 Task: Display skiing trails near Salt Lake City that offer cross-country options and also explore the gallery of the skiing trails.
Action: Mouse moved to (175, 66)
Screenshot: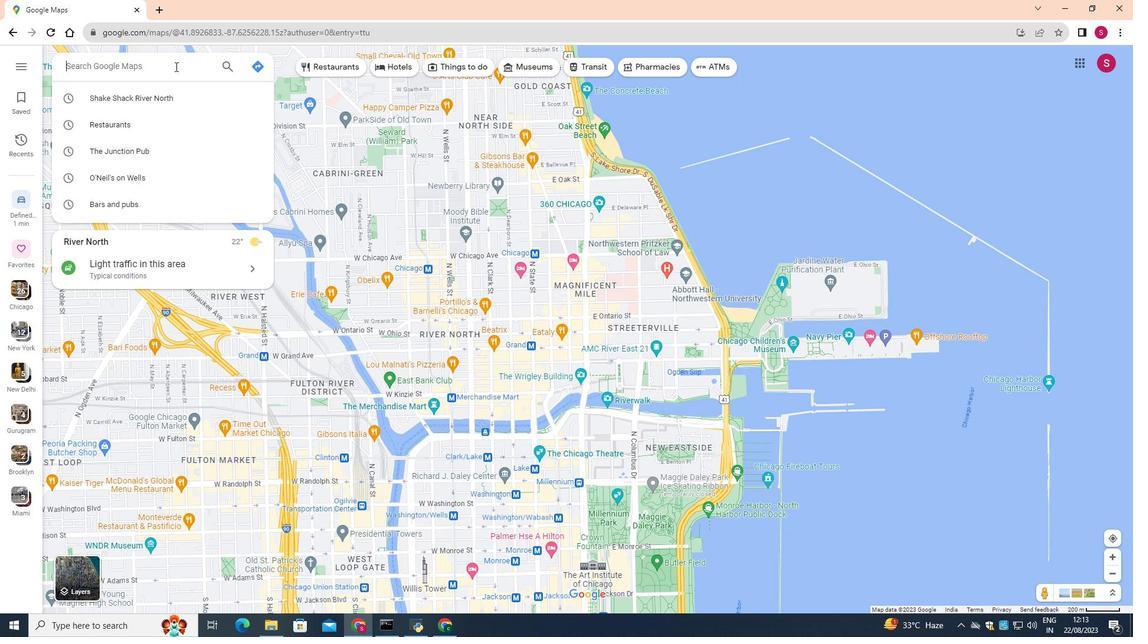 
Action: Mouse pressed left at (175, 66)
Screenshot: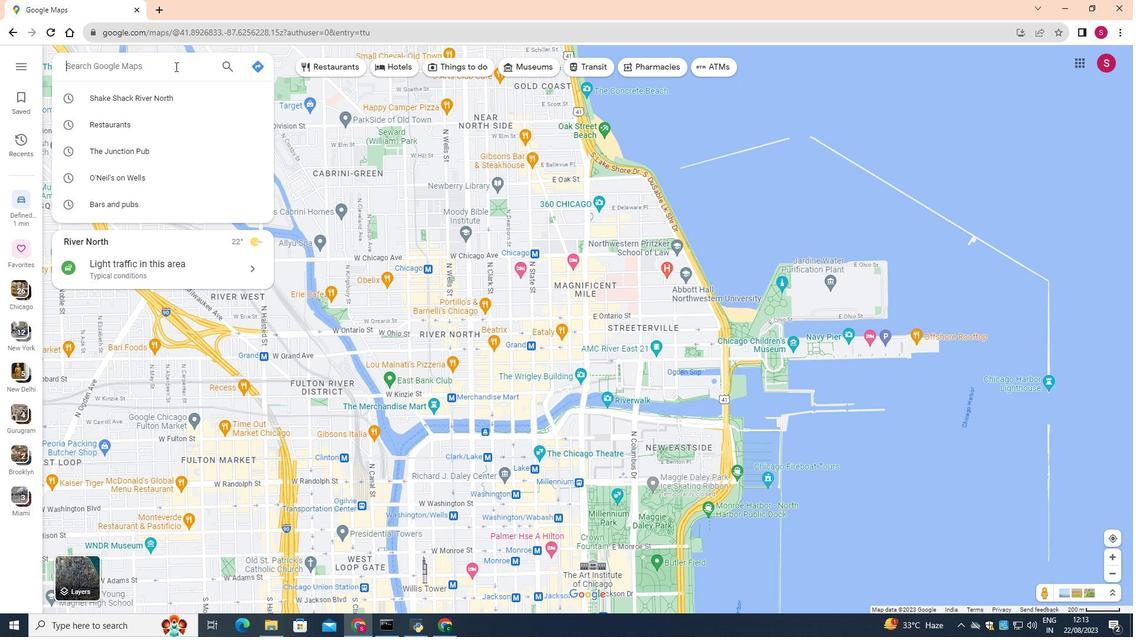 
Action: Key pressed <Key.shift>Cross<Key.space><Key.shift>Country<Key.space>skiing<Key.space>trails<Key.space>near<Key.space>salt<Key.space>lake<Key.space>city<Key.enter>
Screenshot: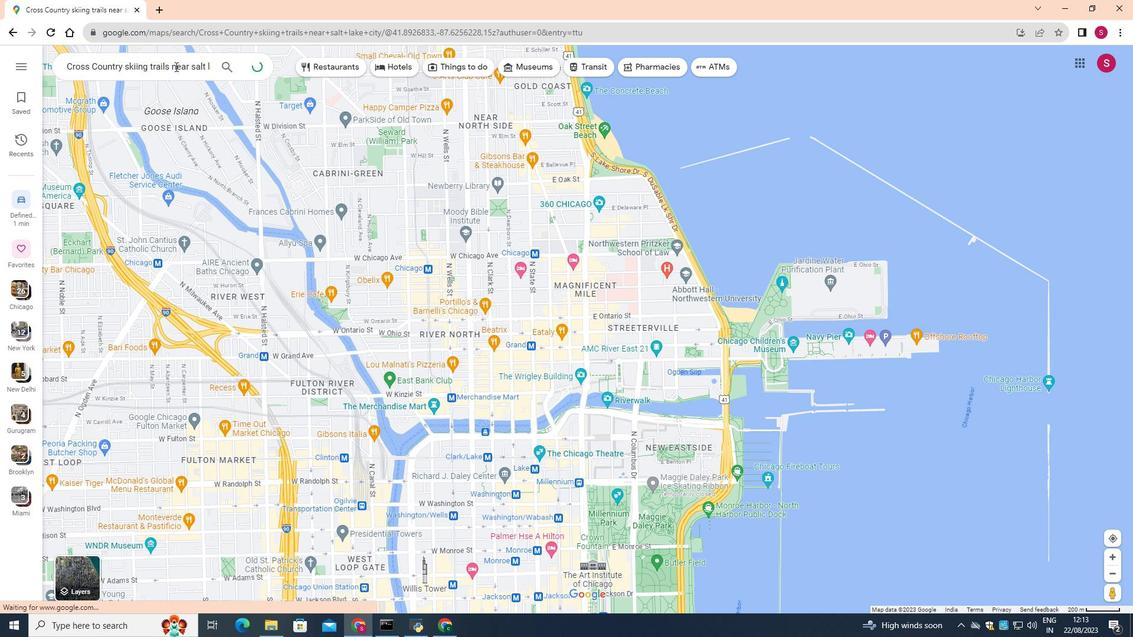 
Action: Mouse moved to (130, 154)
Screenshot: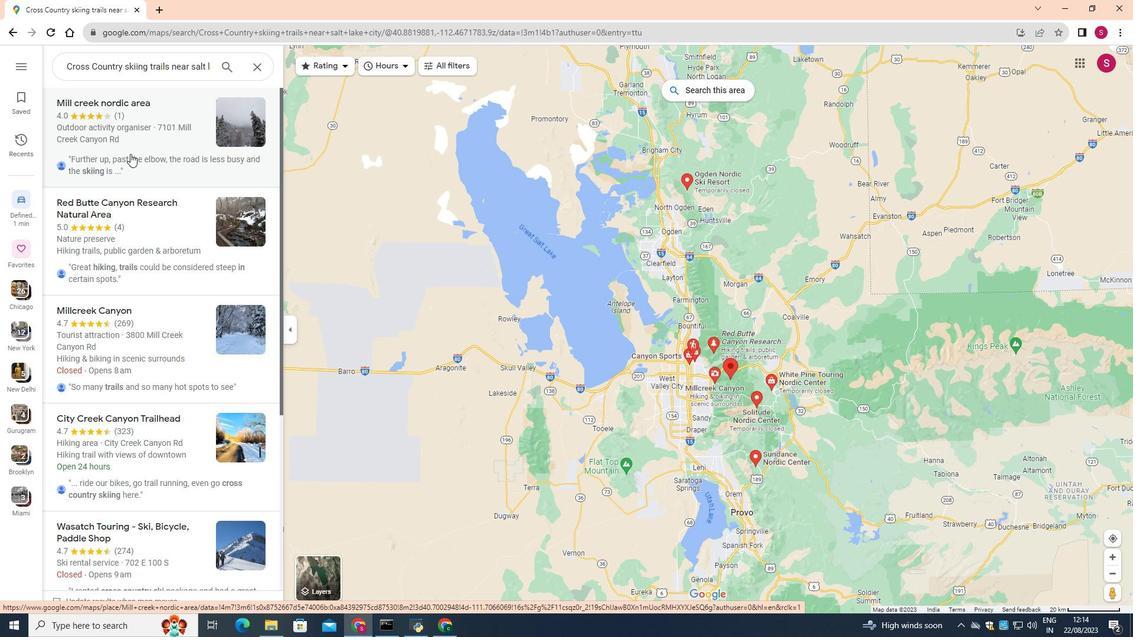 
Action: Mouse scrolled (130, 153) with delta (0, 0)
Screenshot: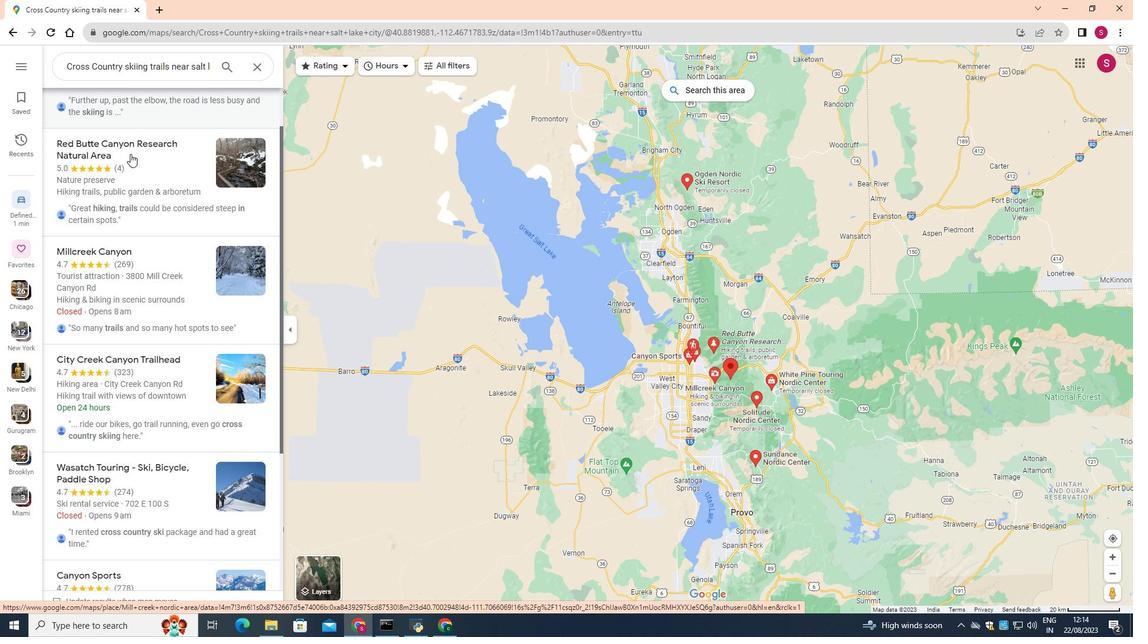 
Action: Mouse scrolled (130, 153) with delta (0, 0)
Screenshot: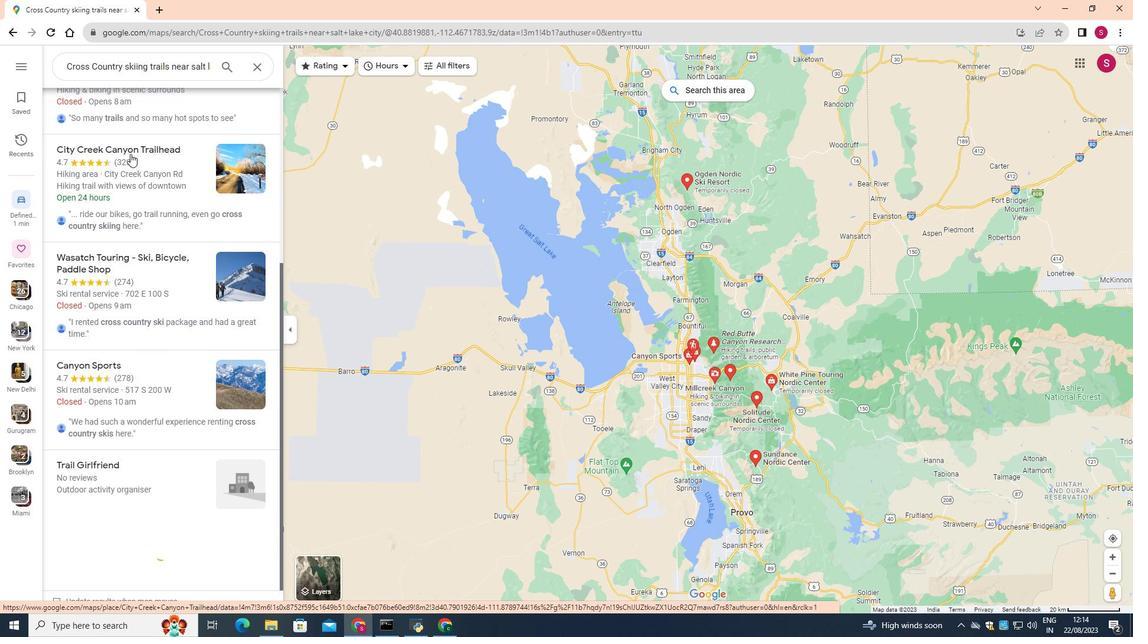 
Action: Mouse scrolled (130, 153) with delta (0, 0)
Screenshot: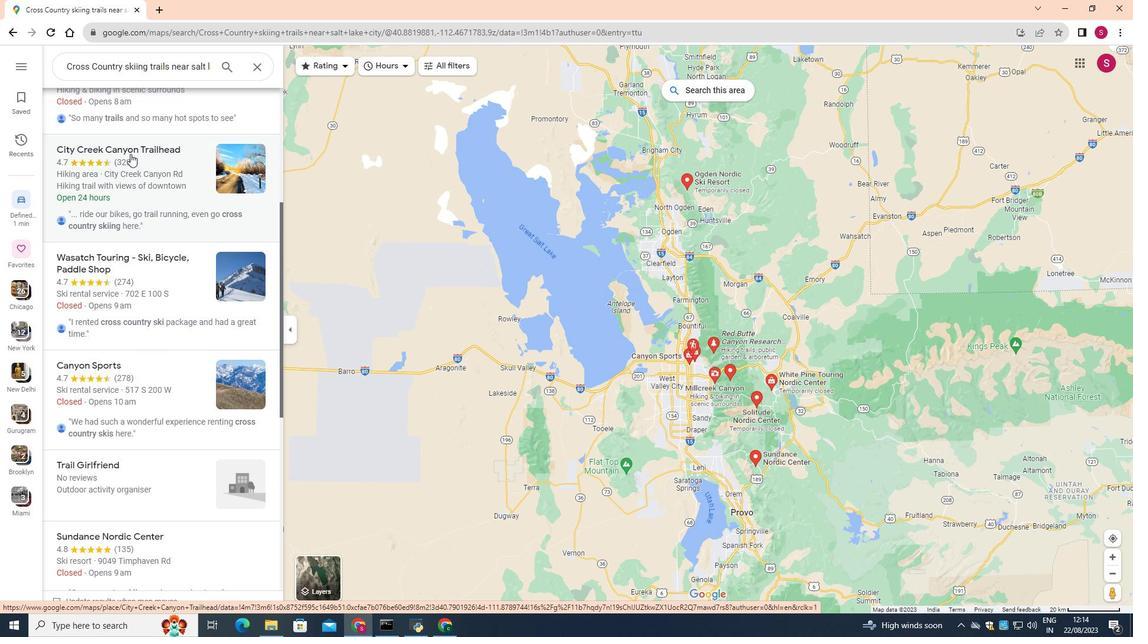 
Action: Mouse scrolled (130, 153) with delta (0, 0)
Screenshot: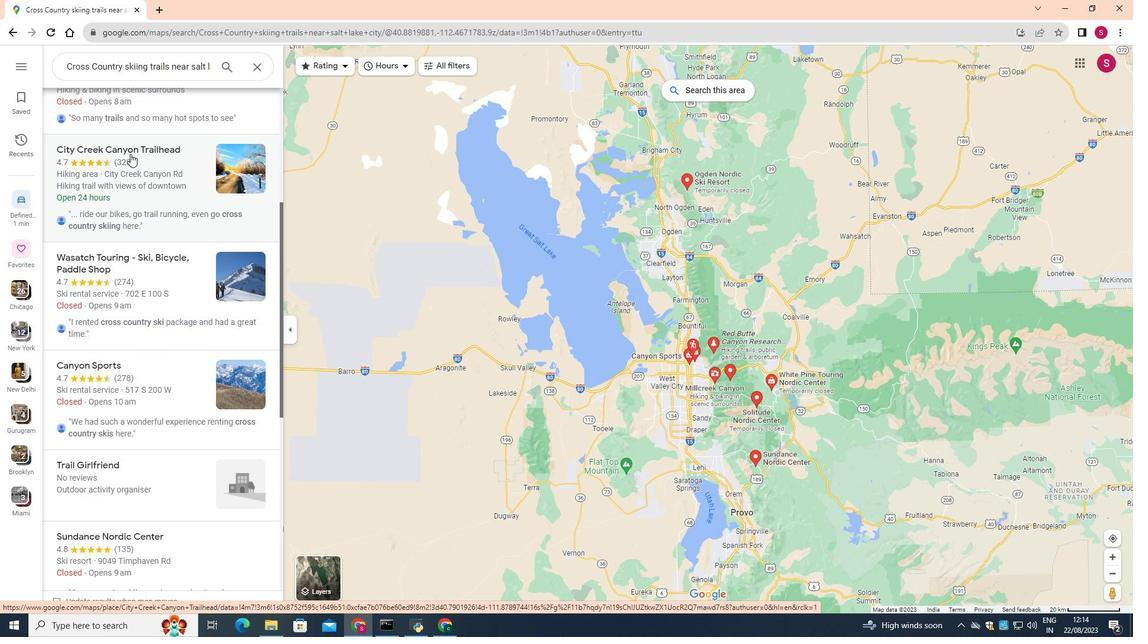 
Action: Mouse scrolled (130, 153) with delta (0, 0)
Screenshot: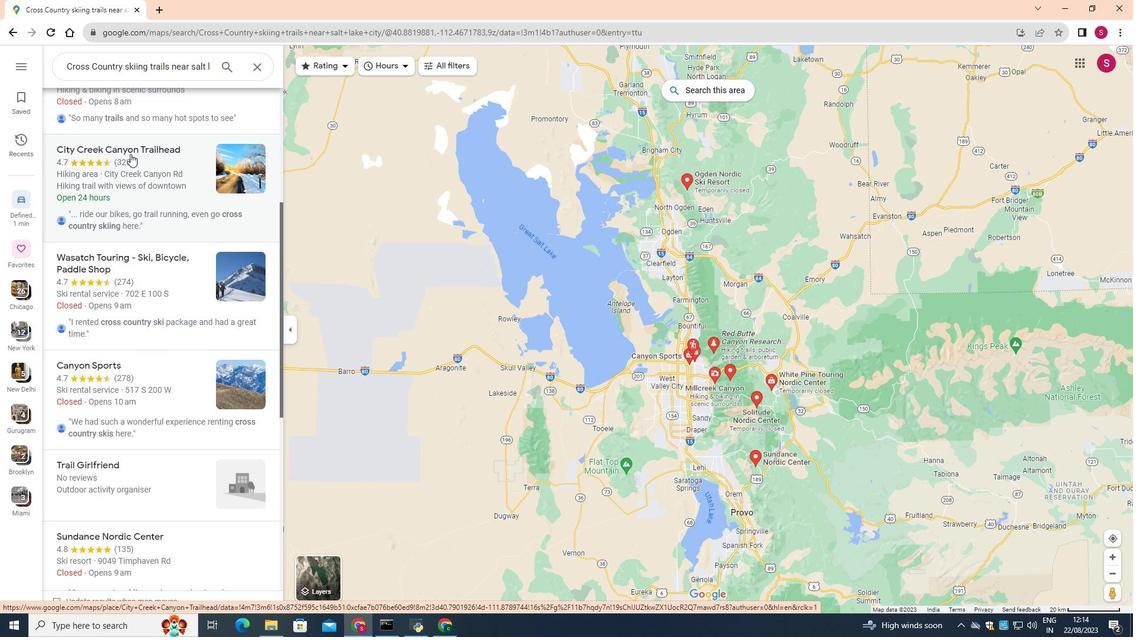 
Action: Mouse scrolled (130, 153) with delta (0, 0)
Screenshot: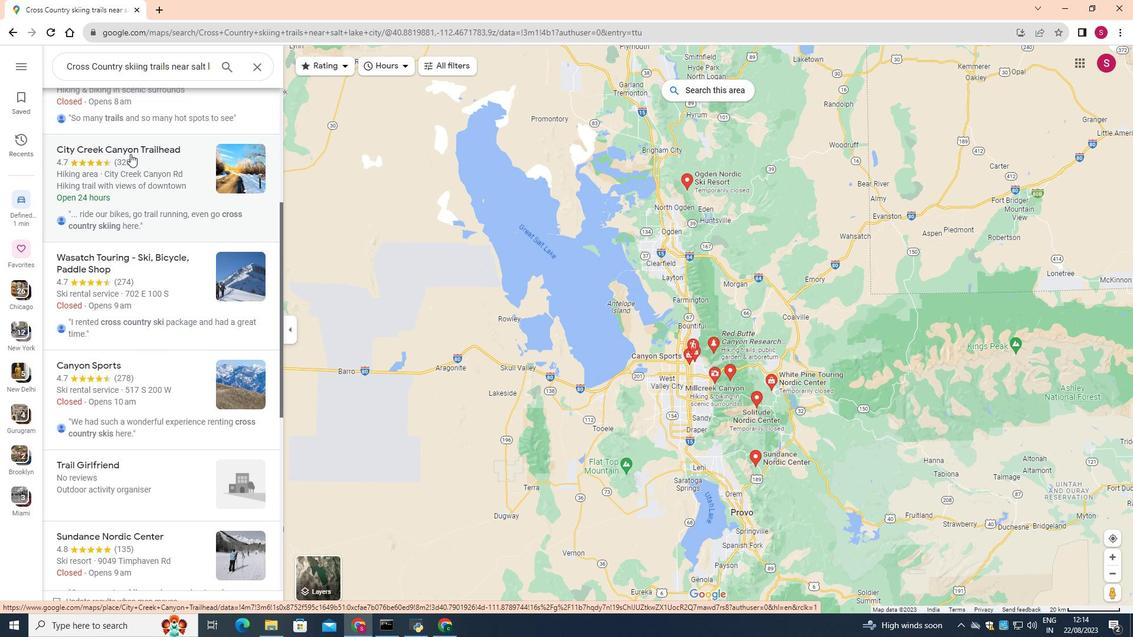 
Action: Mouse scrolled (130, 154) with delta (0, 0)
Screenshot: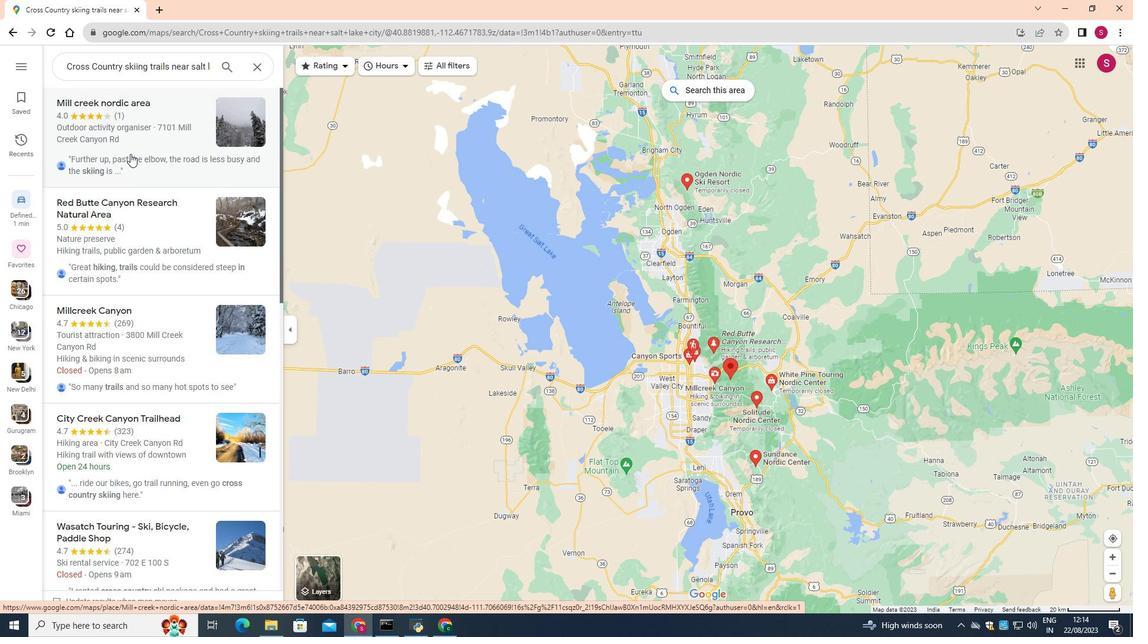 
Action: Mouse scrolled (130, 154) with delta (0, 0)
Screenshot: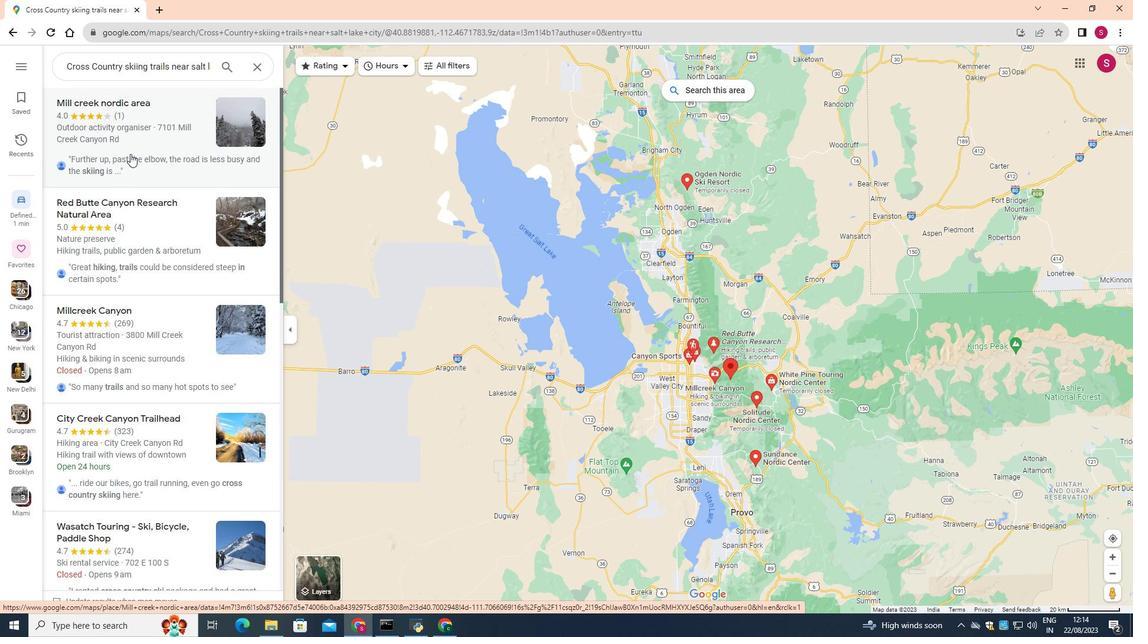 
Action: Mouse scrolled (130, 154) with delta (0, 0)
Screenshot: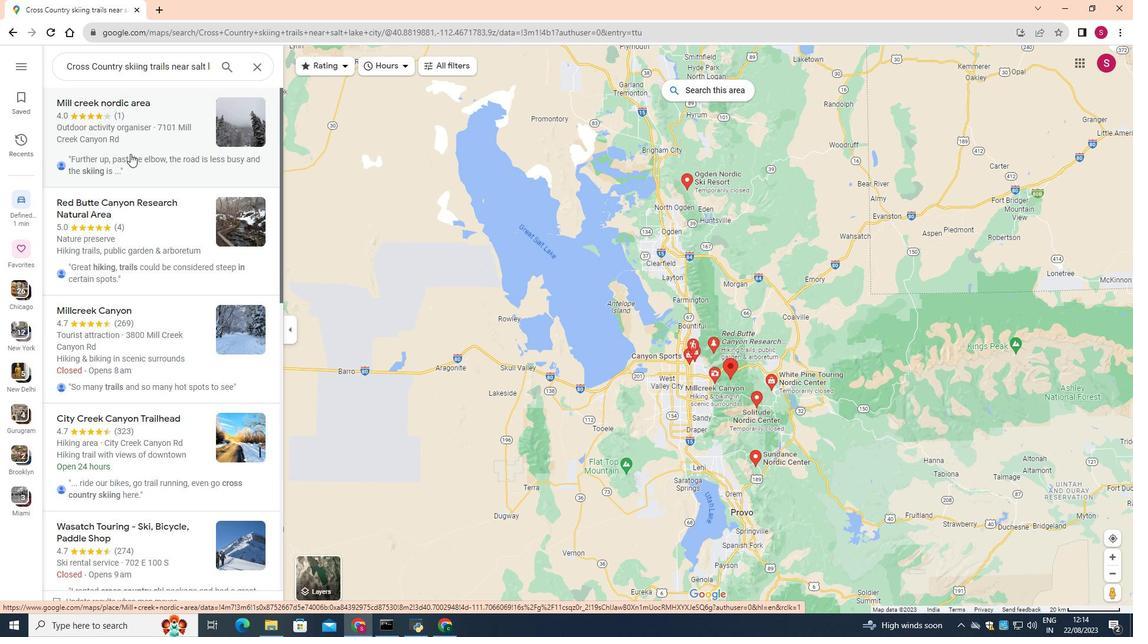 
Action: Mouse scrolled (130, 154) with delta (0, 0)
Screenshot: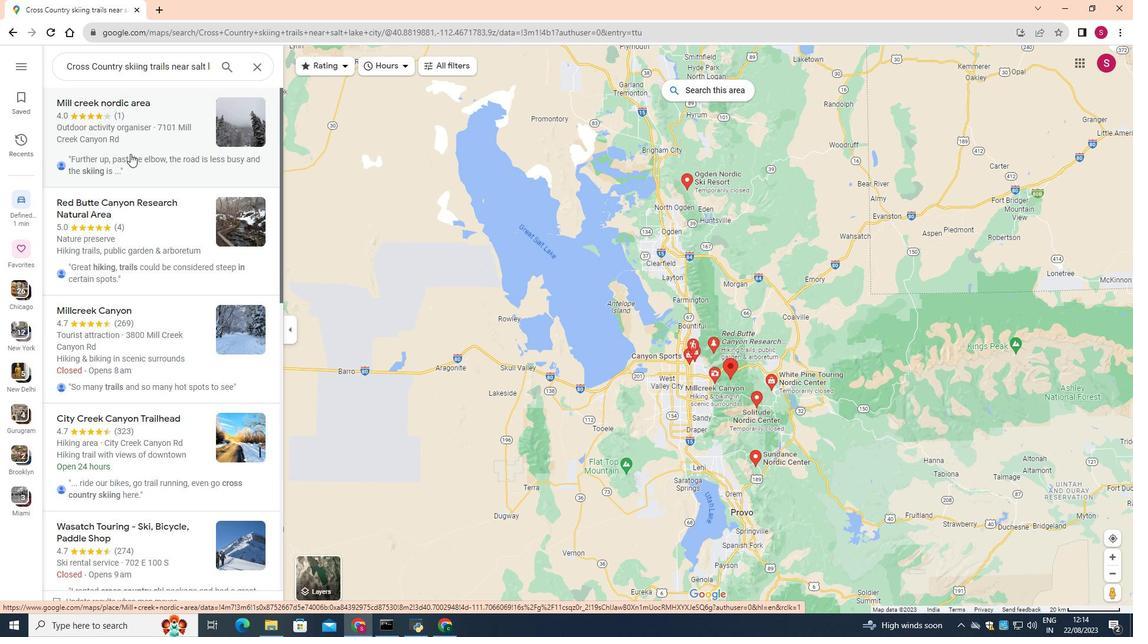 
Action: Mouse scrolled (130, 154) with delta (0, 0)
Screenshot: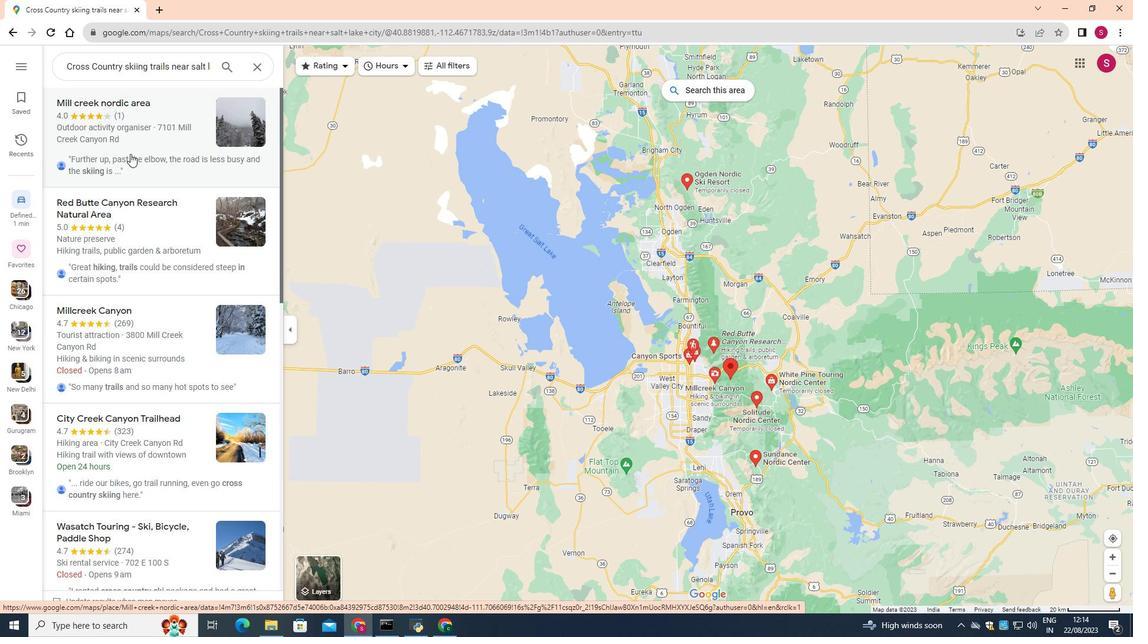 
Action: Mouse scrolled (130, 154) with delta (0, 0)
Screenshot: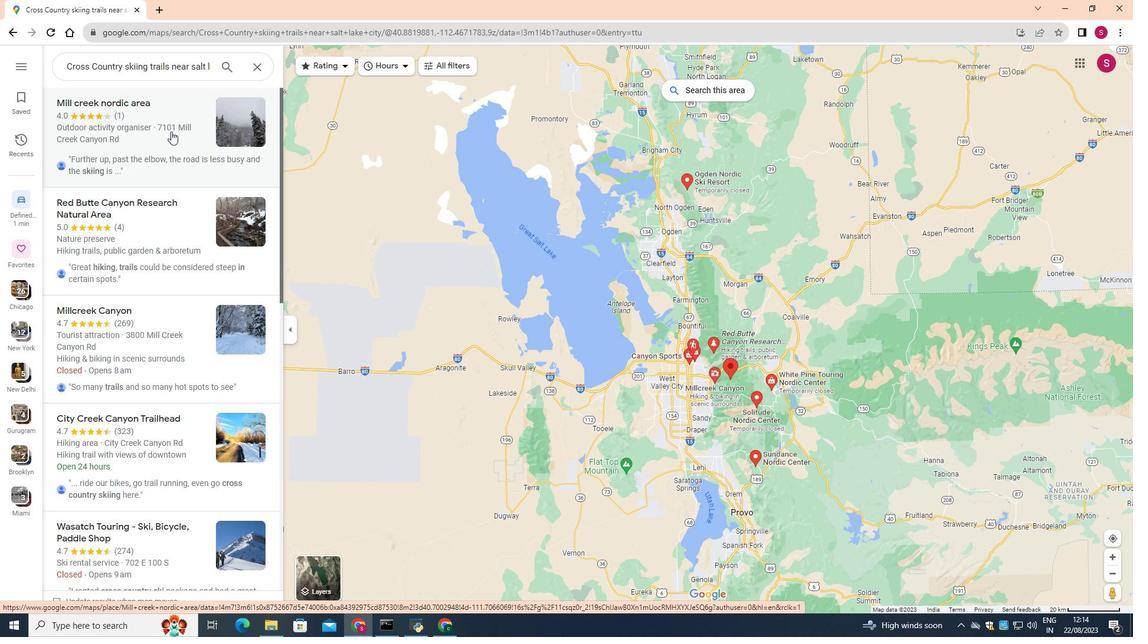 
Action: Mouse scrolled (130, 154) with delta (0, 0)
Screenshot: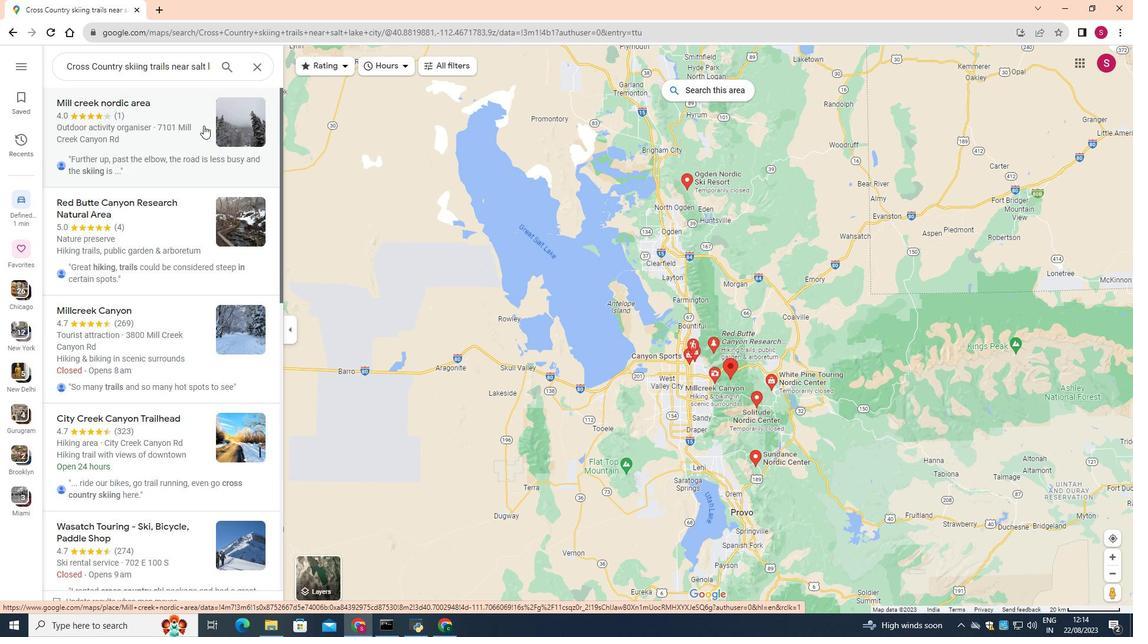 
Action: Mouse scrolled (130, 154) with delta (0, 0)
Screenshot: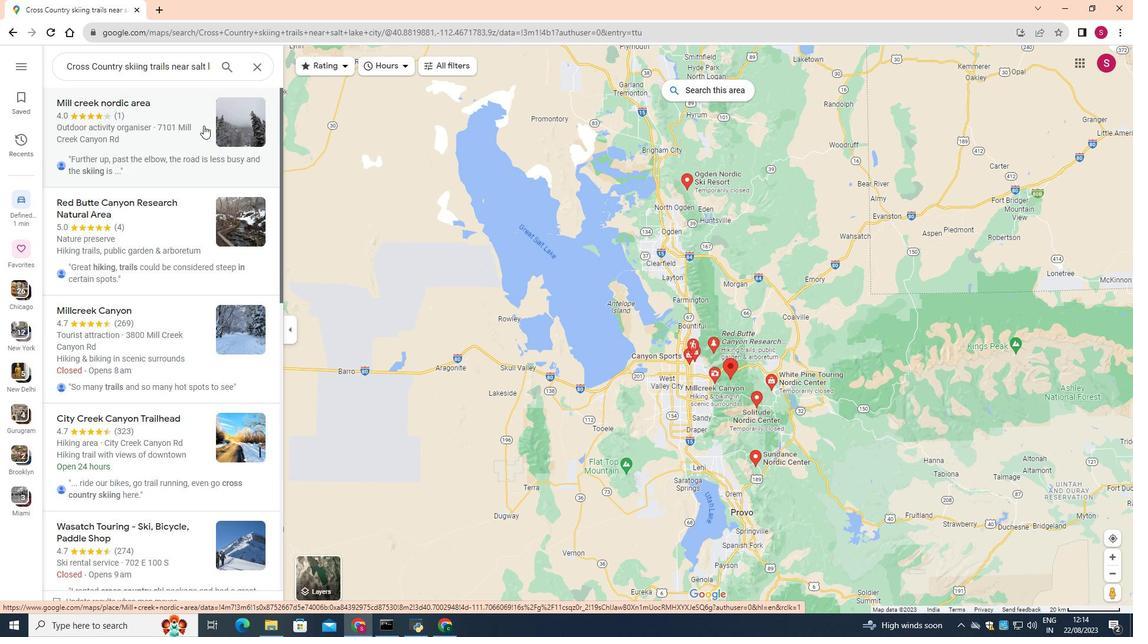 
Action: Mouse scrolled (130, 154) with delta (0, 0)
Screenshot: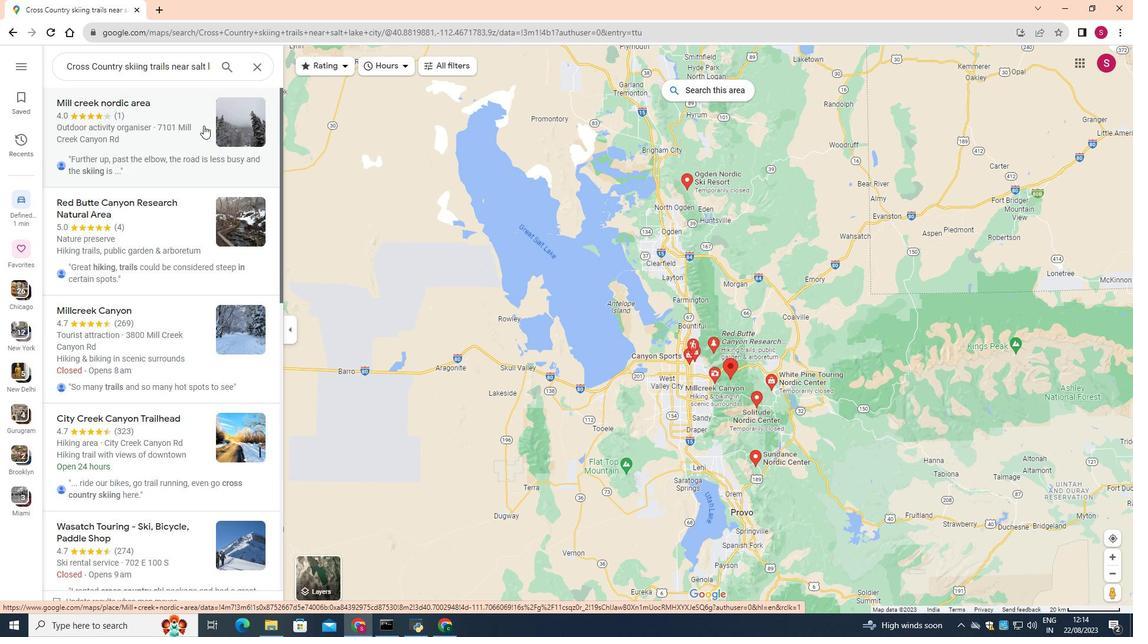 
Action: Mouse scrolled (130, 154) with delta (0, 0)
Screenshot: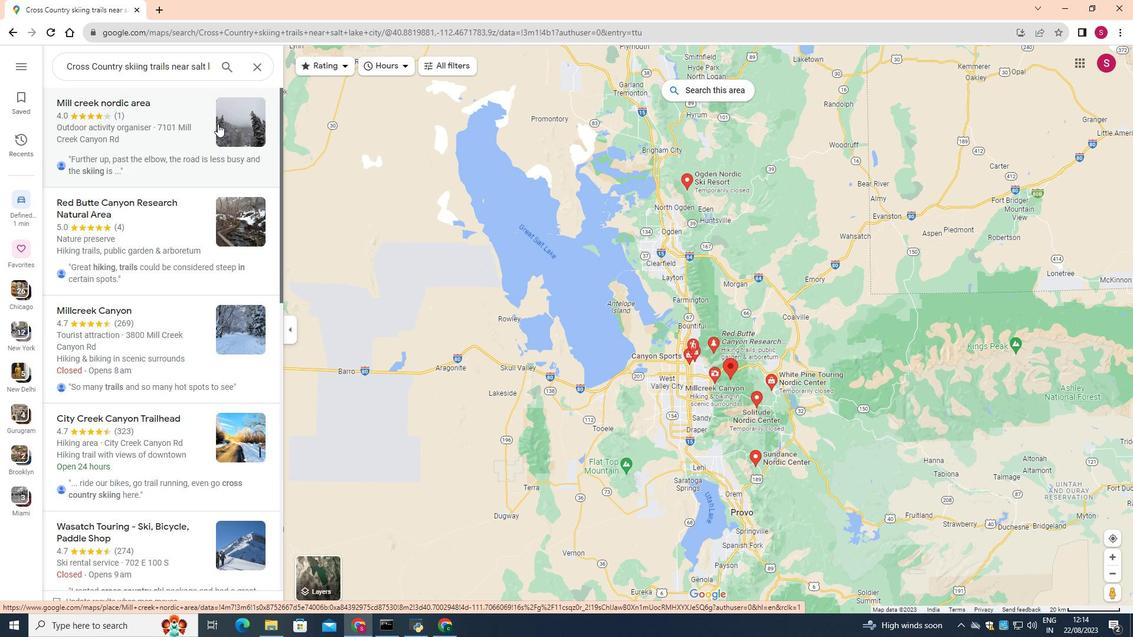 
Action: Mouse scrolled (130, 154) with delta (0, 0)
Screenshot: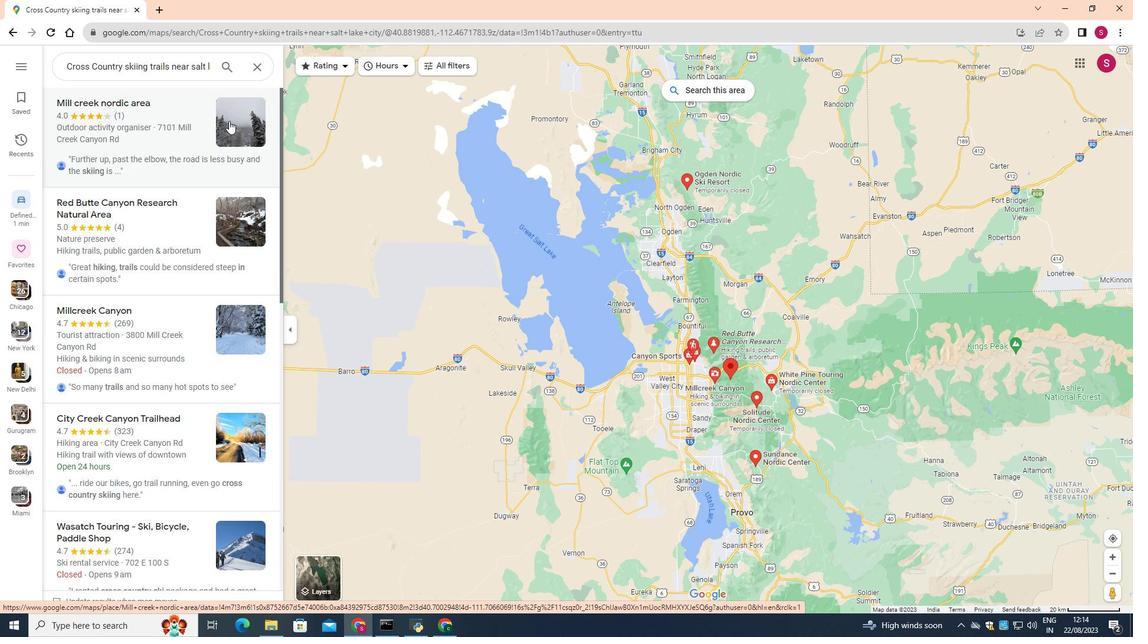 
Action: Mouse moved to (232, 119)
Screenshot: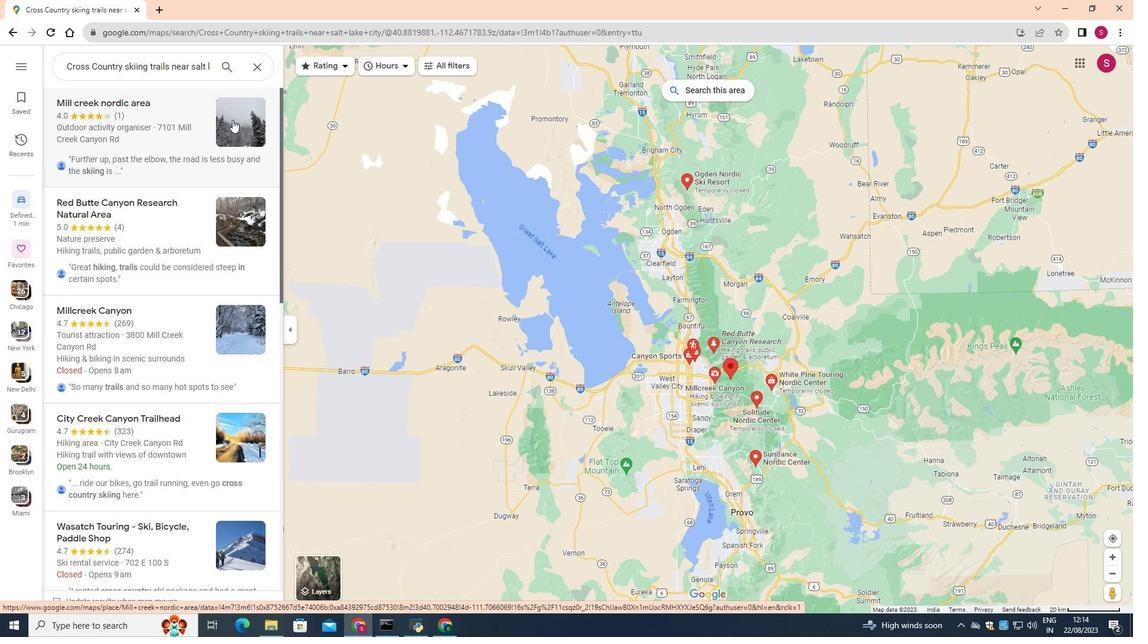 
Action: Mouse pressed left at (232, 119)
Screenshot: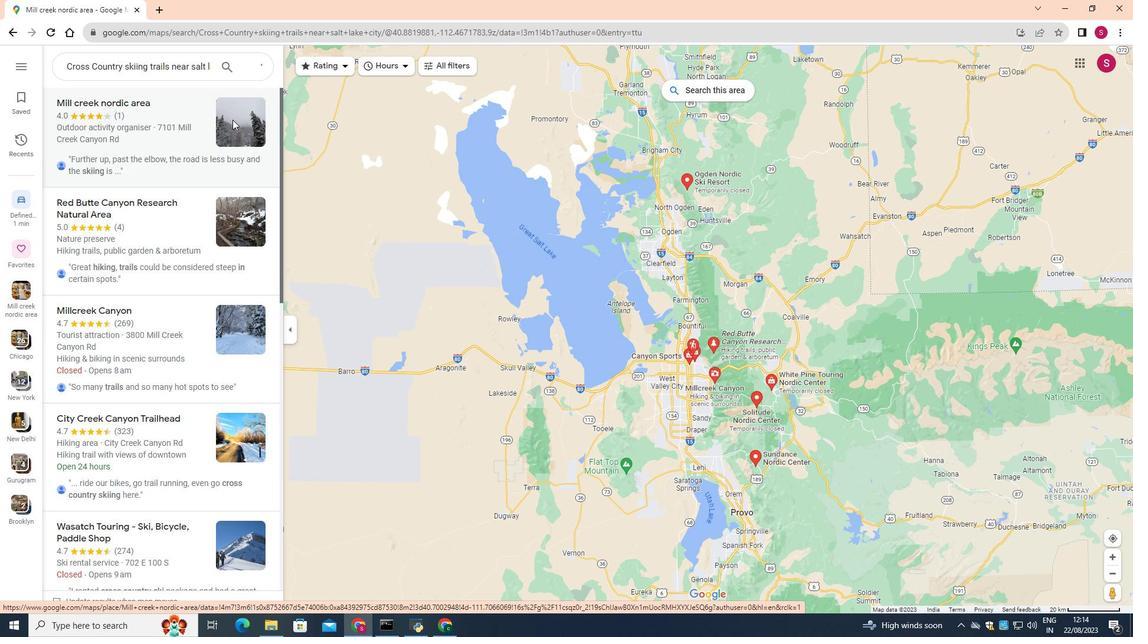 
Action: Mouse moved to (354, 344)
Screenshot: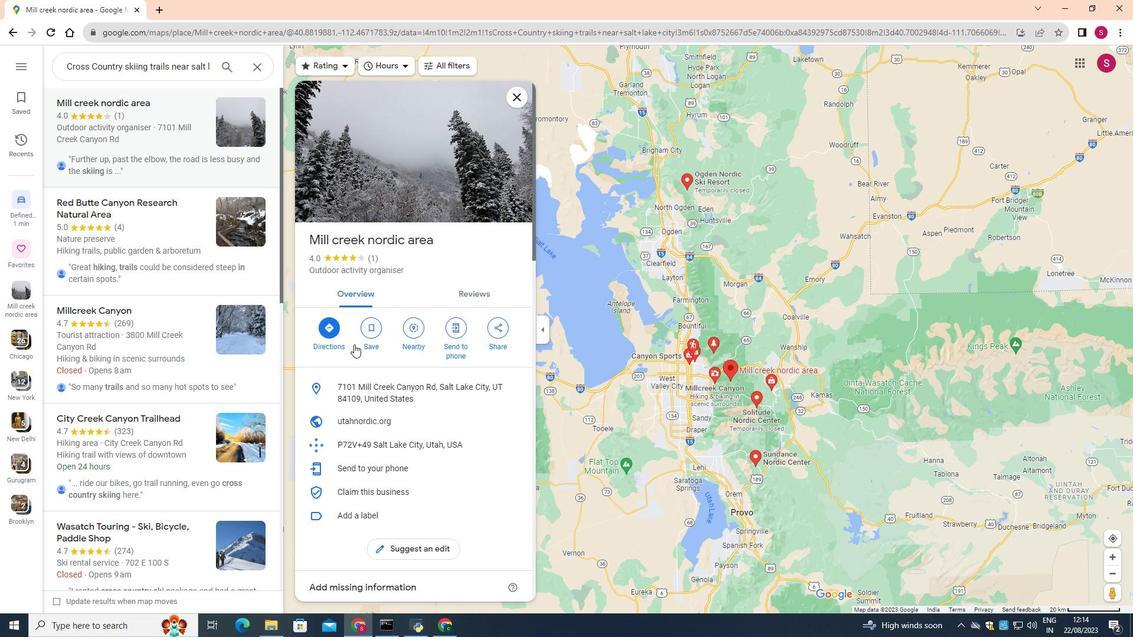 
Action: Mouse scrolled (354, 344) with delta (0, 0)
Screenshot: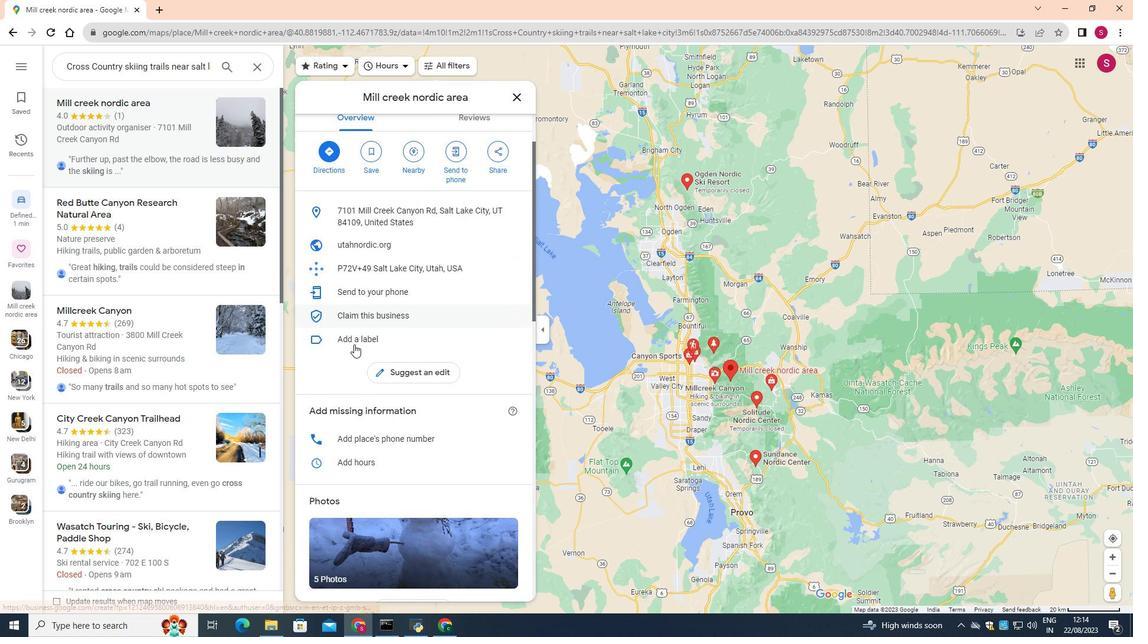 
Action: Mouse scrolled (354, 344) with delta (0, 0)
Screenshot: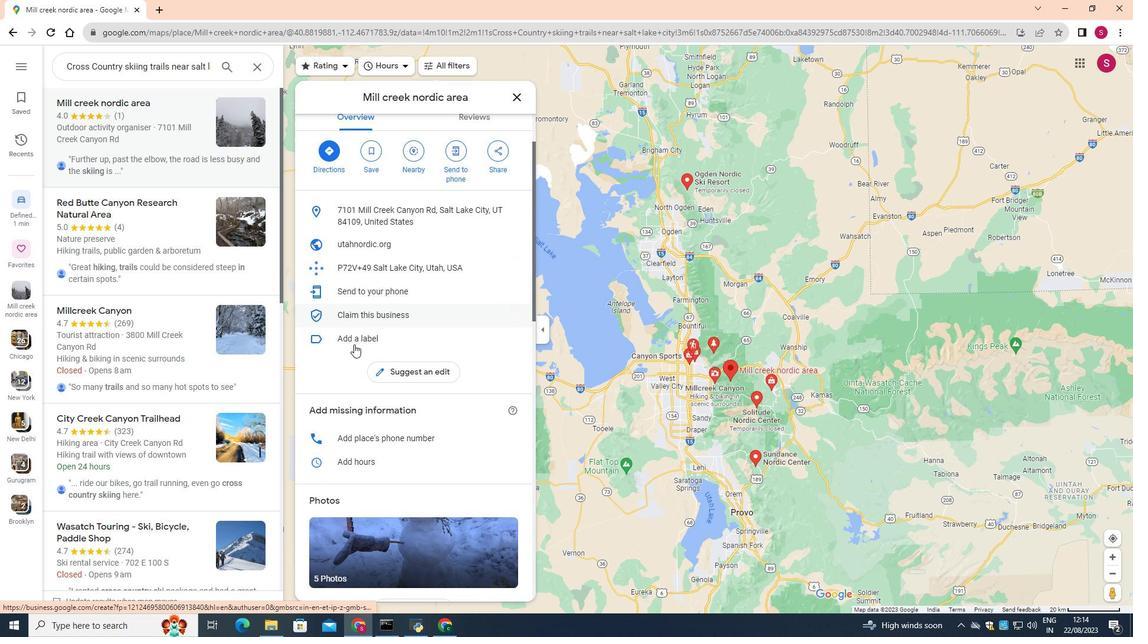 
Action: Mouse scrolled (354, 344) with delta (0, 0)
Screenshot: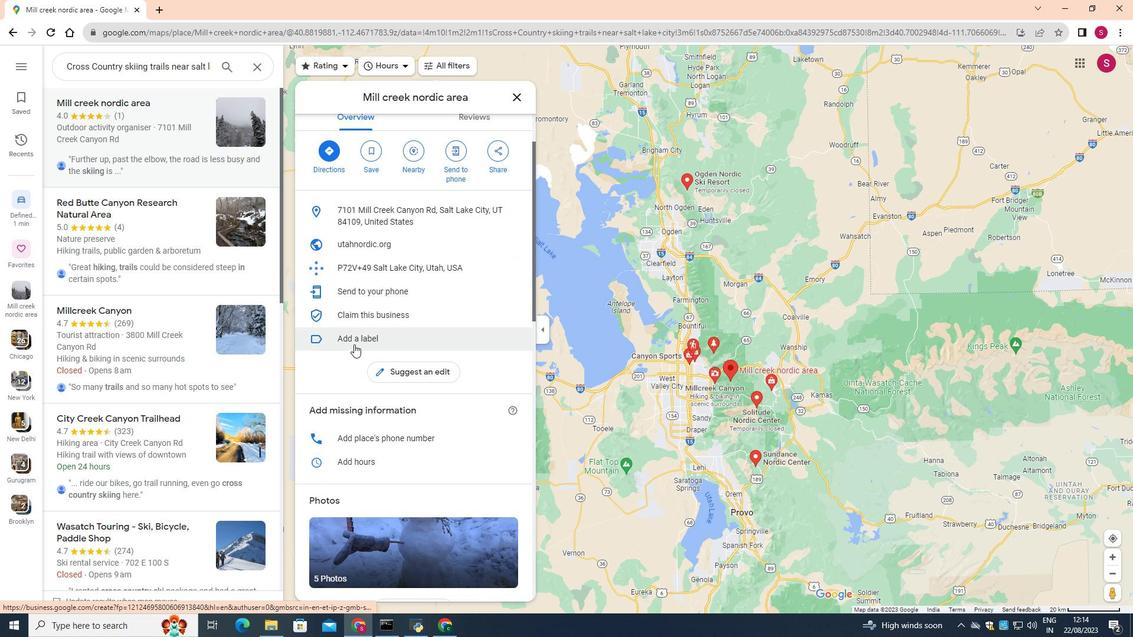 
Action: Mouse scrolled (354, 344) with delta (0, 0)
Screenshot: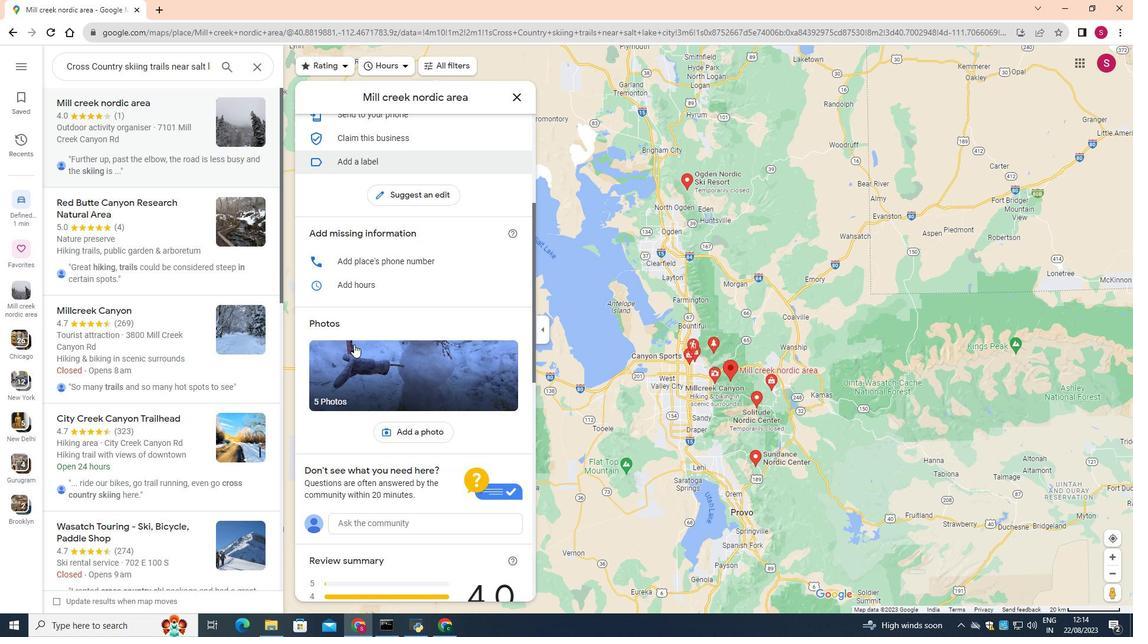 
Action: Mouse scrolled (354, 344) with delta (0, 0)
Screenshot: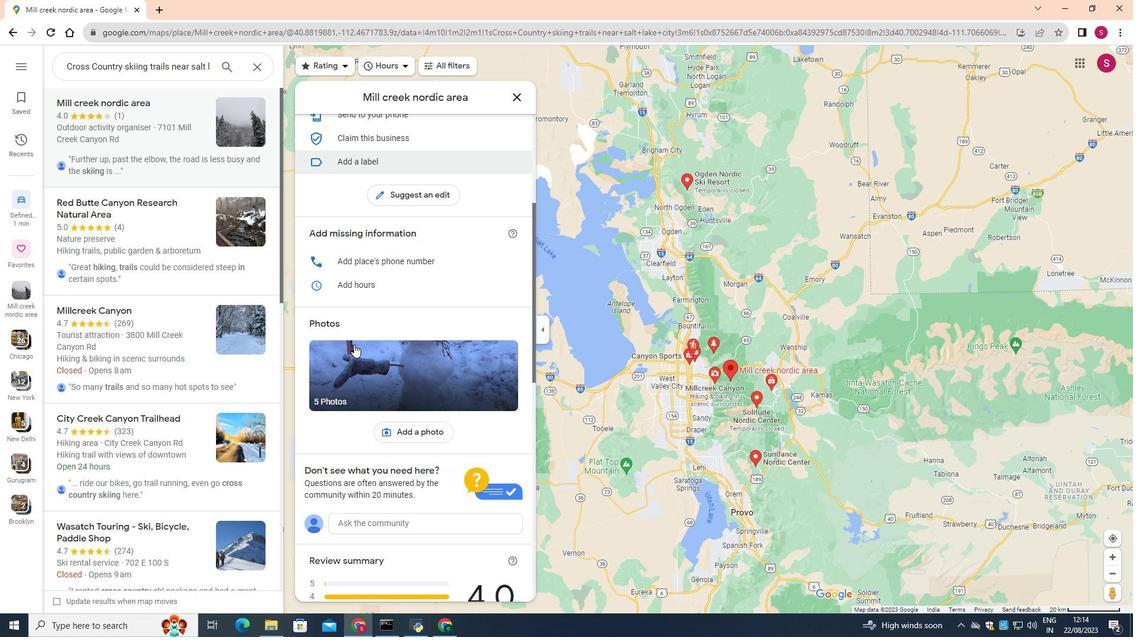 
Action: Mouse scrolled (354, 344) with delta (0, 0)
Screenshot: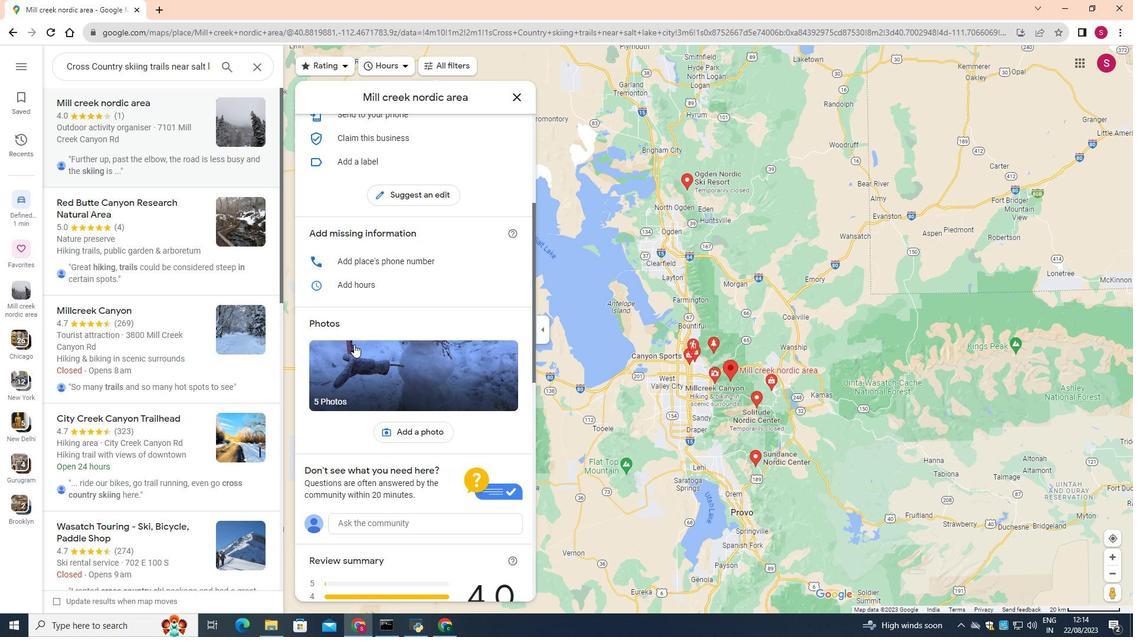 
Action: Mouse scrolled (354, 345) with delta (0, 0)
Screenshot: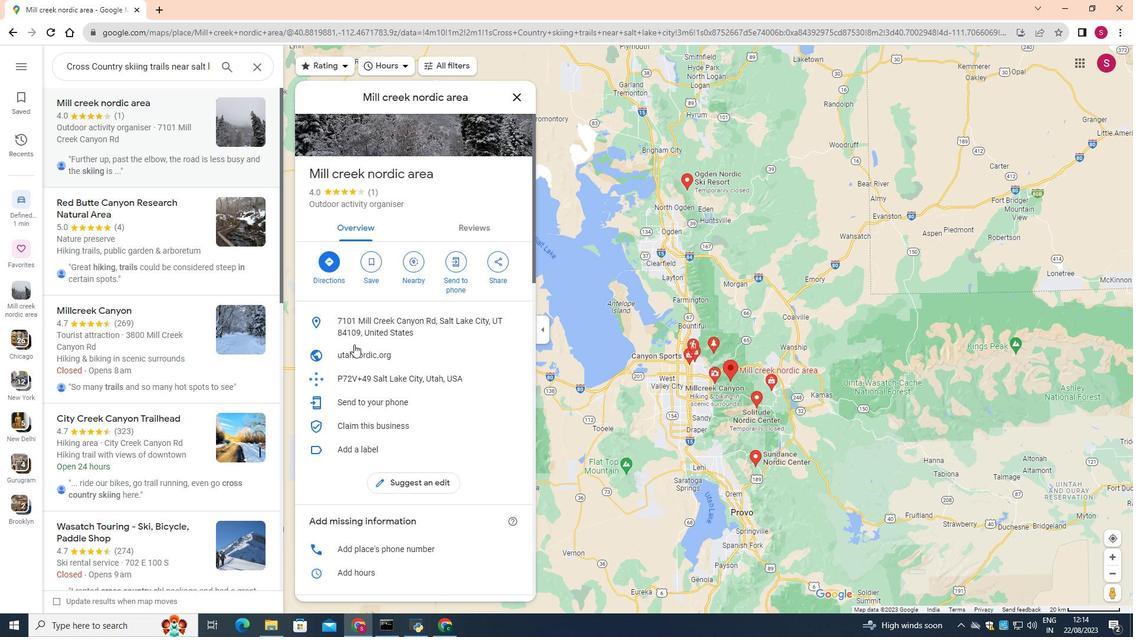 
Action: Mouse scrolled (354, 345) with delta (0, 0)
Screenshot: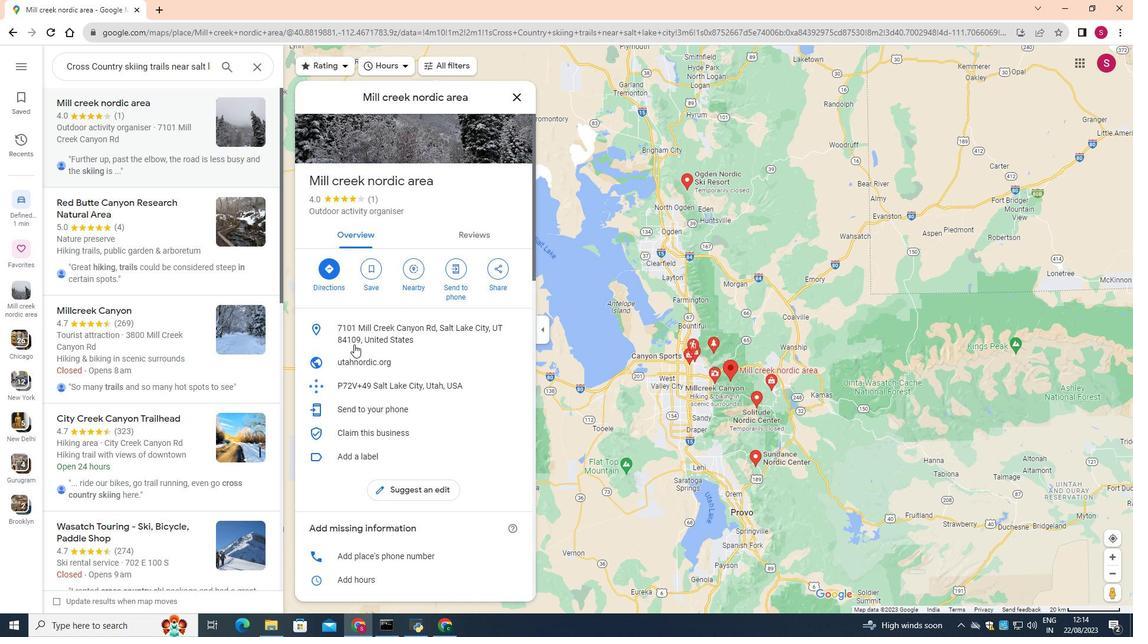 
Action: Mouse scrolled (354, 345) with delta (0, 0)
Screenshot: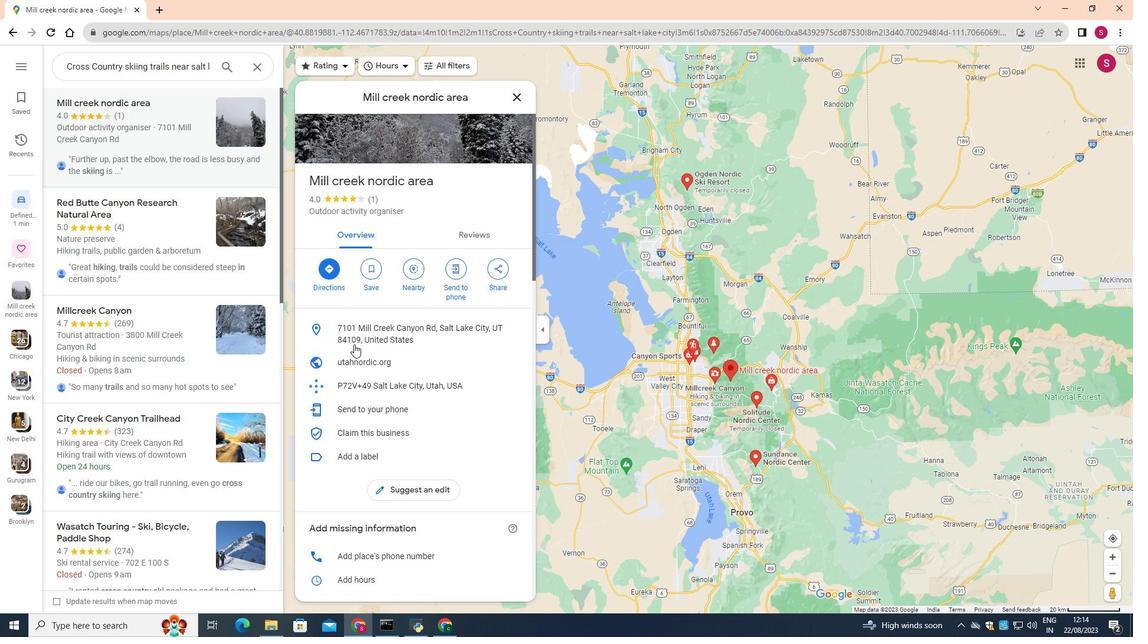 
Action: Mouse scrolled (354, 345) with delta (0, 0)
Screenshot: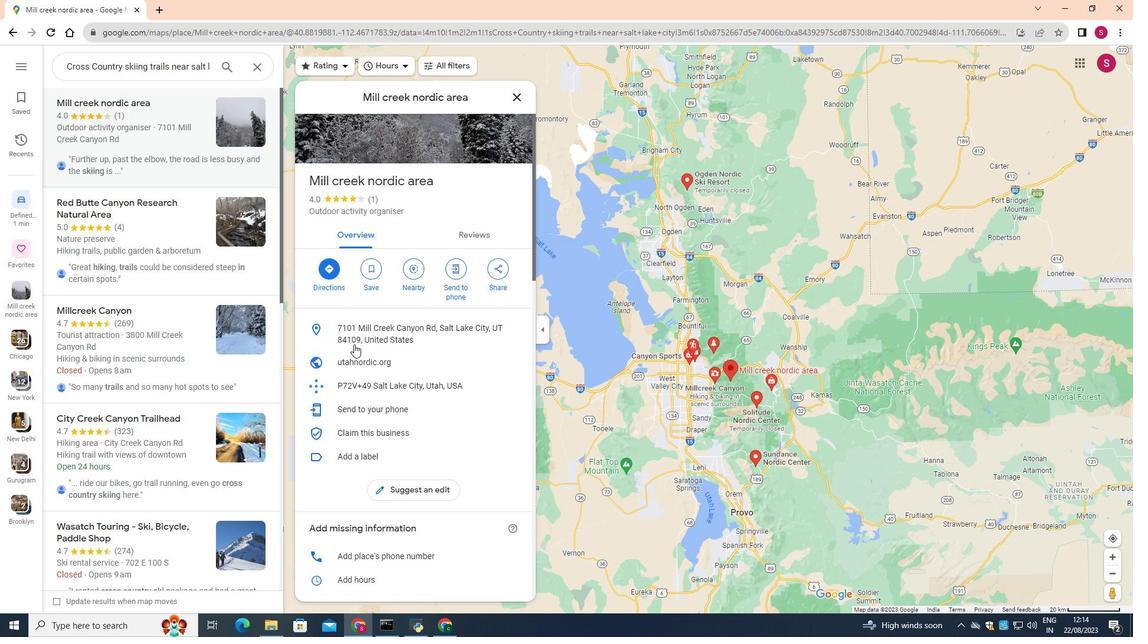 
Action: Mouse scrolled (354, 345) with delta (0, 0)
Screenshot: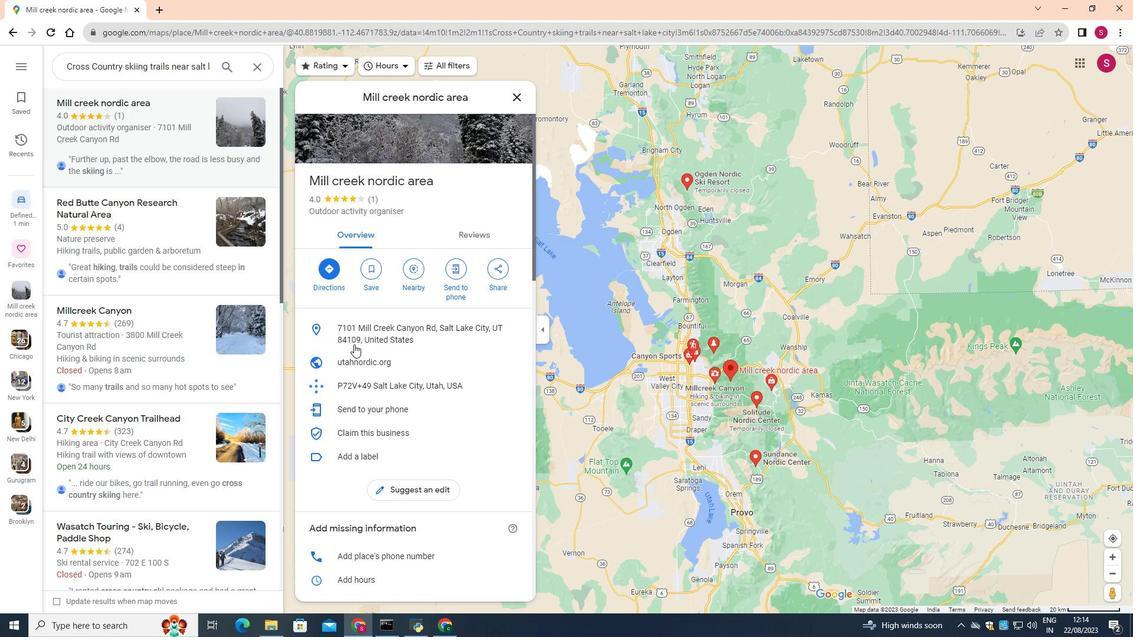 
Action: Mouse scrolled (354, 345) with delta (0, 0)
Screenshot: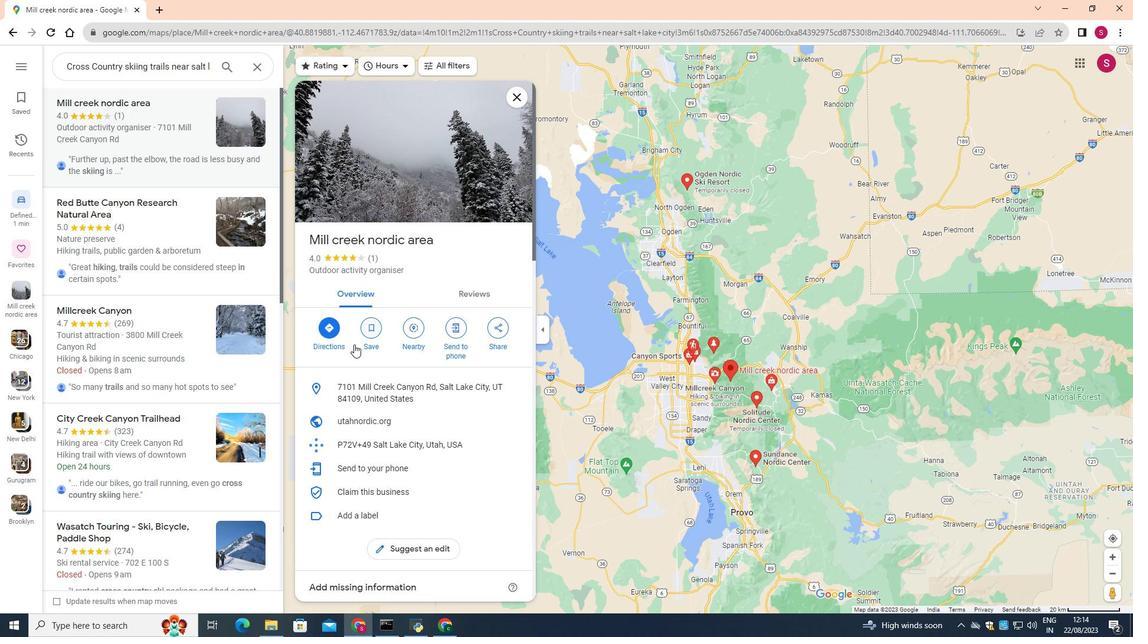 
Action: Mouse scrolled (354, 345) with delta (0, 0)
Screenshot: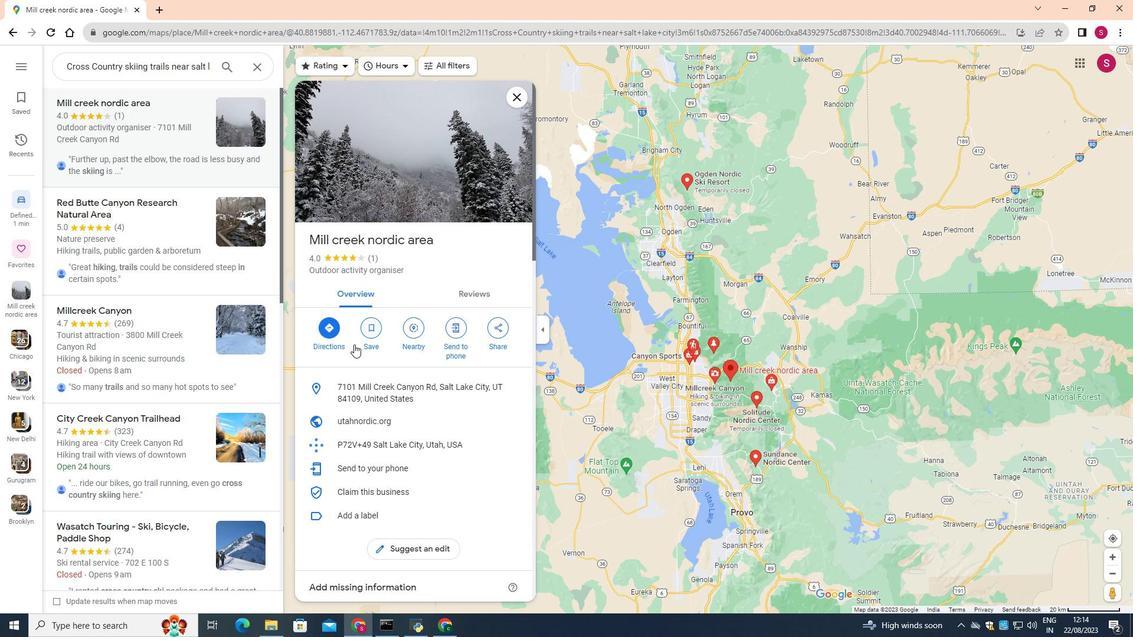 
Action: Mouse scrolled (354, 345) with delta (0, 0)
Screenshot: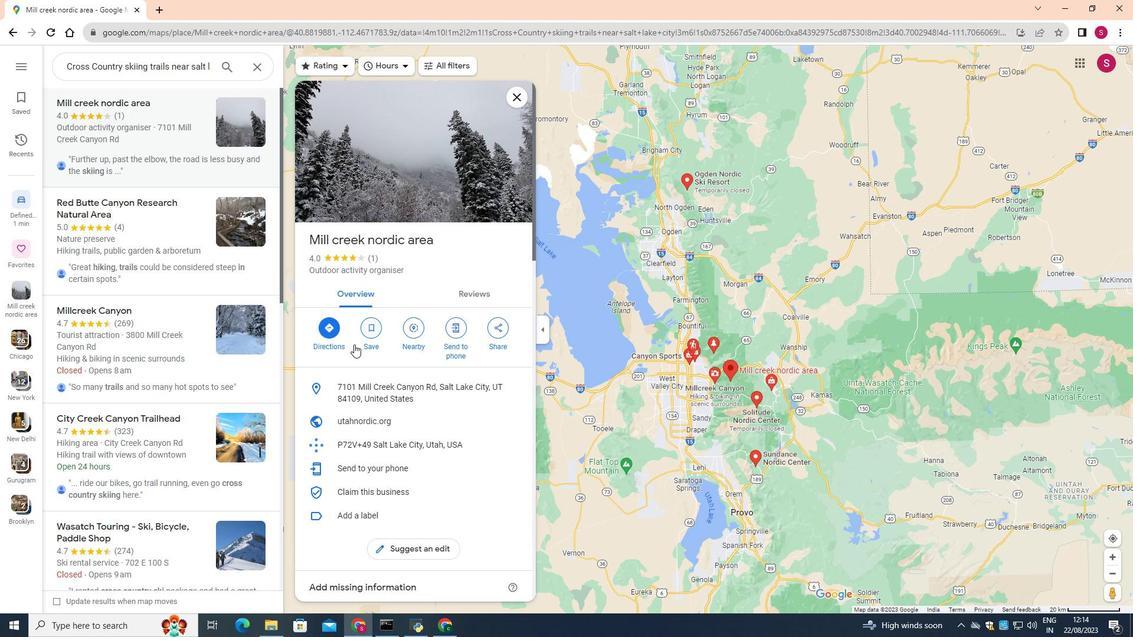 
Action: Mouse moved to (406, 180)
Screenshot: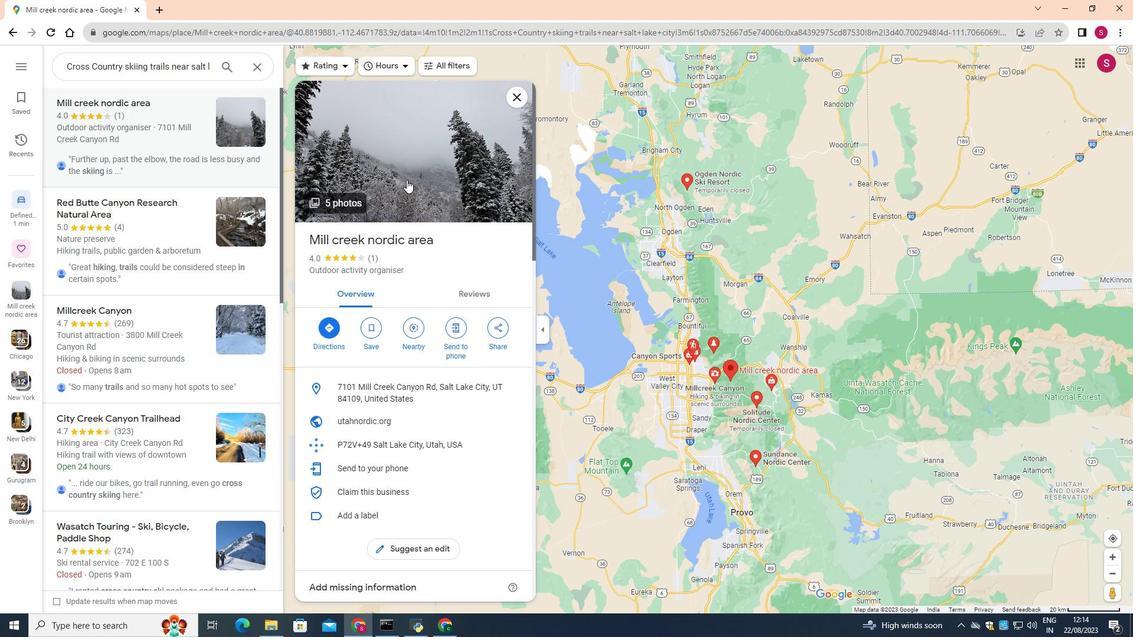 
Action: Mouse pressed left at (406, 180)
Screenshot: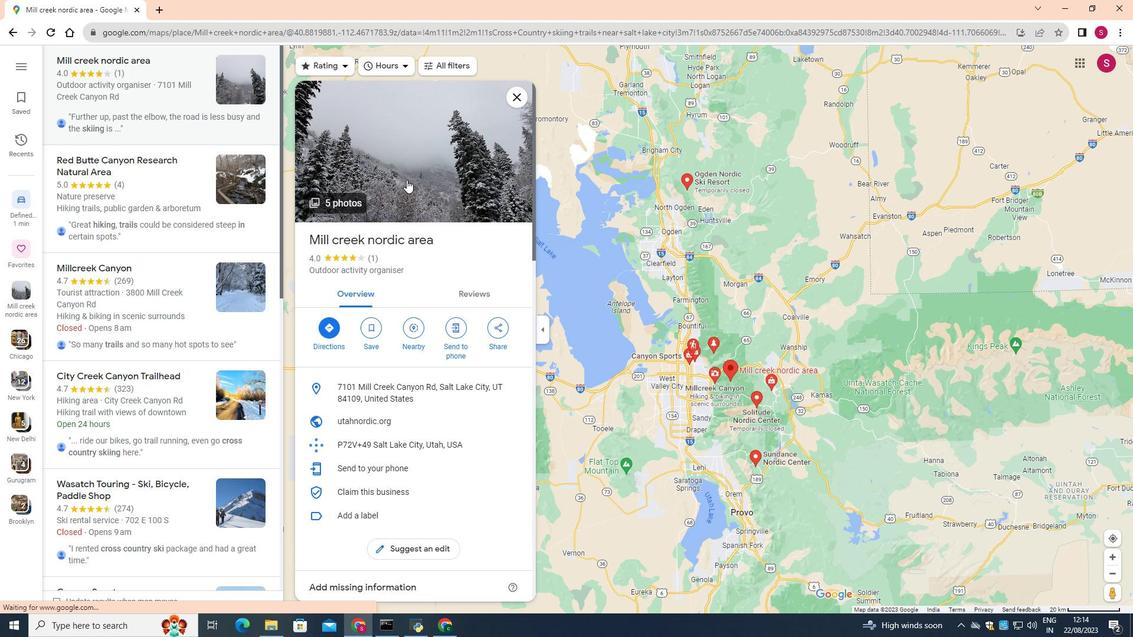 
Action: Mouse moved to (725, 524)
Screenshot: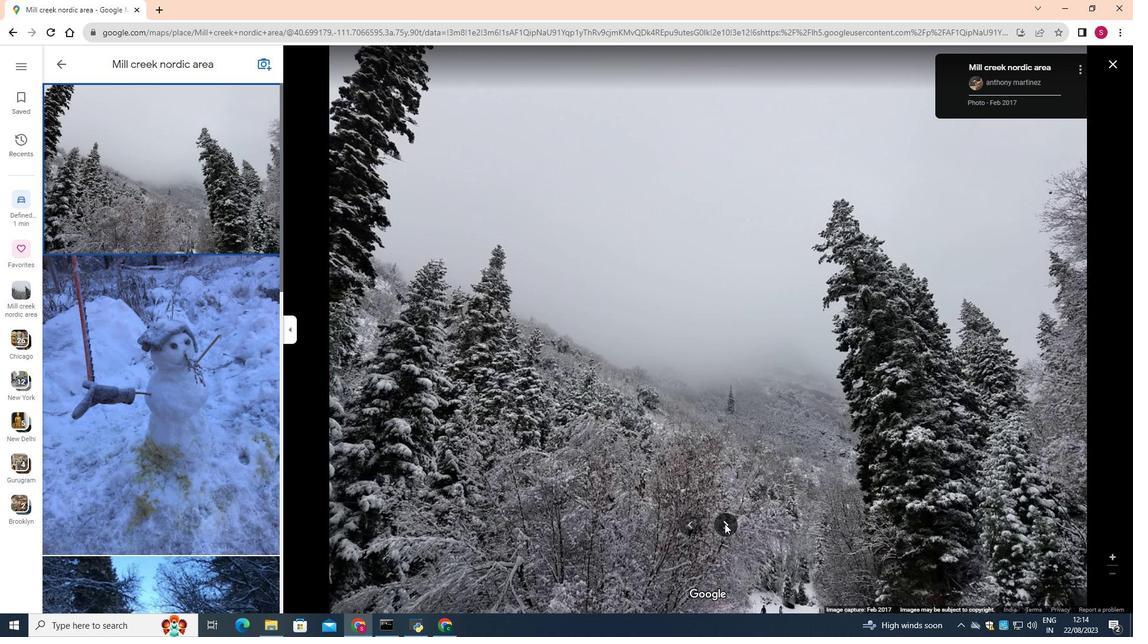 
Action: Mouse pressed left at (725, 524)
Screenshot: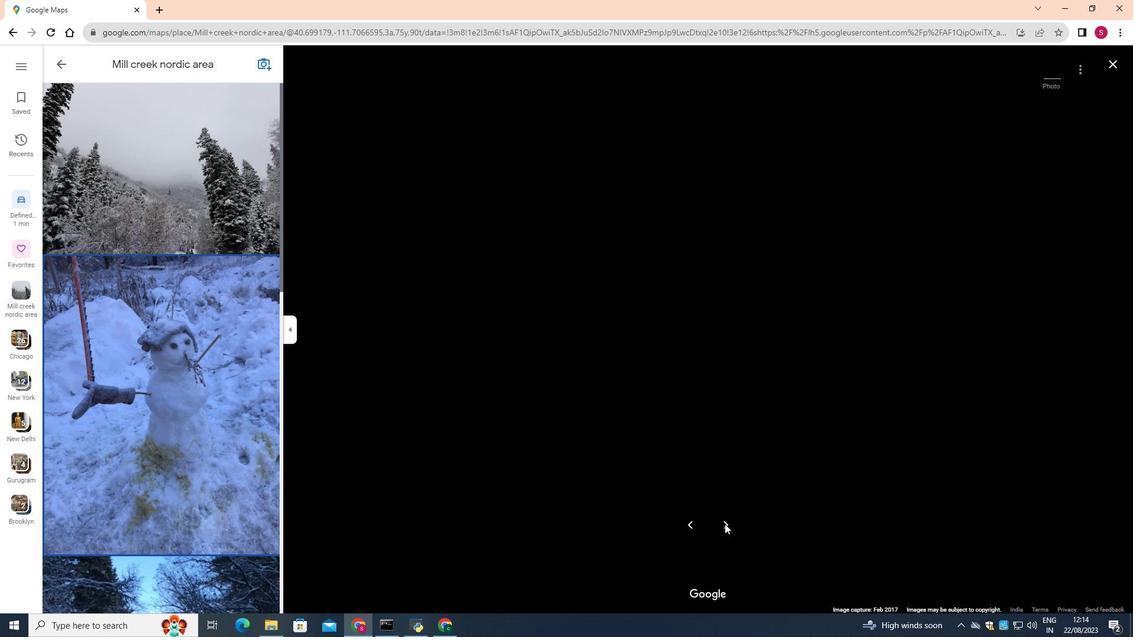 
Action: Mouse pressed left at (725, 524)
Screenshot: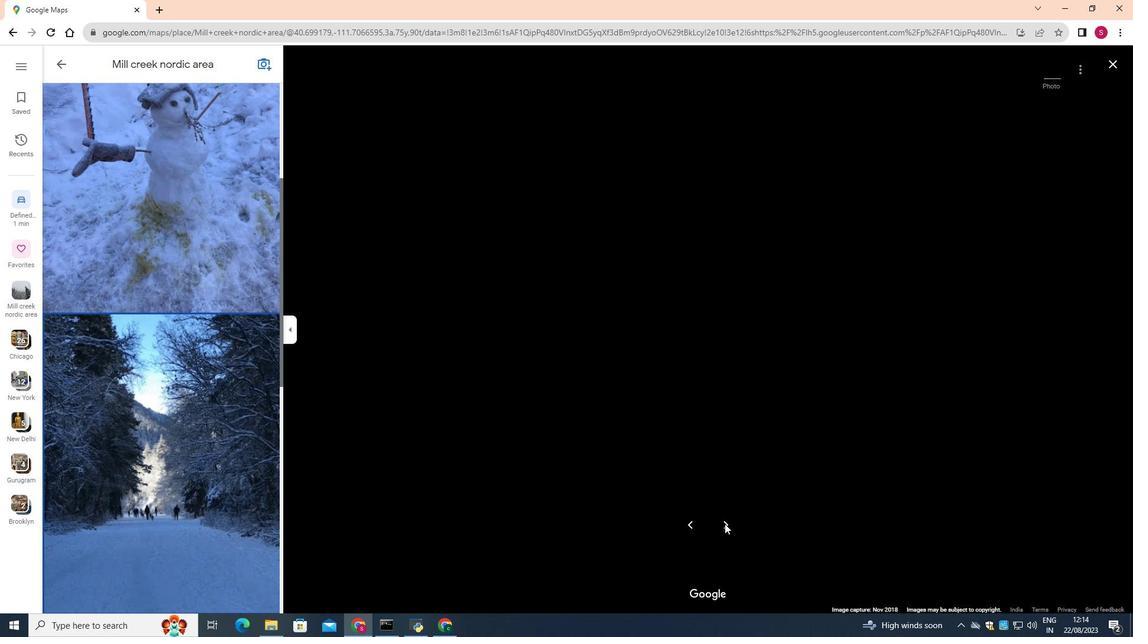 
Action: Mouse pressed left at (725, 524)
Screenshot: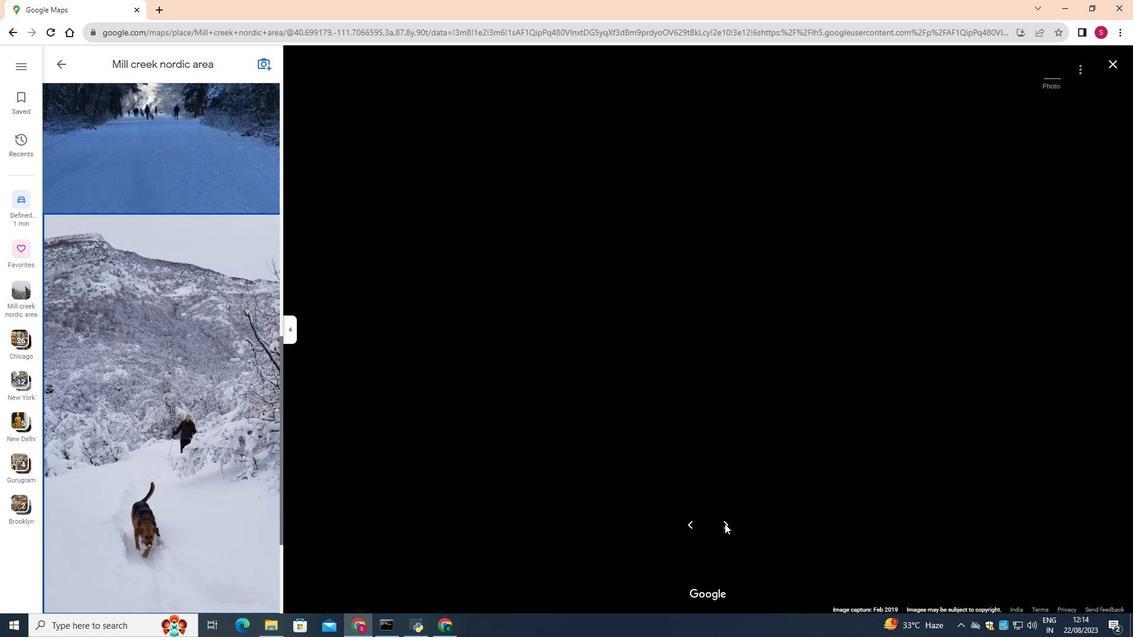 
Action: Mouse pressed left at (725, 524)
Screenshot: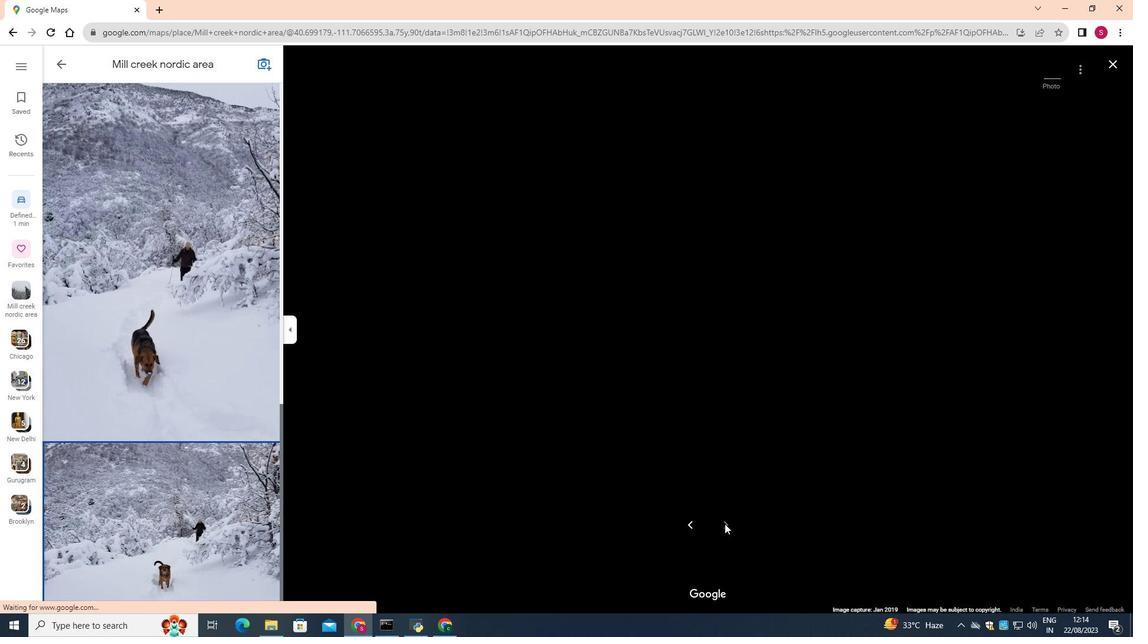 
Action: Mouse moved to (687, 524)
Screenshot: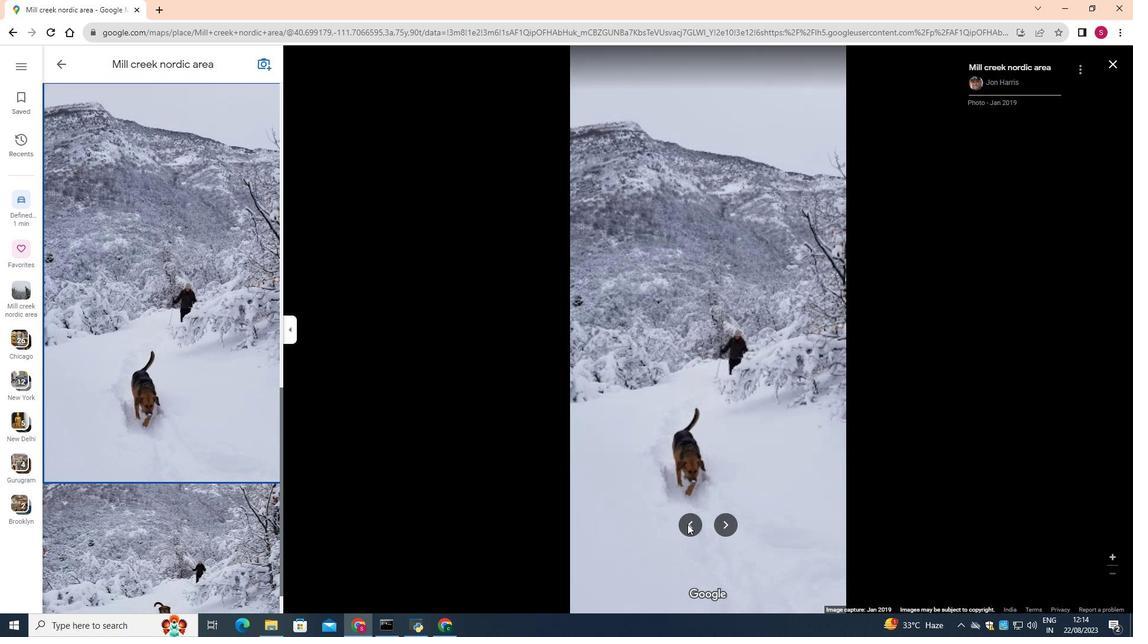 
Action: Mouse pressed left at (687, 524)
Screenshot: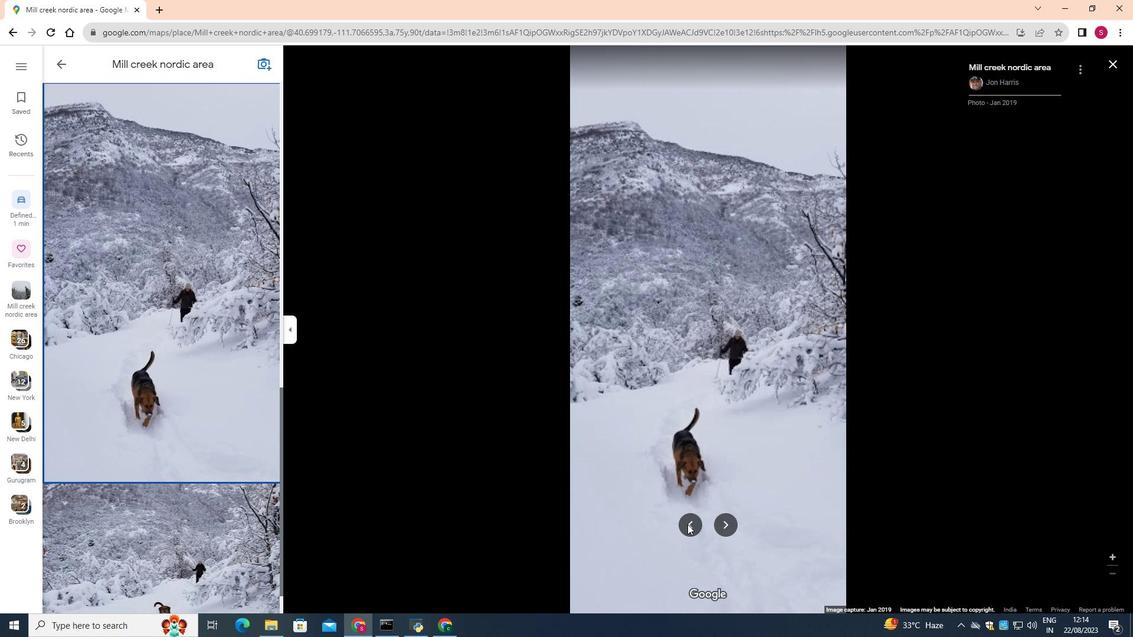 
Action: Mouse moved to (682, 446)
Screenshot: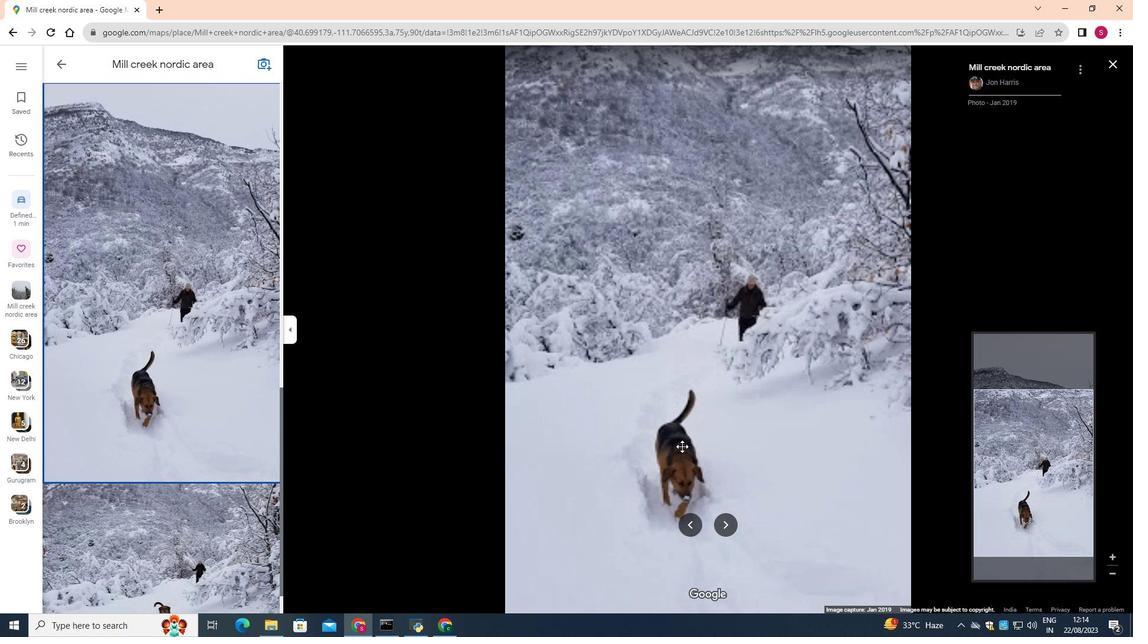 
Action: Mouse scrolled (682, 447) with delta (0, 0)
Screenshot: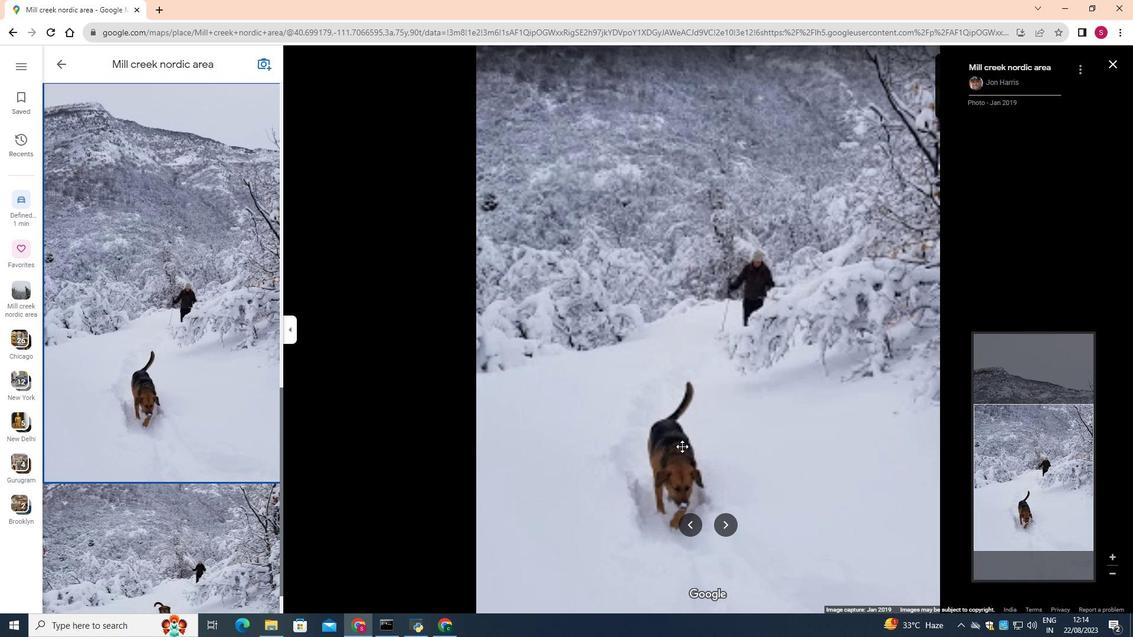 
Action: Mouse scrolled (682, 447) with delta (0, 0)
Screenshot: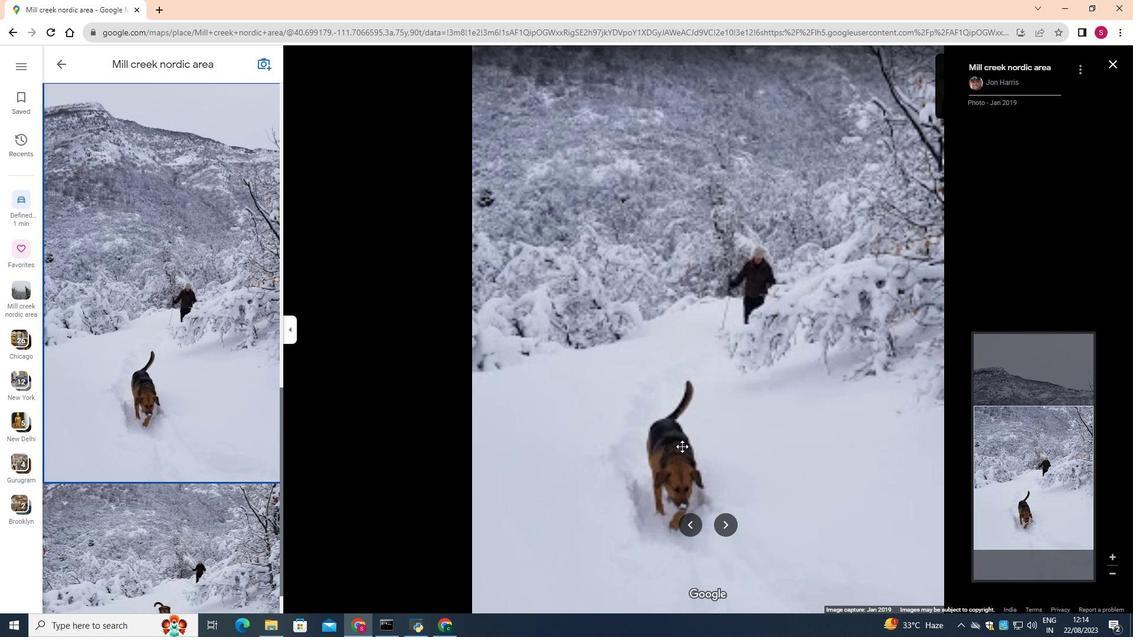 
Action: Mouse scrolled (682, 447) with delta (0, 0)
Screenshot: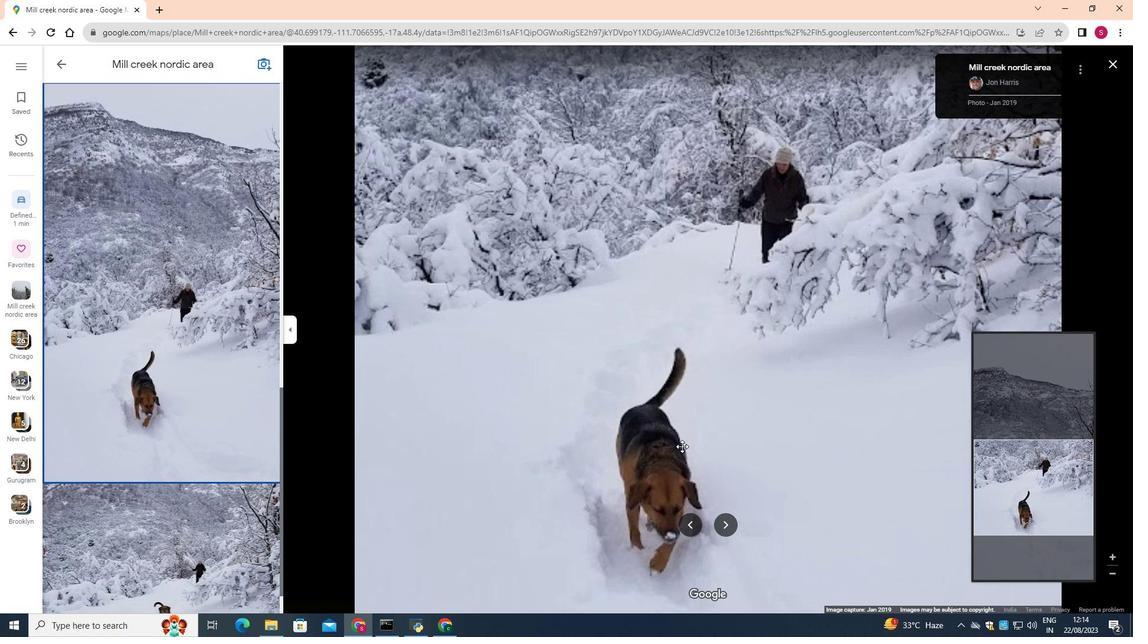 
Action: Mouse moved to (684, 412)
Screenshot: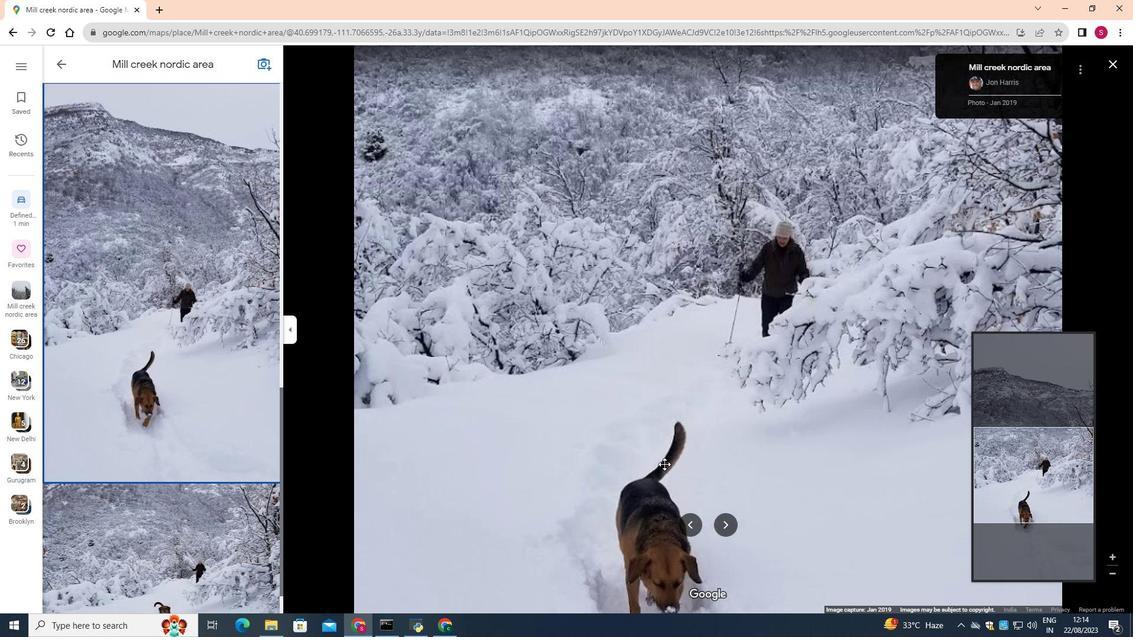 
Action: Mouse pressed left at (684, 412)
Screenshot: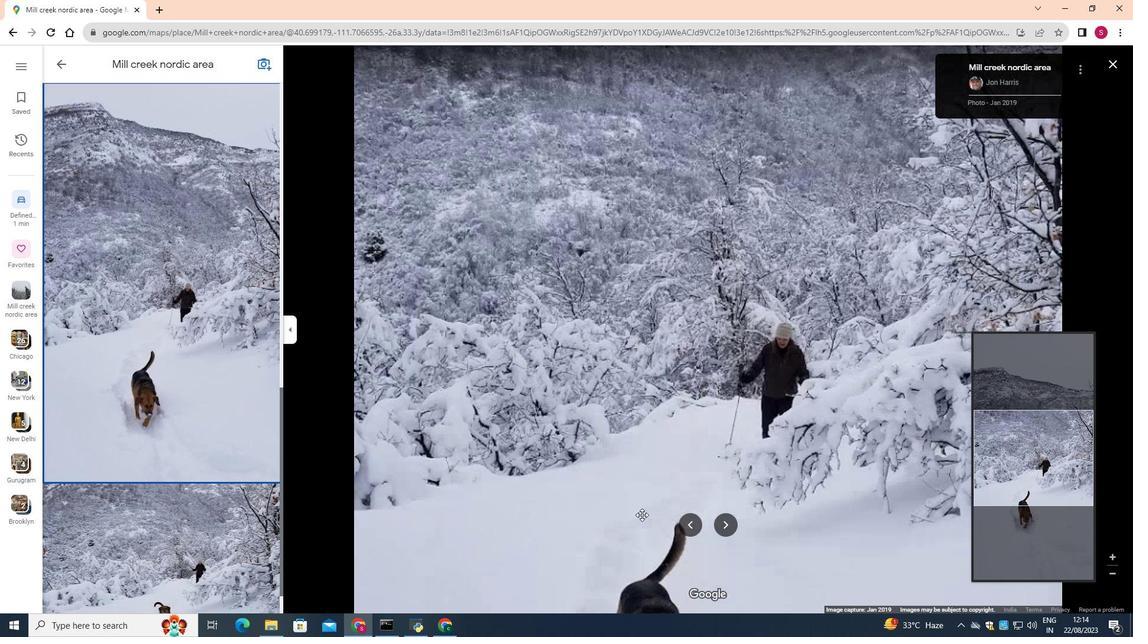 
Action: Mouse moved to (418, 428)
Screenshot: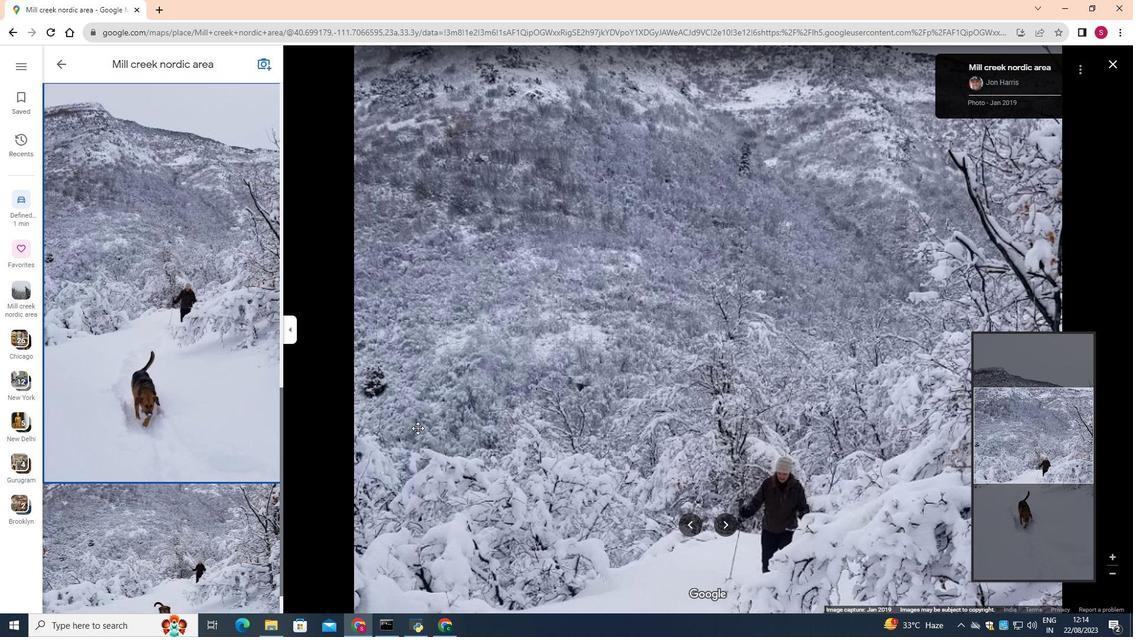 
Action: Mouse pressed left at (418, 428)
Screenshot: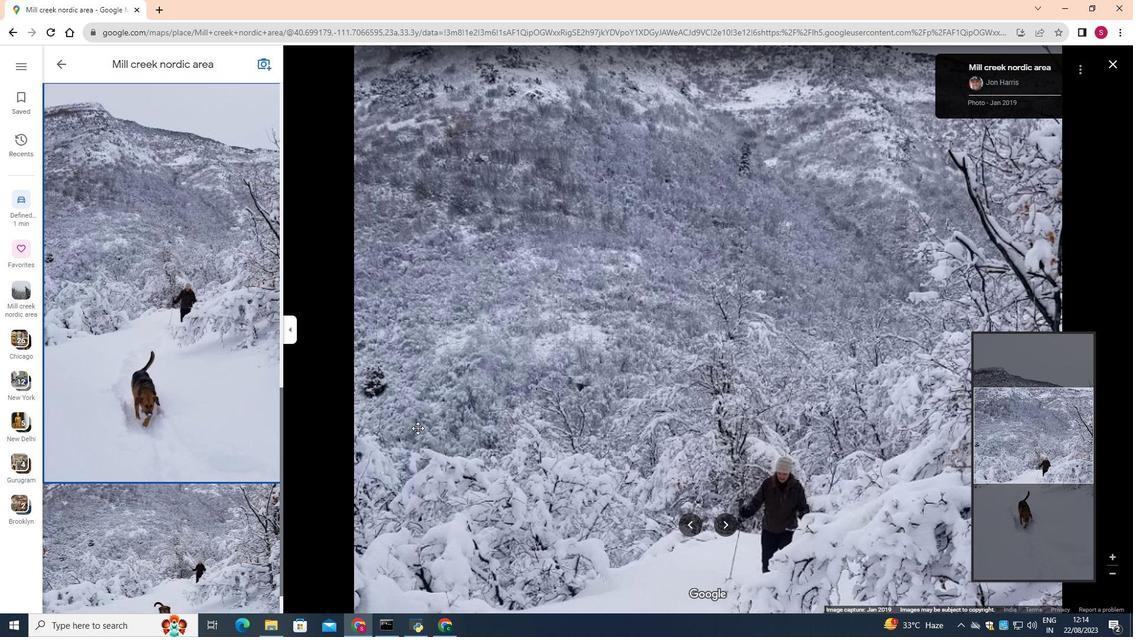
Action: Mouse moved to (695, 522)
Screenshot: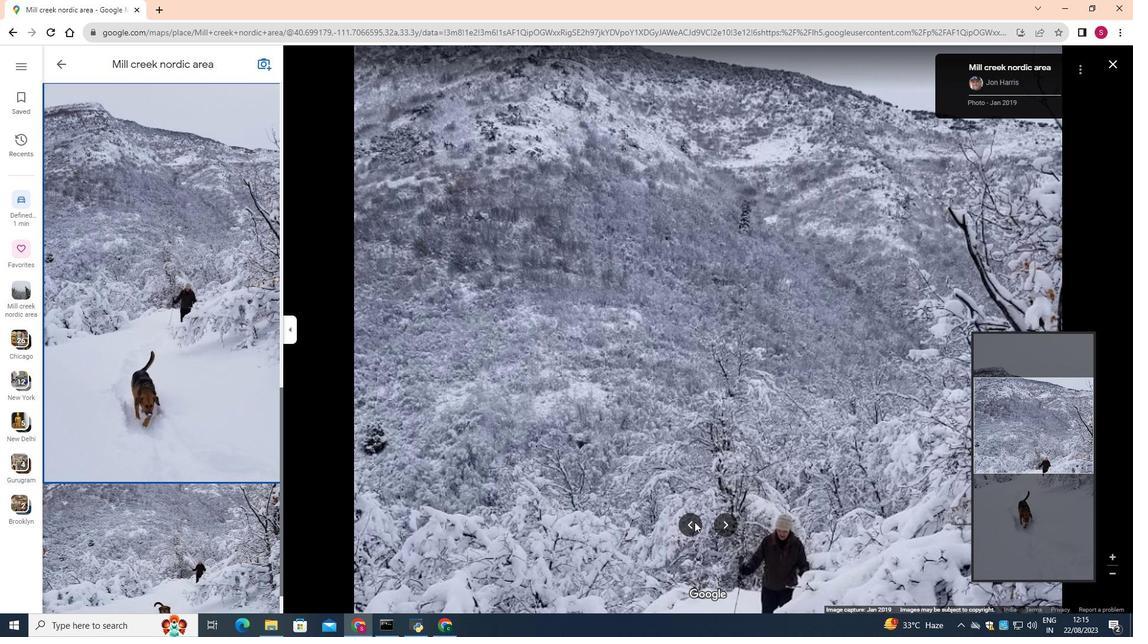 
Action: Mouse pressed left at (695, 522)
Screenshot: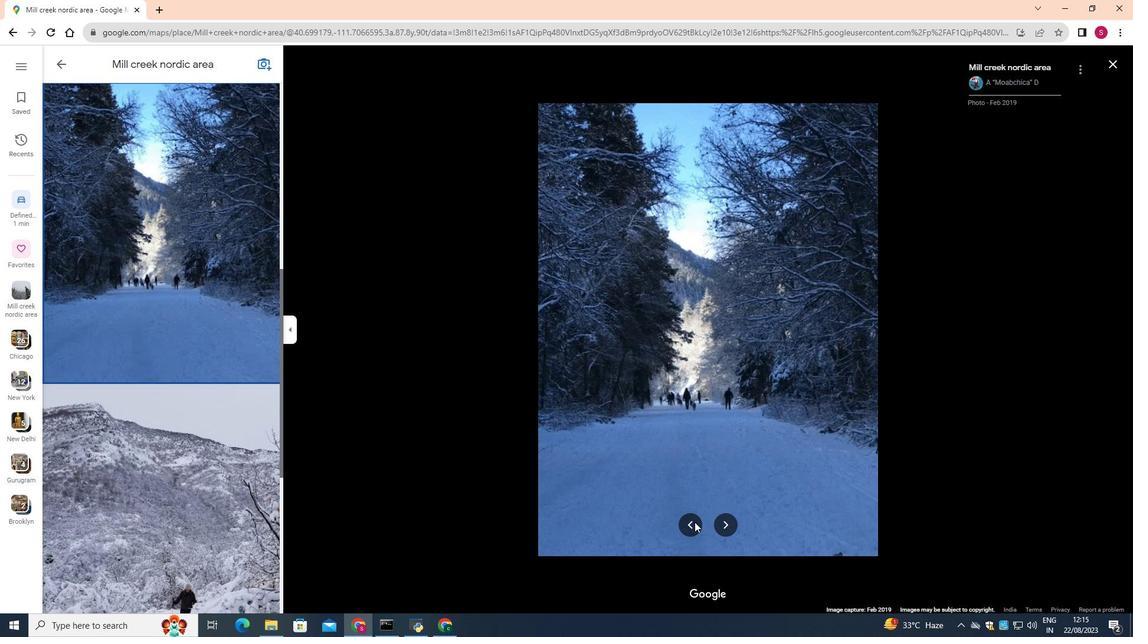 
Action: Mouse pressed left at (695, 522)
Screenshot: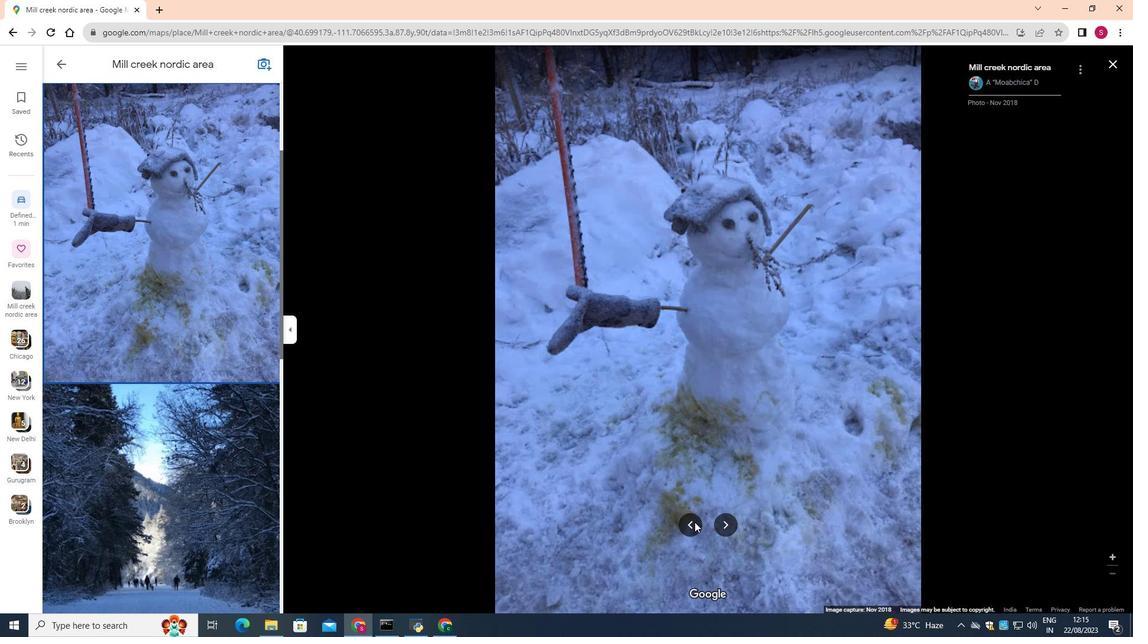 
Action: Mouse moved to (1111, 63)
Screenshot: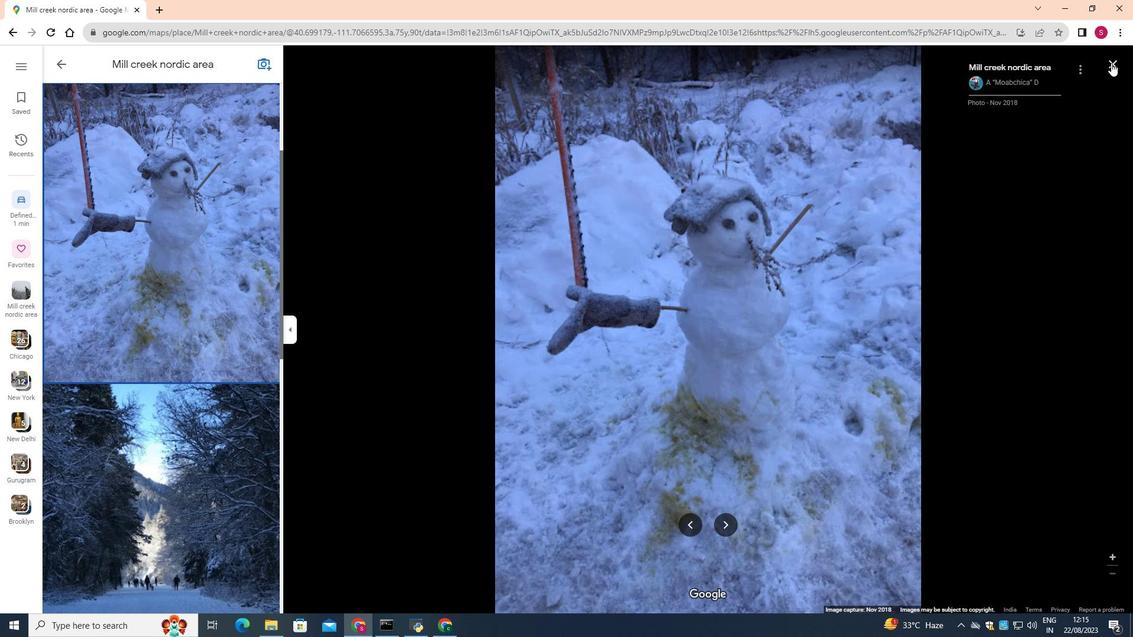 
Action: Mouse pressed left at (1111, 63)
Screenshot: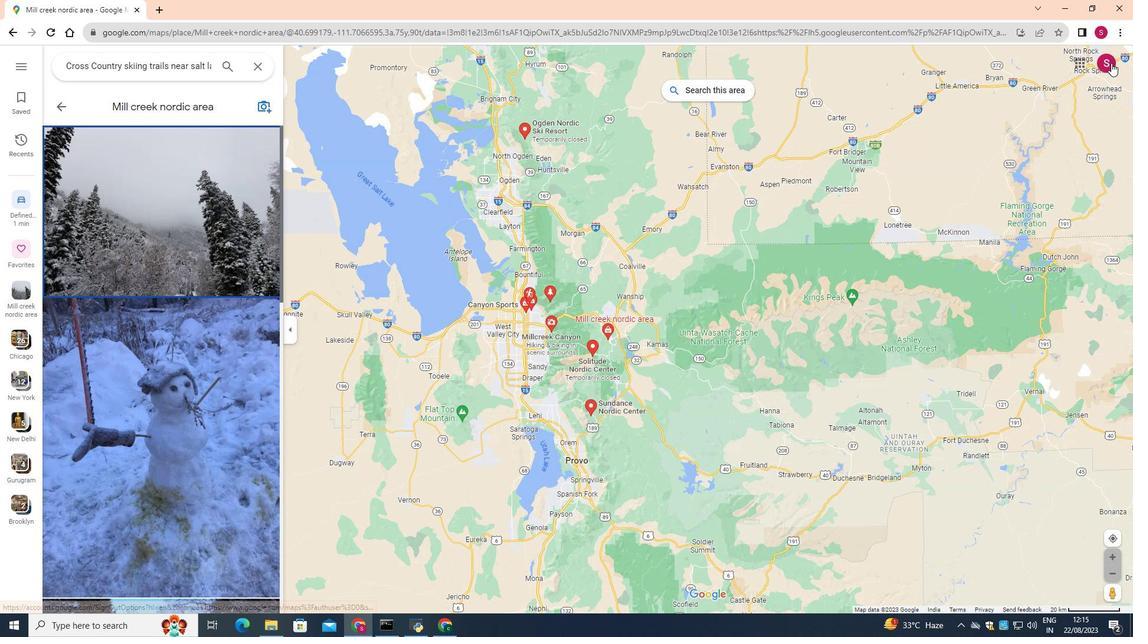 
Action: Mouse moved to (424, 343)
Screenshot: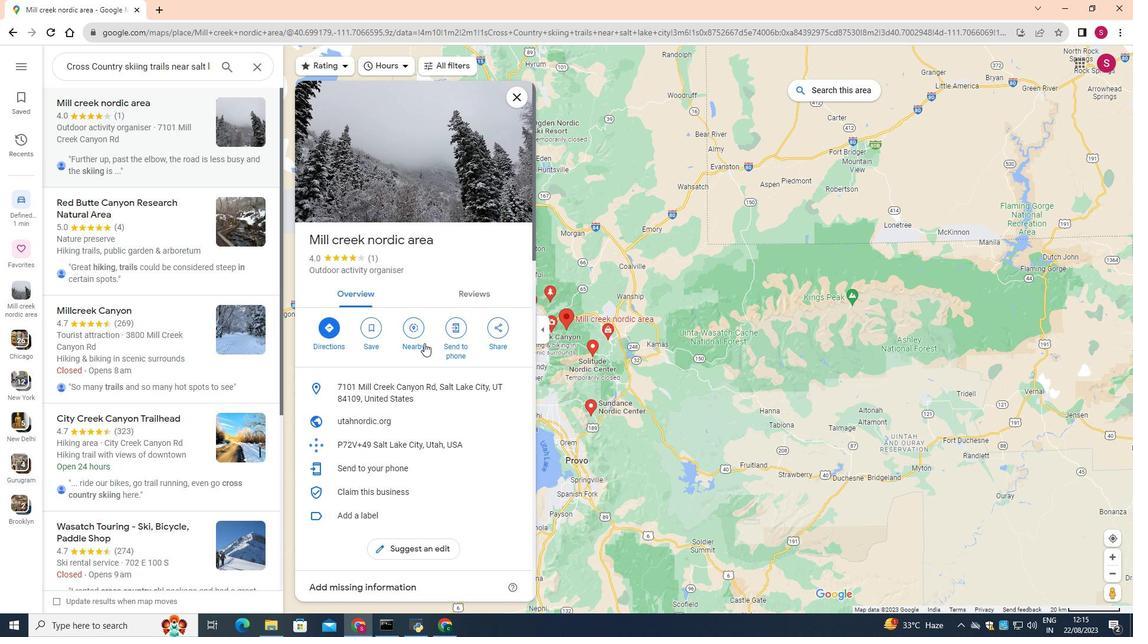 
Action: Mouse scrolled (424, 343) with delta (0, 0)
Screenshot: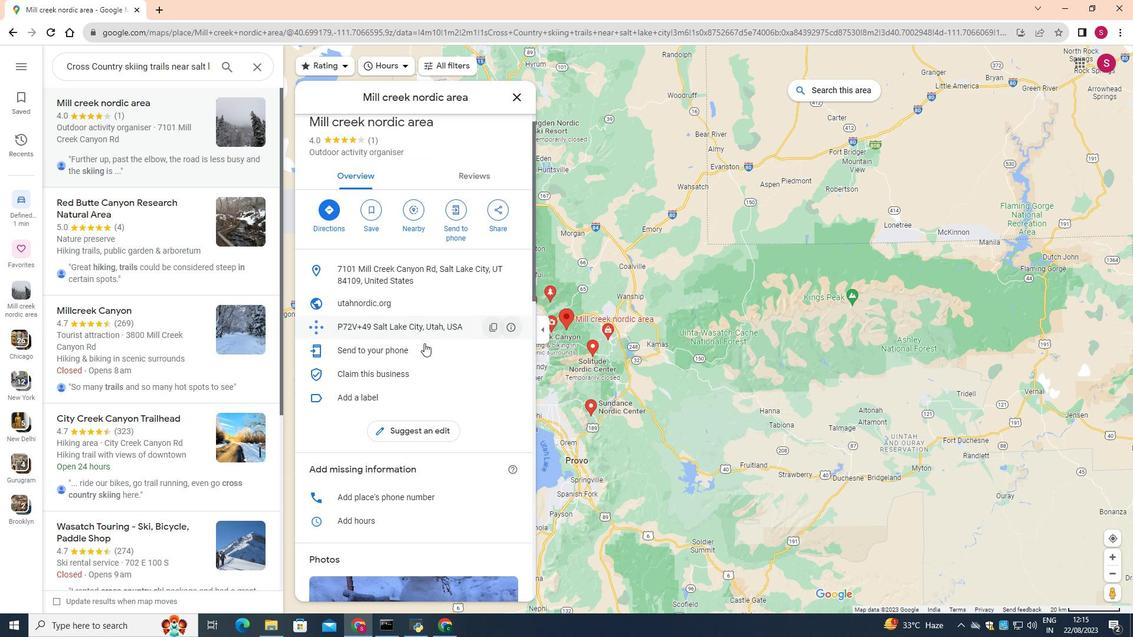 
Action: Mouse scrolled (424, 343) with delta (0, 0)
Screenshot: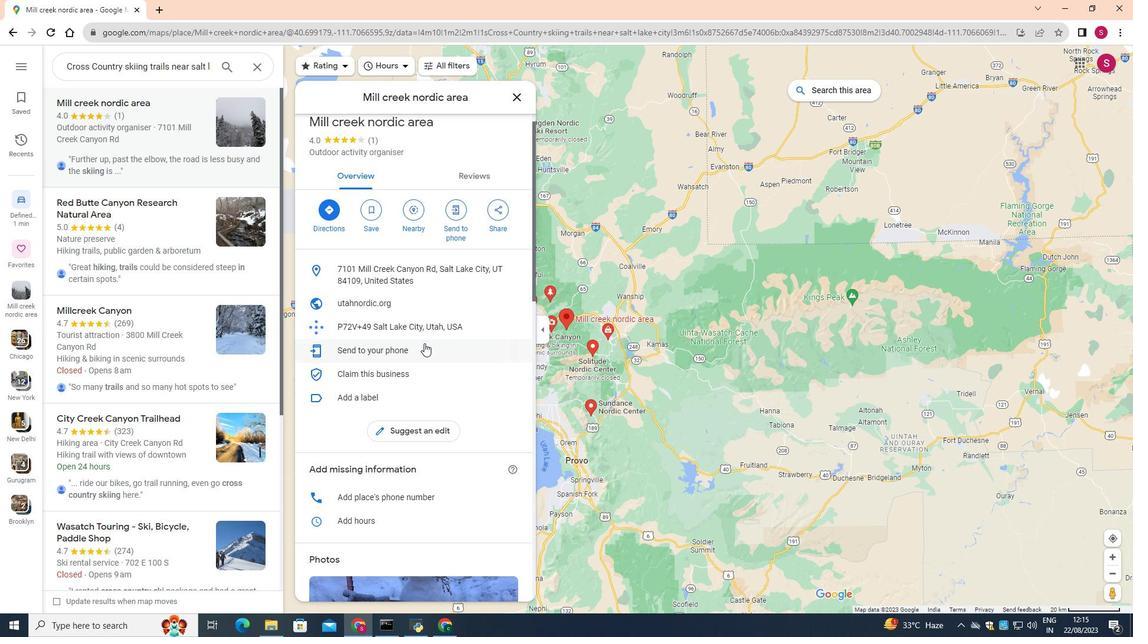 
Action: Mouse scrolled (424, 343) with delta (0, 0)
Screenshot: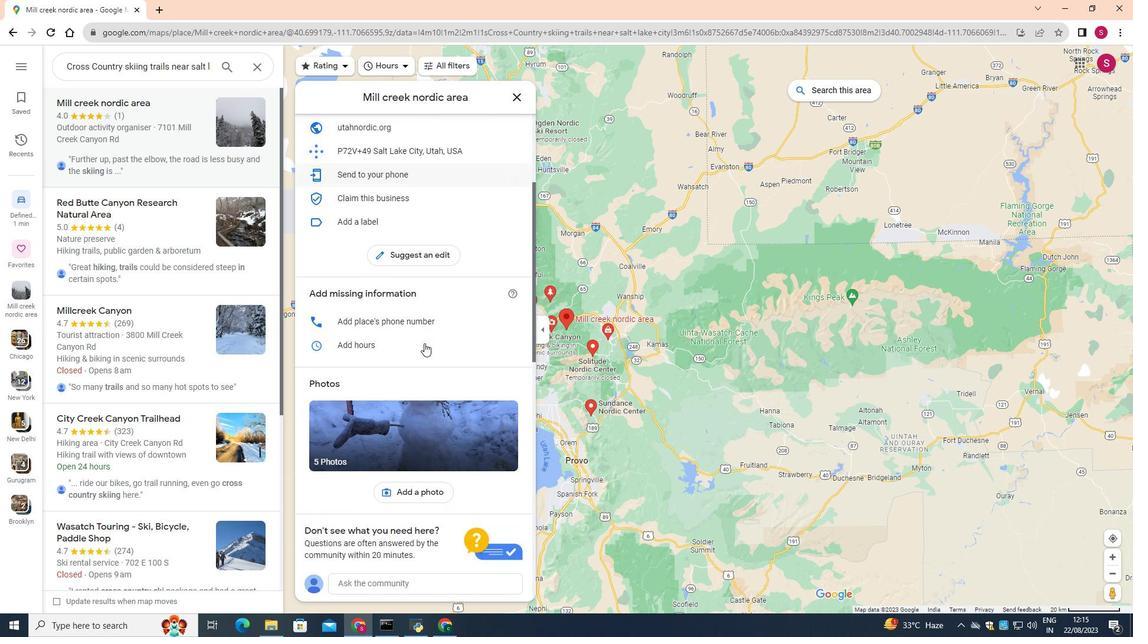 
Action: Mouse scrolled (424, 343) with delta (0, 0)
Screenshot: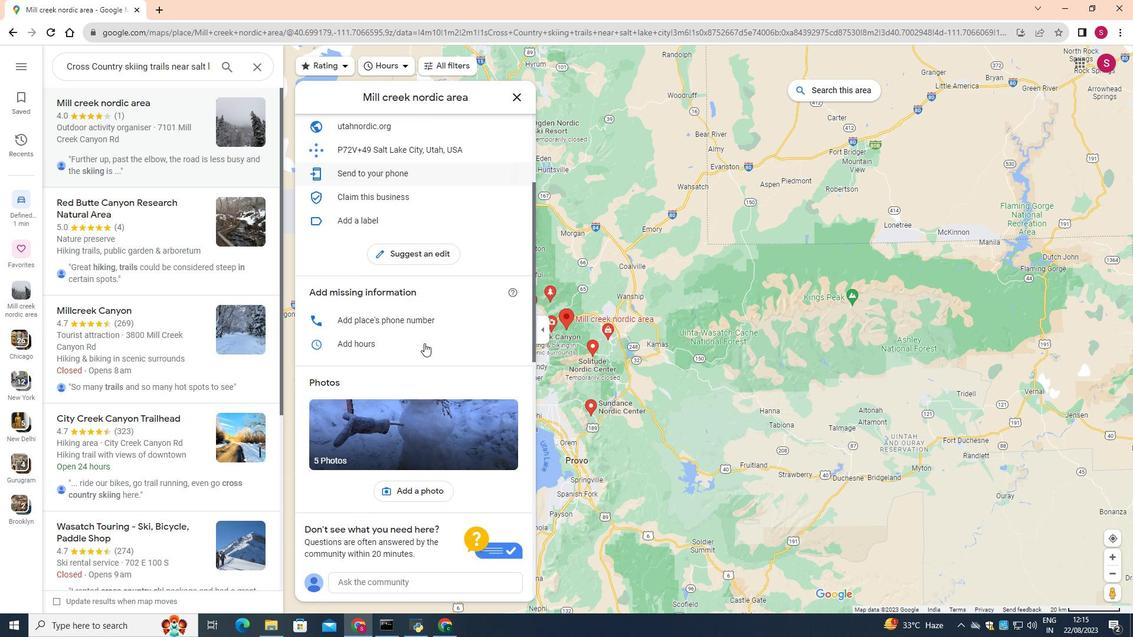 
Action: Mouse scrolled (424, 343) with delta (0, 0)
Screenshot: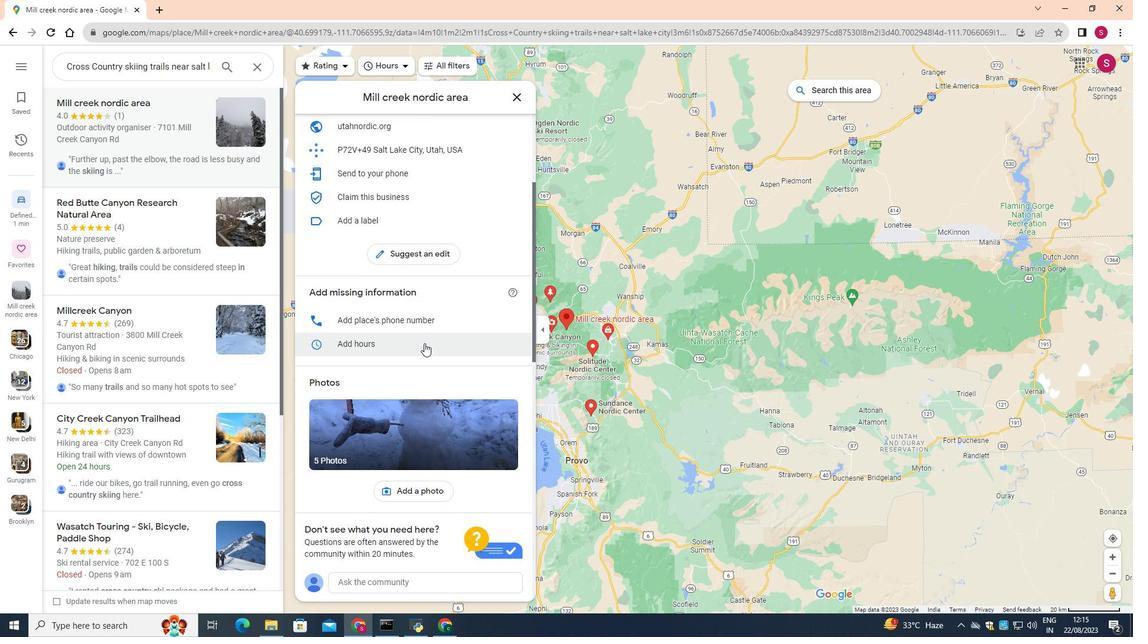 
Action: Mouse scrolled (424, 343) with delta (0, 0)
Screenshot: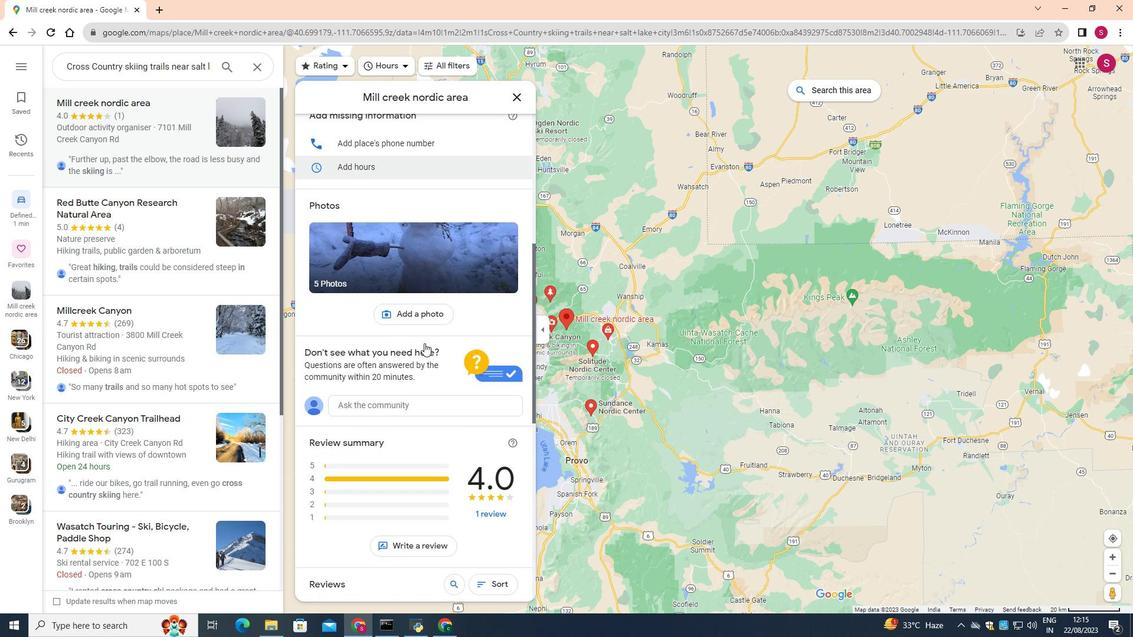 
Action: Mouse scrolled (424, 343) with delta (0, 0)
Screenshot: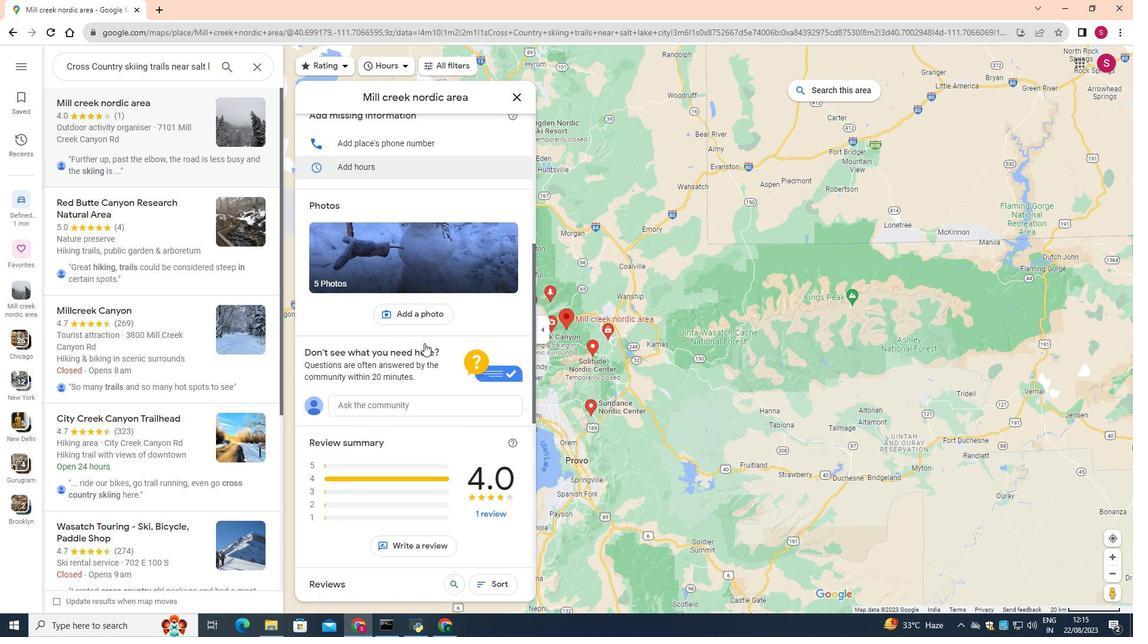 
Action: Mouse scrolled (424, 343) with delta (0, 0)
Screenshot: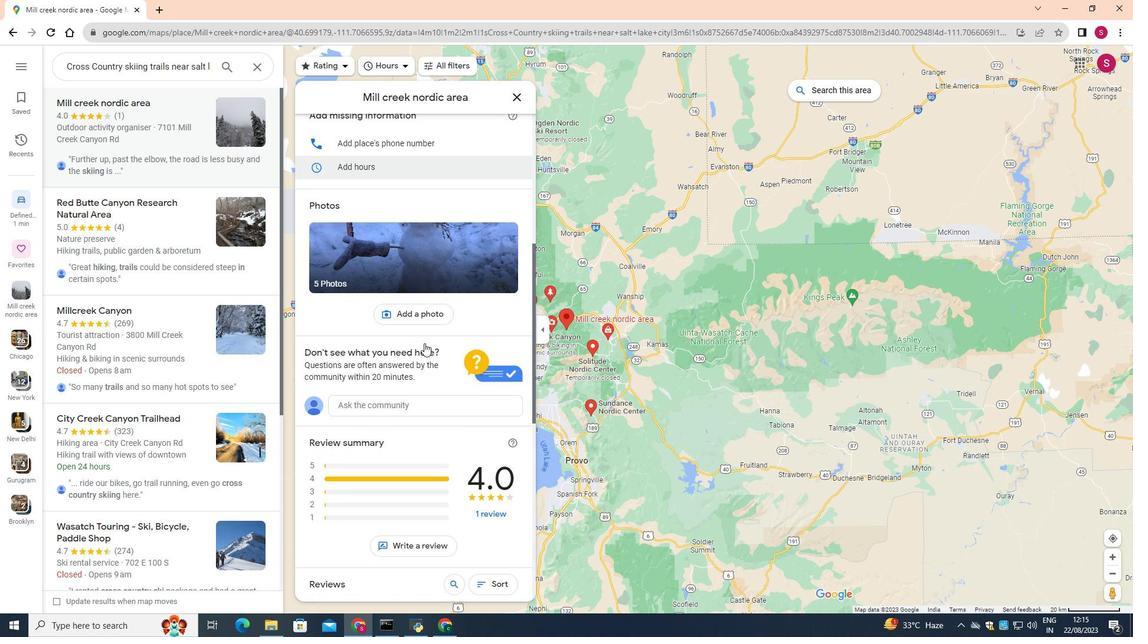 
Action: Mouse scrolled (424, 343) with delta (0, 0)
Screenshot: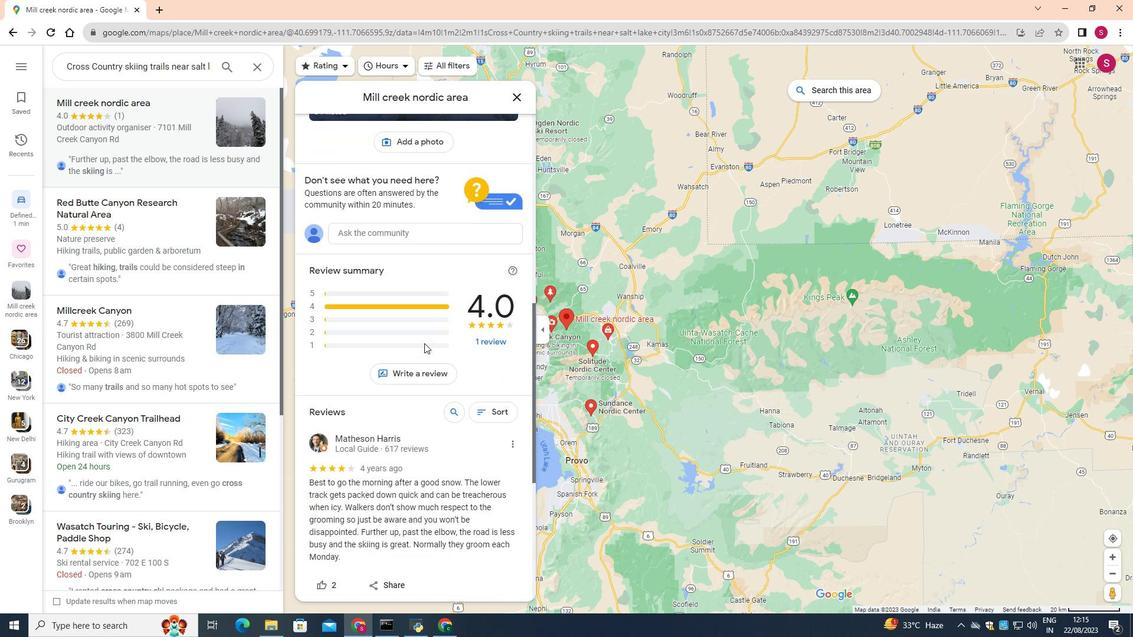 
Action: Mouse scrolled (424, 343) with delta (0, 0)
Screenshot: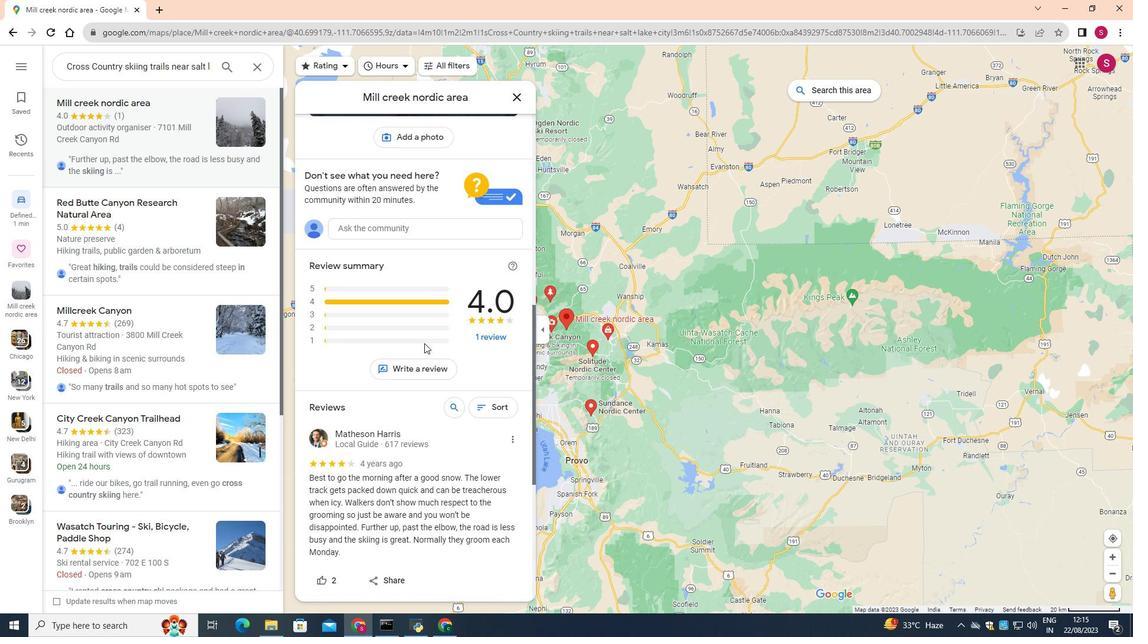 
Action: Mouse scrolled (424, 343) with delta (0, 0)
Screenshot: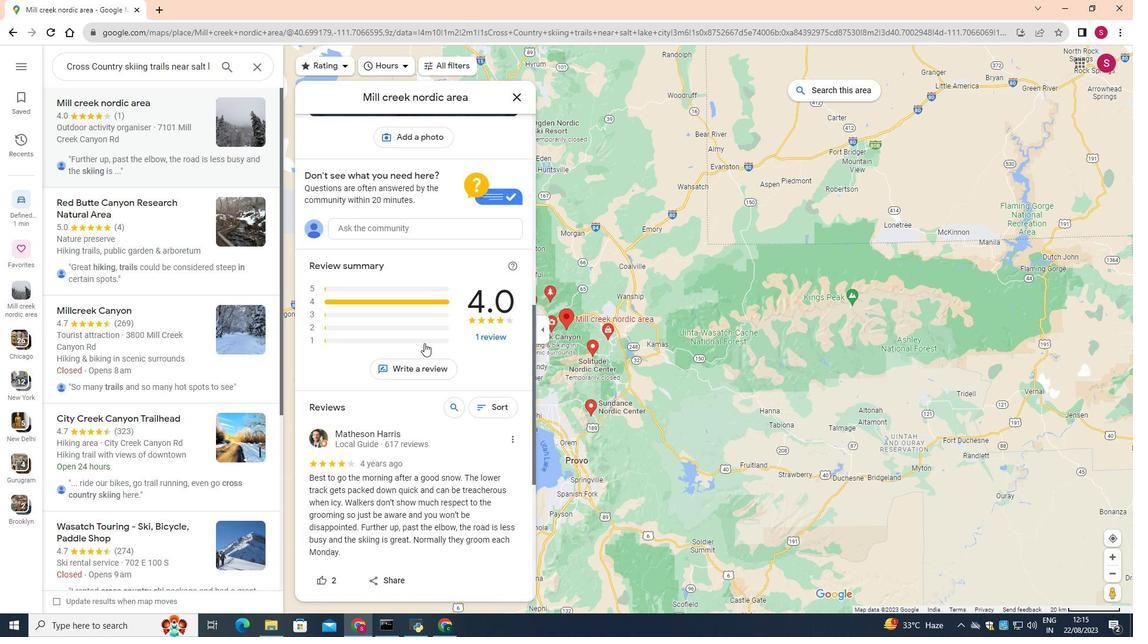 
Action: Mouse scrolled (424, 343) with delta (0, 0)
Screenshot: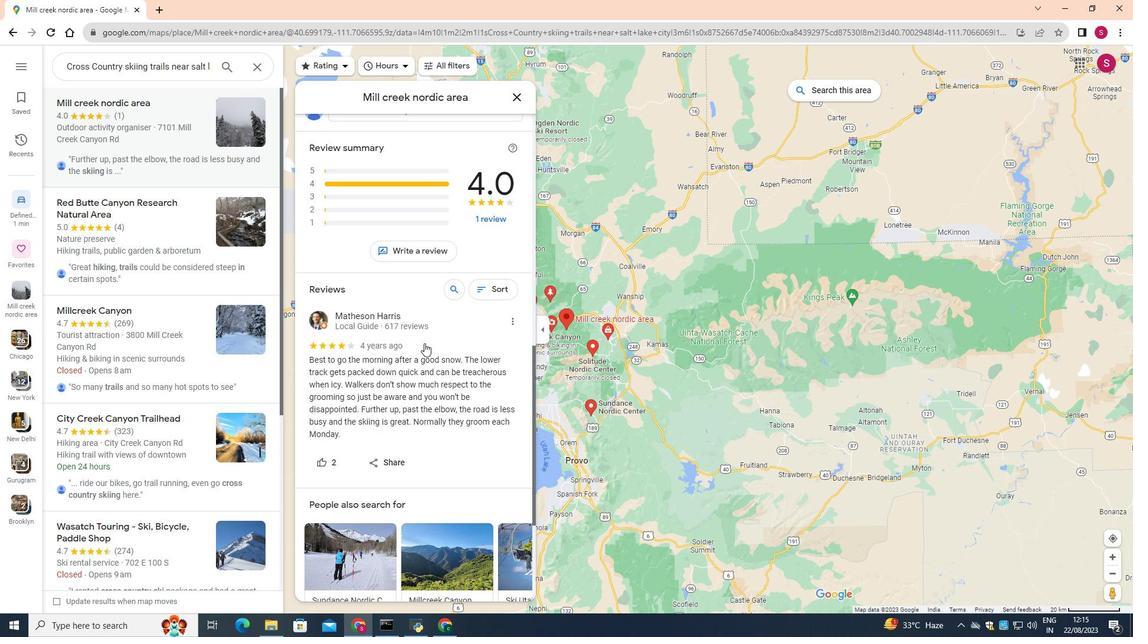 
Action: Mouse scrolled (424, 343) with delta (0, 0)
Screenshot: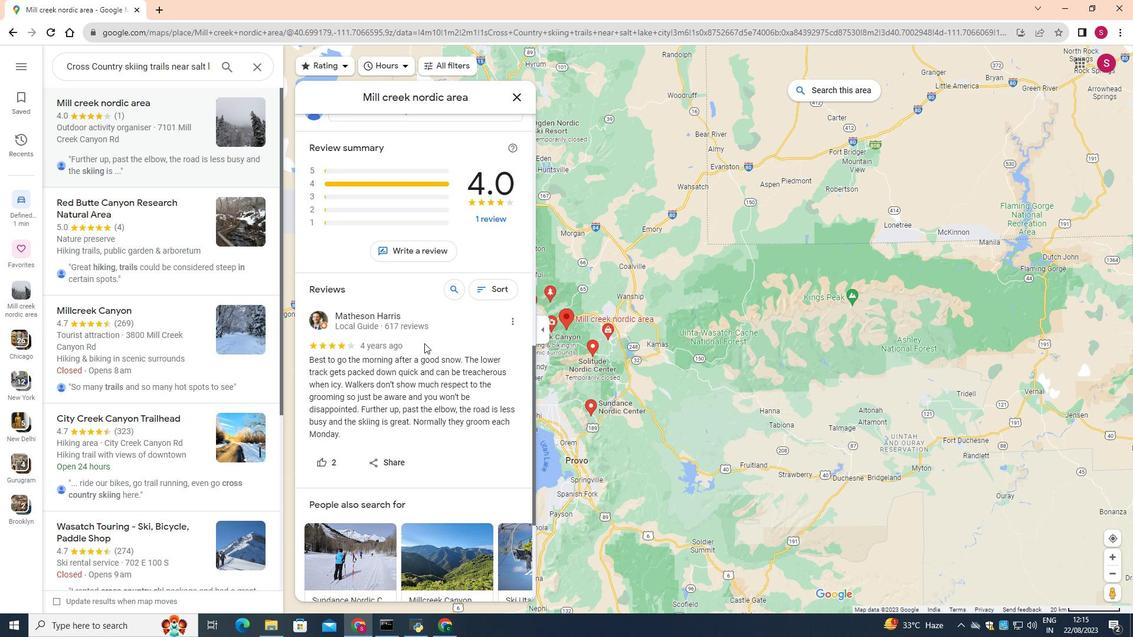 
Action: Mouse moved to (413, 380)
Screenshot: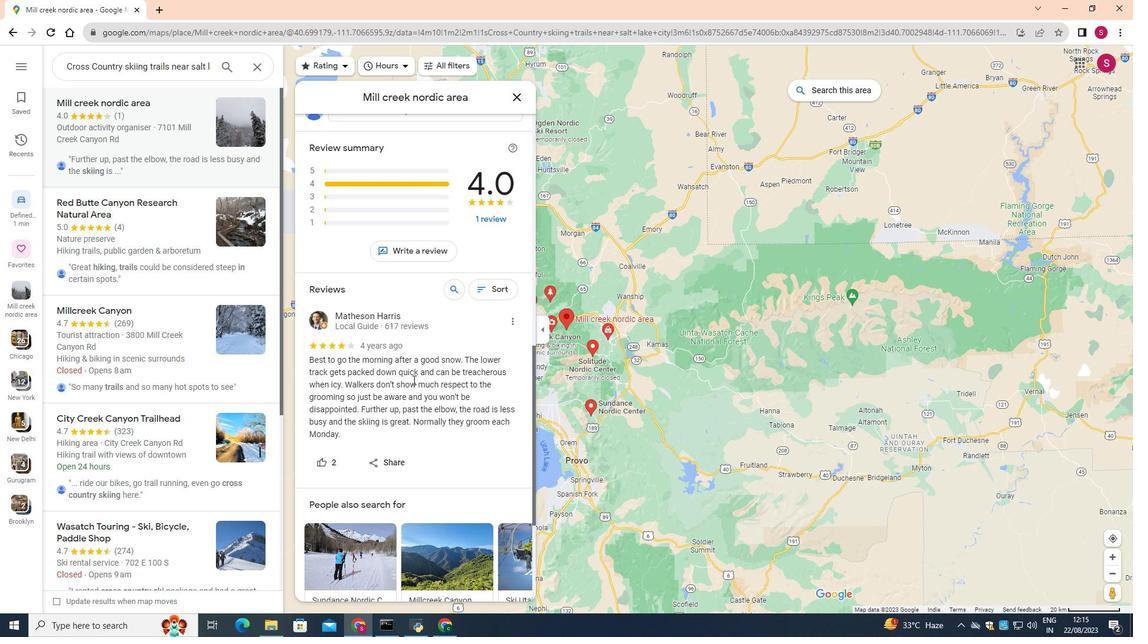 
Action: Mouse scrolled (413, 379) with delta (0, 0)
Screenshot: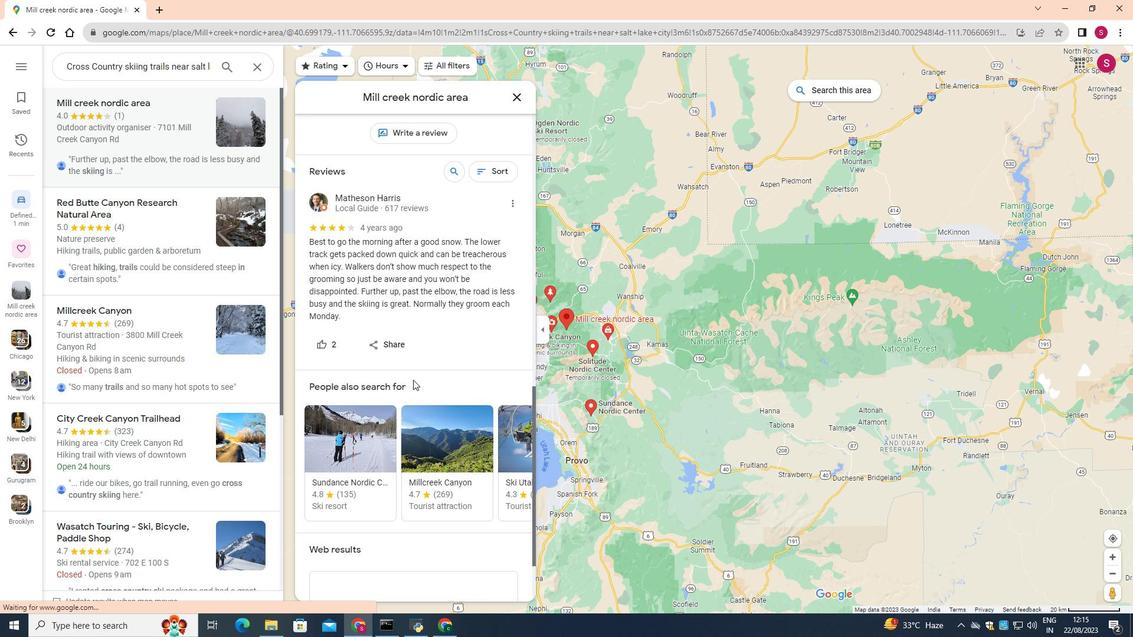 
Action: Mouse scrolled (413, 379) with delta (0, 0)
Screenshot: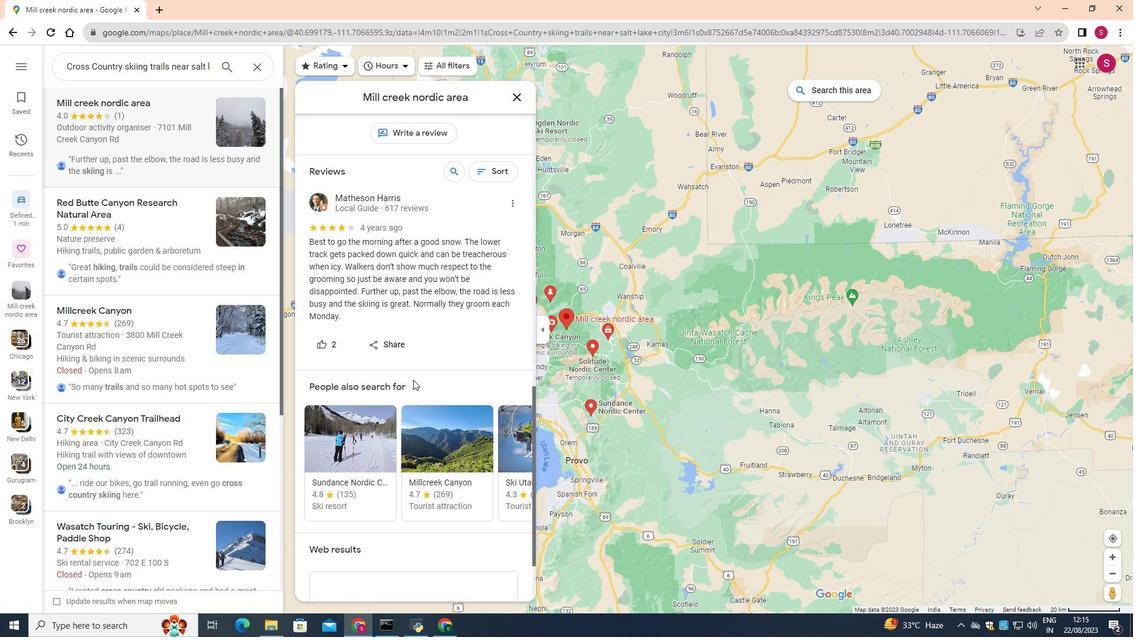
Action: Mouse moved to (416, 375)
Screenshot: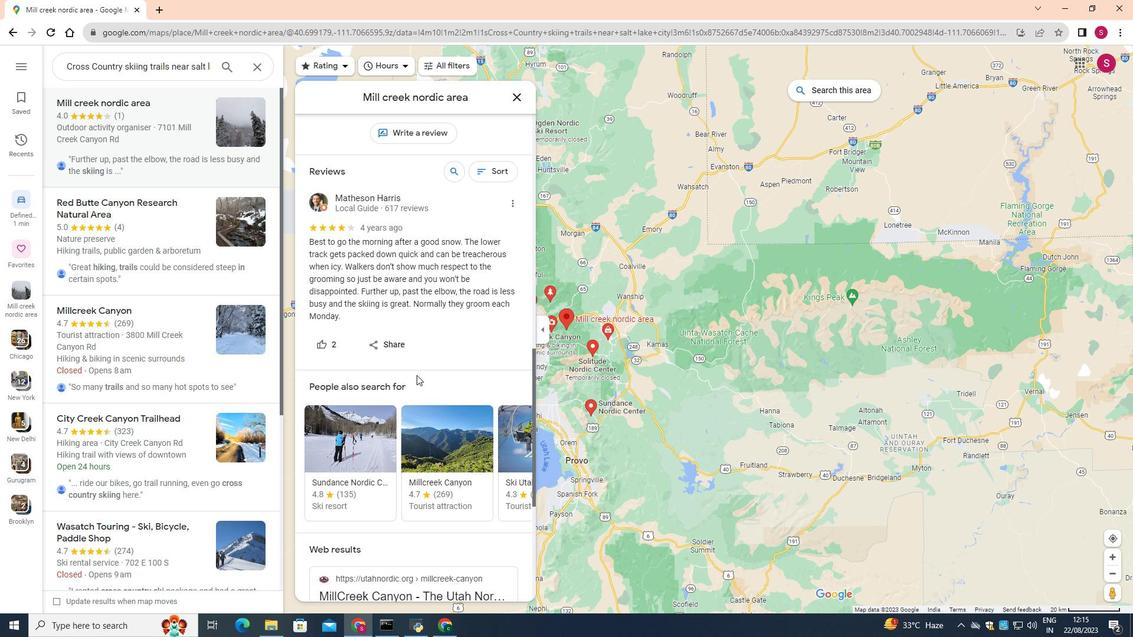 
Action: Mouse scrolled (416, 374) with delta (0, 0)
Screenshot: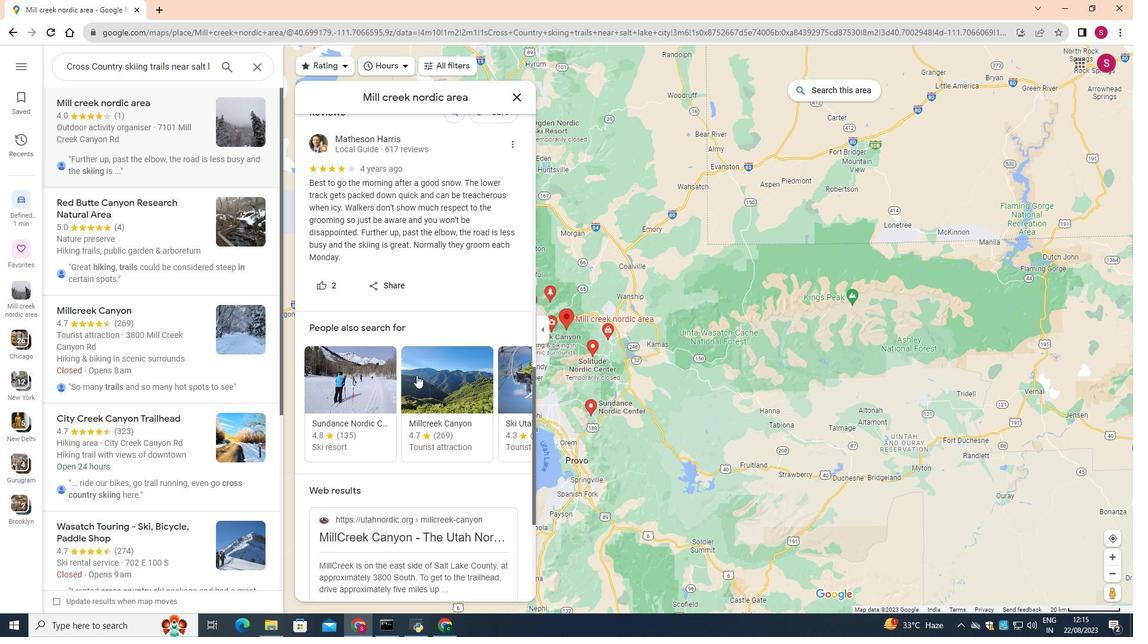 
Action: Mouse scrolled (416, 374) with delta (0, 0)
Screenshot: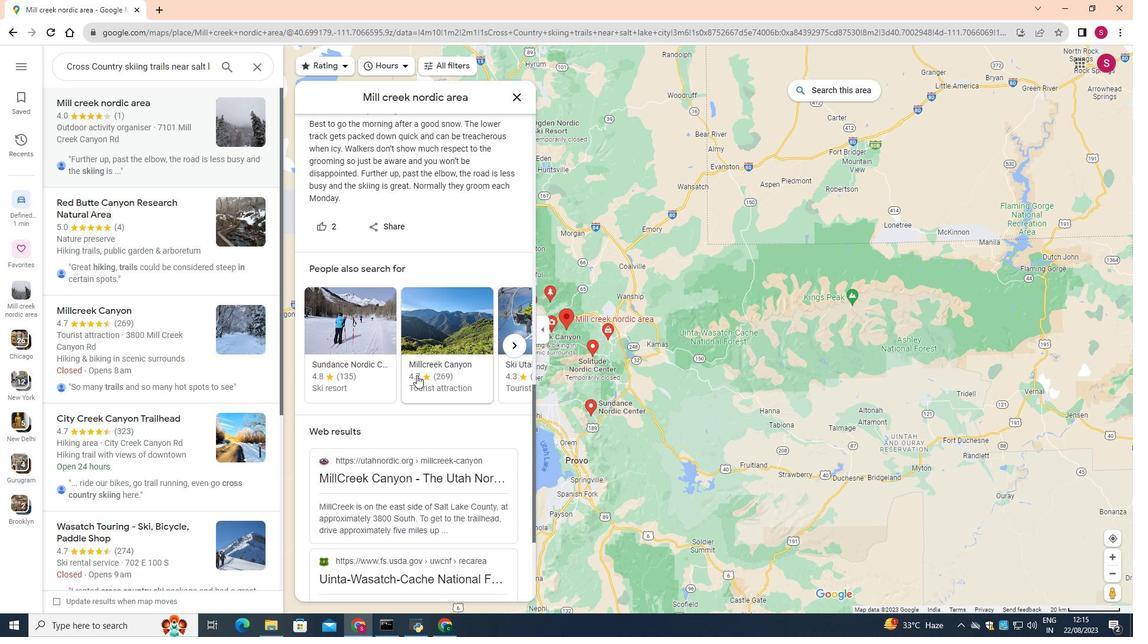 
Action: Mouse scrolled (416, 374) with delta (0, 0)
Screenshot: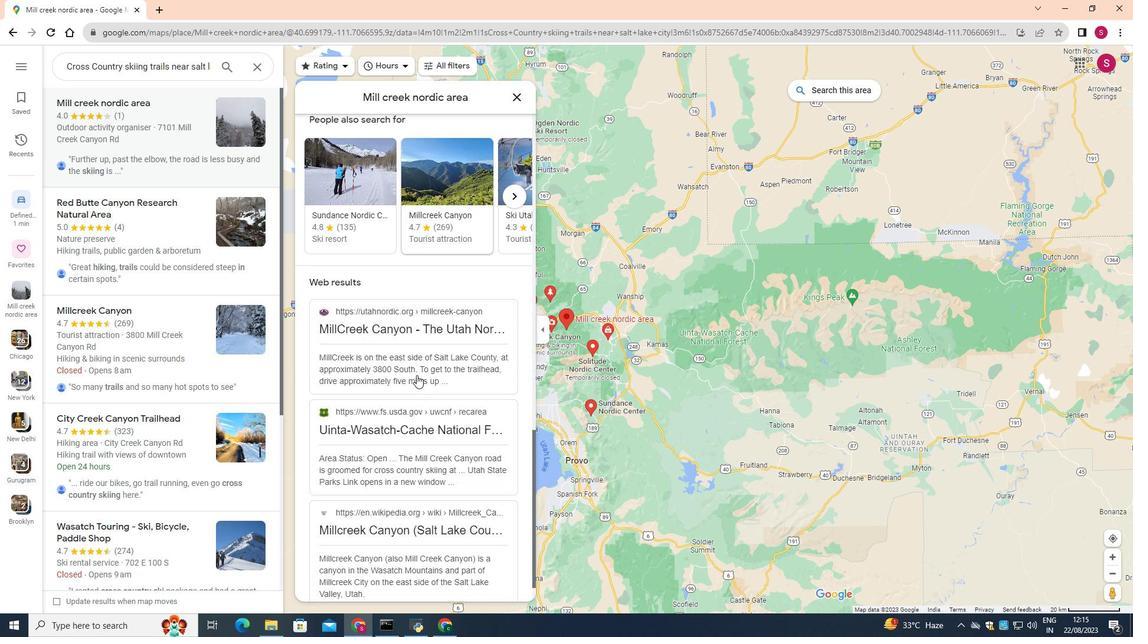 
Action: Mouse scrolled (416, 374) with delta (0, 0)
Screenshot: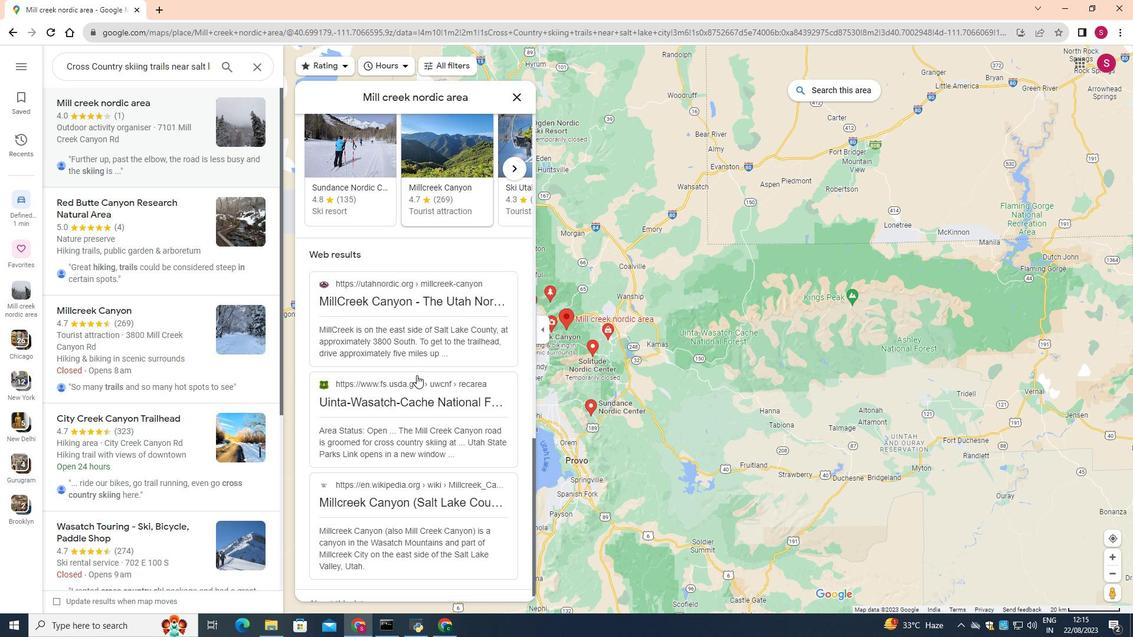 
Action: Mouse scrolled (416, 374) with delta (0, 0)
Screenshot: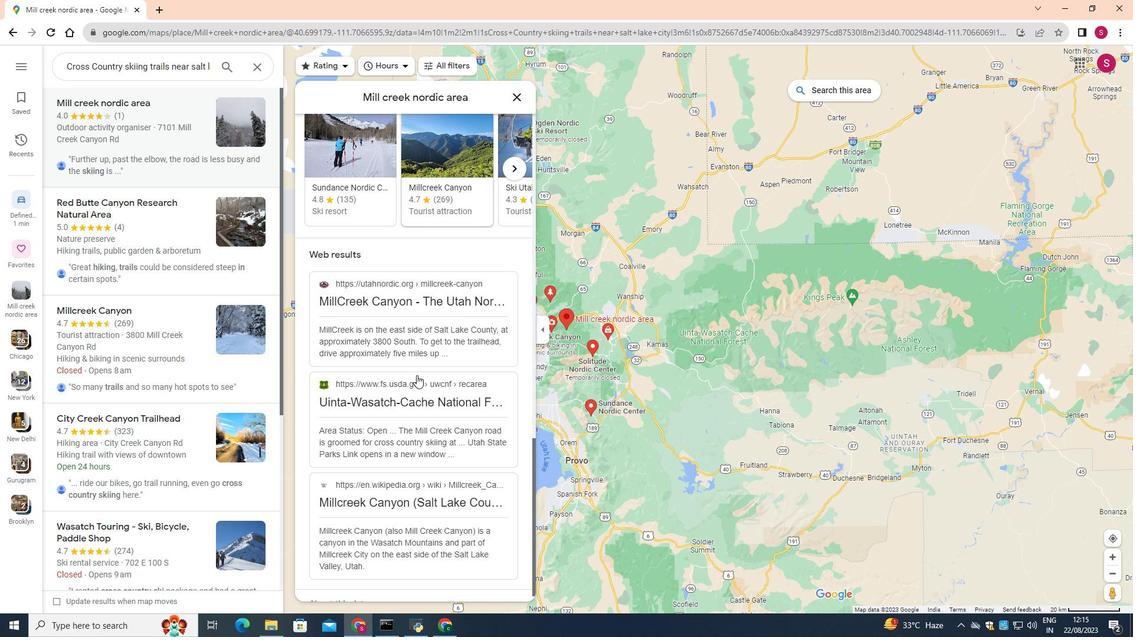 
Action: Mouse scrolled (416, 374) with delta (0, 0)
Screenshot: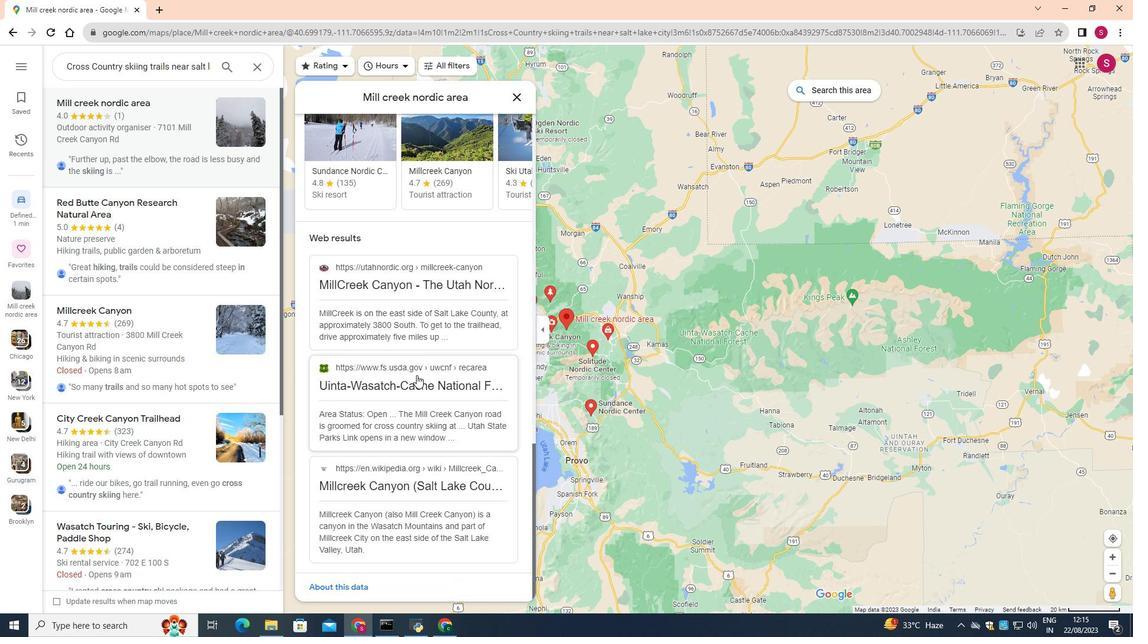 
Action: Mouse scrolled (416, 374) with delta (0, 0)
Screenshot: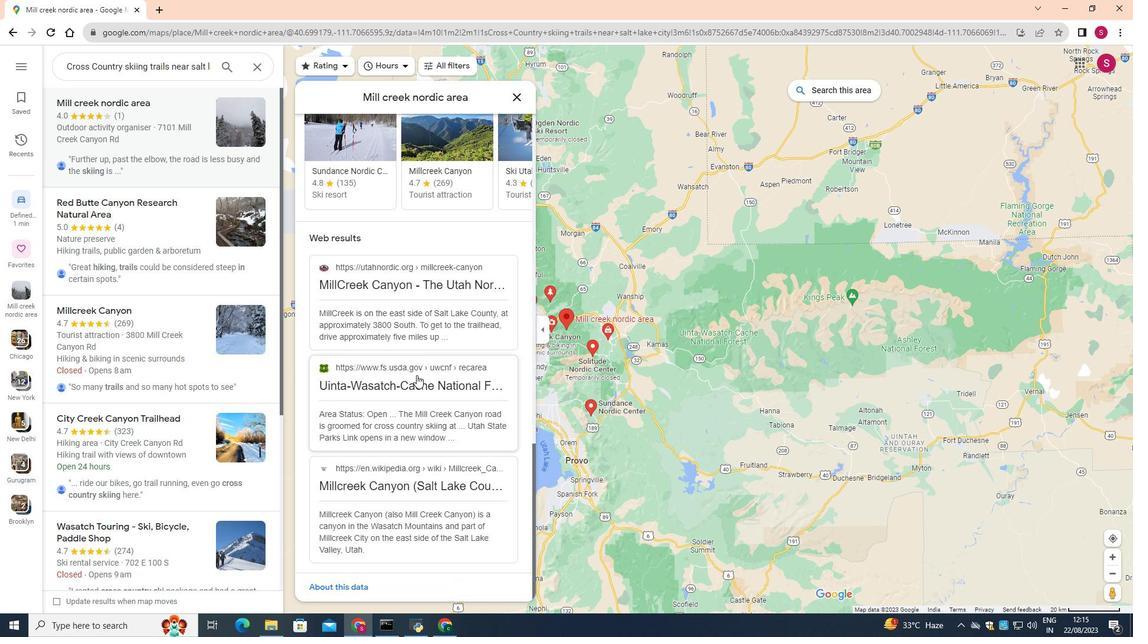 
Action: Mouse scrolled (416, 374) with delta (0, 0)
Screenshot: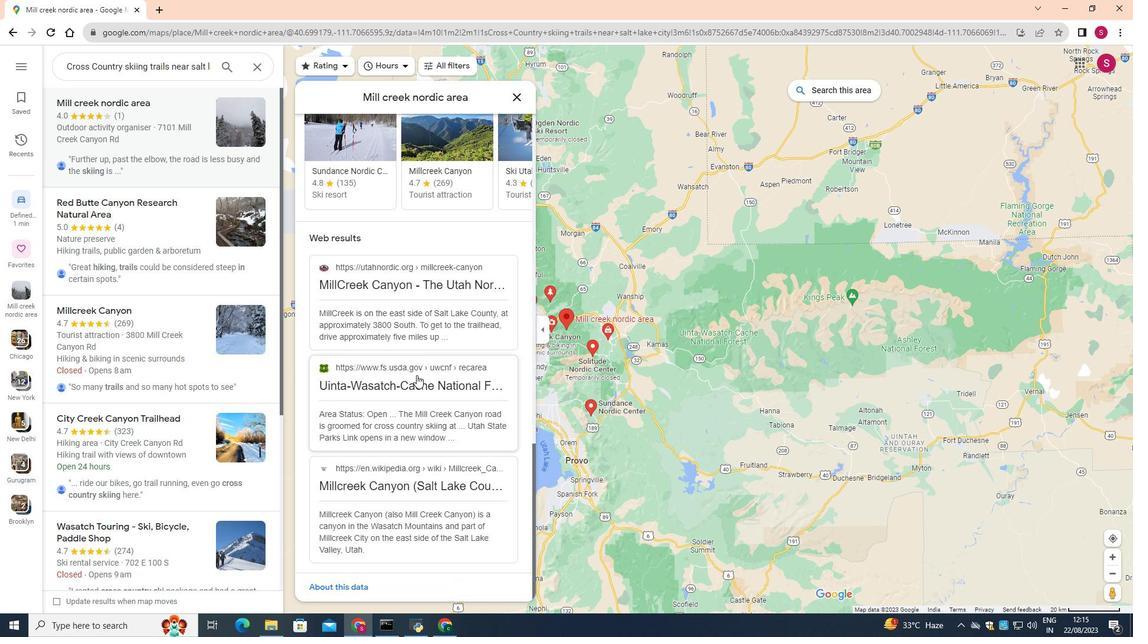 
Action: Mouse scrolled (416, 376) with delta (0, 0)
Screenshot: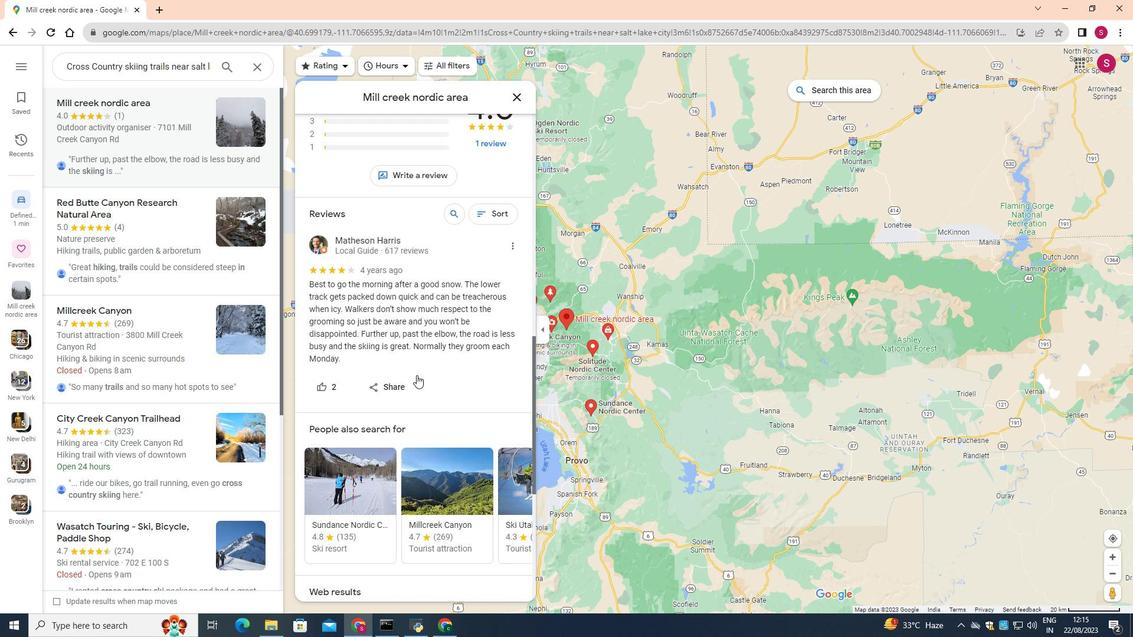 
Action: Mouse scrolled (416, 376) with delta (0, 0)
Screenshot: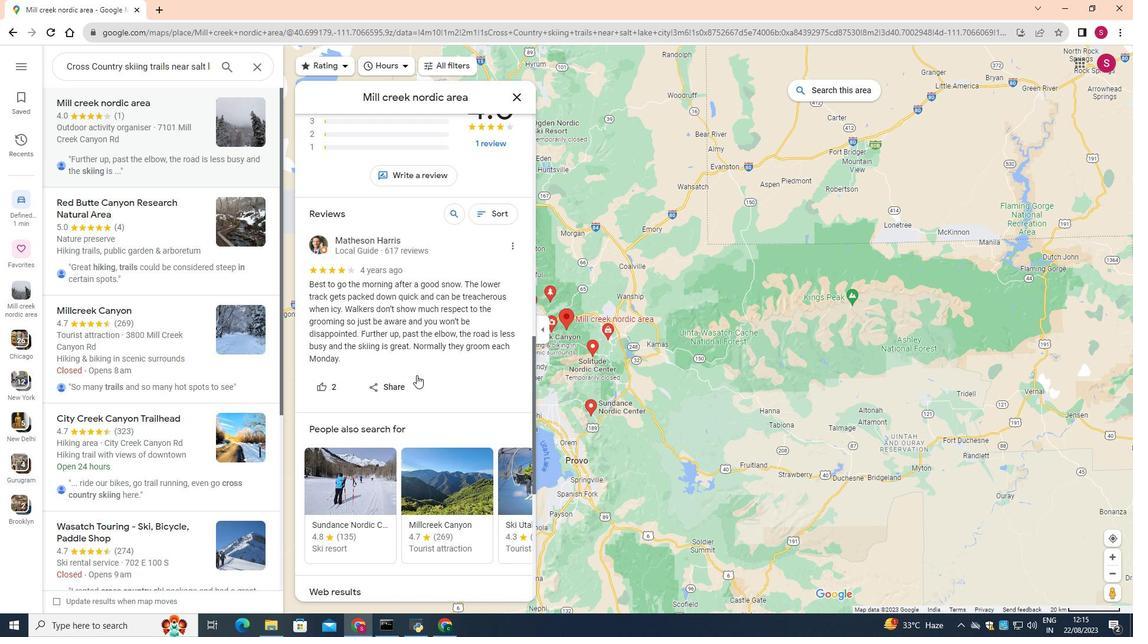 
Action: Mouse scrolled (416, 376) with delta (0, 0)
Screenshot: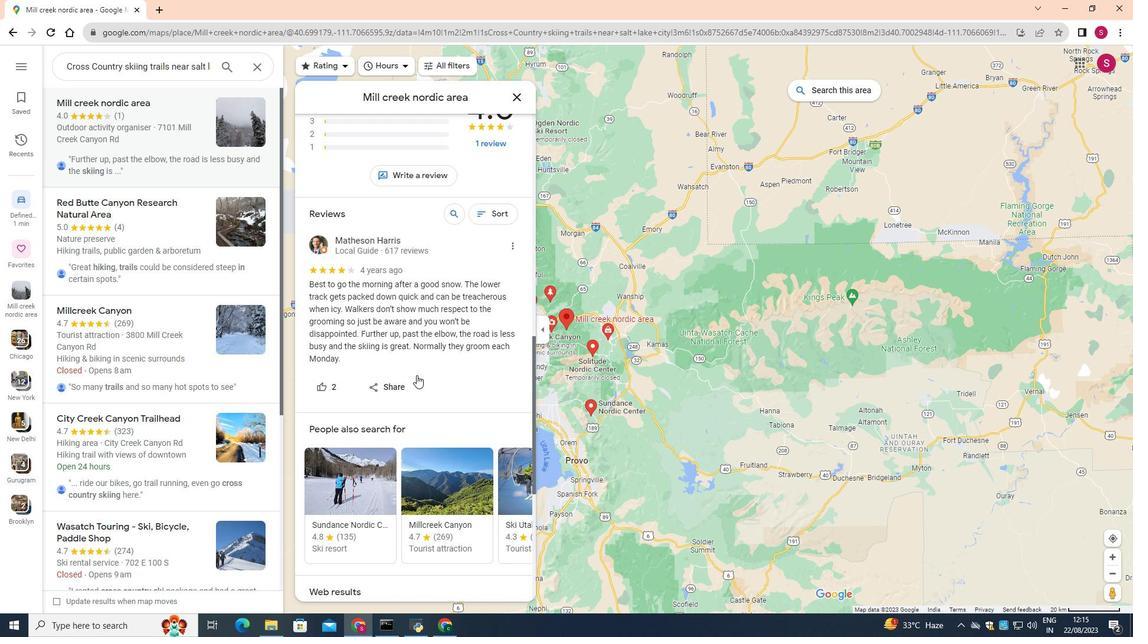 
Action: Mouse scrolled (416, 376) with delta (0, 0)
Screenshot: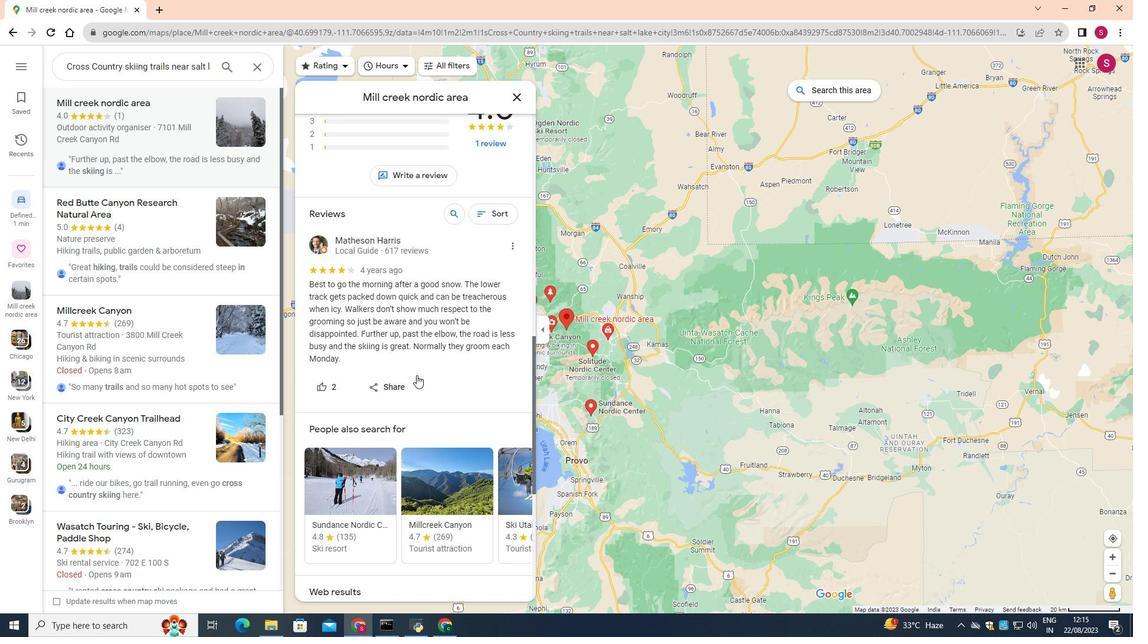 
Action: Mouse scrolled (416, 376) with delta (0, 0)
Screenshot: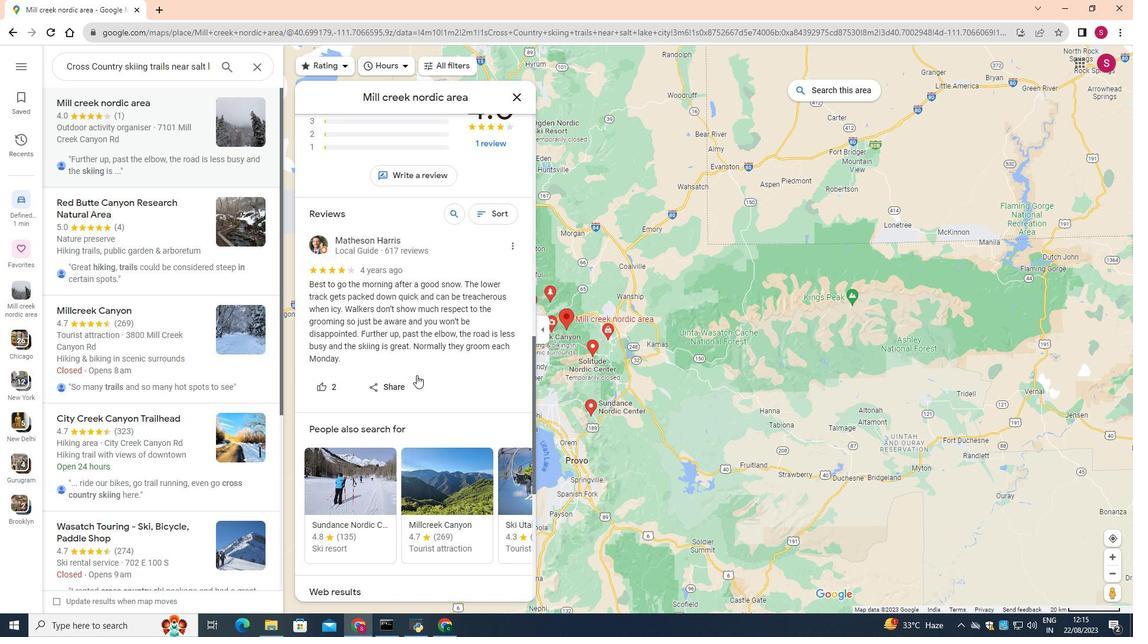 
Action: Mouse scrolled (416, 376) with delta (0, 0)
Screenshot: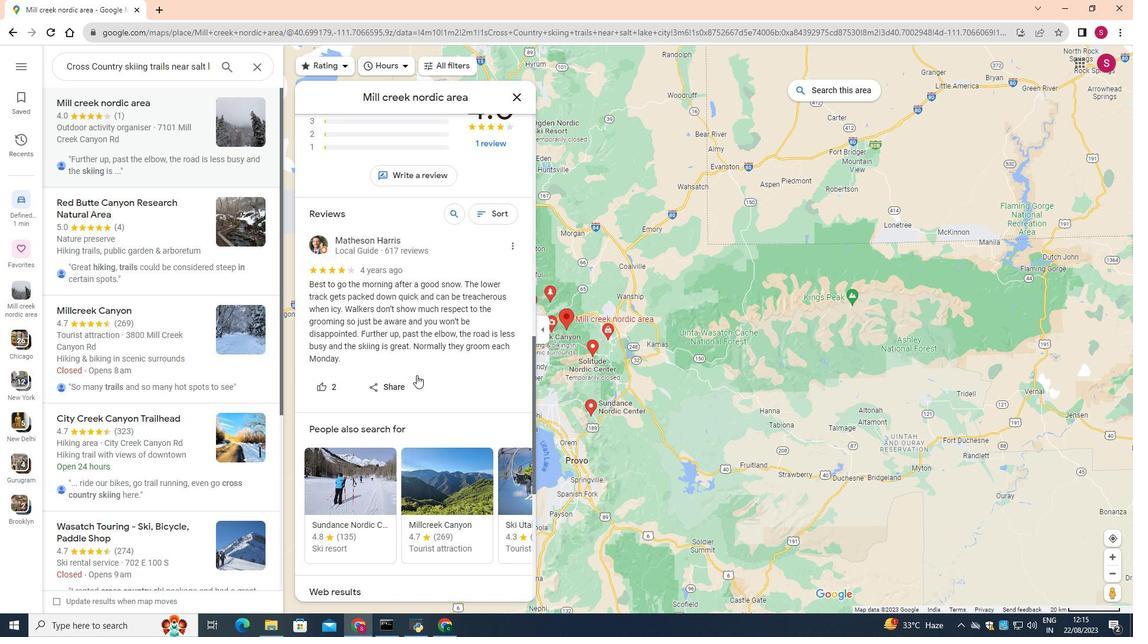 
Action: Mouse scrolled (416, 376) with delta (0, 0)
Screenshot: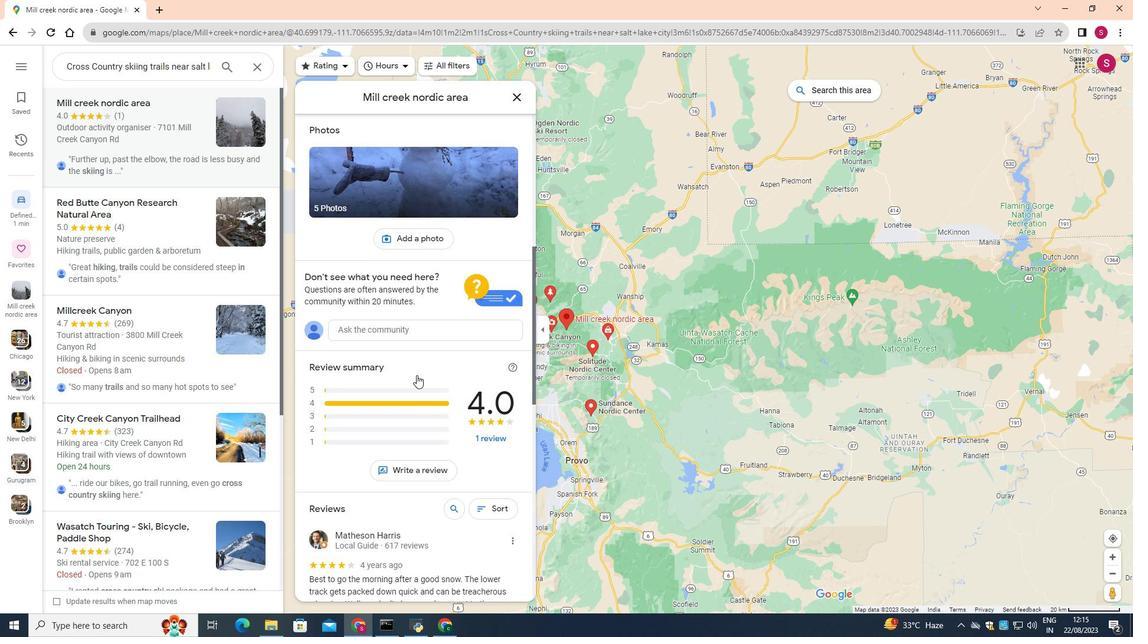
Action: Mouse scrolled (416, 376) with delta (0, 0)
Screenshot: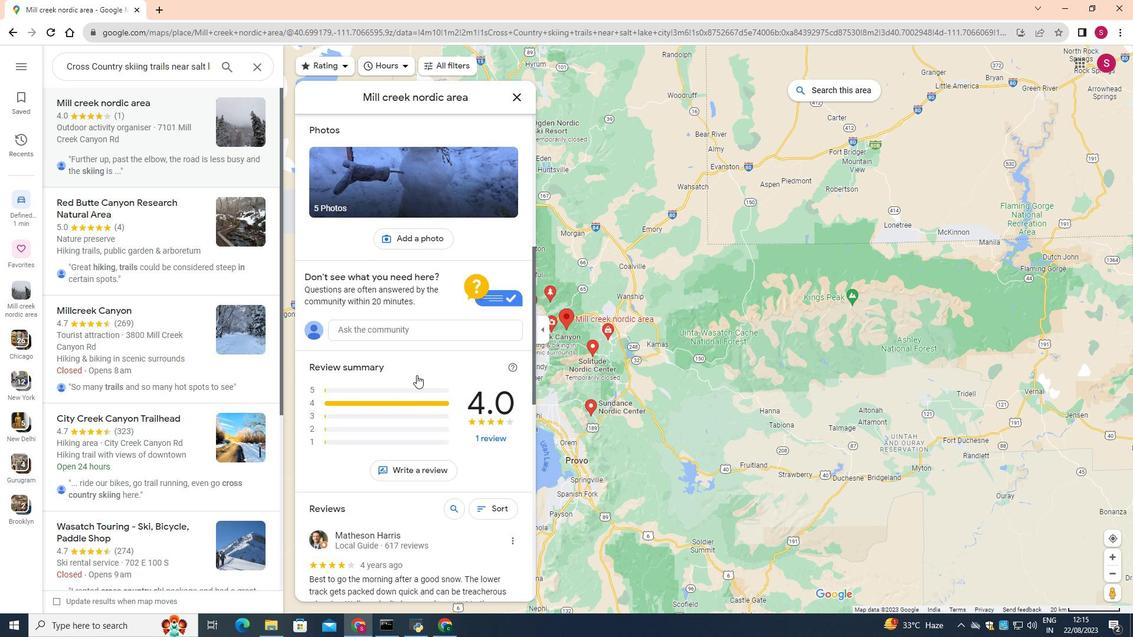 
Action: Mouse scrolled (416, 376) with delta (0, 0)
Screenshot: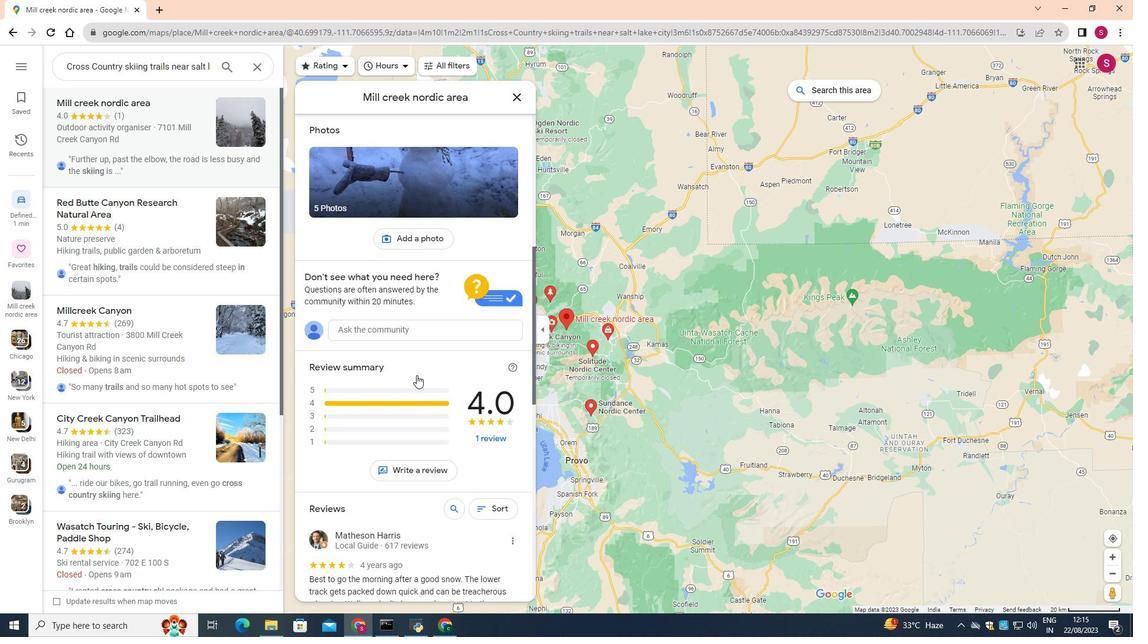 
Action: Mouse scrolled (416, 376) with delta (0, 0)
Screenshot: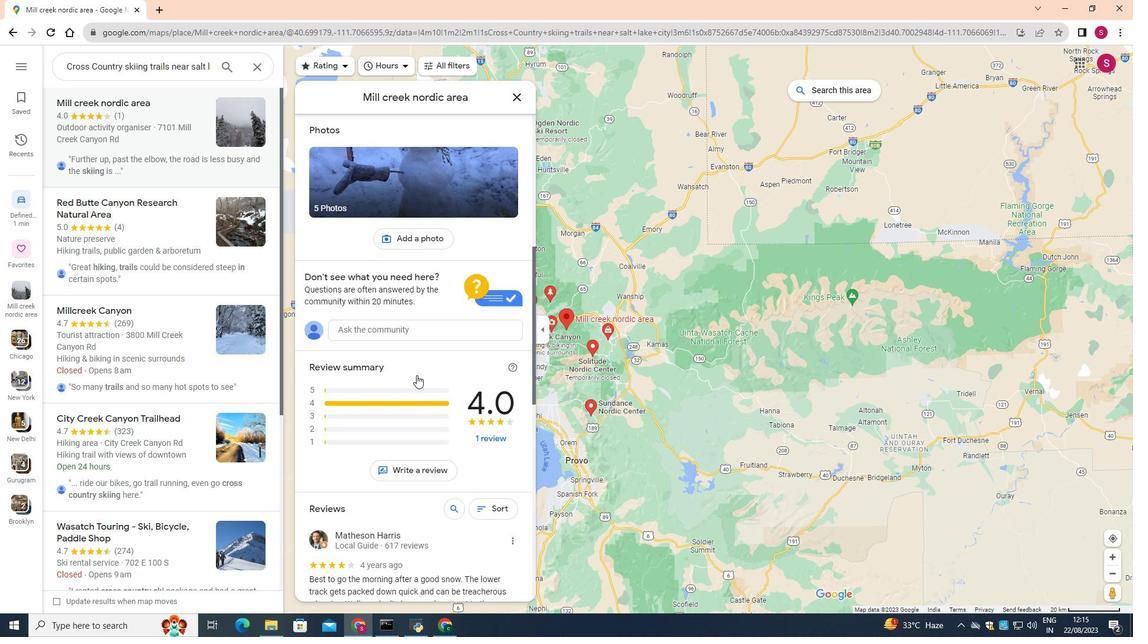 
Action: Mouse scrolled (416, 376) with delta (0, 0)
Screenshot: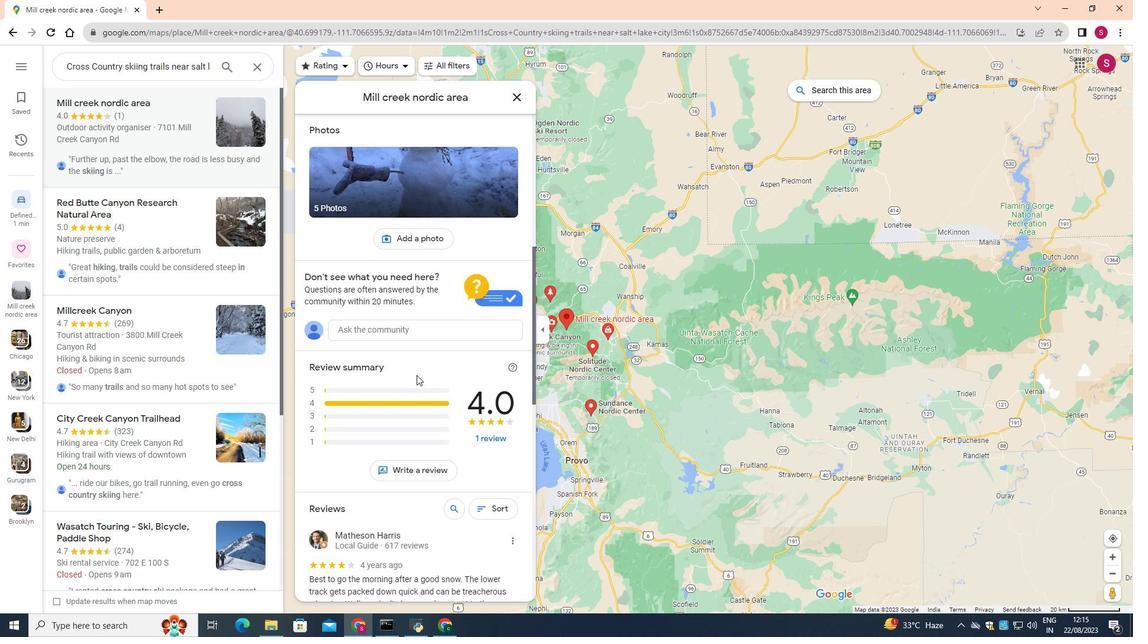 
Action: Mouse scrolled (416, 376) with delta (0, 0)
Screenshot: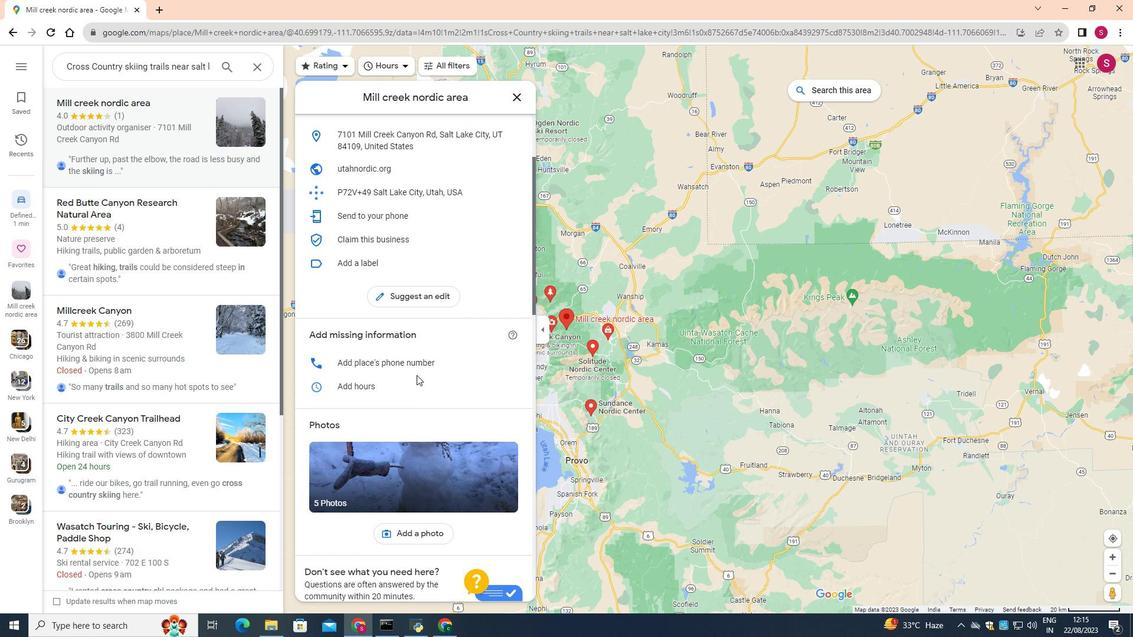 
Action: Mouse scrolled (416, 376) with delta (0, 0)
Screenshot: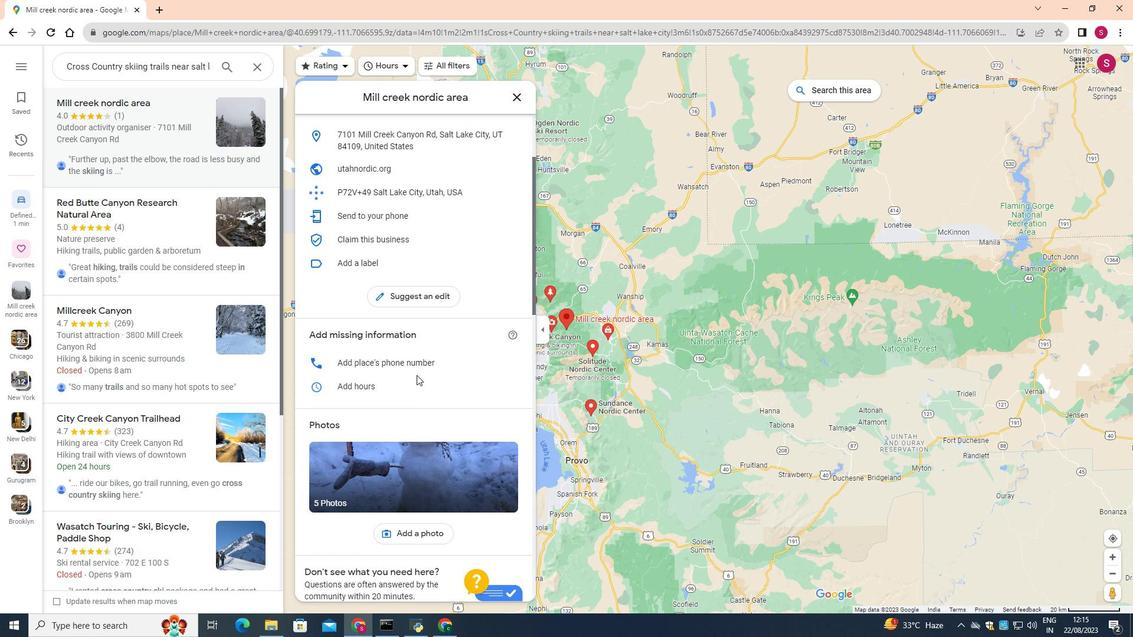 
Action: Mouse scrolled (416, 376) with delta (0, 0)
Screenshot: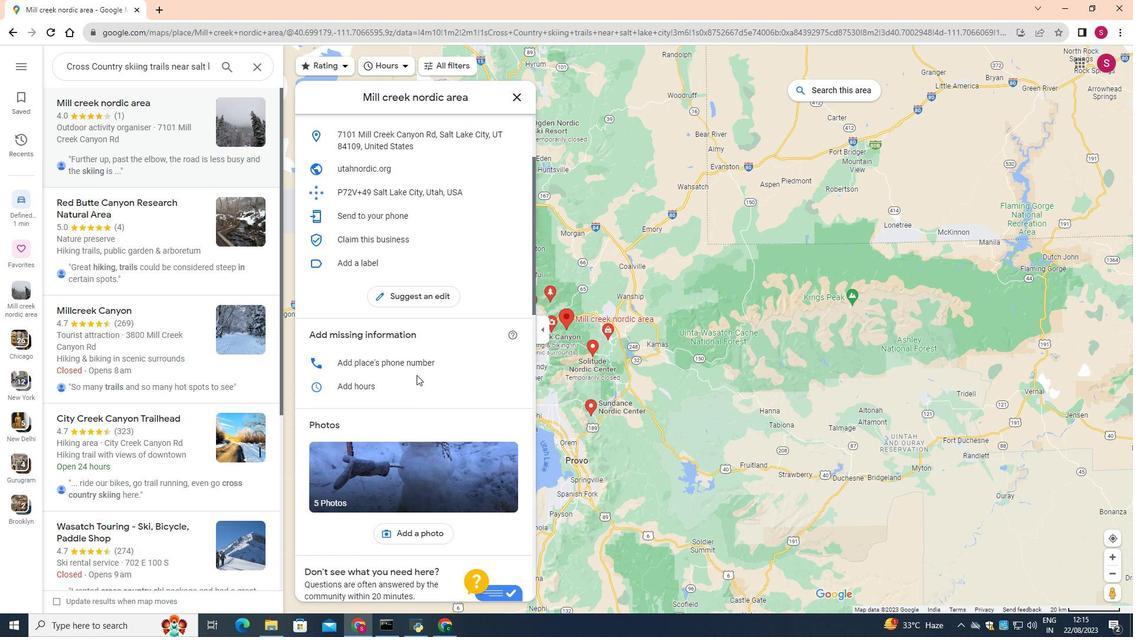 
Action: Mouse scrolled (416, 376) with delta (0, 0)
Screenshot: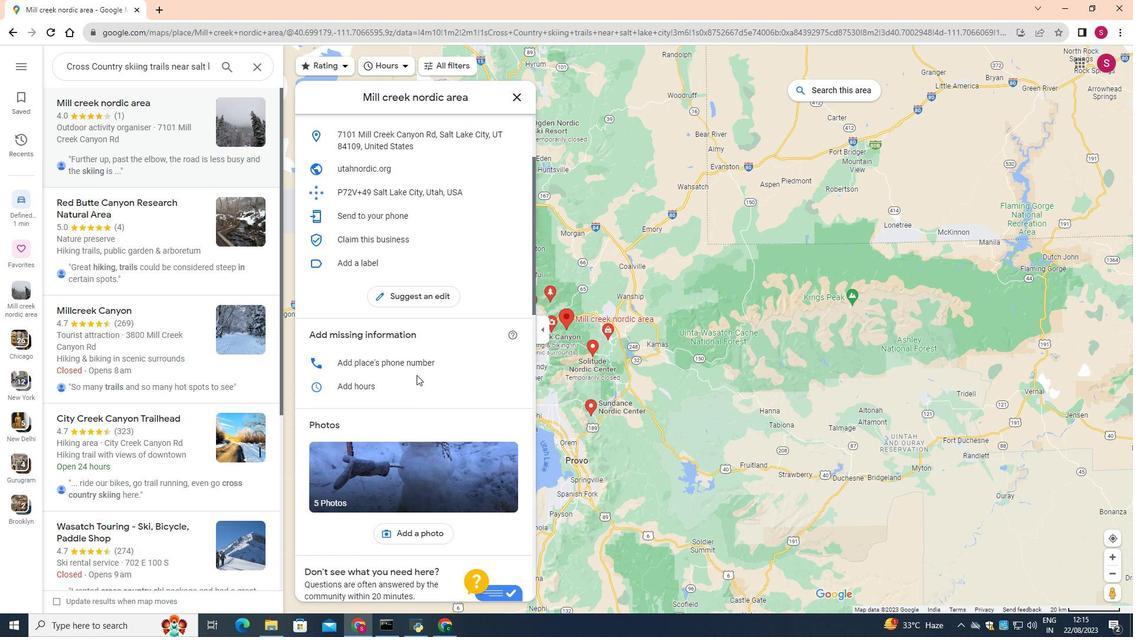 
Action: Mouse scrolled (416, 376) with delta (0, 0)
Screenshot: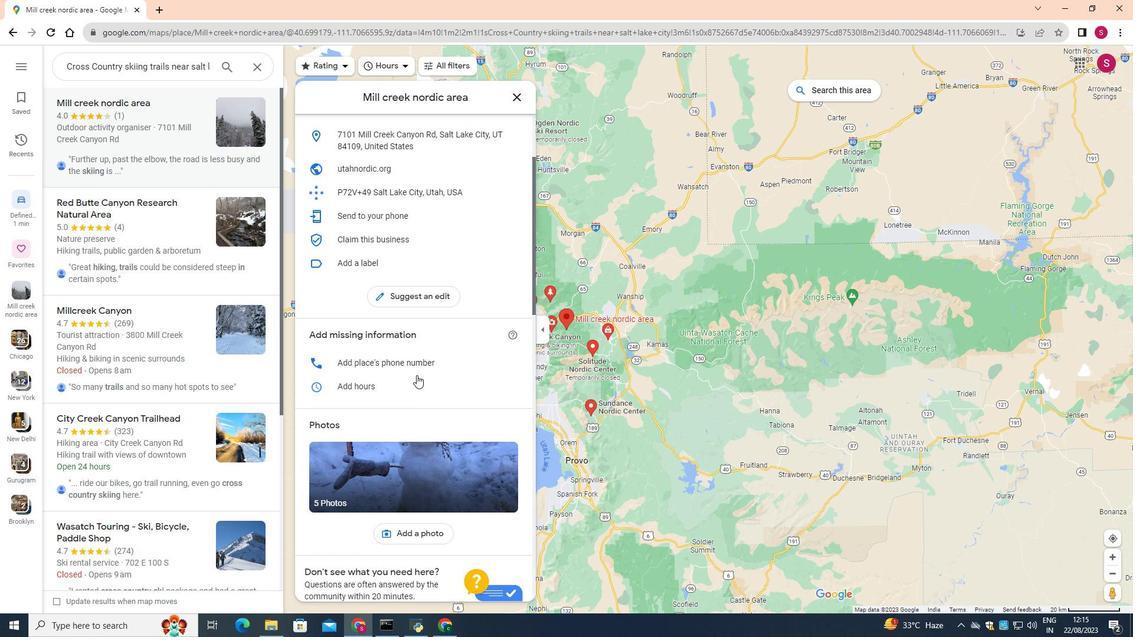 
Action: Mouse scrolled (416, 376) with delta (0, 0)
Screenshot: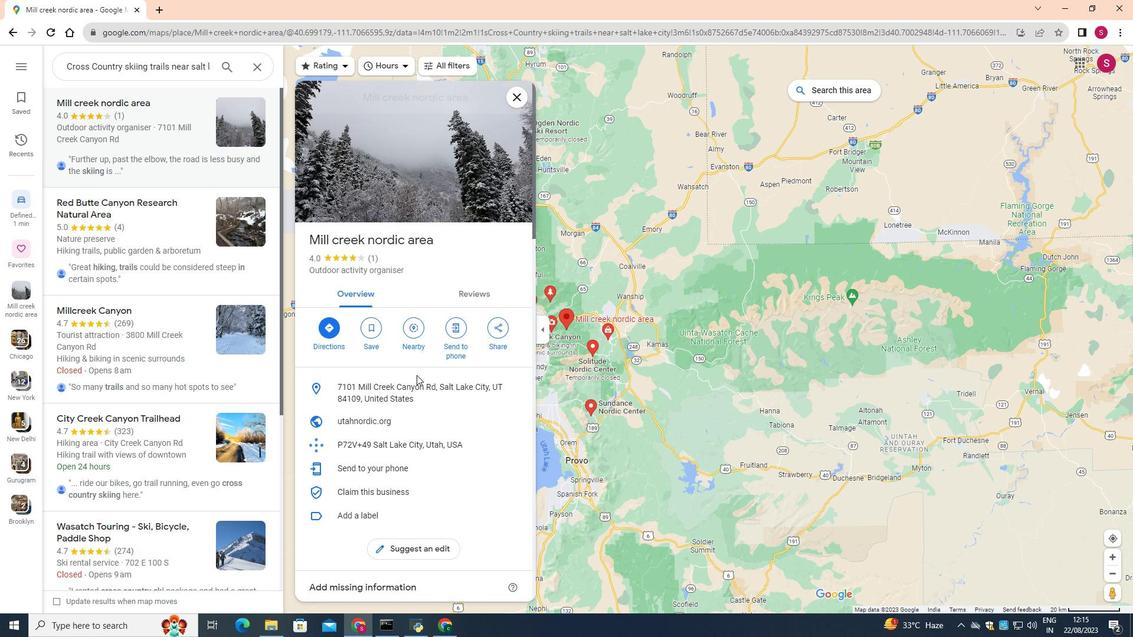 
Action: Mouse scrolled (416, 376) with delta (0, 0)
Screenshot: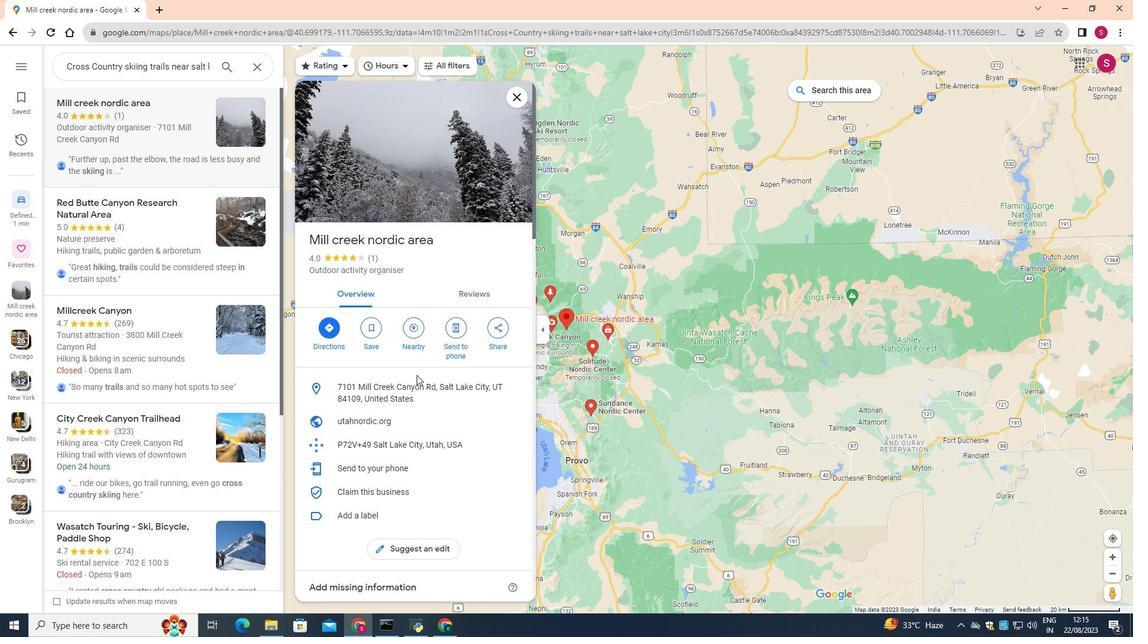 
Action: Mouse scrolled (416, 376) with delta (0, 0)
Screenshot: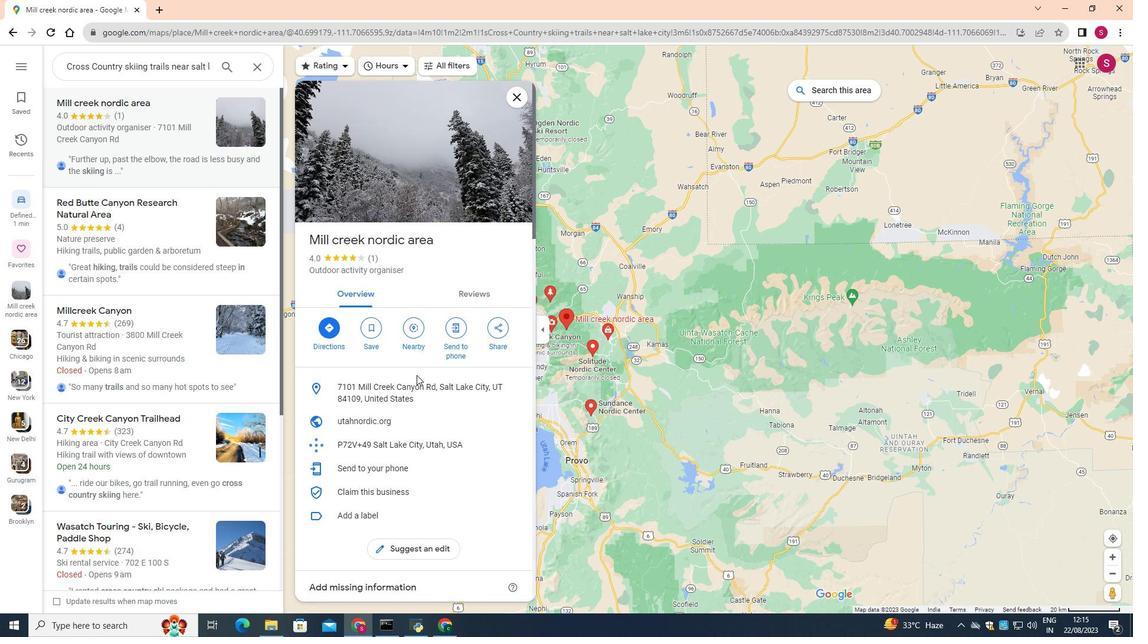 
Action: Mouse scrolled (416, 376) with delta (0, 0)
Screenshot: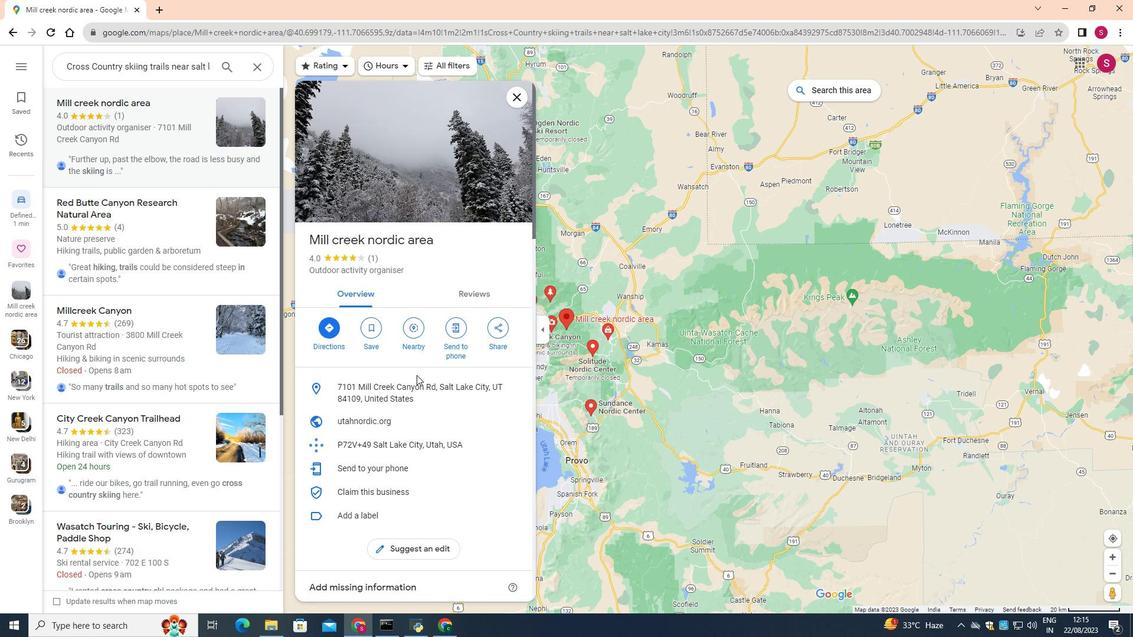 
Action: Mouse scrolled (416, 376) with delta (0, 0)
Screenshot: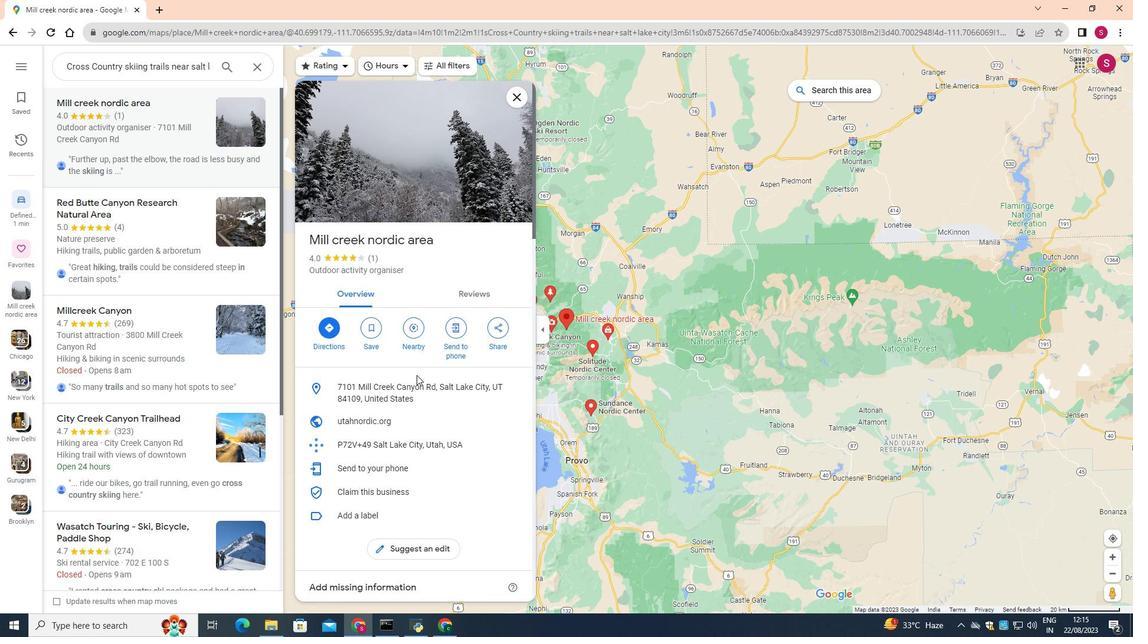 
Action: Mouse scrolled (416, 376) with delta (0, 0)
Screenshot: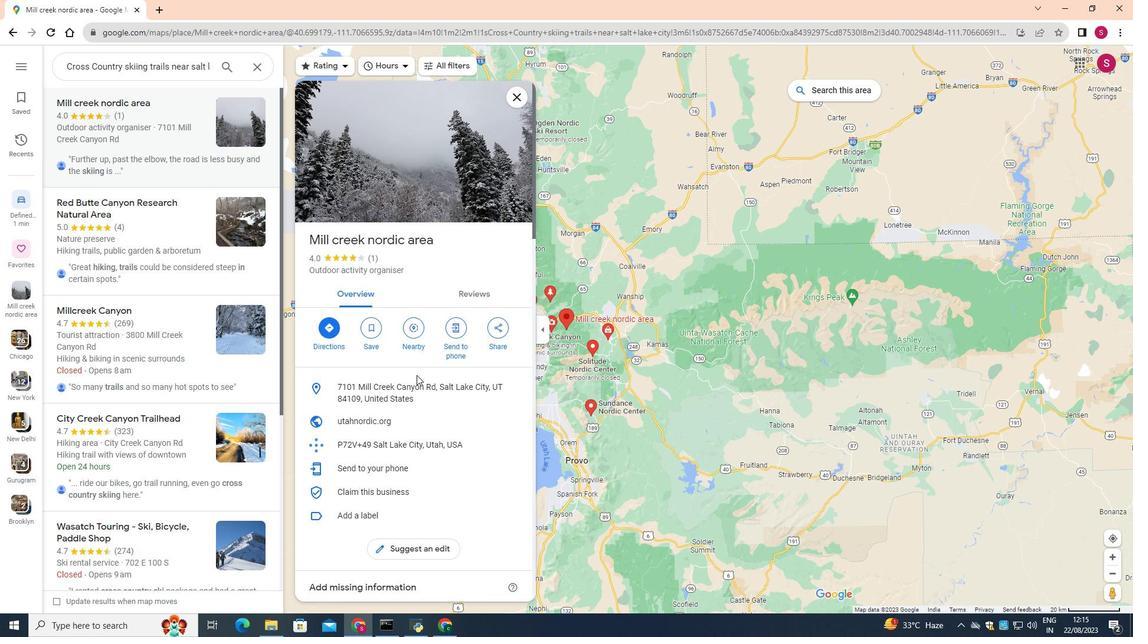 
Action: Mouse scrolled (416, 376) with delta (0, 0)
Screenshot: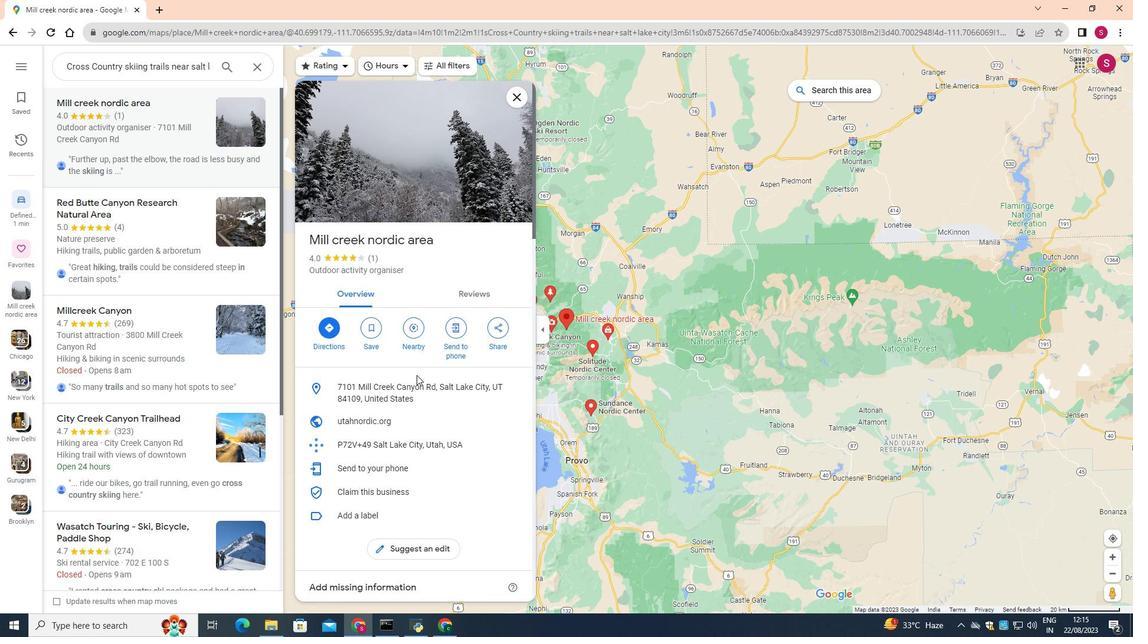 
Action: Mouse scrolled (416, 376) with delta (0, 0)
Screenshot: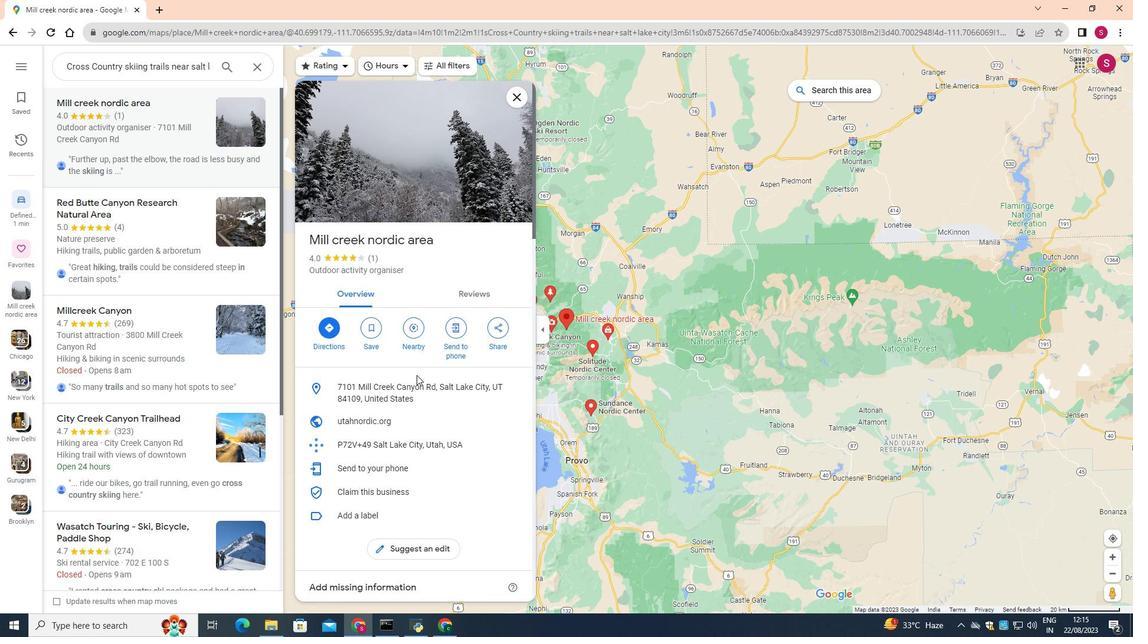 
Action: Mouse scrolled (416, 376) with delta (0, 0)
Screenshot: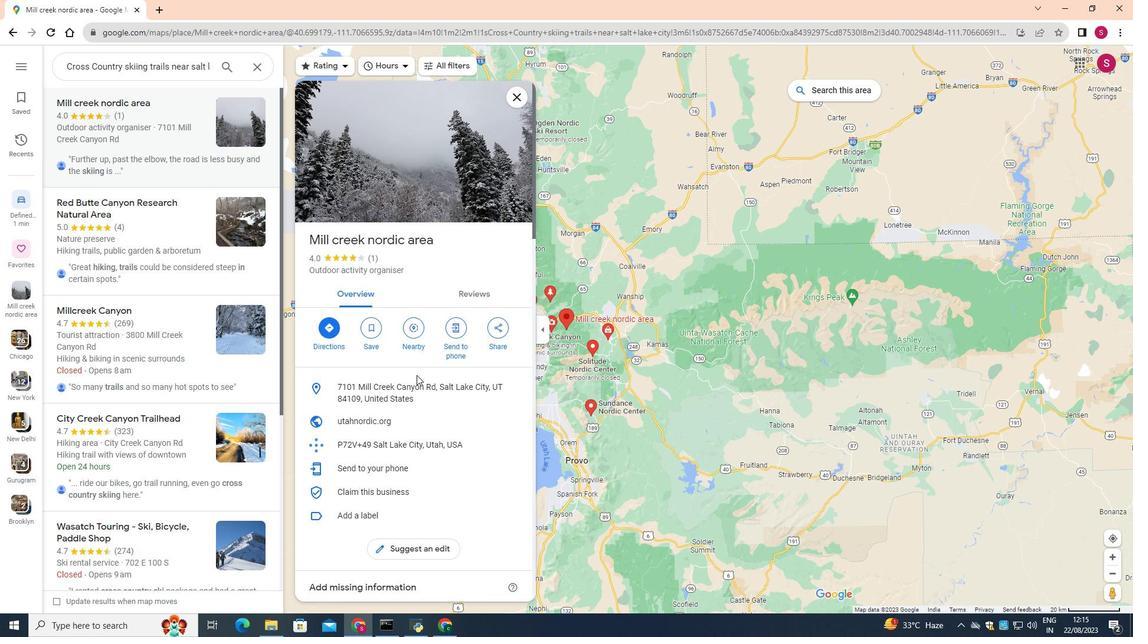 
Action: Mouse moved to (517, 90)
Screenshot: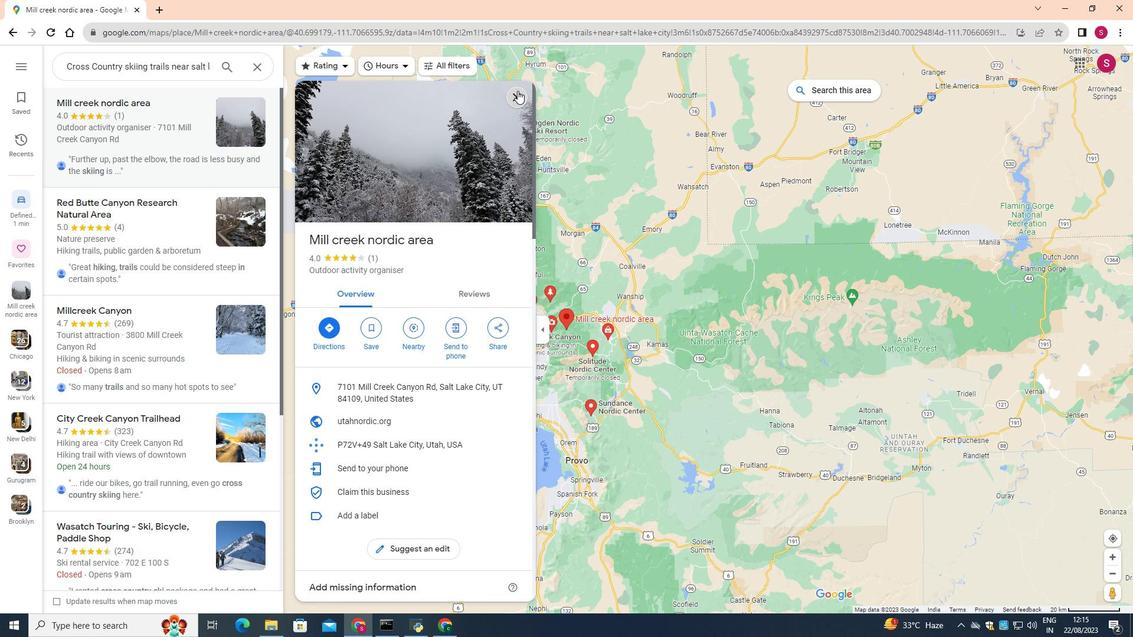
Action: Mouse pressed left at (517, 90)
Screenshot: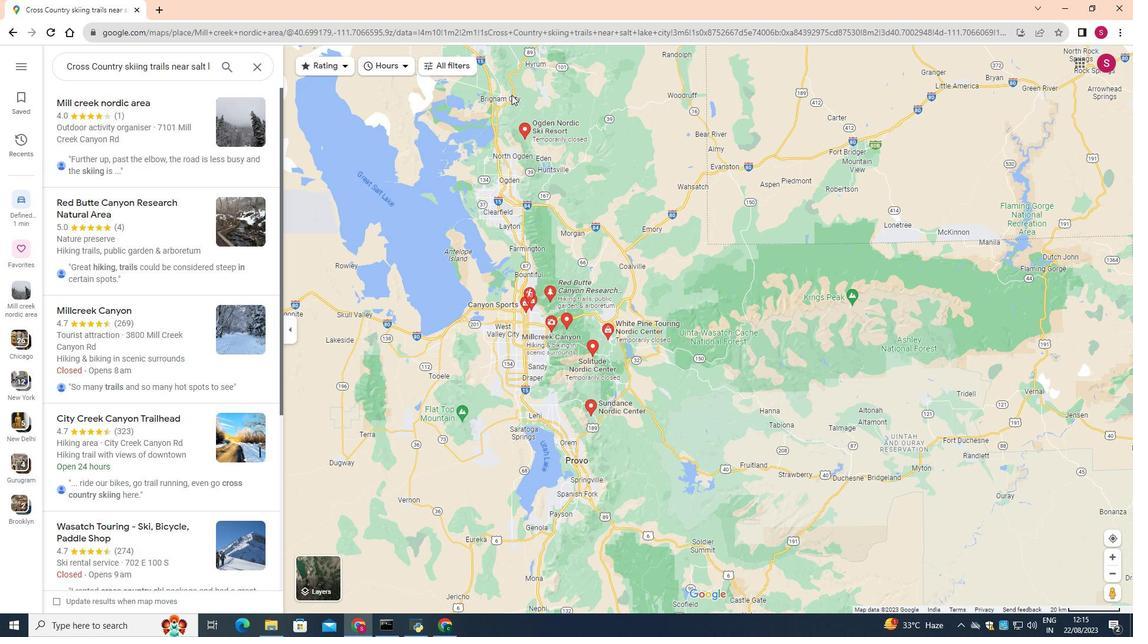 
Action: Mouse moved to (246, 217)
Screenshot: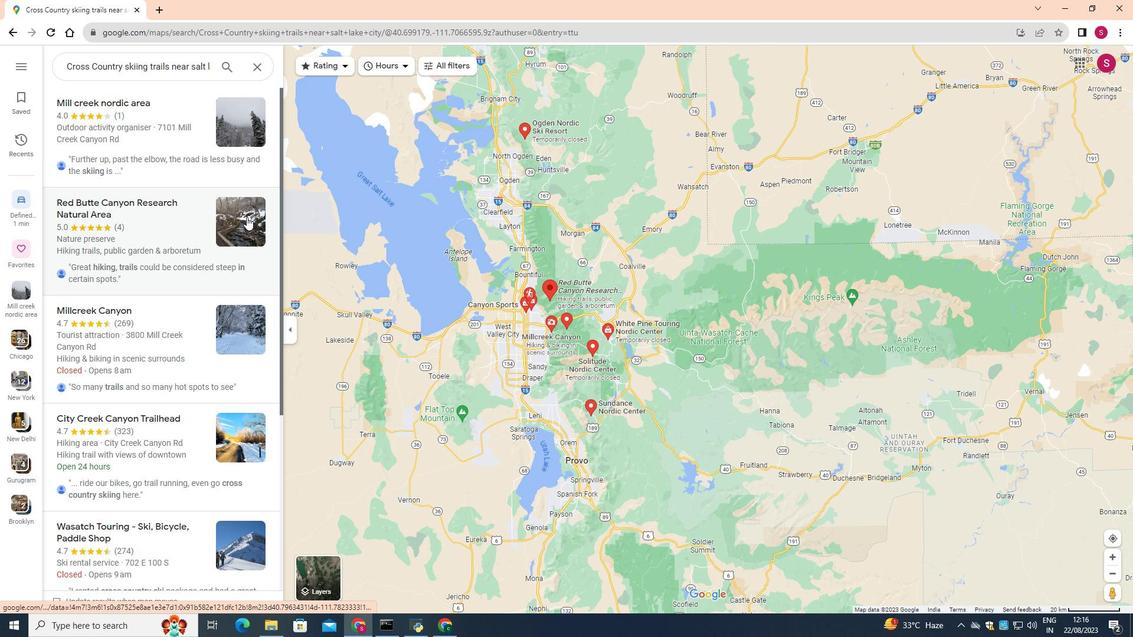 
Action: Mouse pressed left at (246, 217)
Screenshot: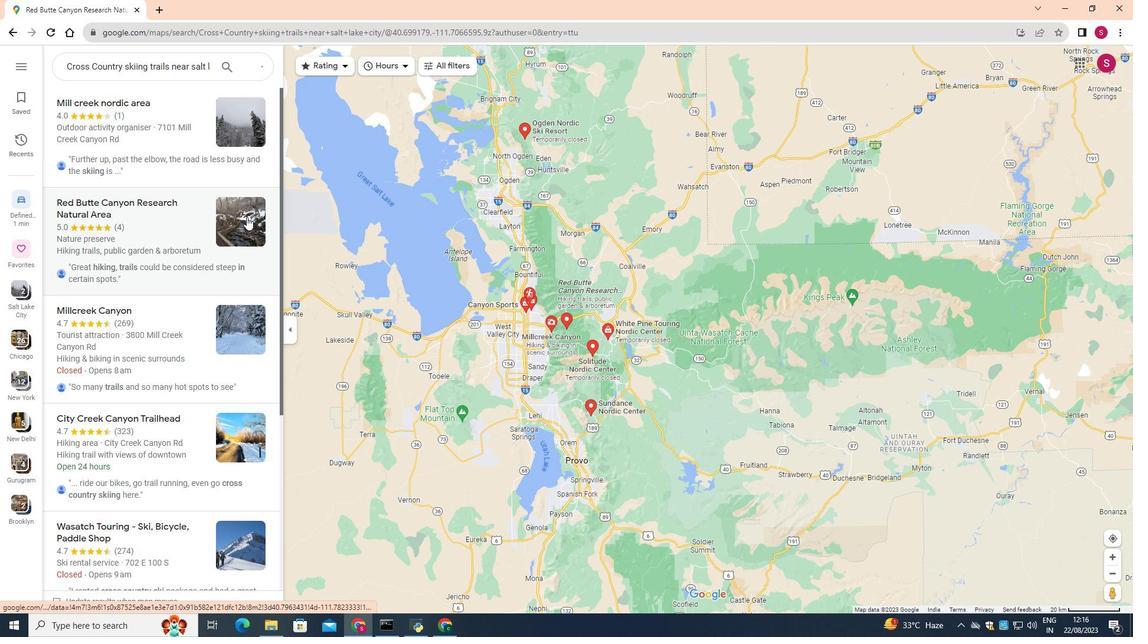 
Action: Mouse moved to (381, 164)
Screenshot: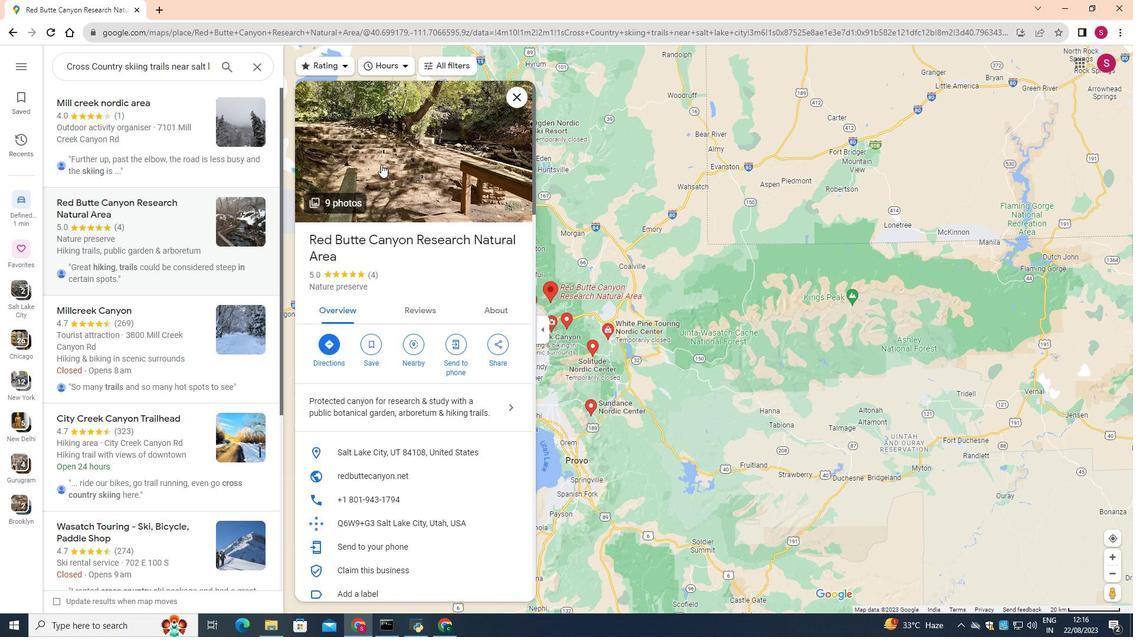 
Action: Mouse pressed left at (381, 164)
Screenshot: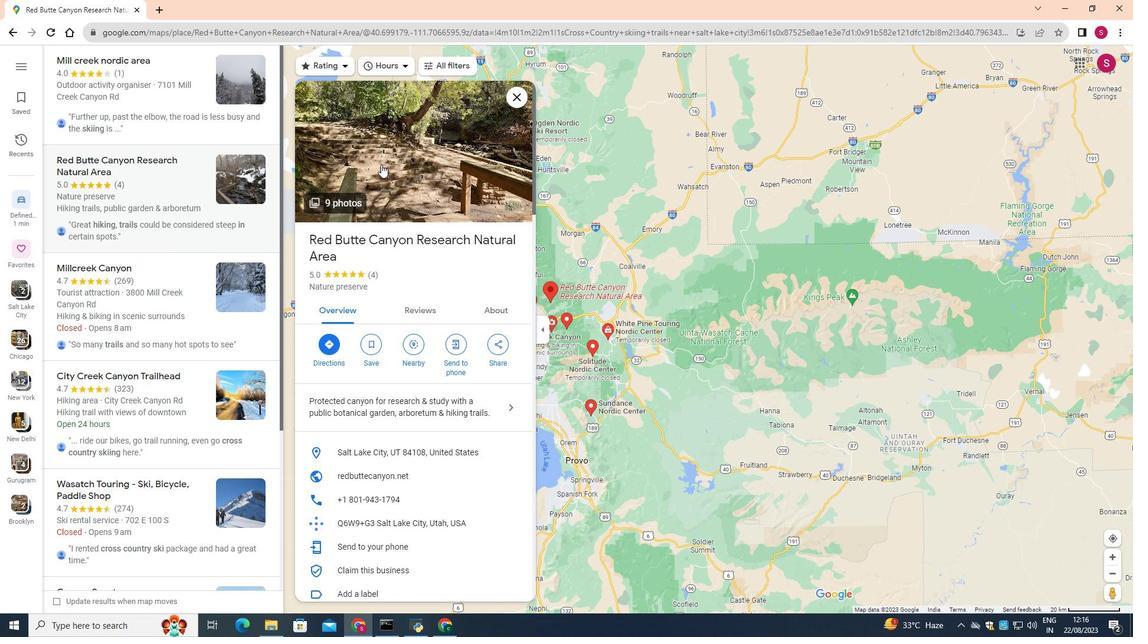 
Action: Mouse moved to (728, 517)
Screenshot: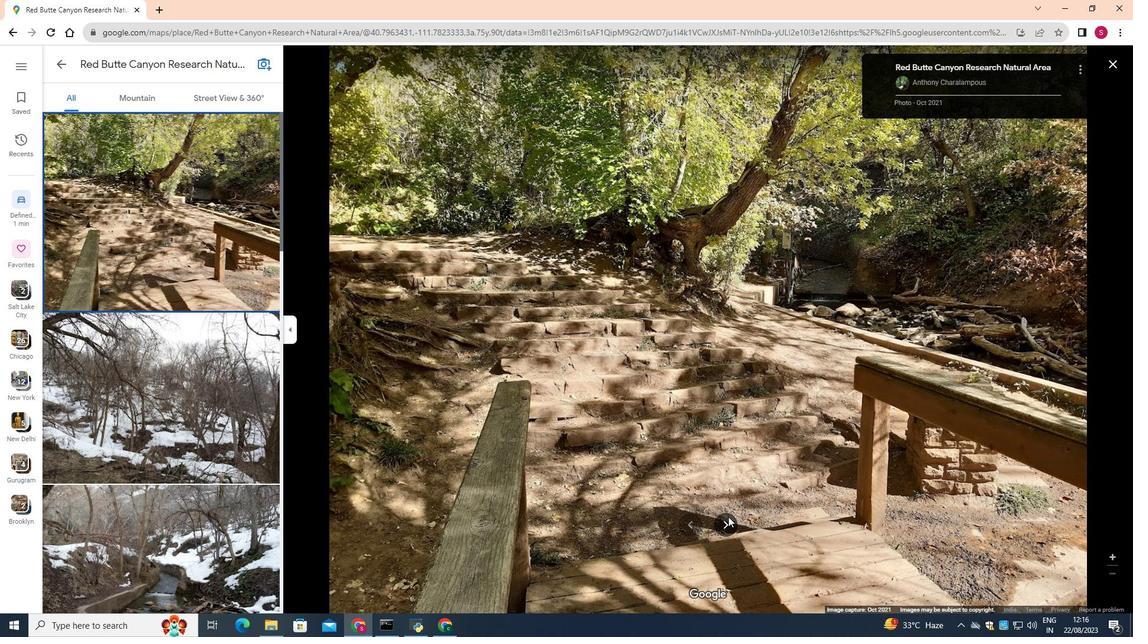 
Action: Mouse pressed left at (728, 517)
Screenshot: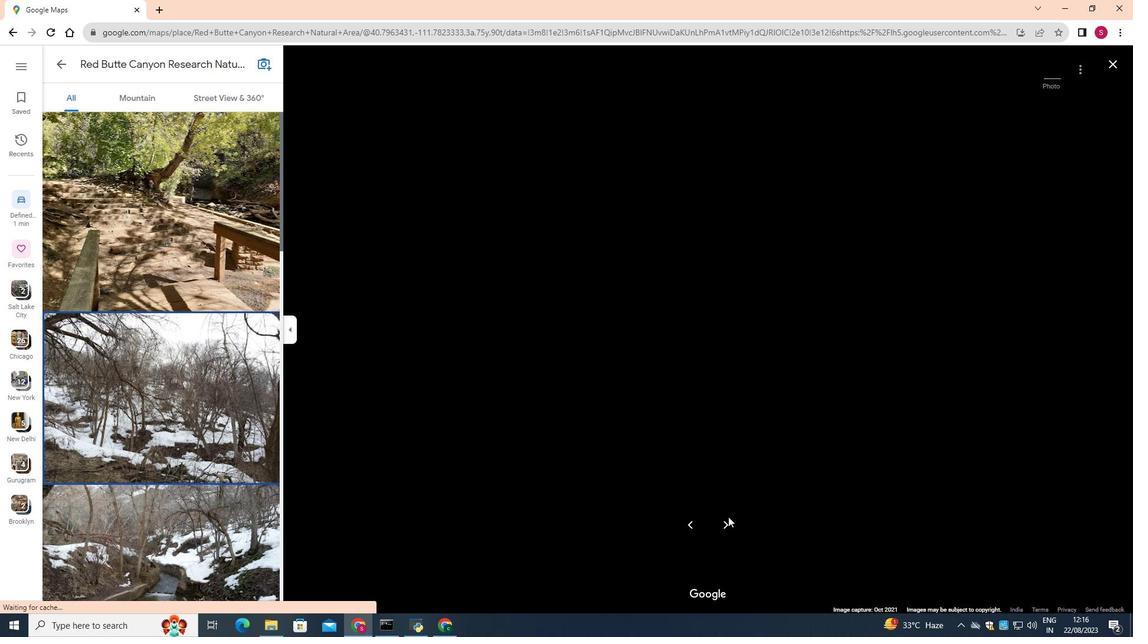 
Action: Key pressed <Key.right><Key.right><Key.right><Key.right><Key.right>
Screenshot: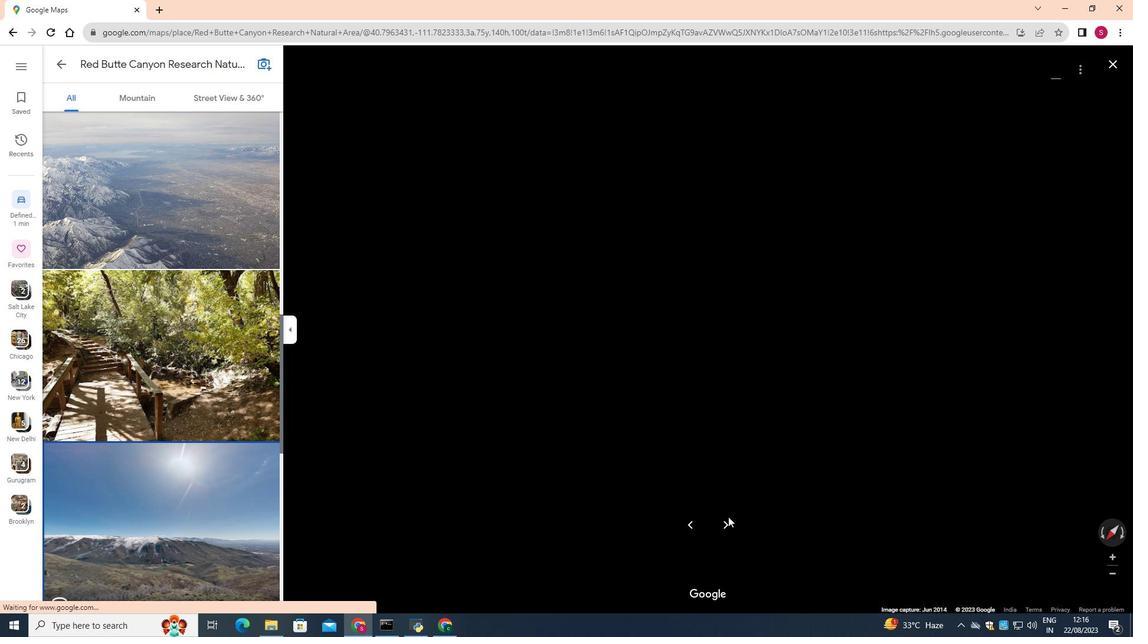 
Action: Mouse moved to (721, 524)
Screenshot: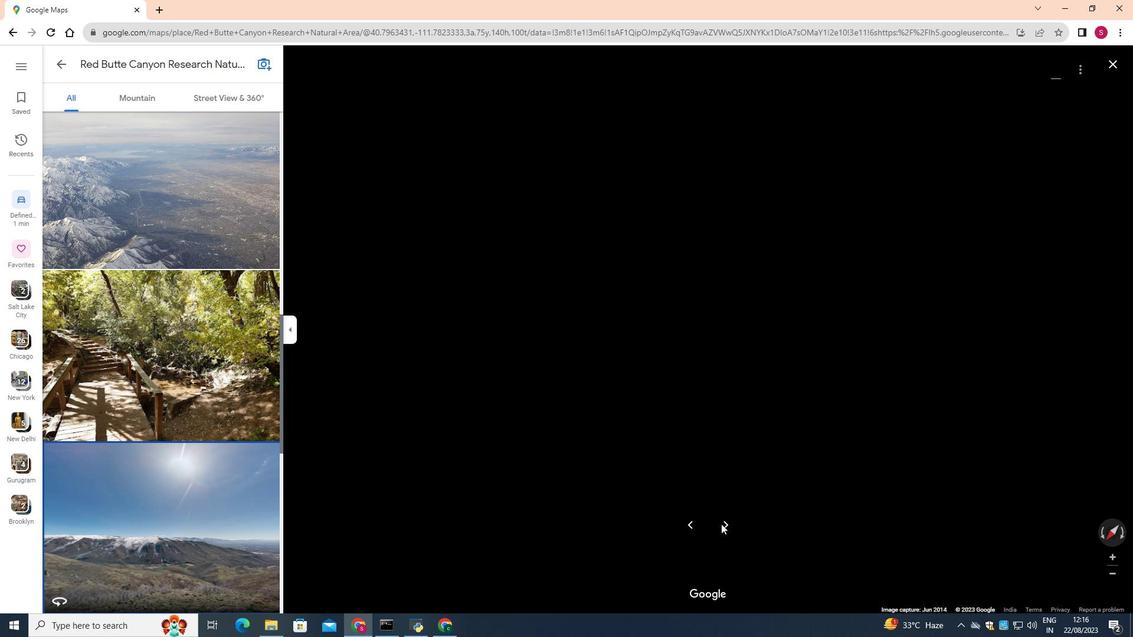 
Action: Mouse pressed left at (721, 524)
Screenshot: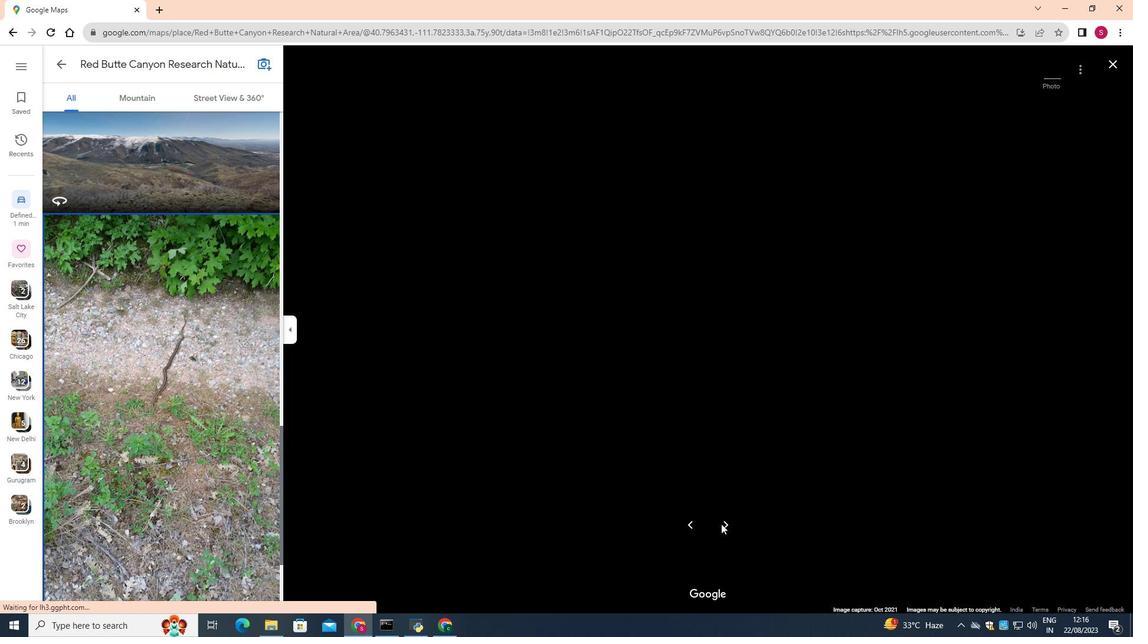 
Action: Mouse moved to (719, 524)
Screenshot: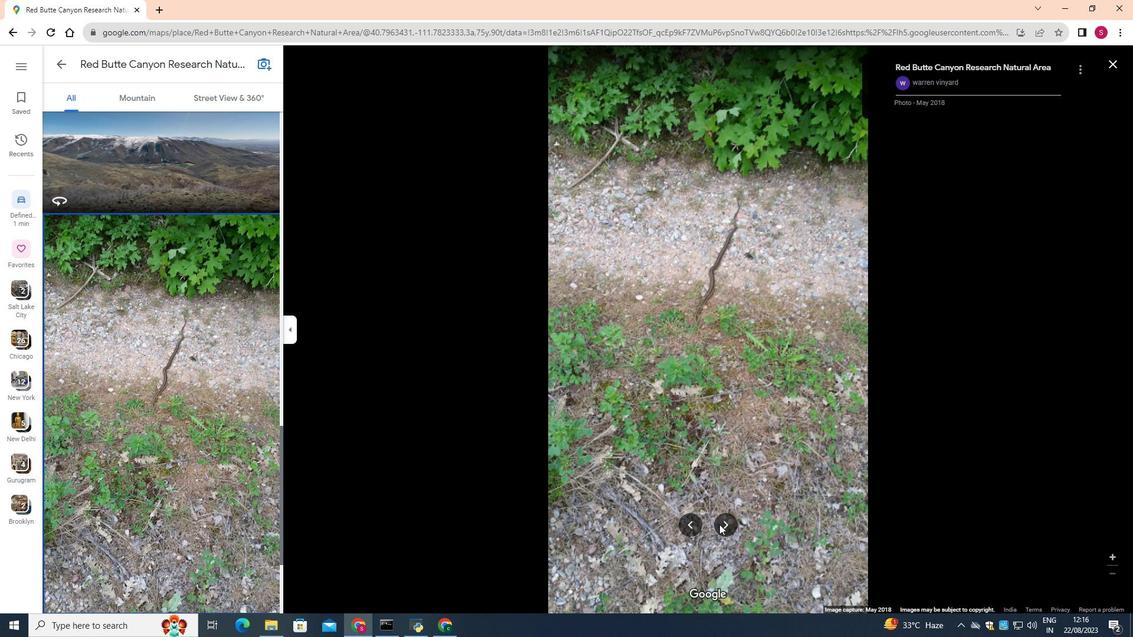 
Action: Mouse pressed left at (719, 524)
Screenshot: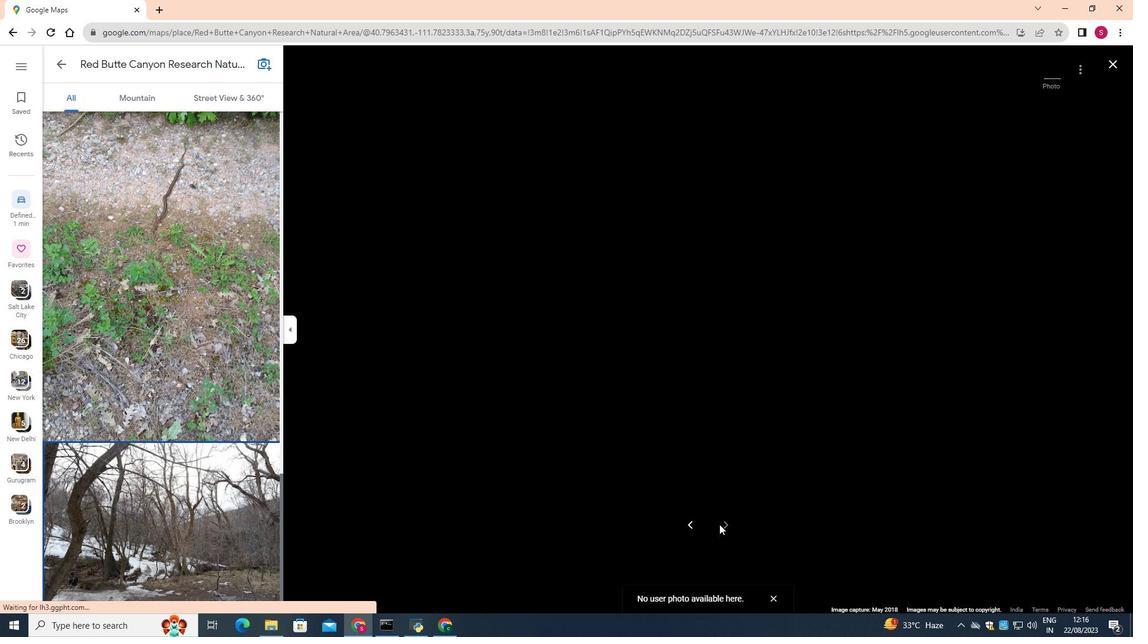 
Action: Mouse moved to (578, 541)
Screenshot: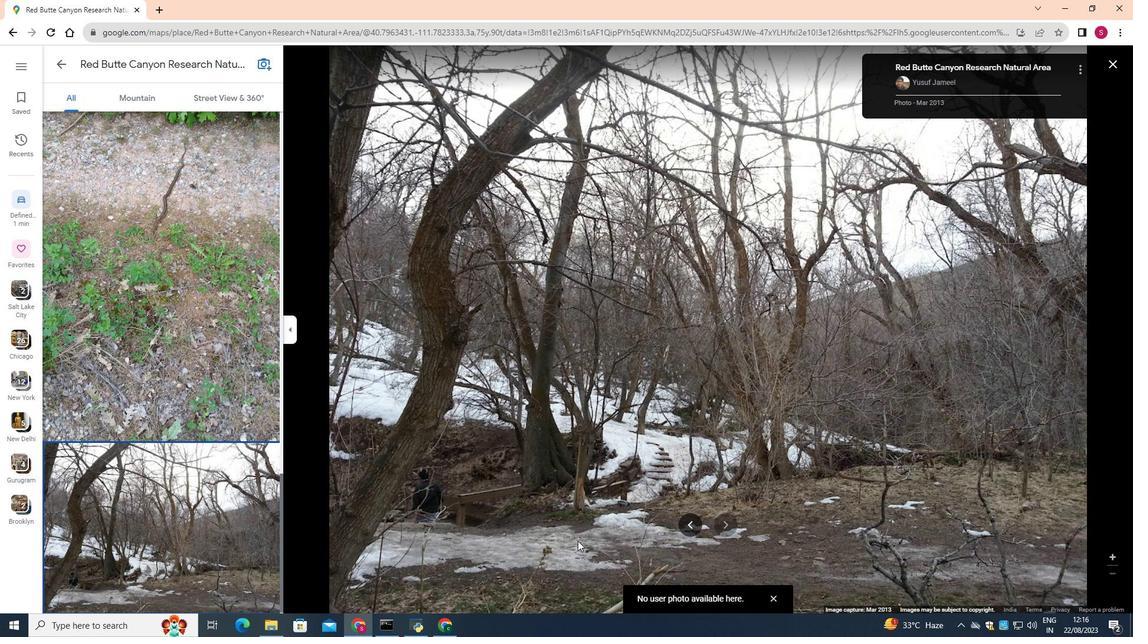
Action: Mouse scrolled (578, 542) with delta (0, 0)
Screenshot: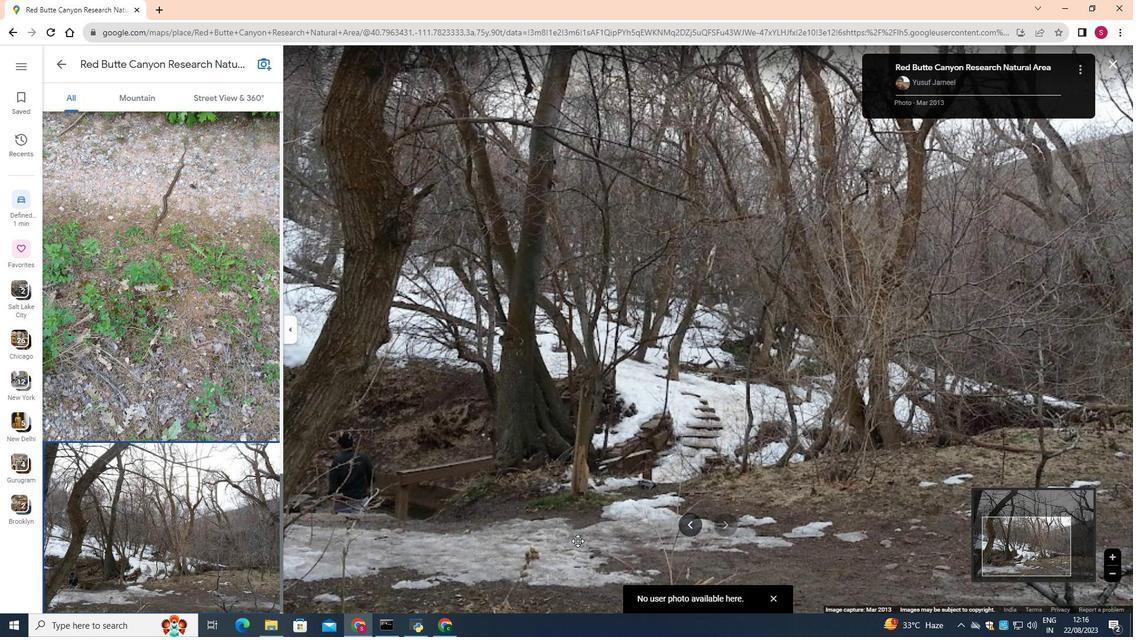 
Action: Mouse scrolled (578, 542) with delta (0, 0)
Screenshot: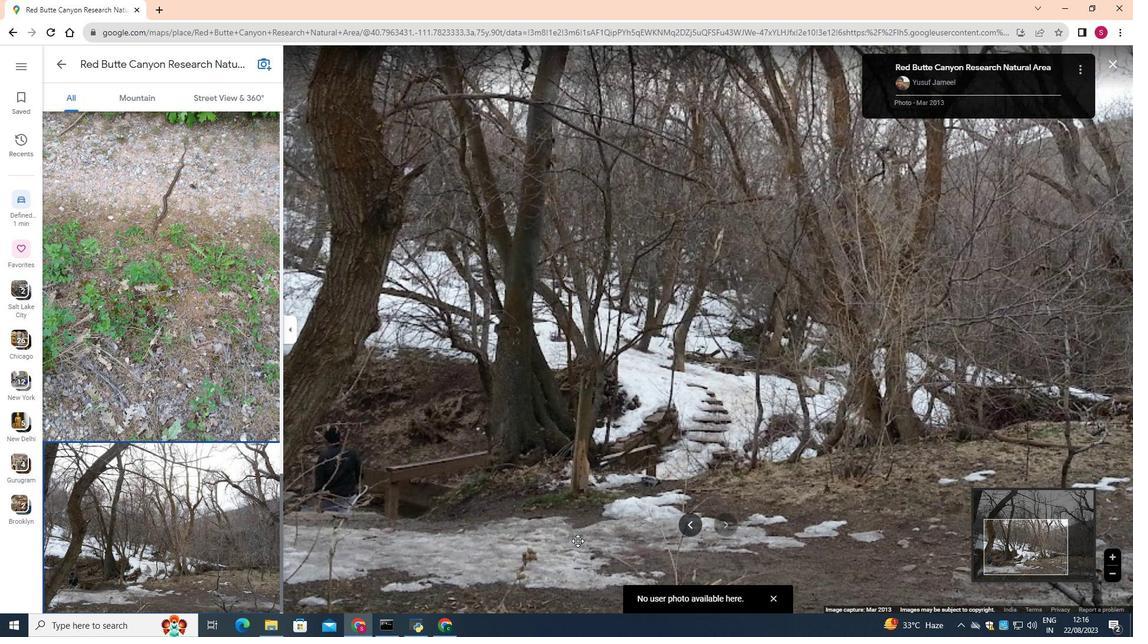 
Action: Mouse scrolled (578, 542) with delta (0, 0)
Screenshot: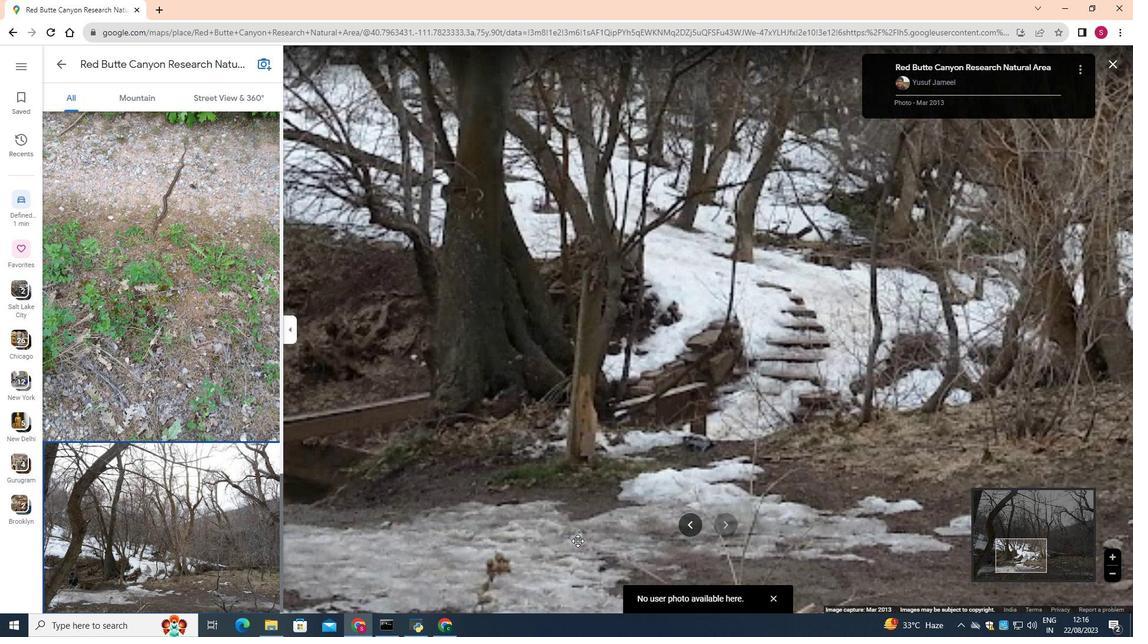 
Action: Mouse scrolled (578, 542) with delta (0, 0)
Screenshot: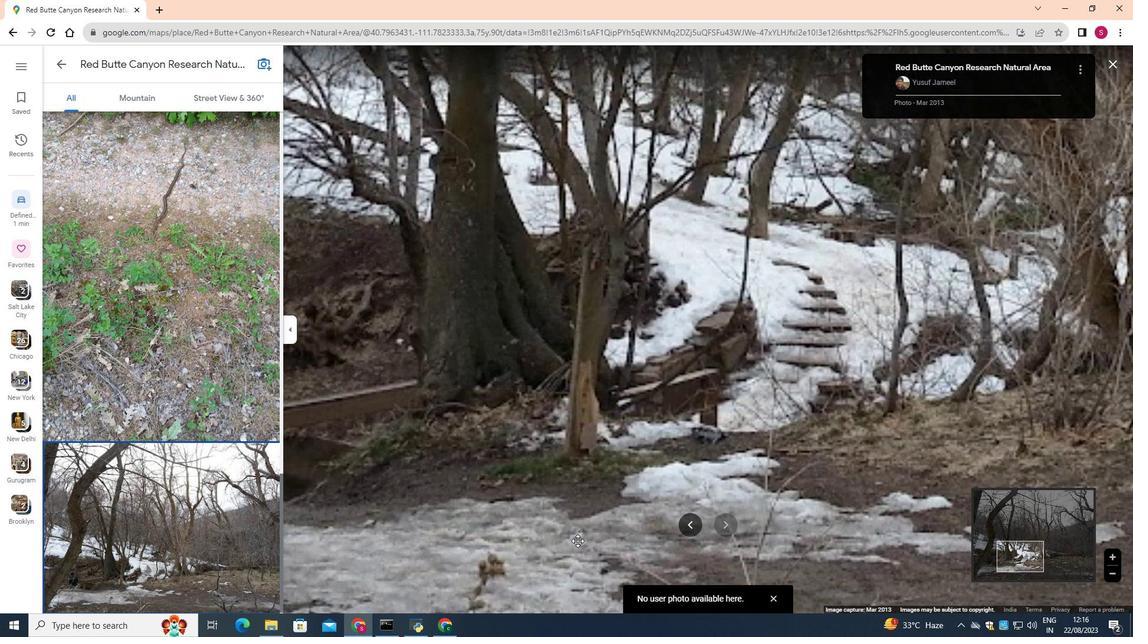 
Action: Mouse scrolled (578, 542) with delta (0, 0)
Screenshot: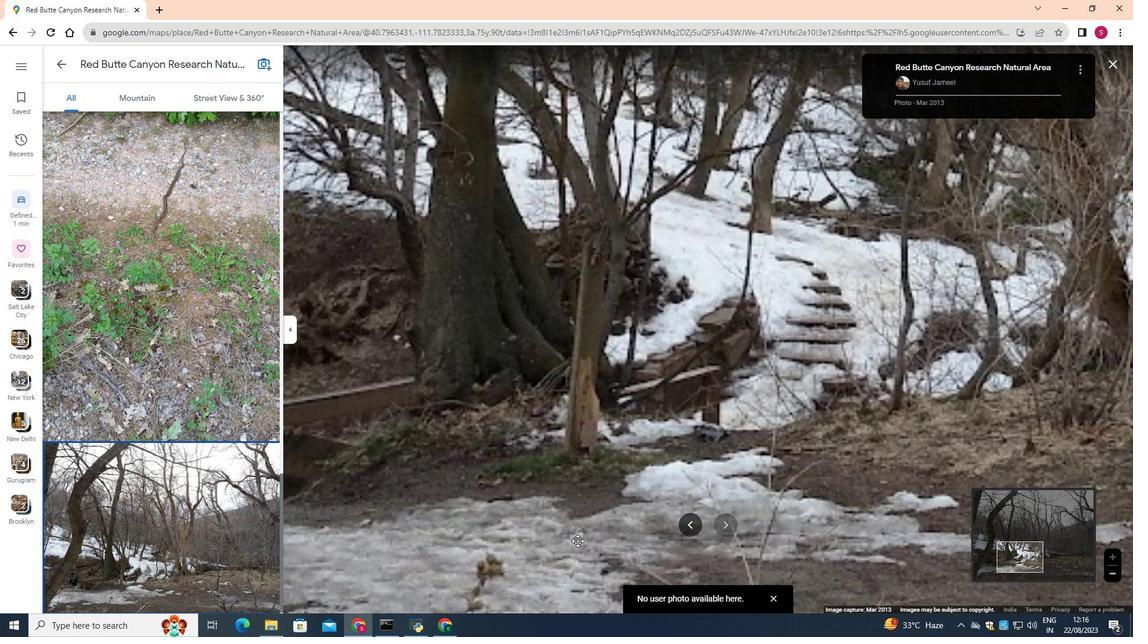 
Action: Mouse moved to (612, 441)
Screenshot: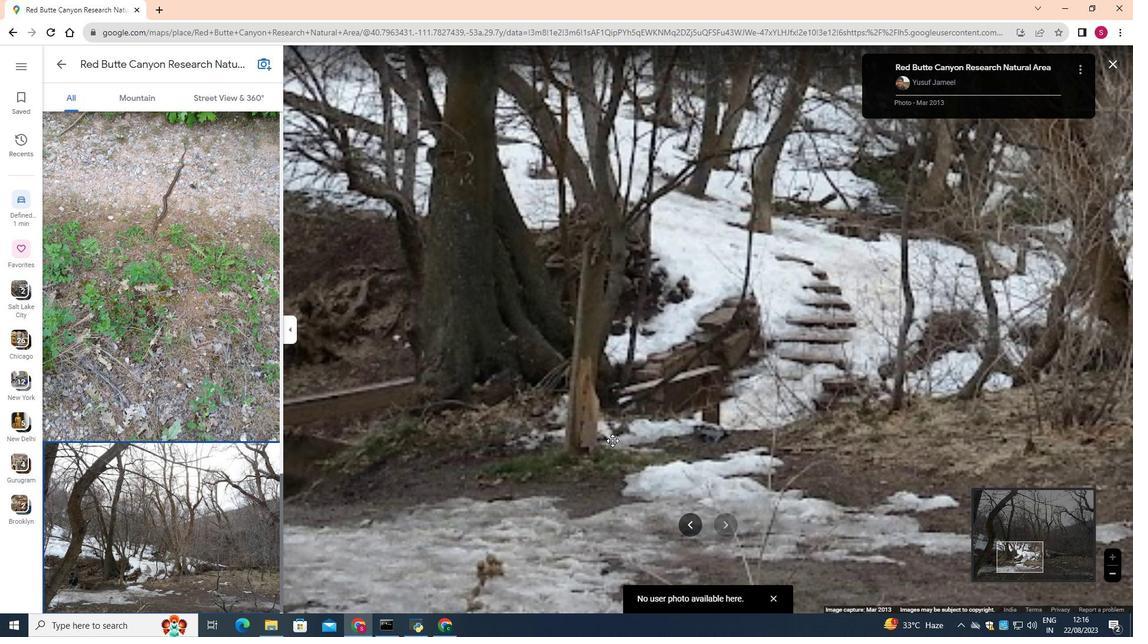 
Action: Mouse pressed left at (612, 441)
Screenshot: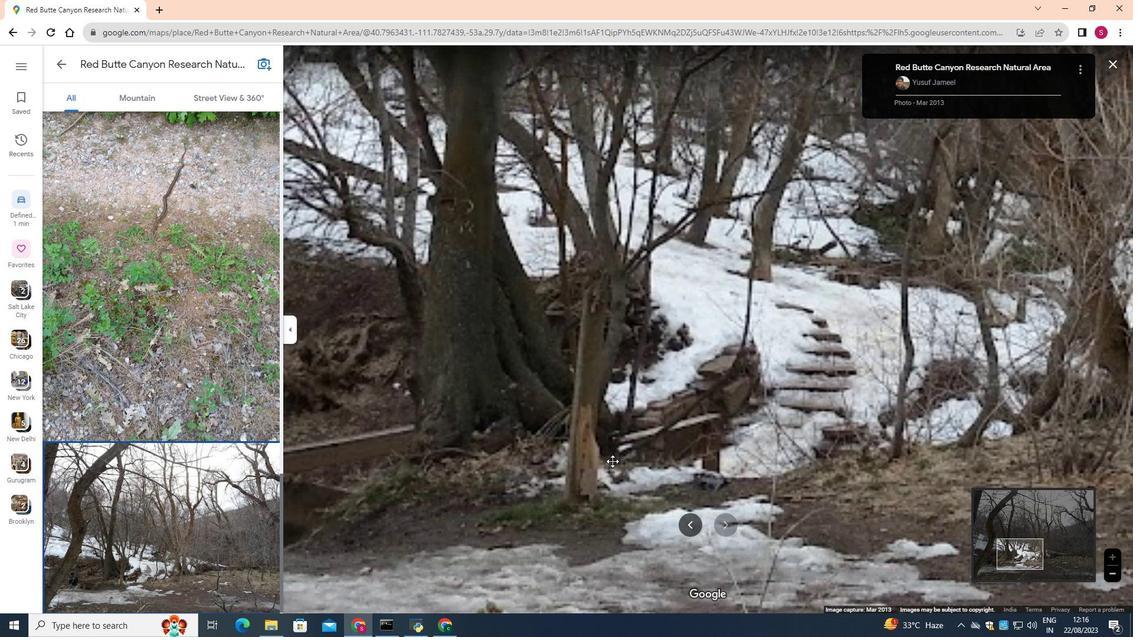 
Action: Mouse moved to (506, 608)
Screenshot: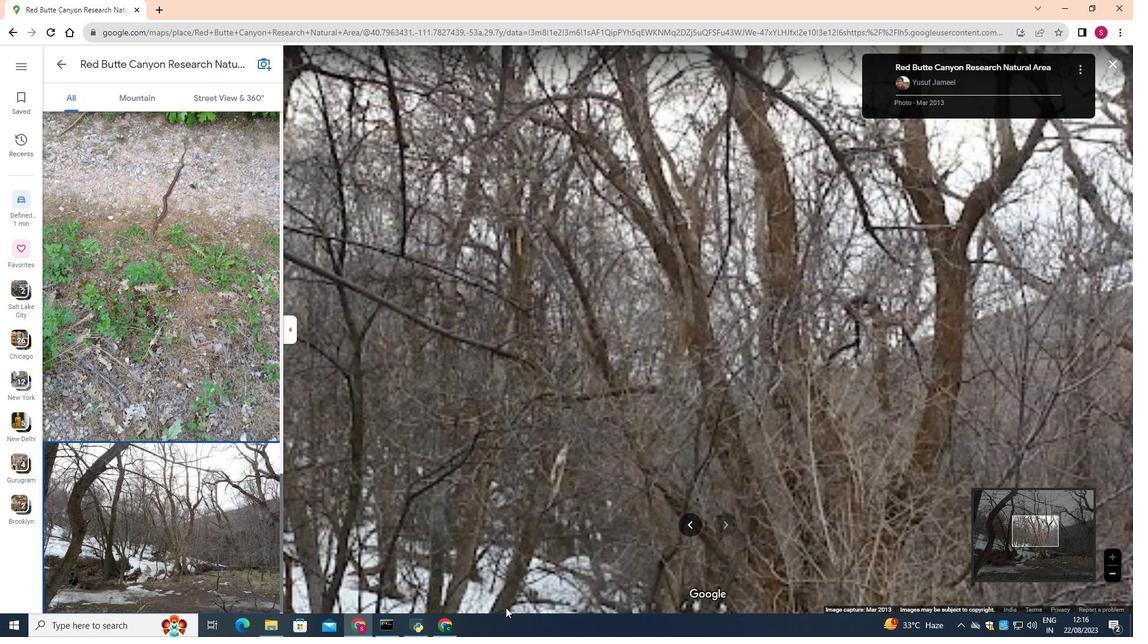 
Action: Key pressed <Key.right><Key.right><Key.right><Key.right><Key.right>
Screenshot: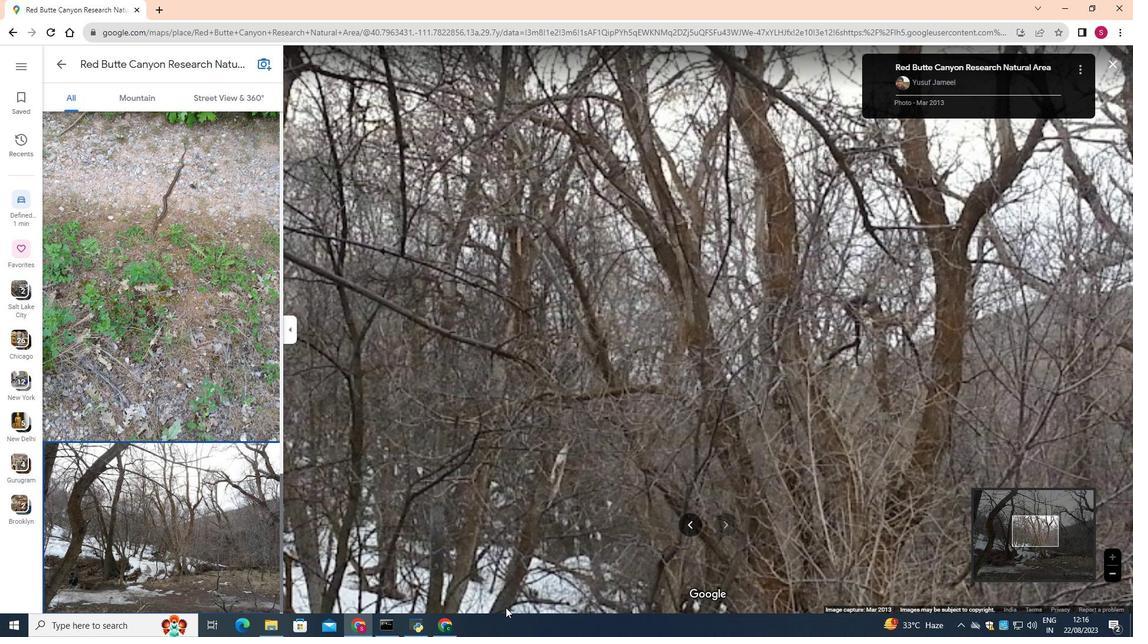 
Action: Mouse moved to (566, 418)
Screenshot: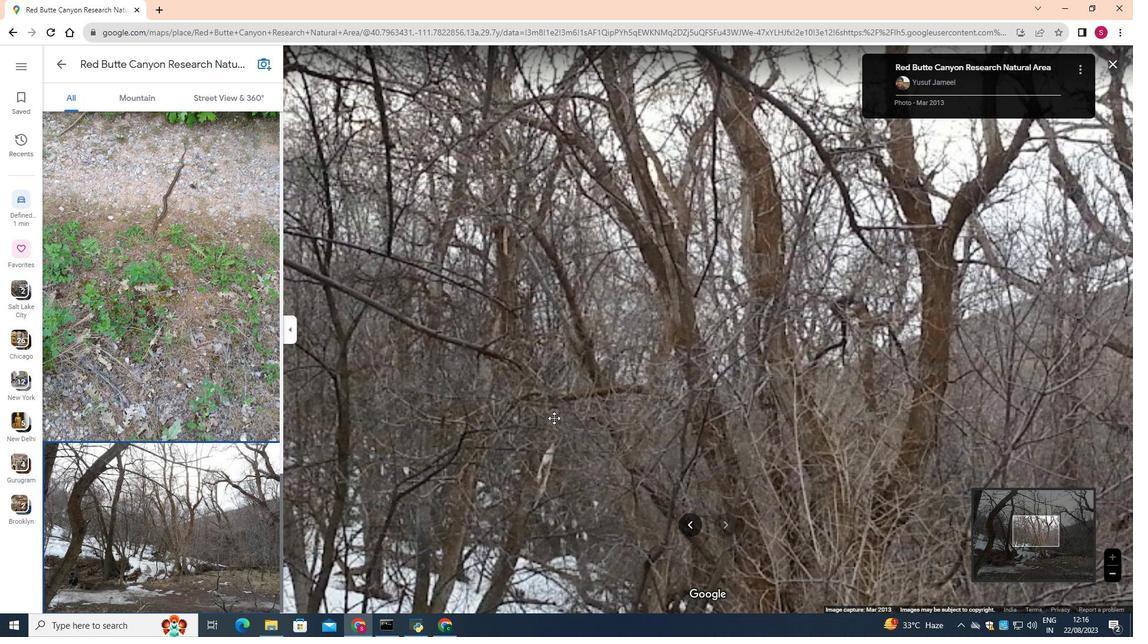 
Action: Mouse pressed left at (566, 418)
Screenshot: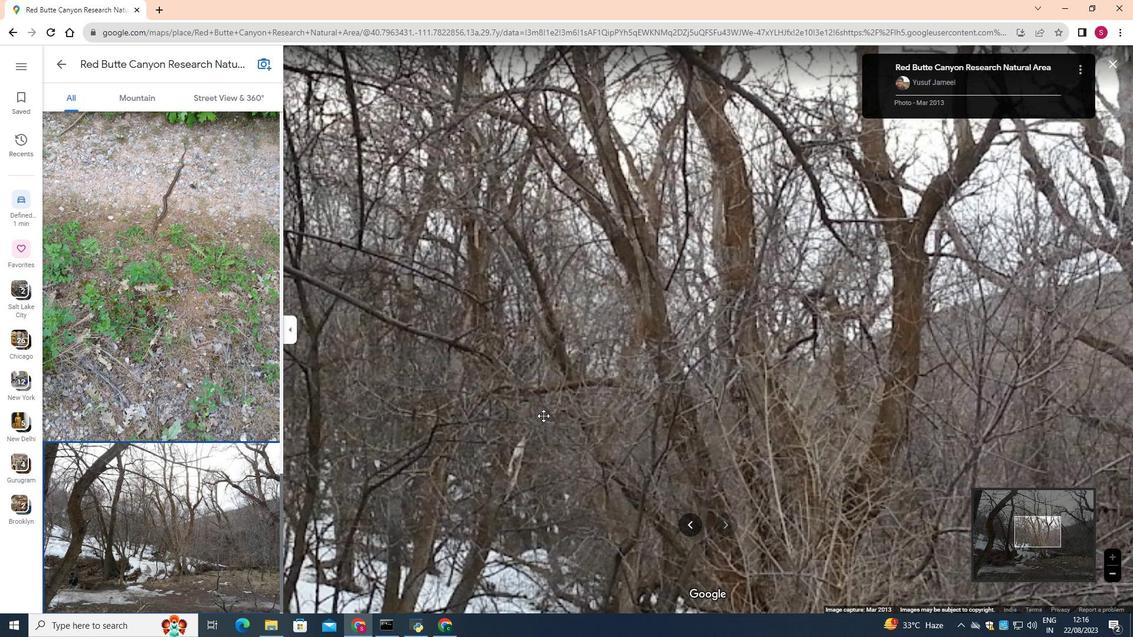 
Action: Mouse moved to (512, 416)
Screenshot: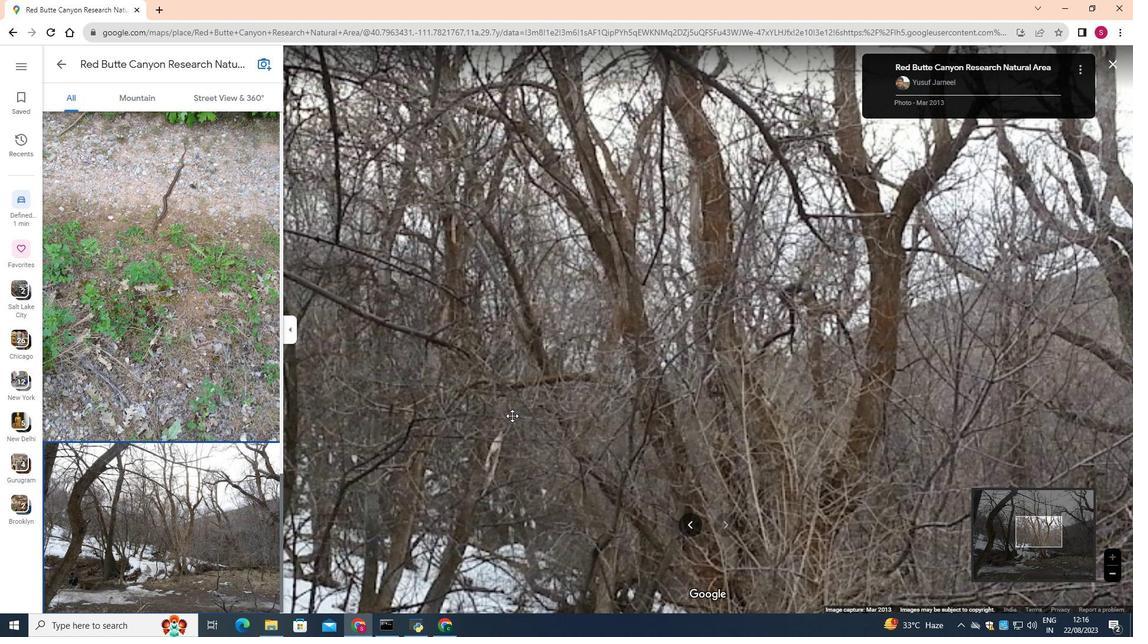 
Action: Key pressed <Key.right><Key.right>
Screenshot: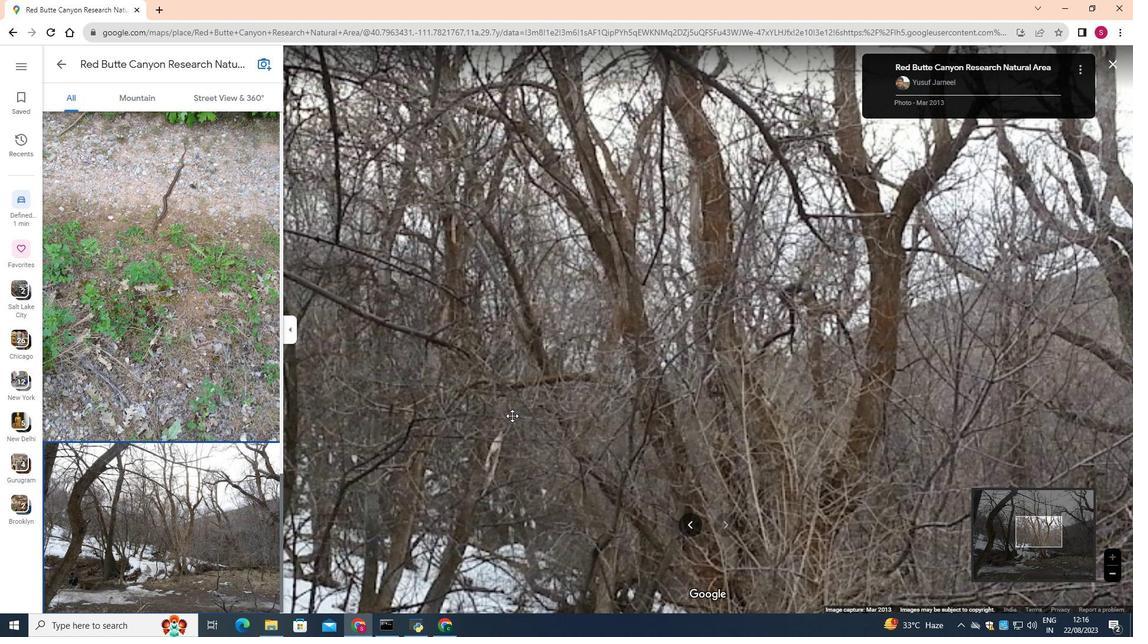 
Action: Mouse moved to (1111, 64)
Screenshot: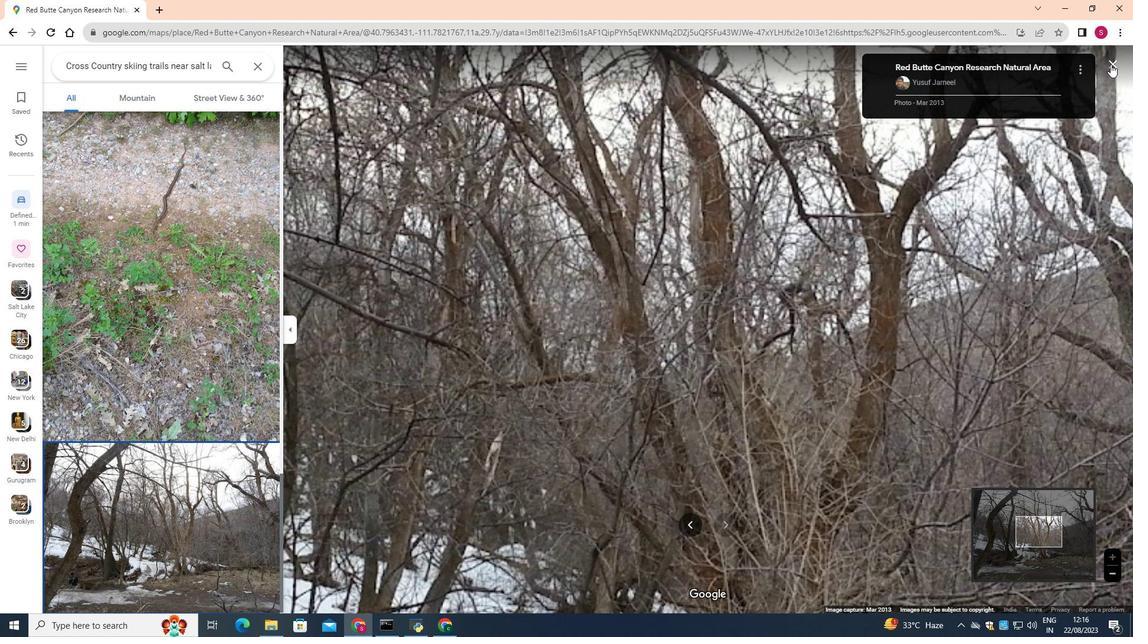 
Action: Mouse pressed left at (1111, 64)
Screenshot: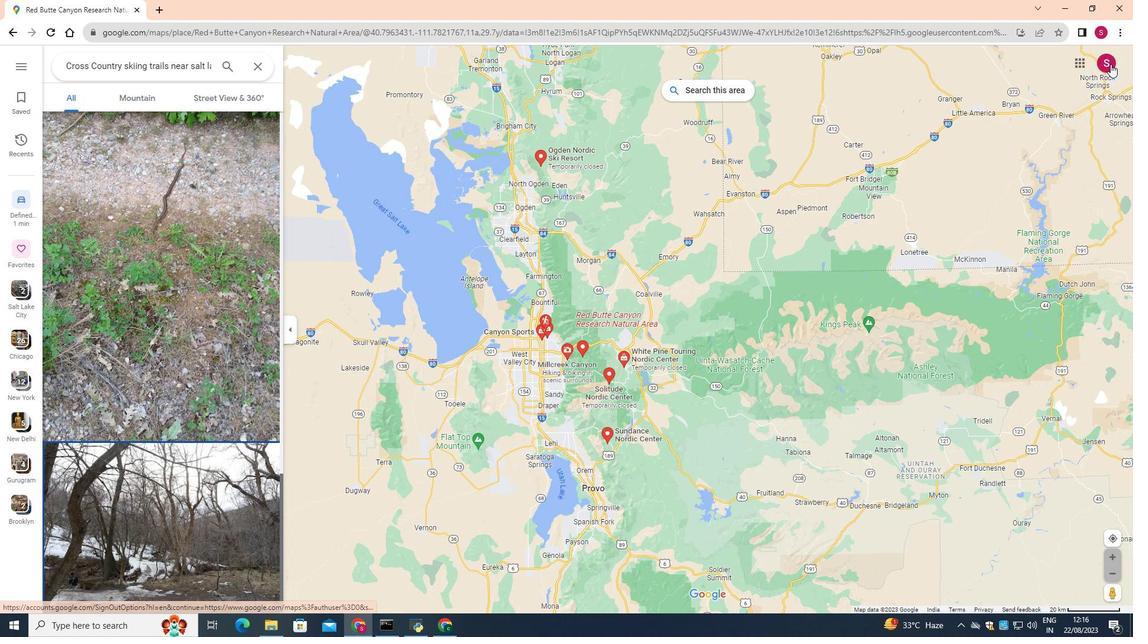 
Action: Mouse moved to (325, 59)
Screenshot: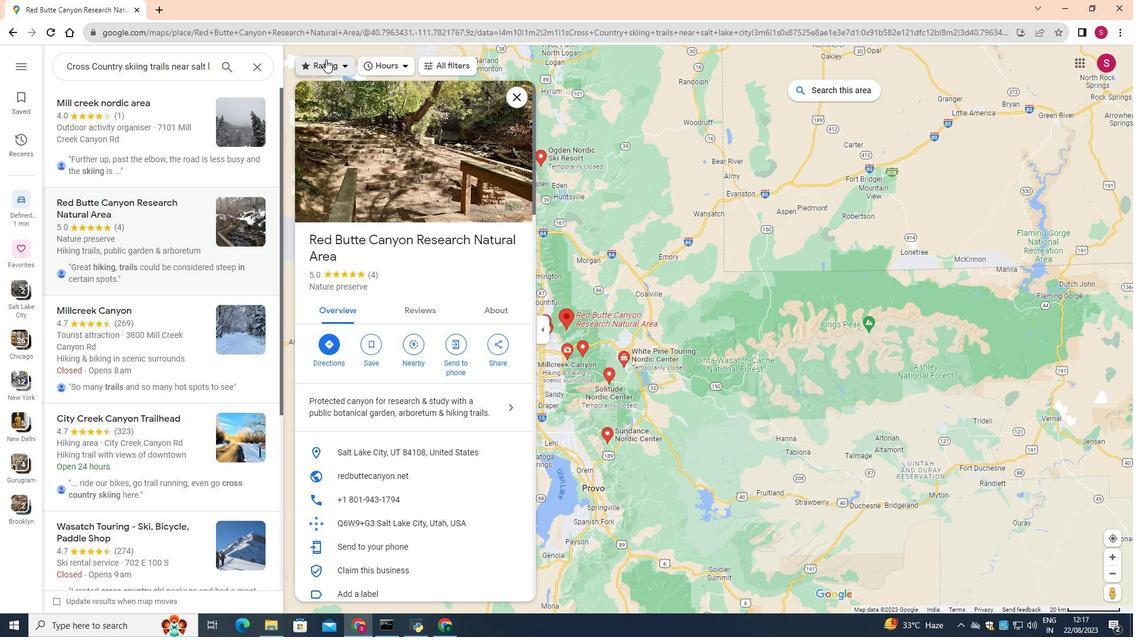 
Action: Mouse pressed left at (325, 59)
Screenshot: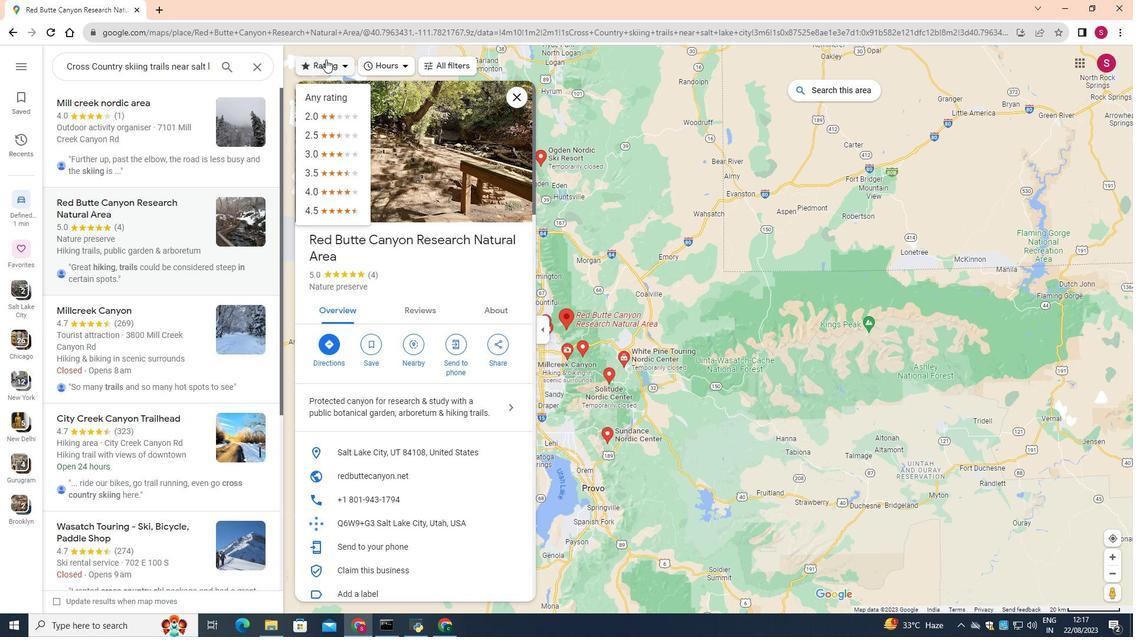 
Action: Mouse moved to (385, 62)
Screenshot: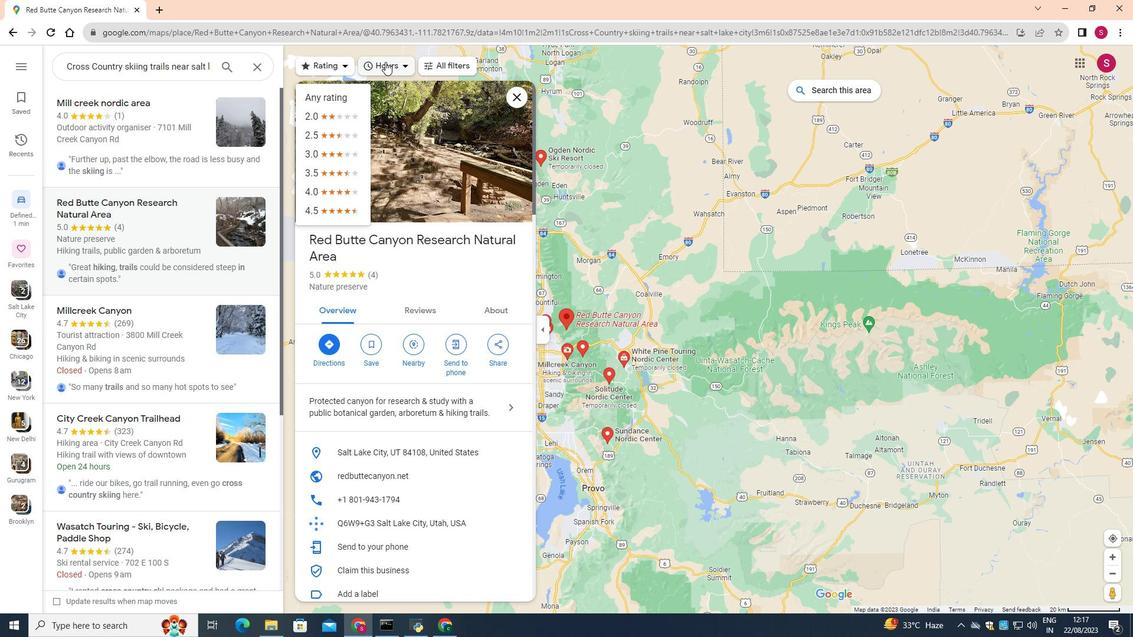 
Action: Mouse pressed left at (385, 62)
Screenshot: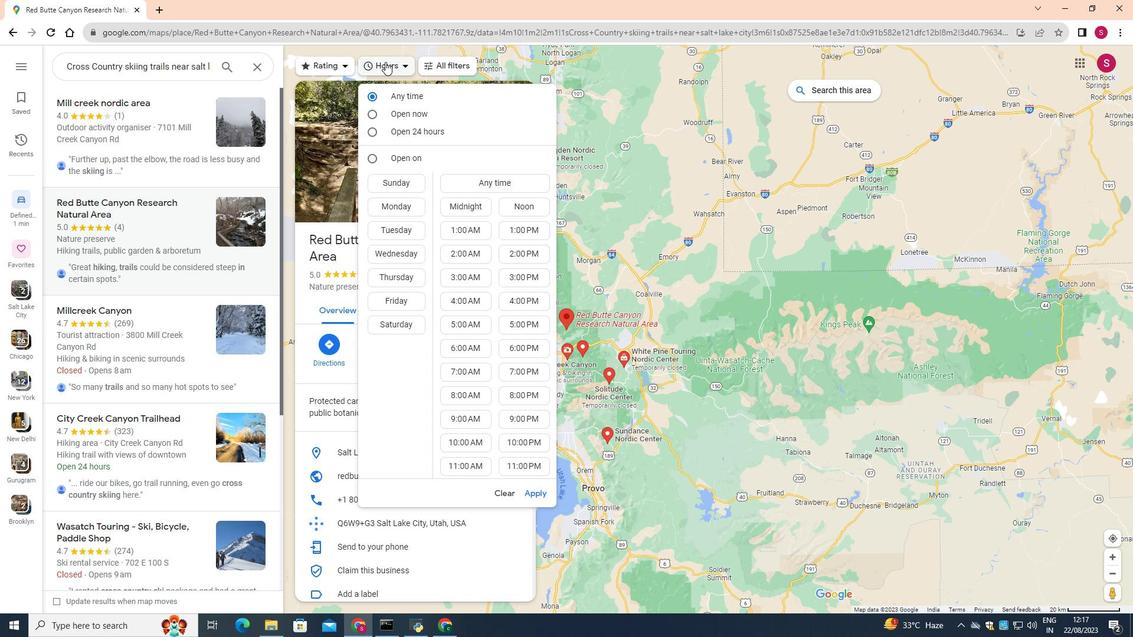 
Action: Mouse moved to (642, 201)
Screenshot: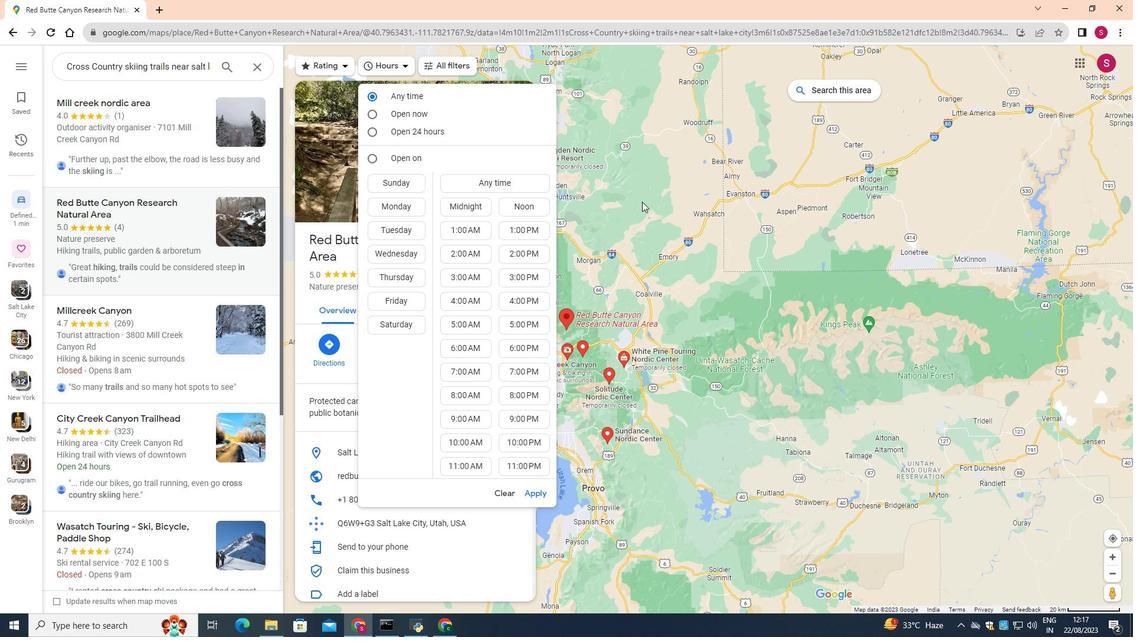 
Action: Mouse pressed left at (642, 201)
Screenshot: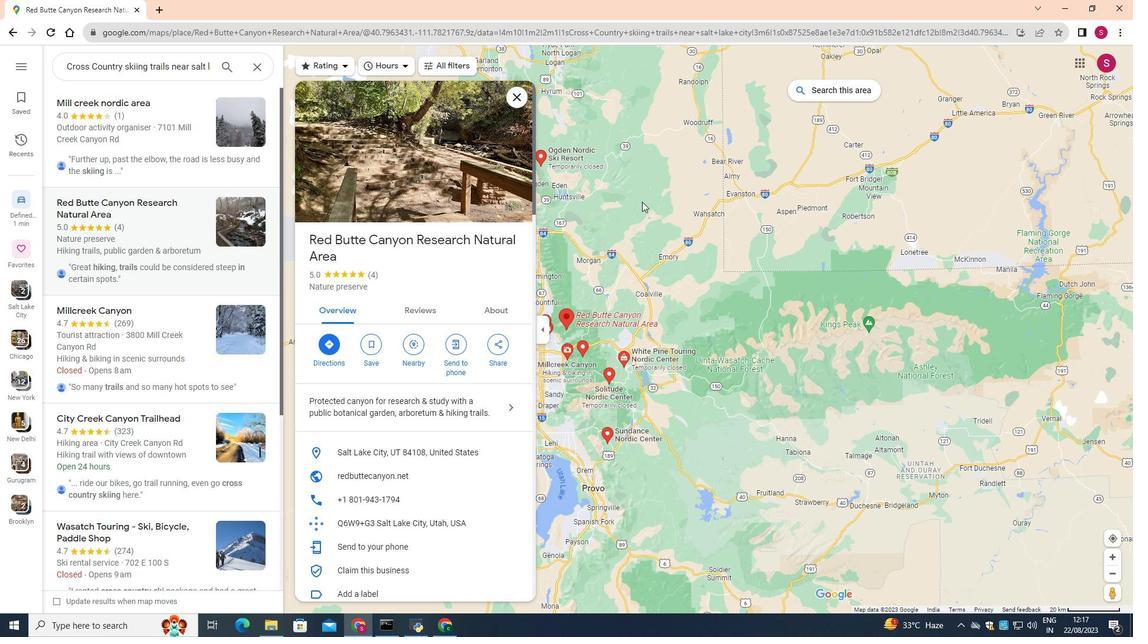 
Action: Mouse moved to (510, 101)
Screenshot: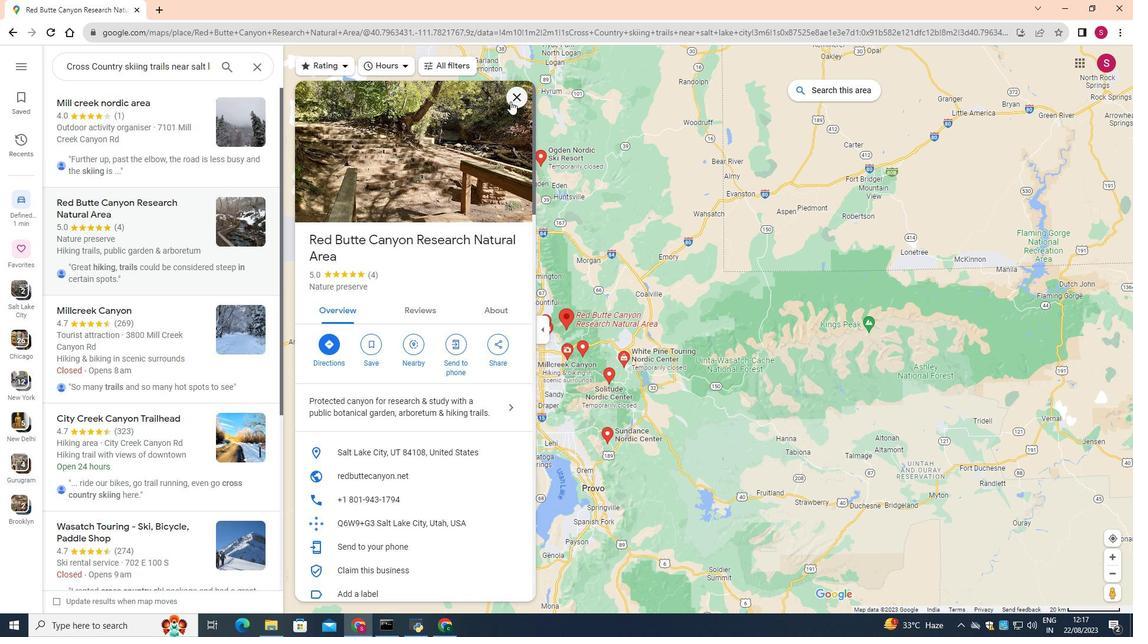 
Action: Mouse pressed left at (510, 101)
Screenshot: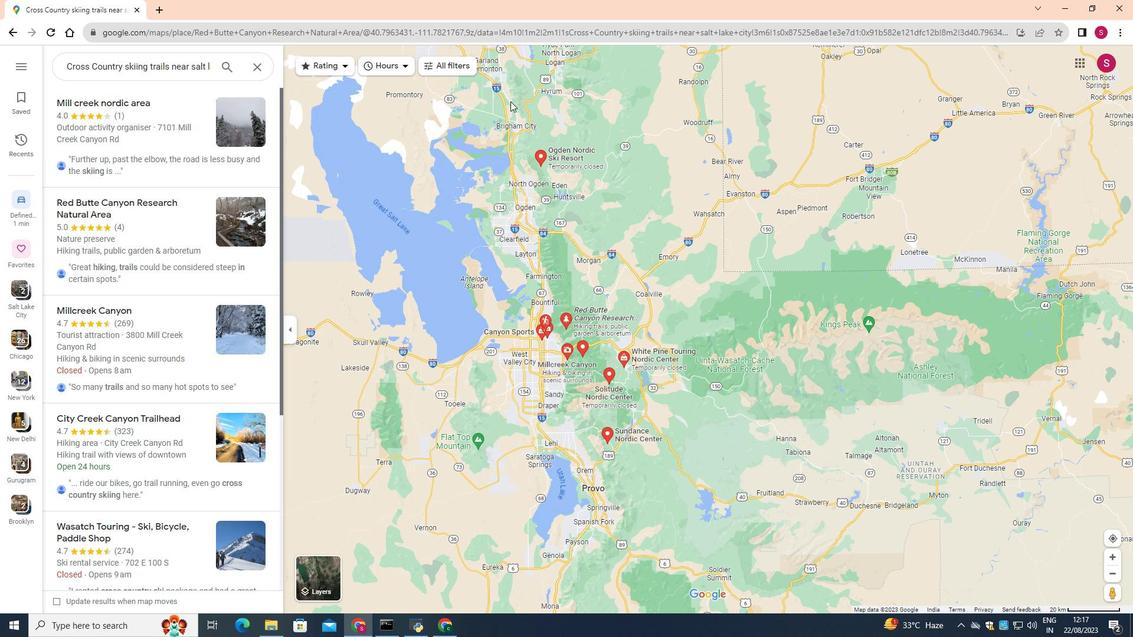 
Action: Mouse moved to (255, 317)
Screenshot: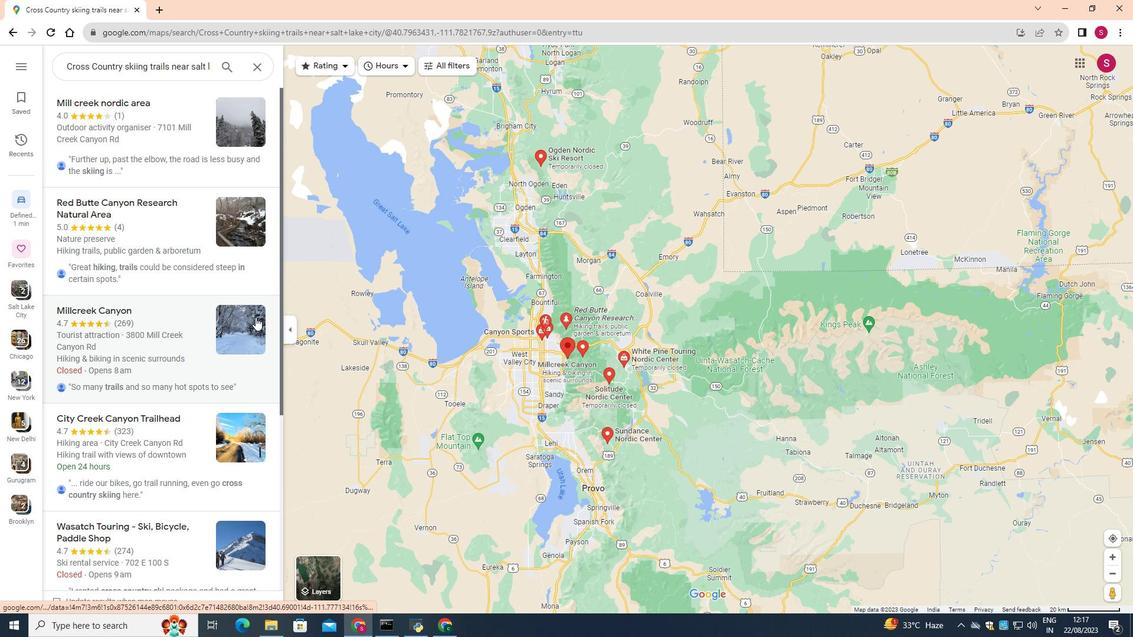 
Action: Mouse pressed left at (255, 317)
Screenshot: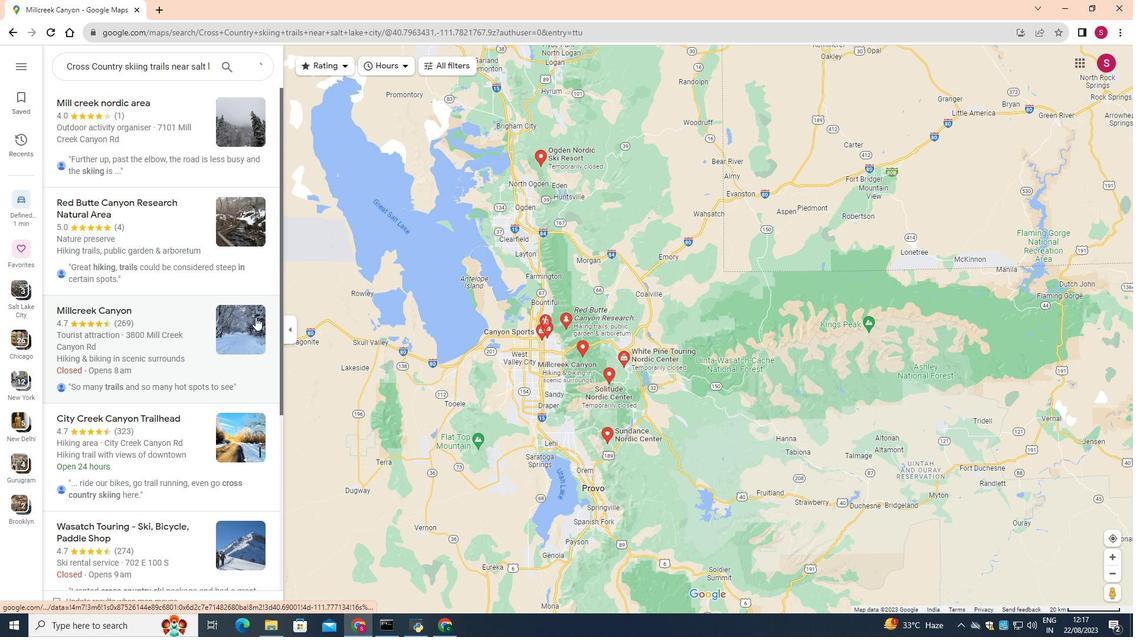 
Action: Mouse moved to (462, 160)
Screenshot: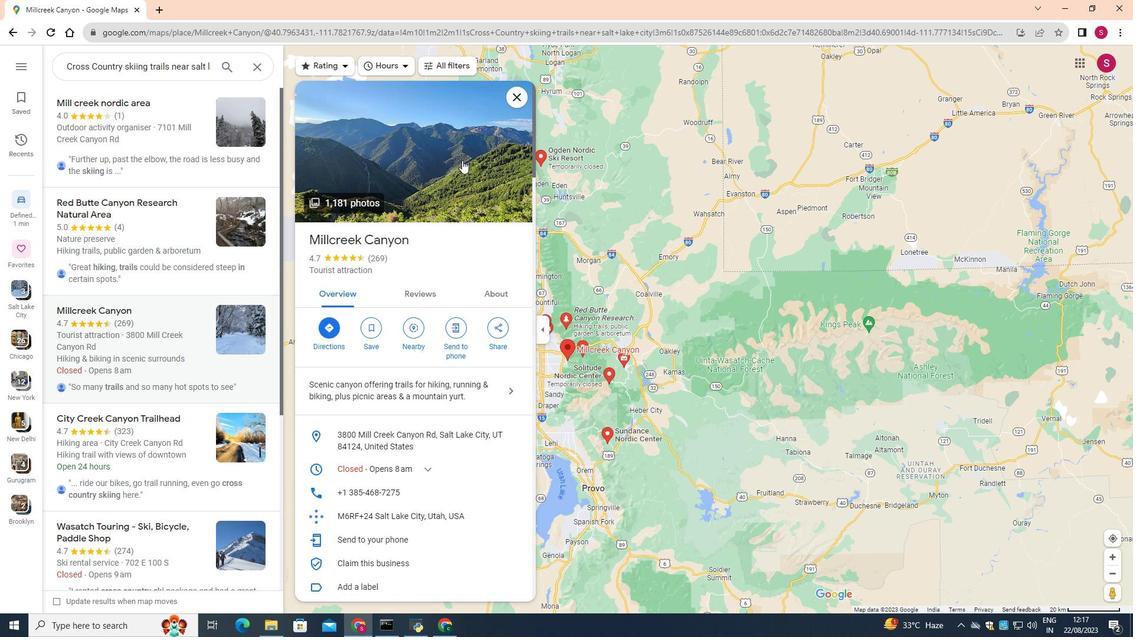 
Action: Mouse pressed left at (462, 160)
Screenshot: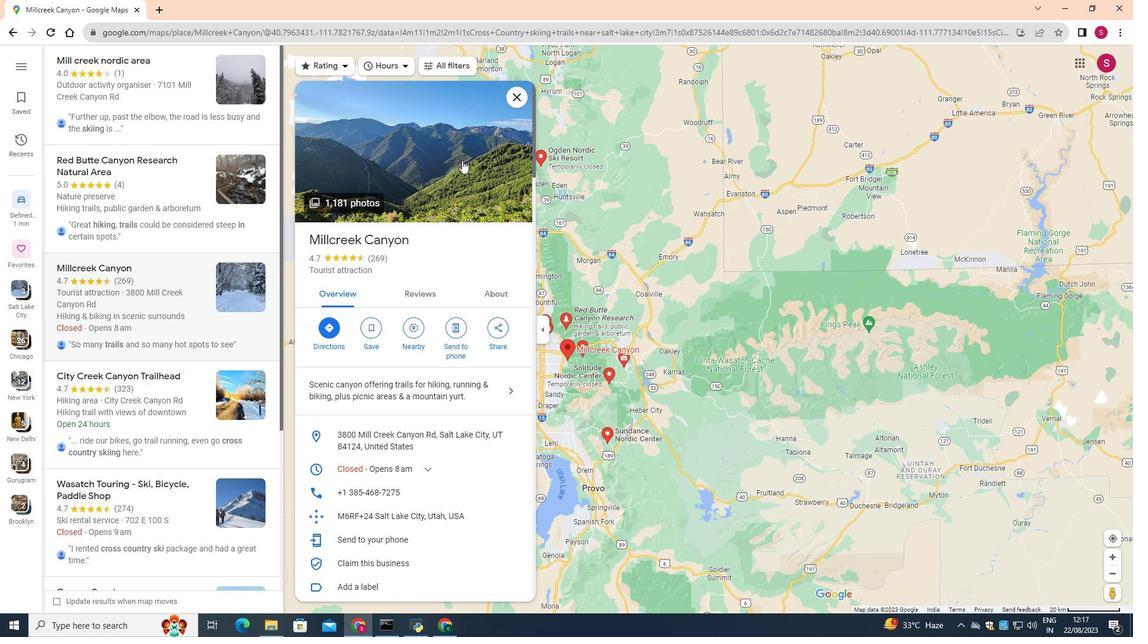 
Action: Mouse moved to (721, 523)
Screenshot: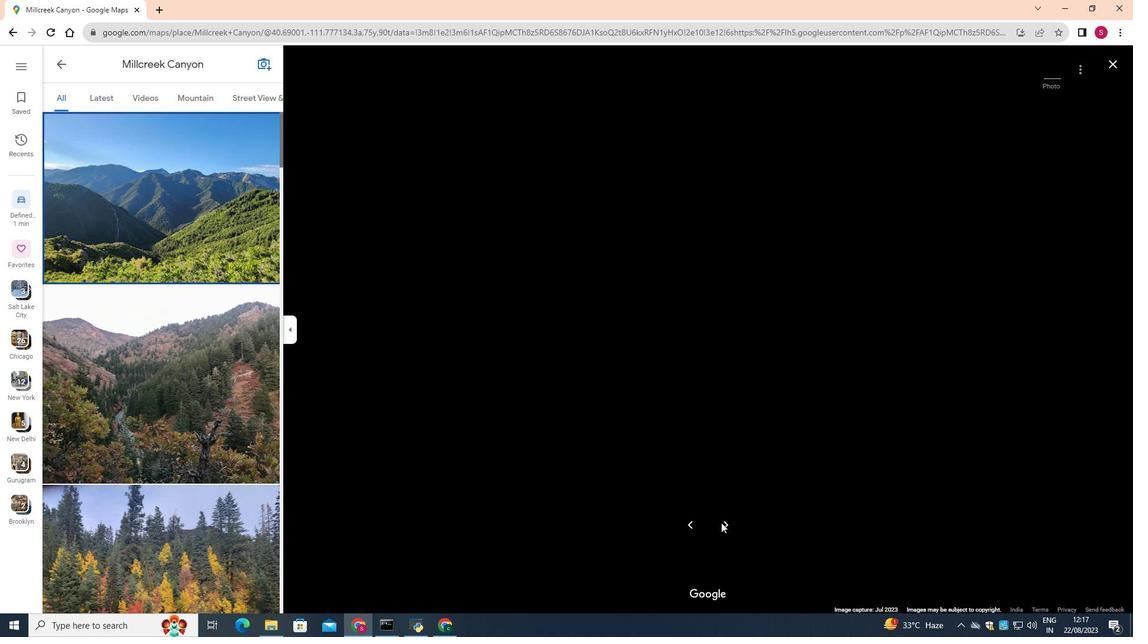 
Action: Mouse pressed left at (721, 523)
Screenshot: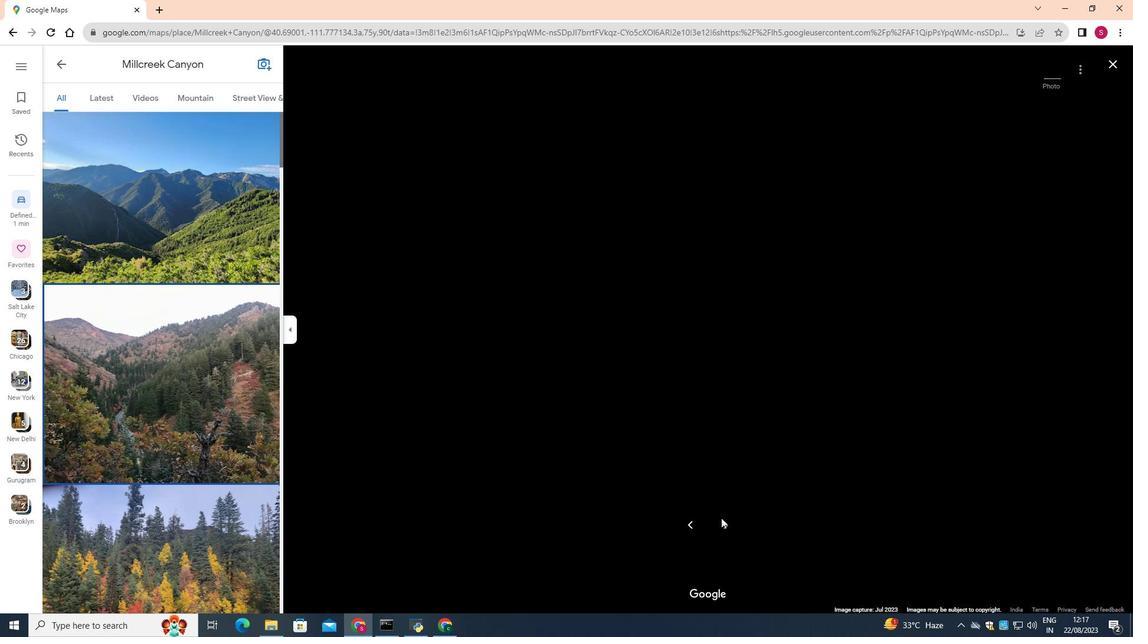 
Action: Mouse moved to (721, 518)
Screenshot: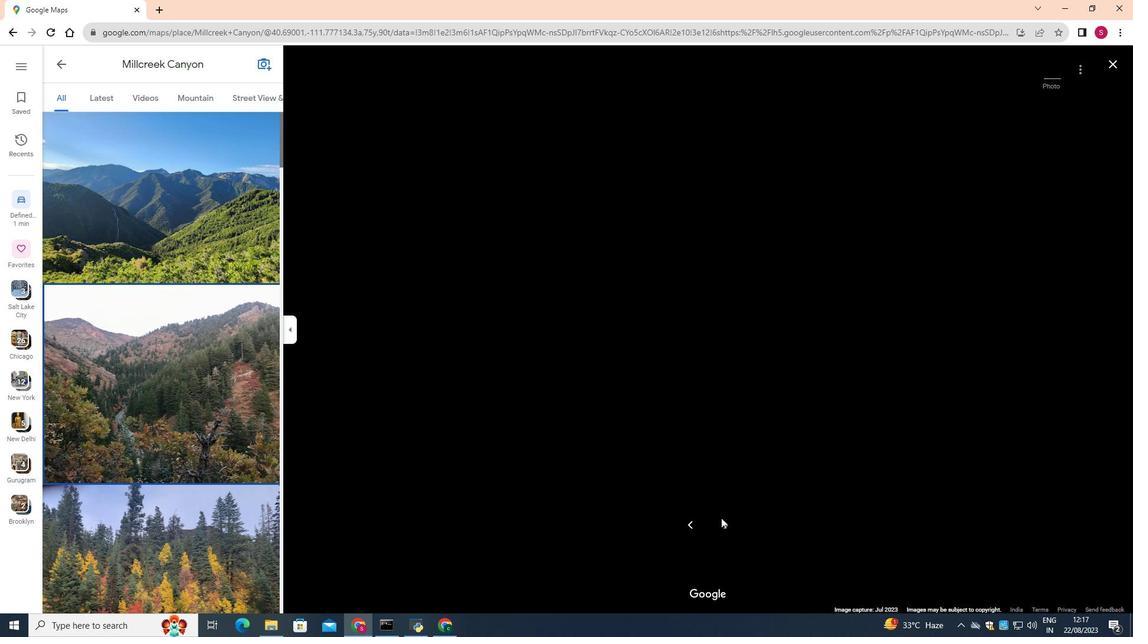 
Action: Key pressed <Key.right><Key.right><Key.right><Key.right><Key.right><Key.right><Key.right><Key.right><Key.right><Key.right><Key.right><Key.right><Key.right><Key.up><Key.right><Key.right><Key.right><Key.right><Key.right><Key.right><Key.right><Key.right><Key.right><Key.right><Key.right><Key.right><Key.right><Key.right><Key.right><Key.right><Key.right><Key.right><Key.right><Key.right><Key.right><Key.right><Key.right><Key.right><Key.right><Key.right><Key.right><Key.right><Key.right><Key.right><Key.right><Key.right><Key.right><Key.right><Key.right>
Screenshot: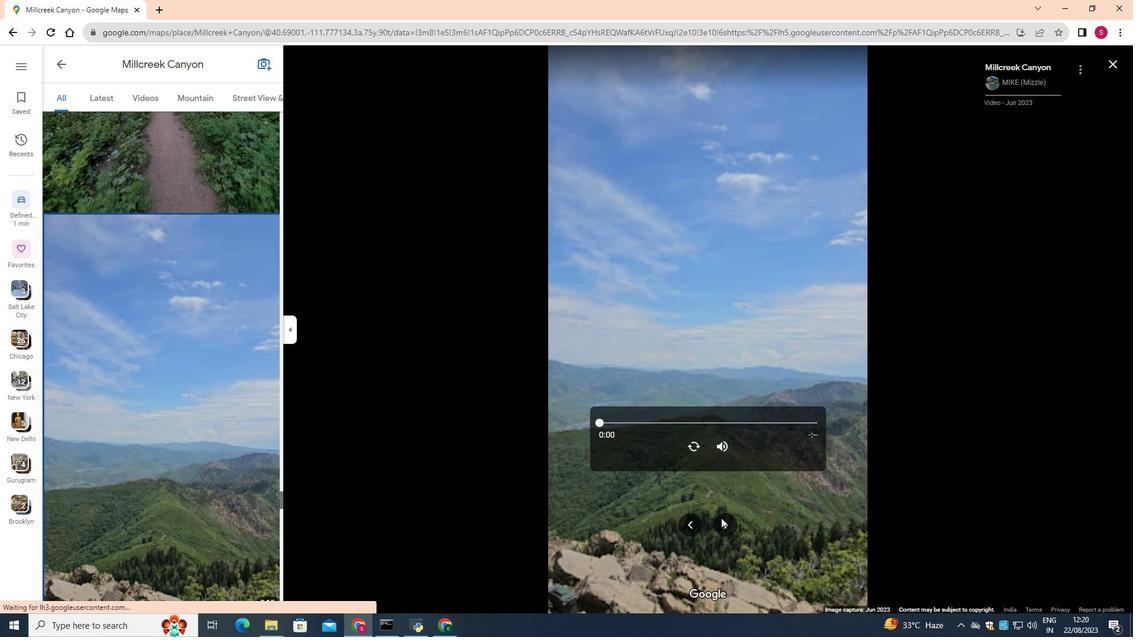 
Action: Mouse moved to (692, 445)
Screenshot: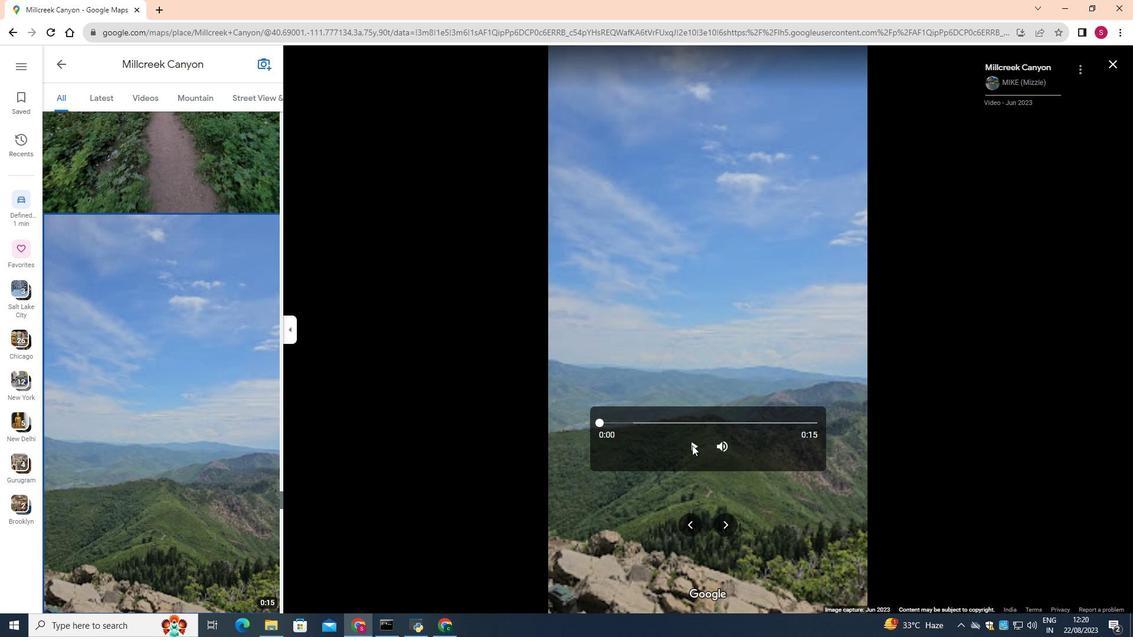 
Action: Mouse pressed left at (692, 445)
Screenshot: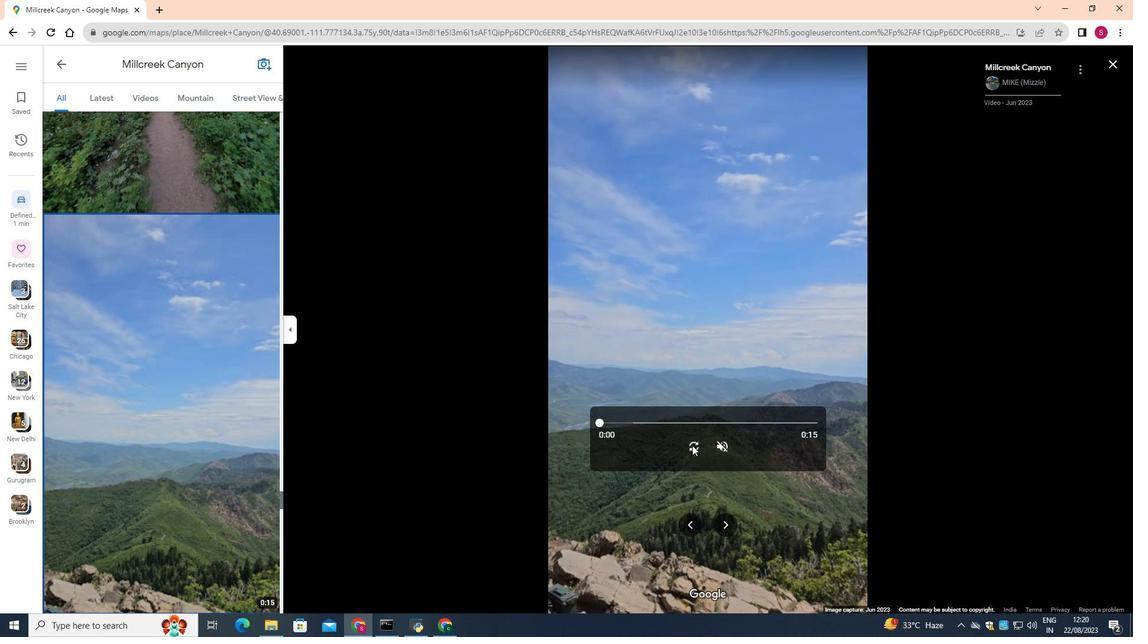 
Action: Mouse moved to (730, 526)
Screenshot: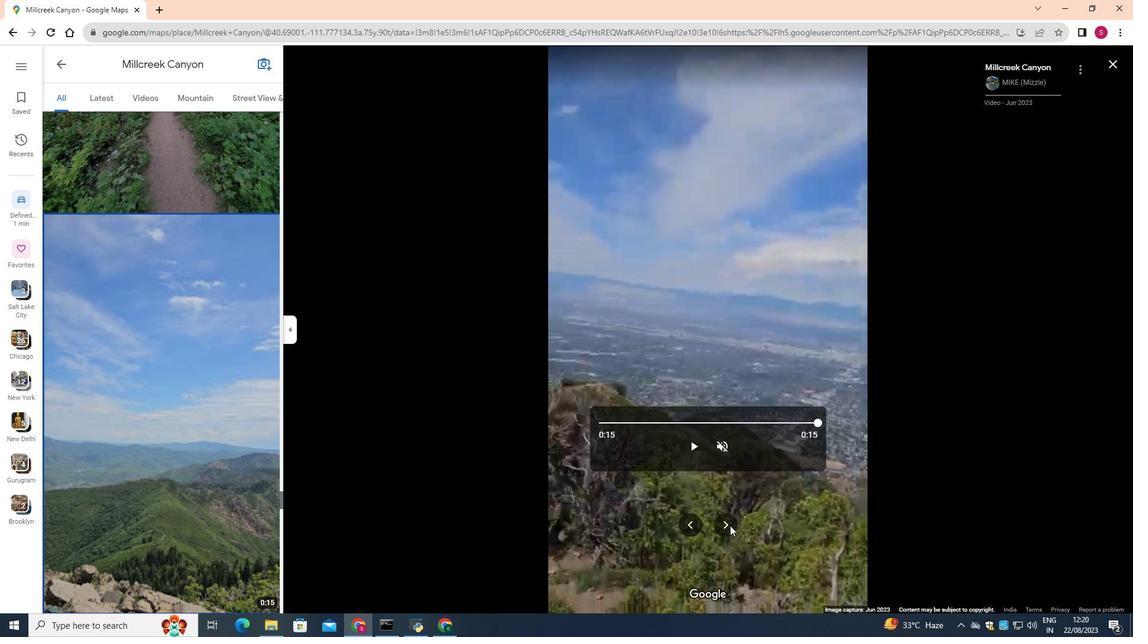 
Action: Mouse pressed left at (730, 526)
Screenshot: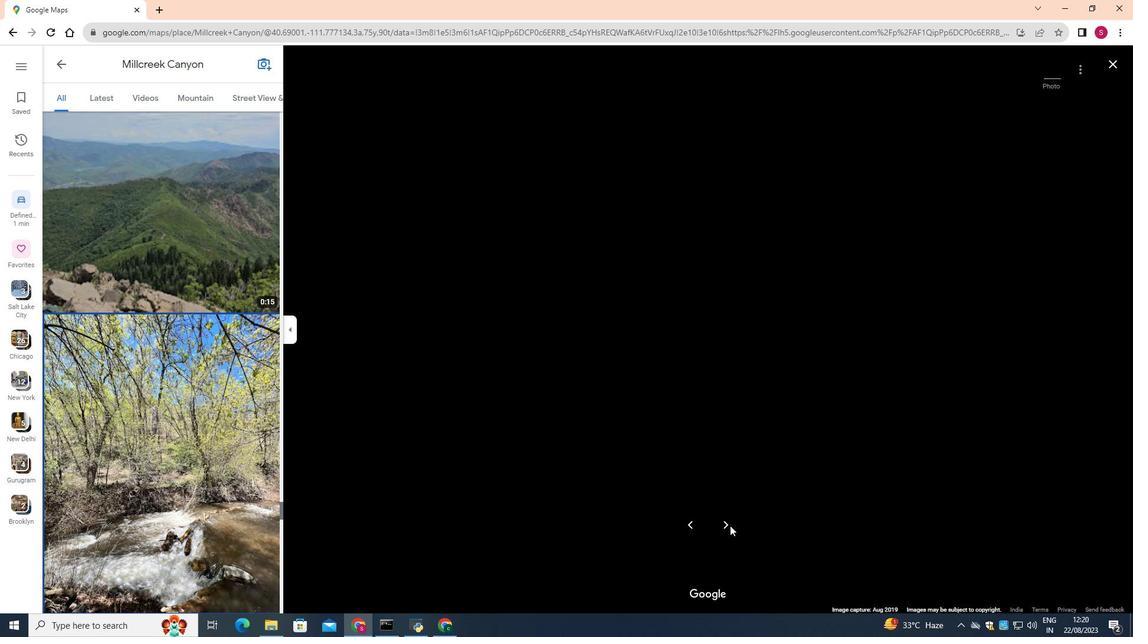 
Action: Mouse pressed left at (730, 526)
Screenshot: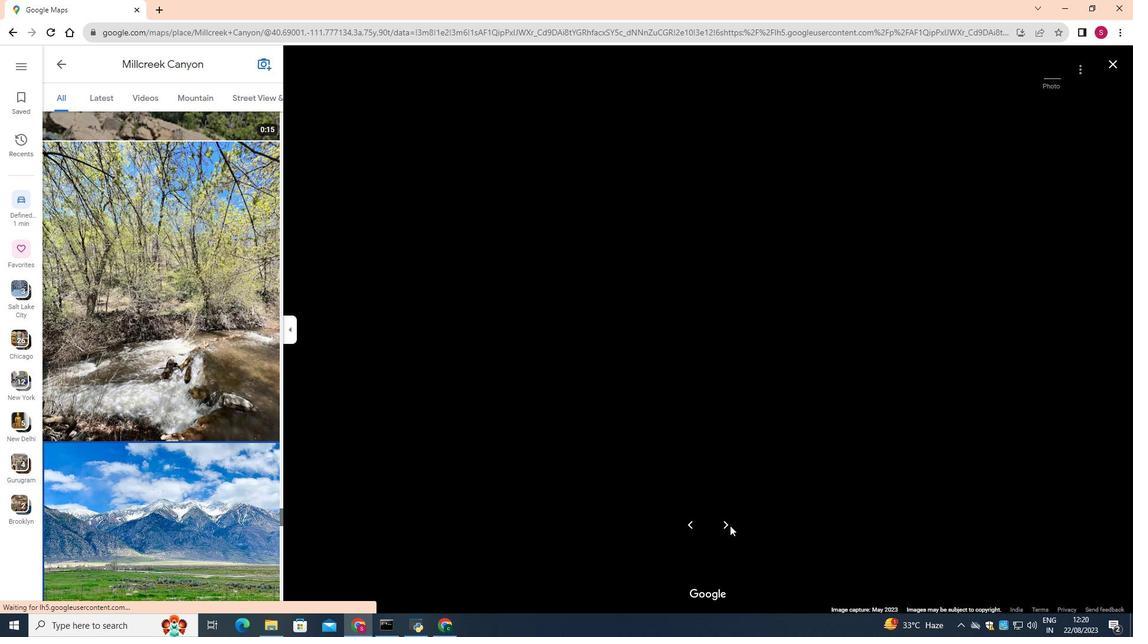 
Action: Key pressed <Key.right><Key.right><Key.right><Key.right>
Screenshot: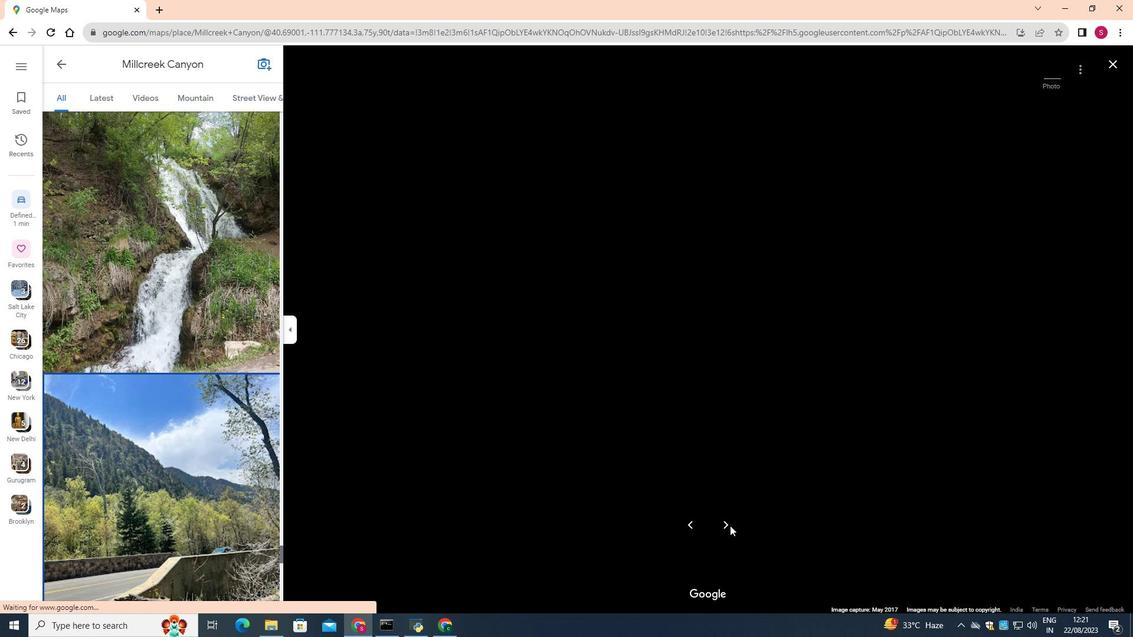 
Action: Mouse moved to (725, 531)
Screenshot: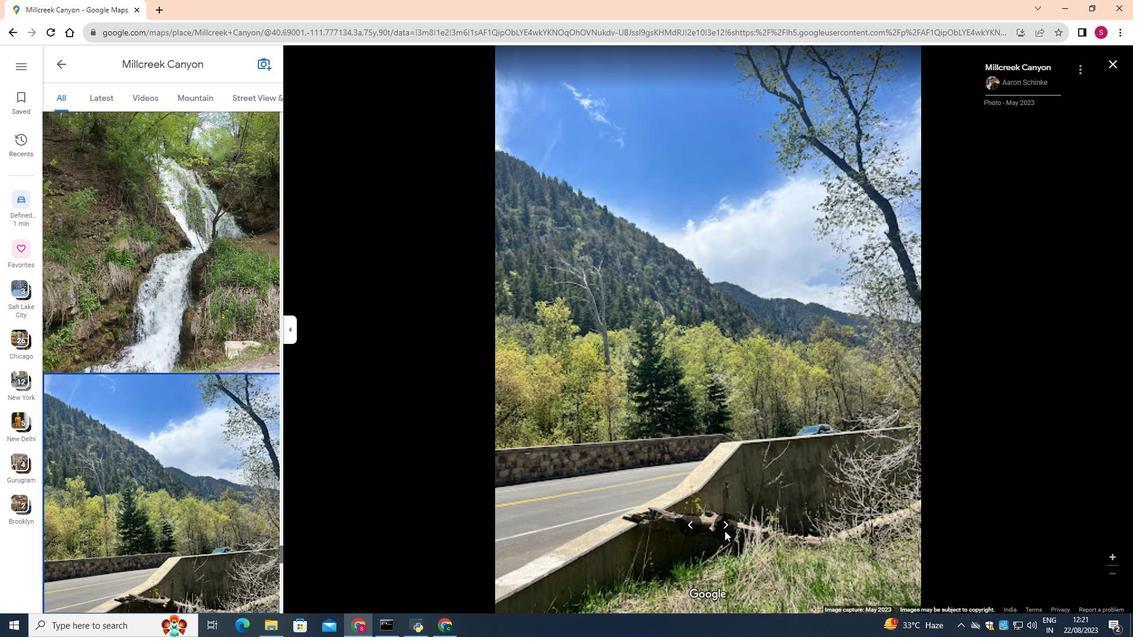 
Action: Key pressed <Key.right><Key.right><Key.right><Key.right><Key.right>
Screenshot: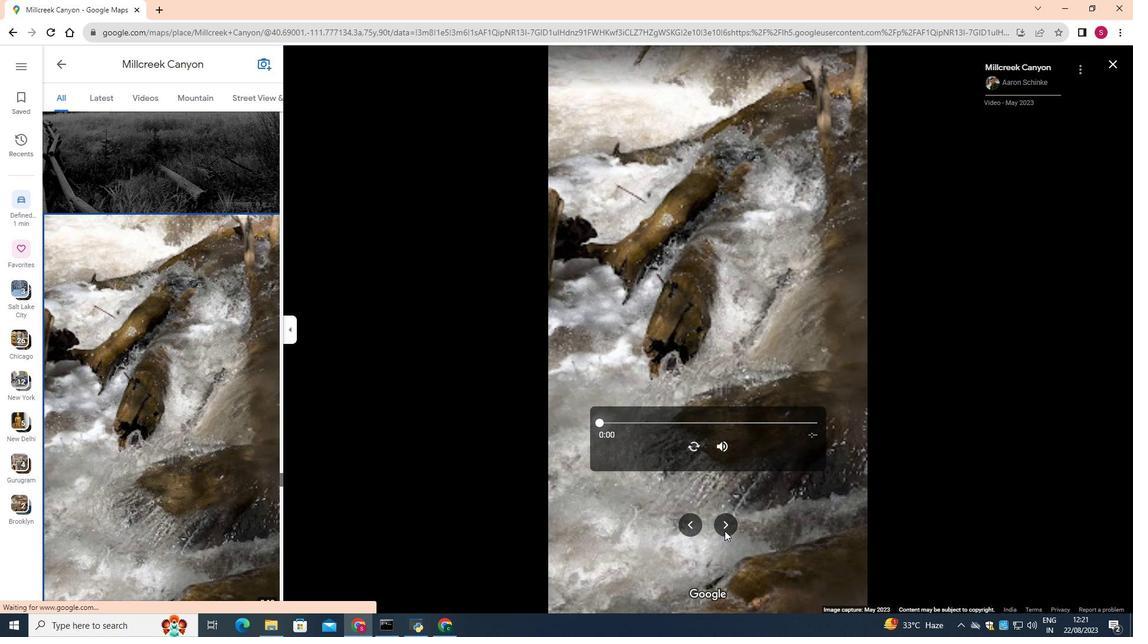 
Action: Mouse moved to (693, 448)
Screenshot: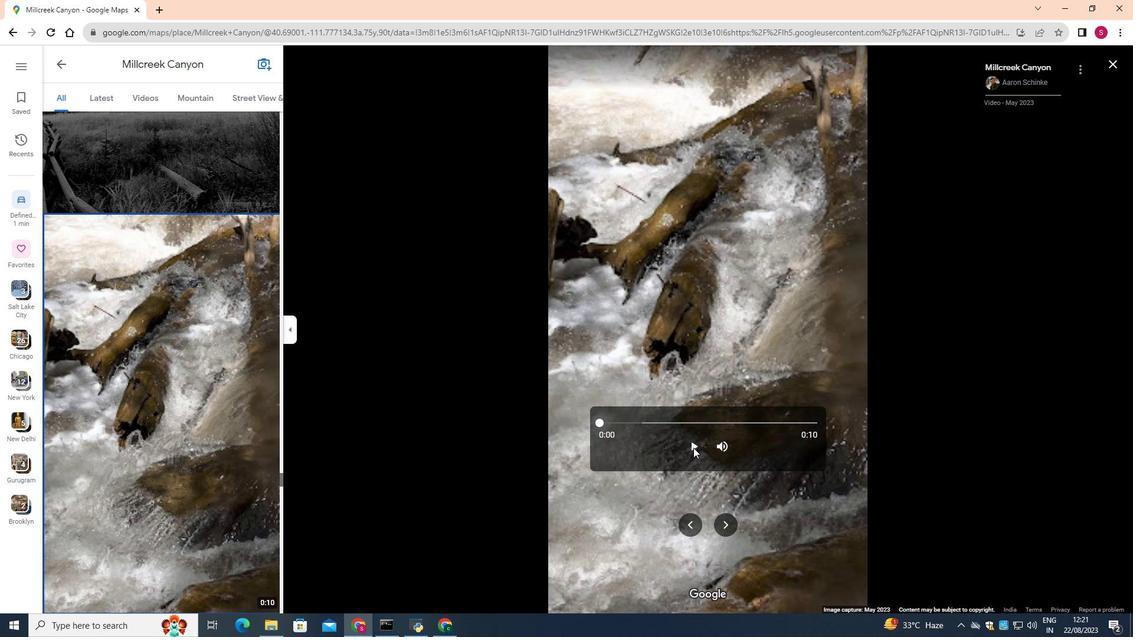 
Action: Mouse pressed left at (693, 448)
Screenshot: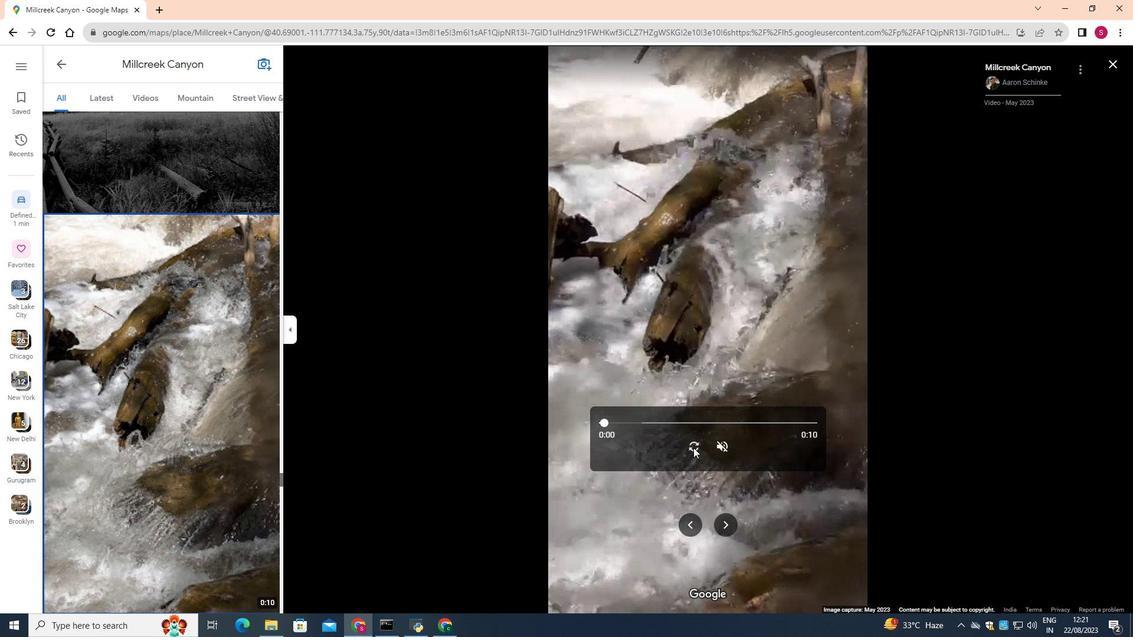 
Action: Mouse moved to (729, 519)
Screenshot: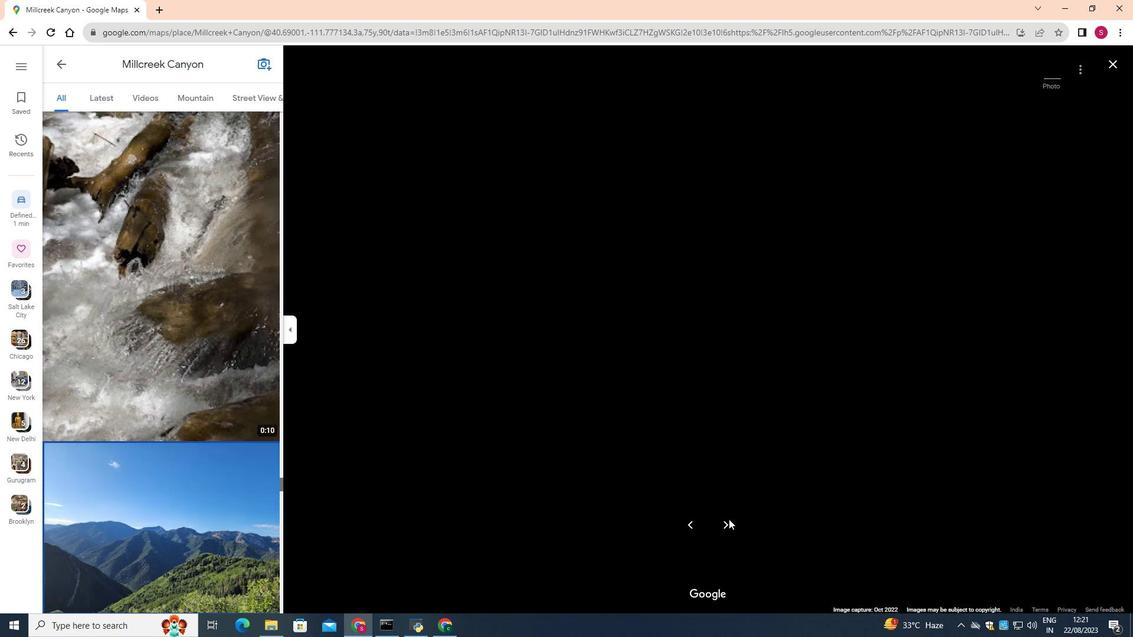 
Action: Mouse pressed left at (729, 519)
Screenshot: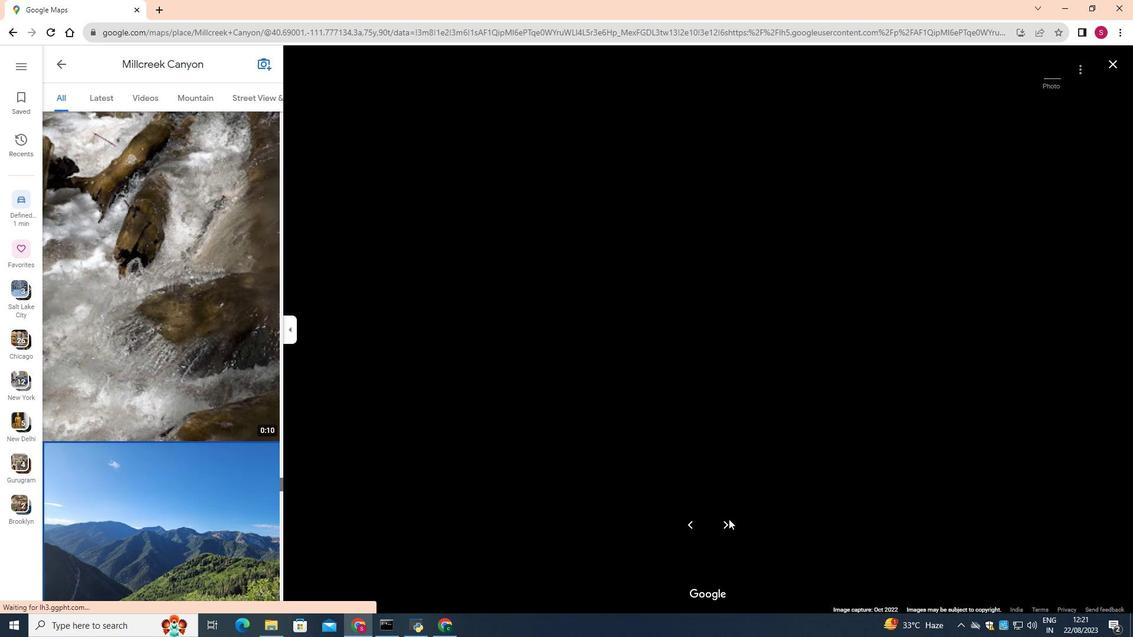 
Action: Mouse pressed left at (729, 519)
Screenshot: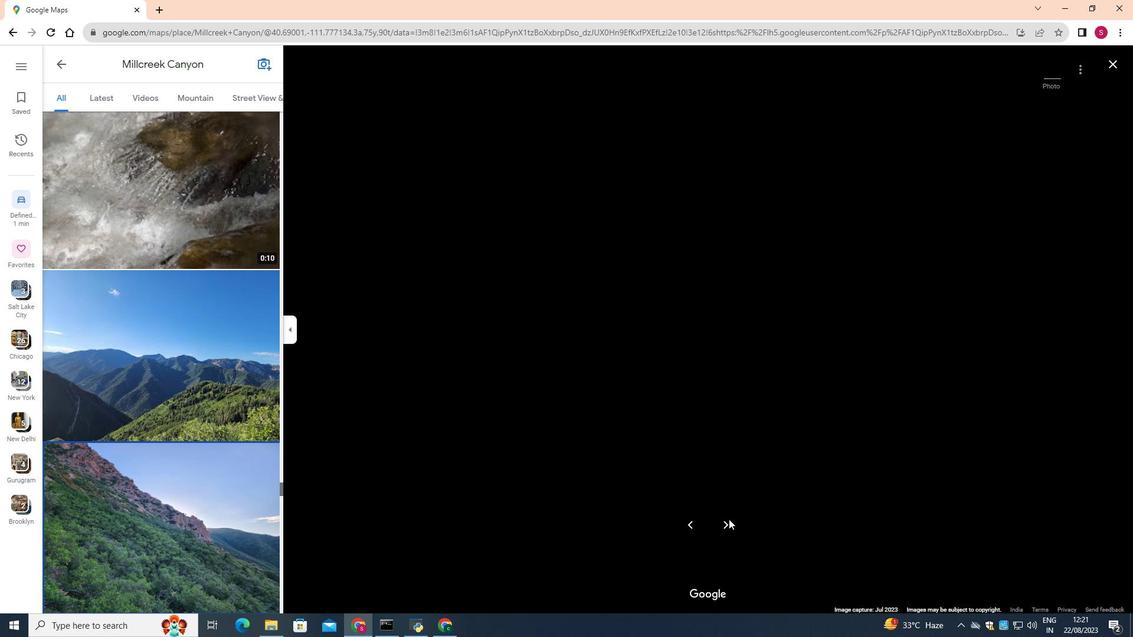 
Action: Key pressed <Key.right><Key.right><Key.right><Key.right><Key.right><Key.right>
Screenshot: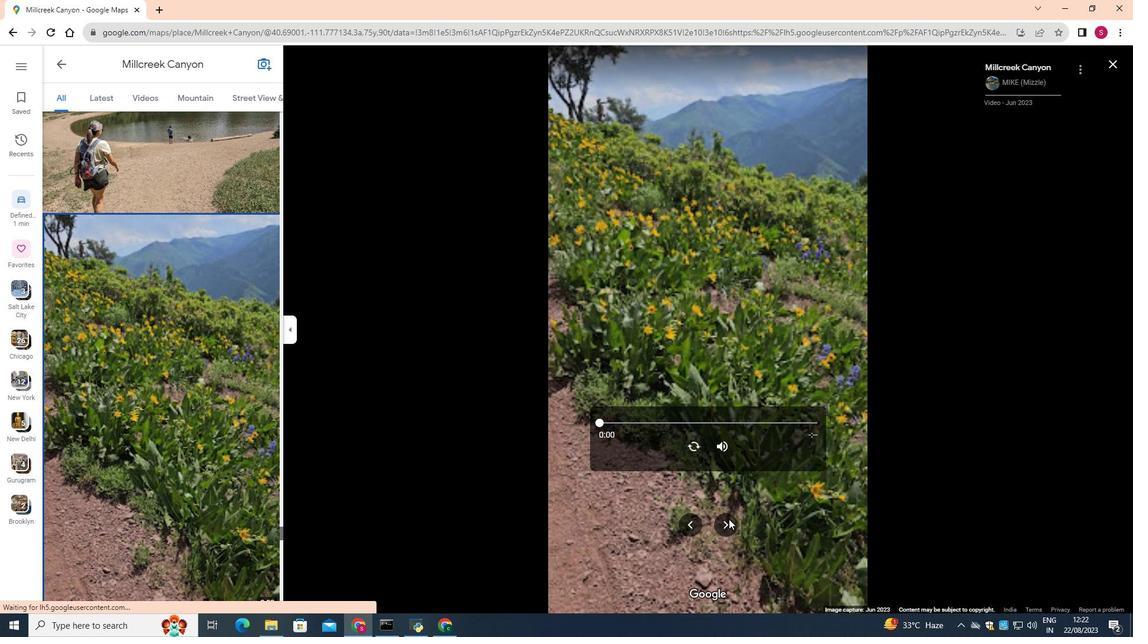 
Action: Mouse moved to (692, 444)
Screenshot: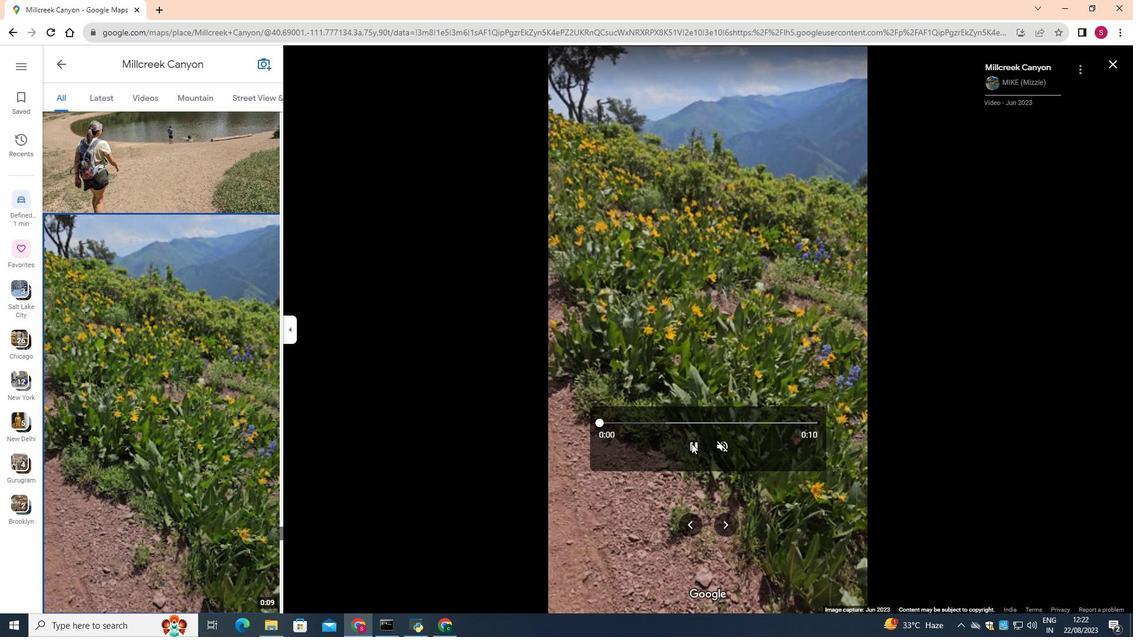 
Action: Mouse pressed left at (692, 444)
Screenshot: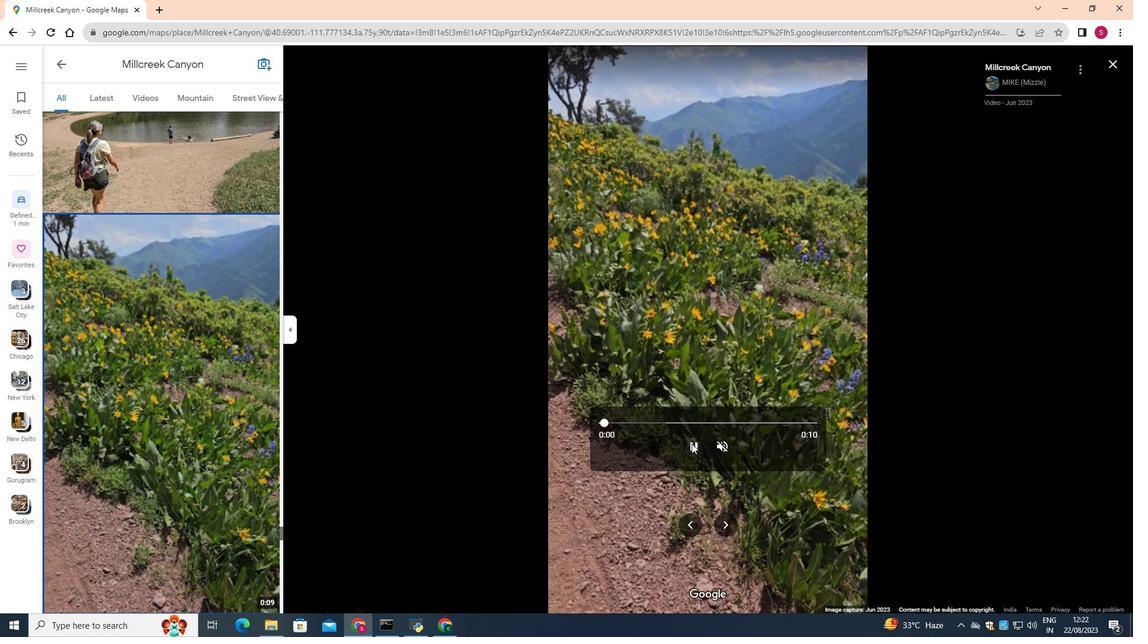 
Action: Mouse moved to (732, 527)
Screenshot: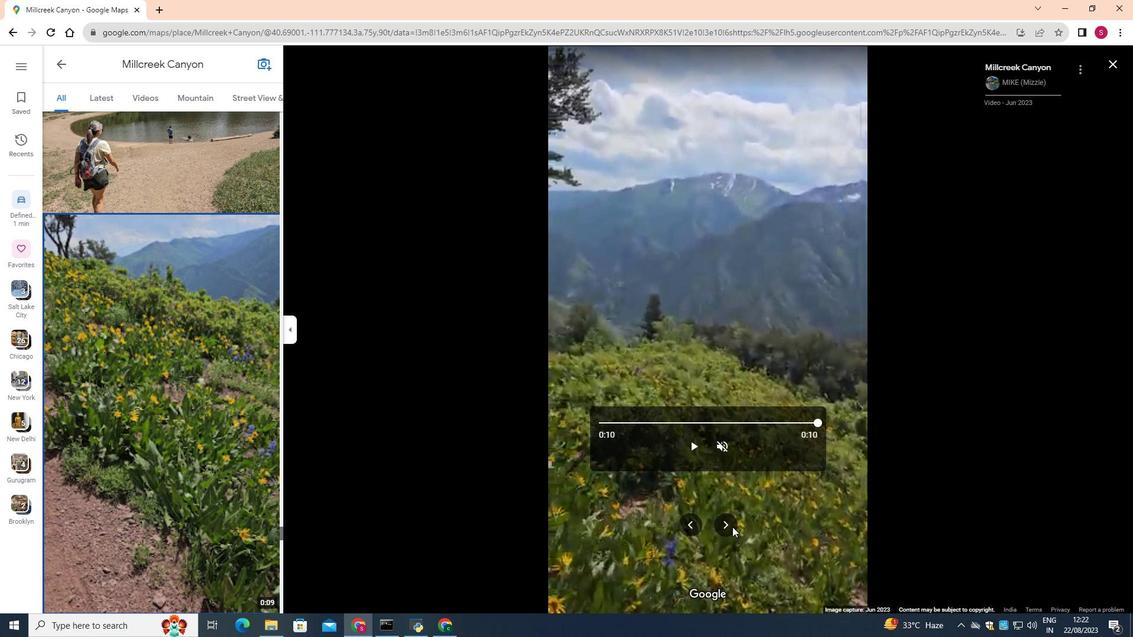 
Action: Mouse pressed left at (732, 527)
Screenshot: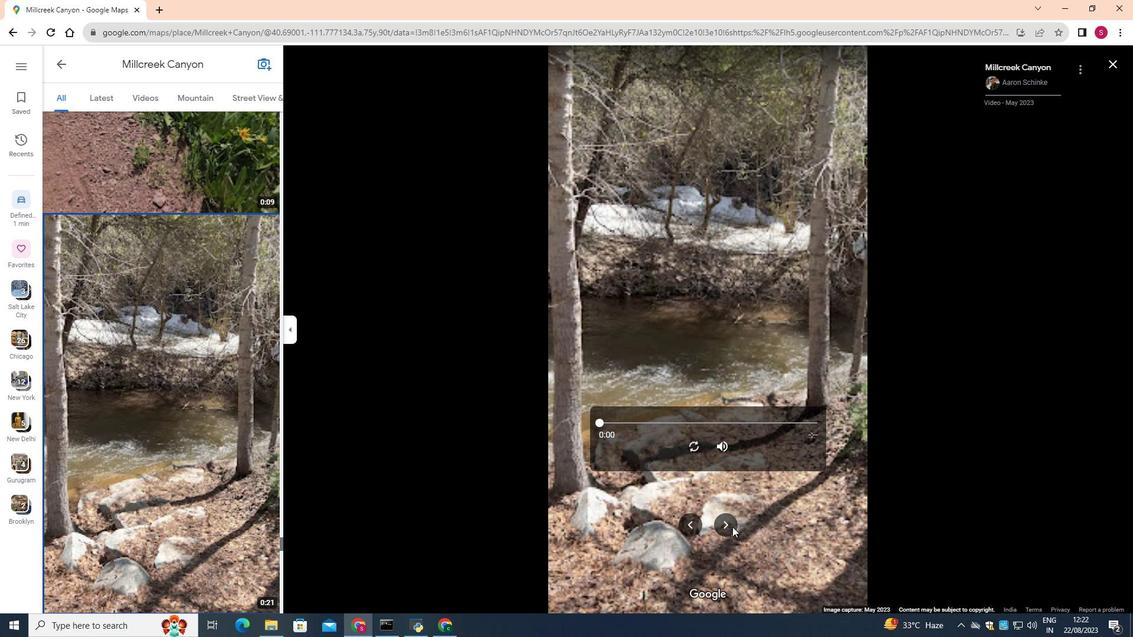 
Action: Mouse moved to (692, 448)
Screenshot: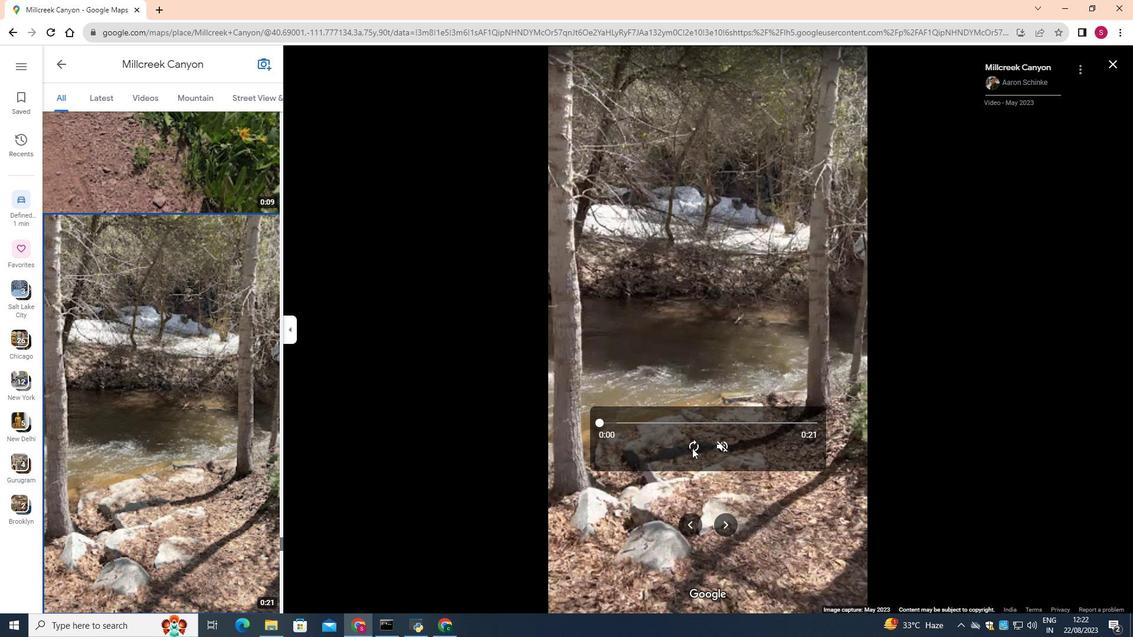 
Action: Mouse pressed left at (692, 448)
Screenshot: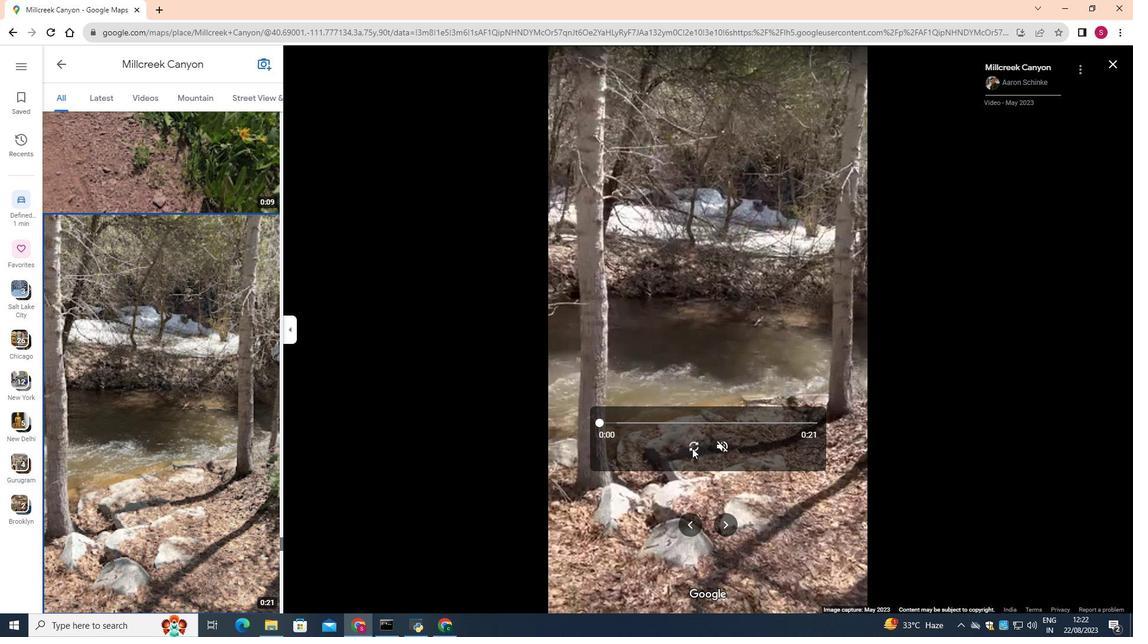 
Action: Mouse moved to (729, 526)
Screenshot: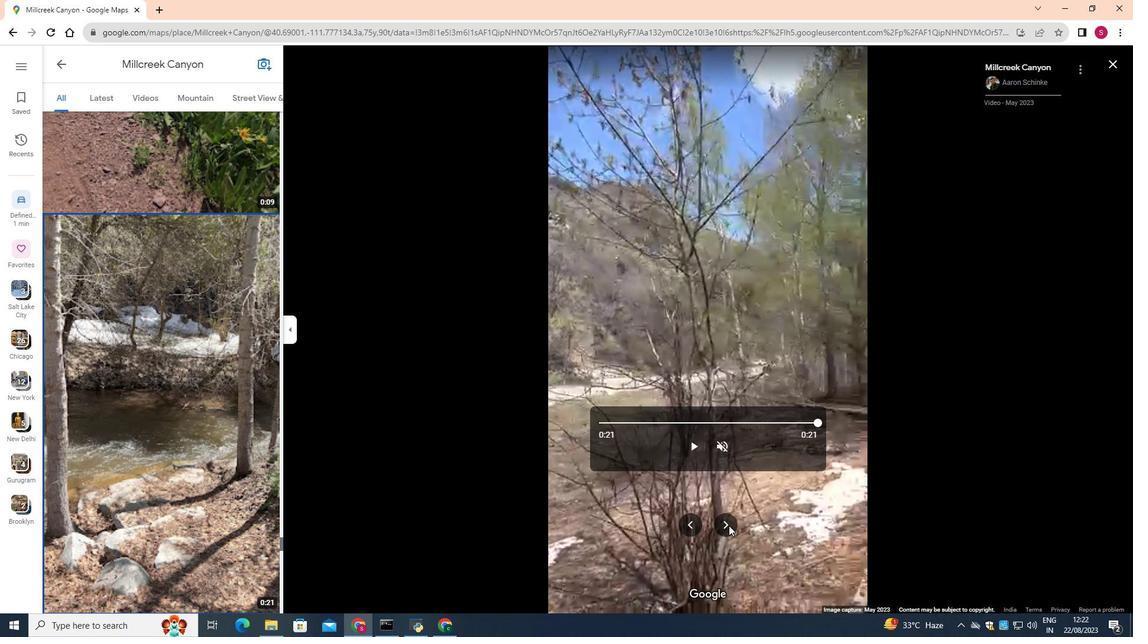 
Action: Mouse pressed left at (729, 526)
Screenshot: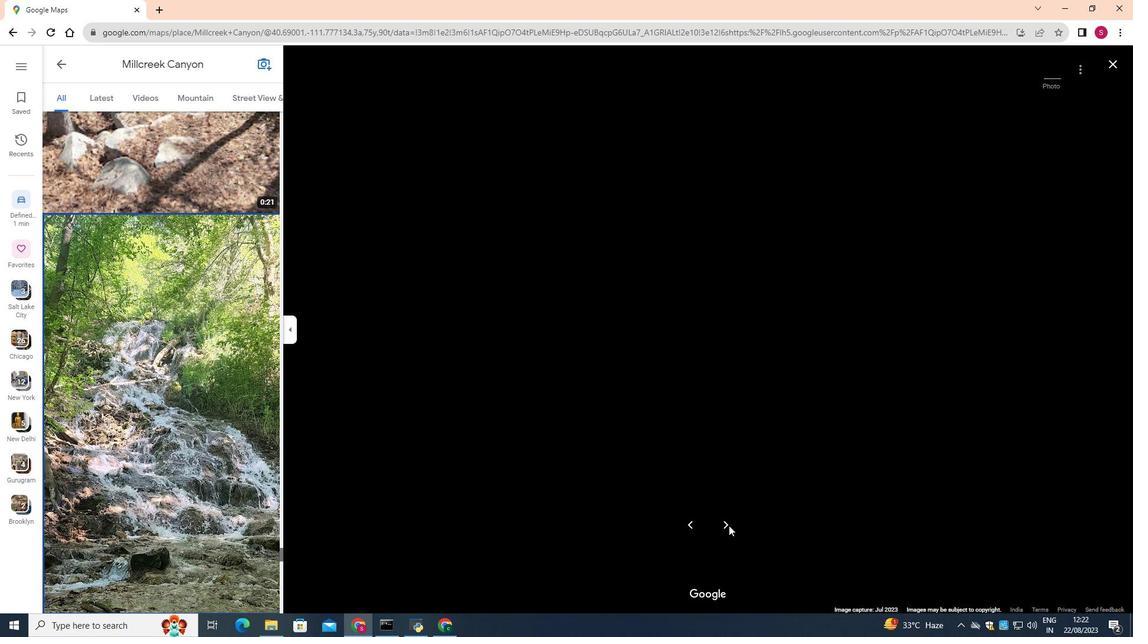 
Action: Mouse pressed left at (729, 526)
Screenshot: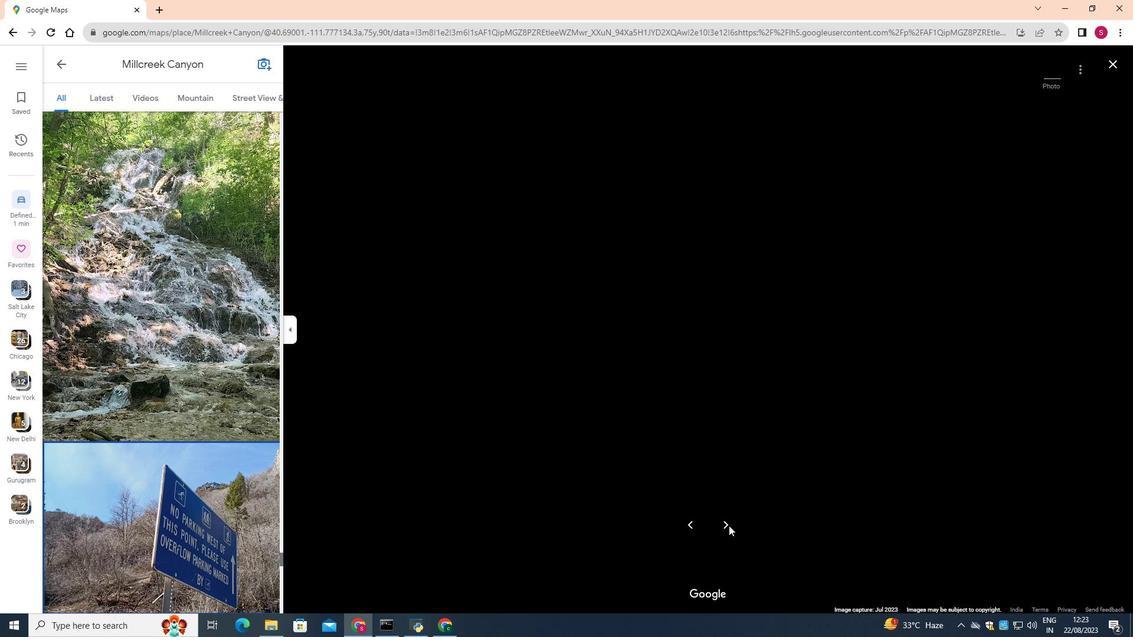 
Action: Mouse moved to (728, 526)
Screenshot: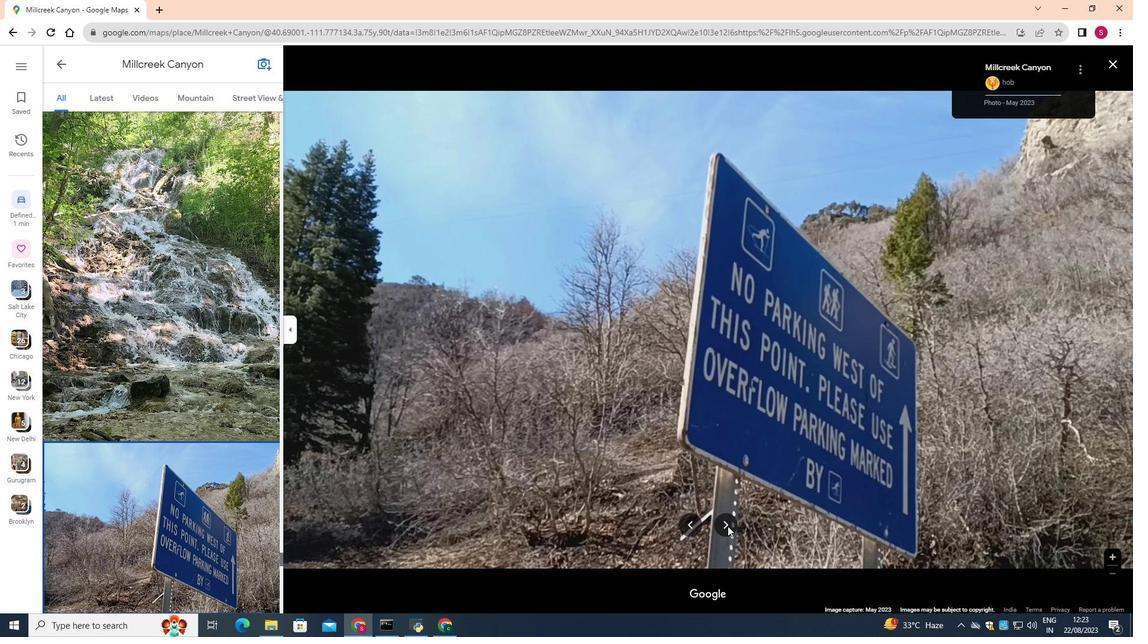 
Action: Mouse pressed left at (728, 526)
Screenshot: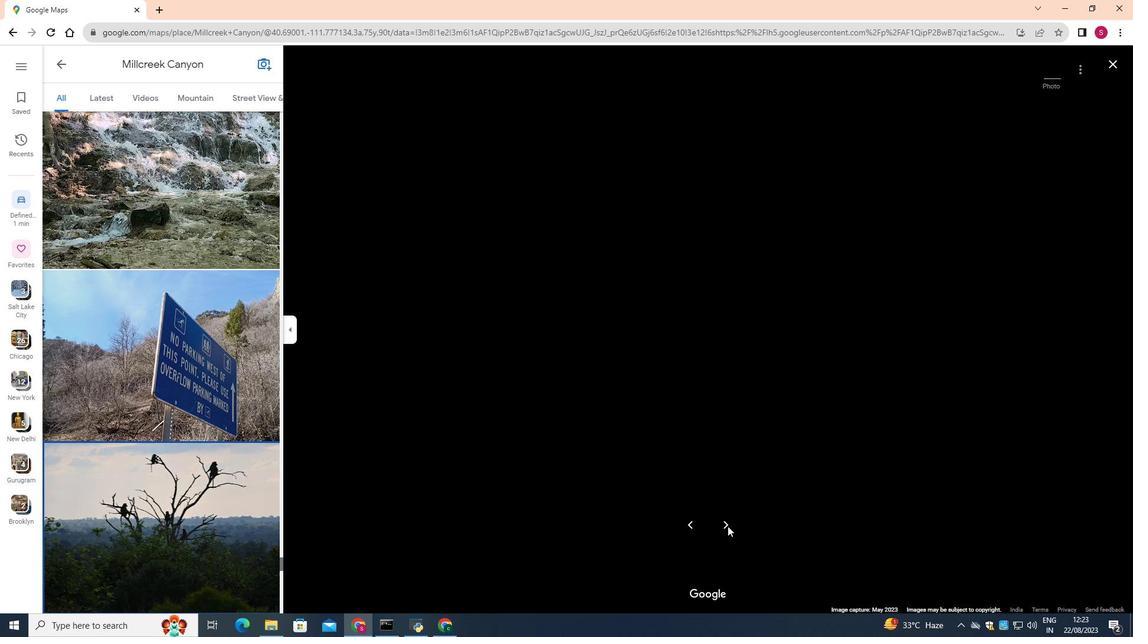 
Action: Mouse pressed left at (728, 526)
Screenshot: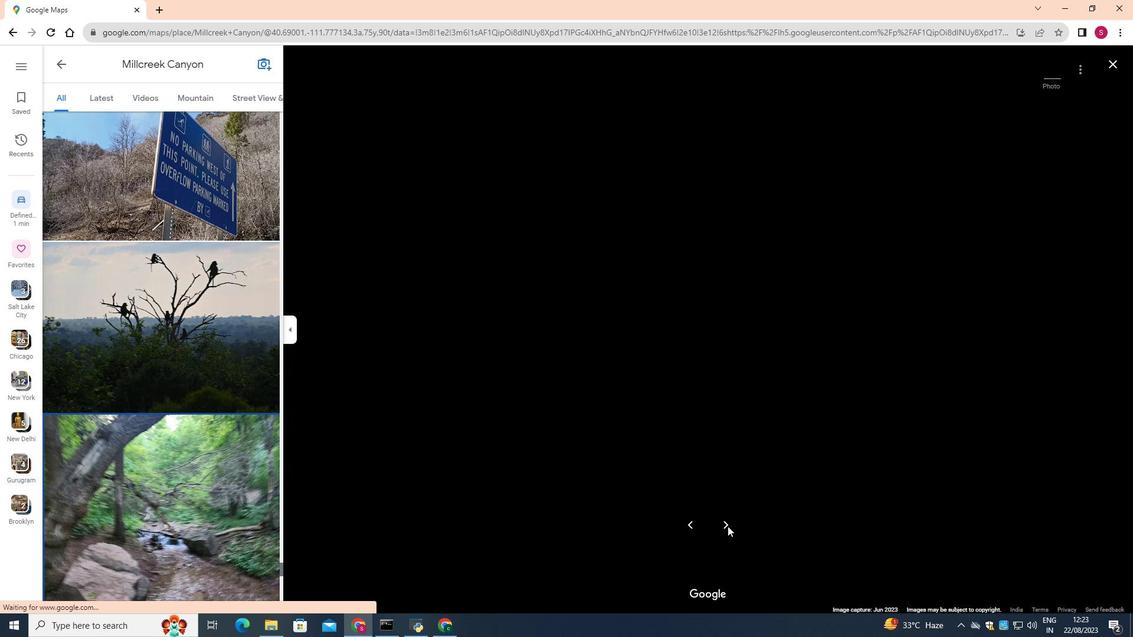 
Action: Key pressed <Key.right><Key.right><Key.right><Key.right><Key.right><Key.right><Key.right><Key.right><Key.right><Key.right><Key.right><Key.right><Key.right><Key.right>
Screenshot: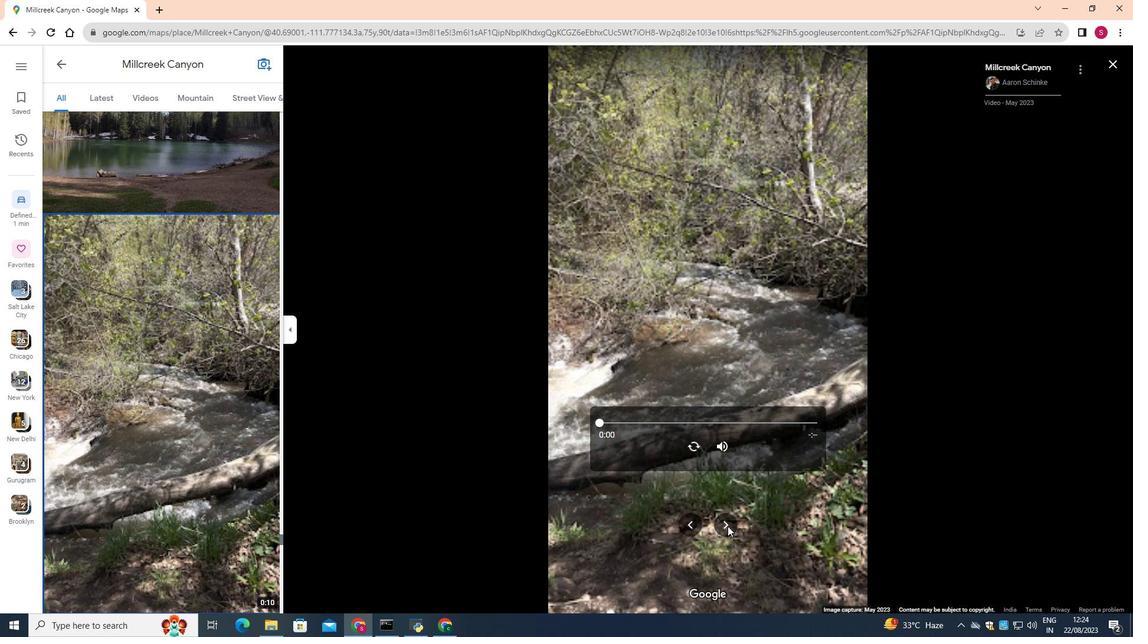 
Action: Mouse moved to (690, 444)
Screenshot: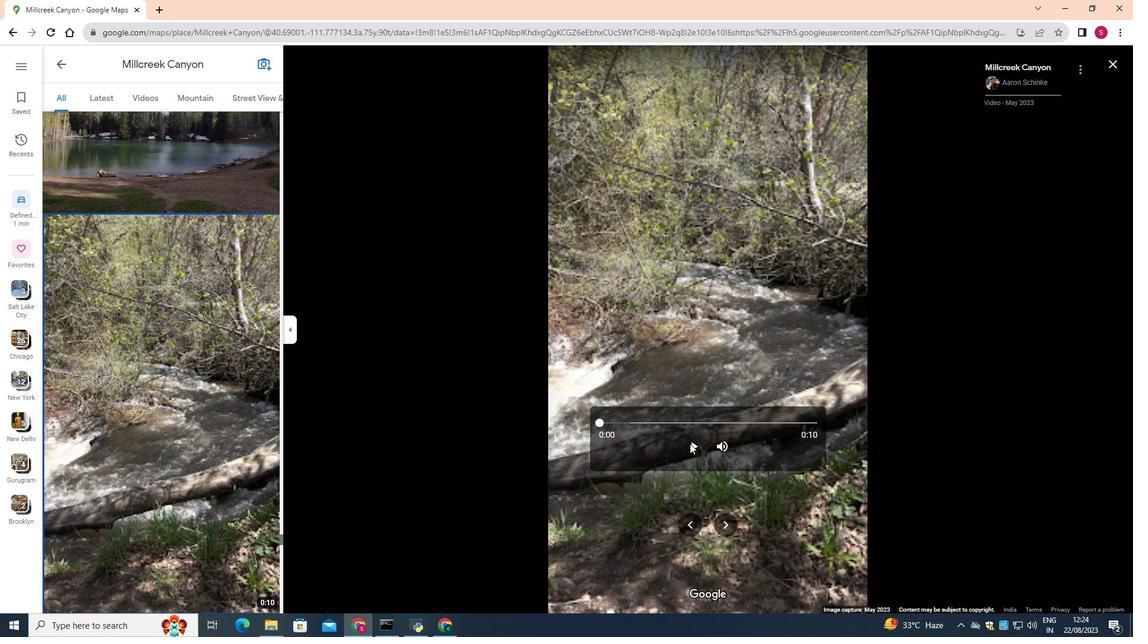 
Action: Mouse pressed left at (690, 444)
Screenshot: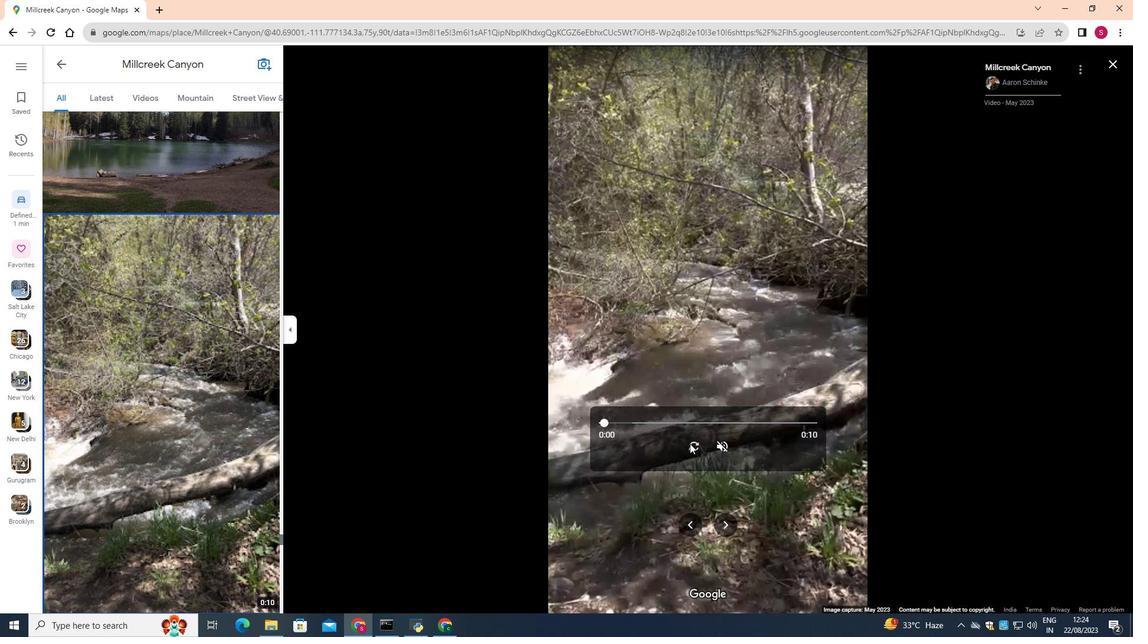 
Action: Mouse moved to (728, 524)
Screenshot: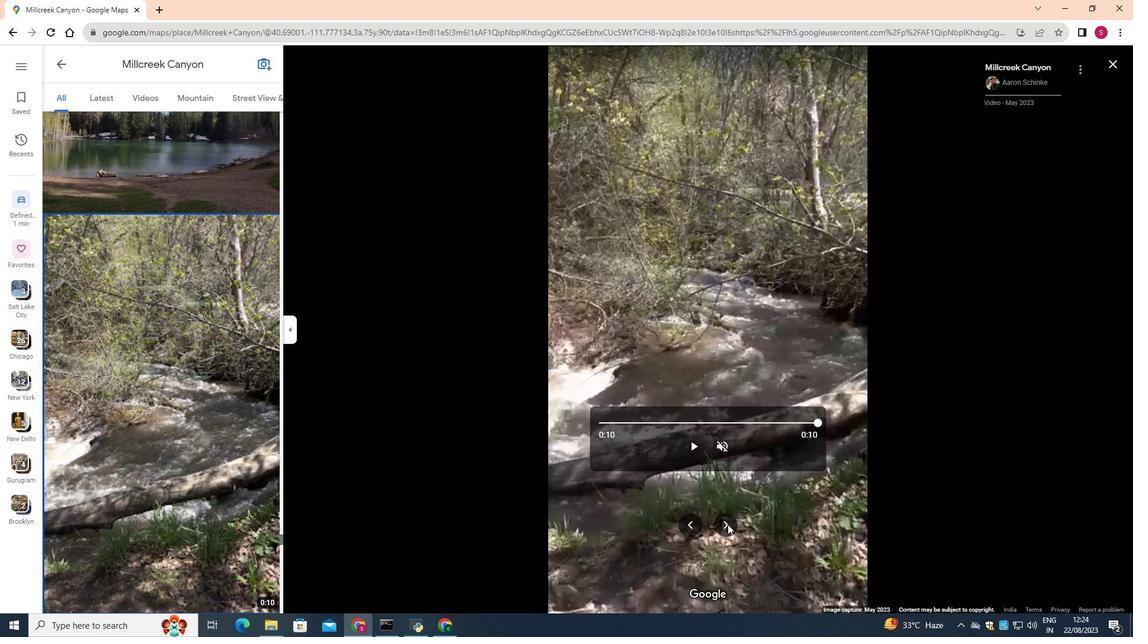 
Action: Mouse pressed left at (728, 524)
Screenshot: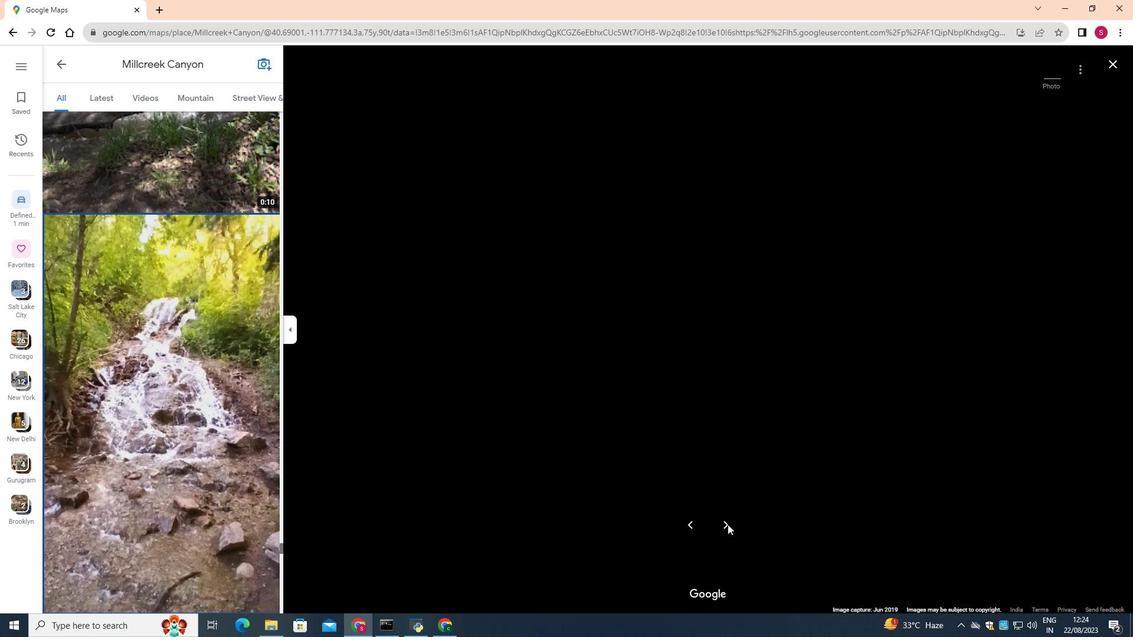 
Action: Key pressed <Key.right><Key.right><Key.right><Key.right><Key.right><Key.right><Key.right><Key.right>
Screenshot: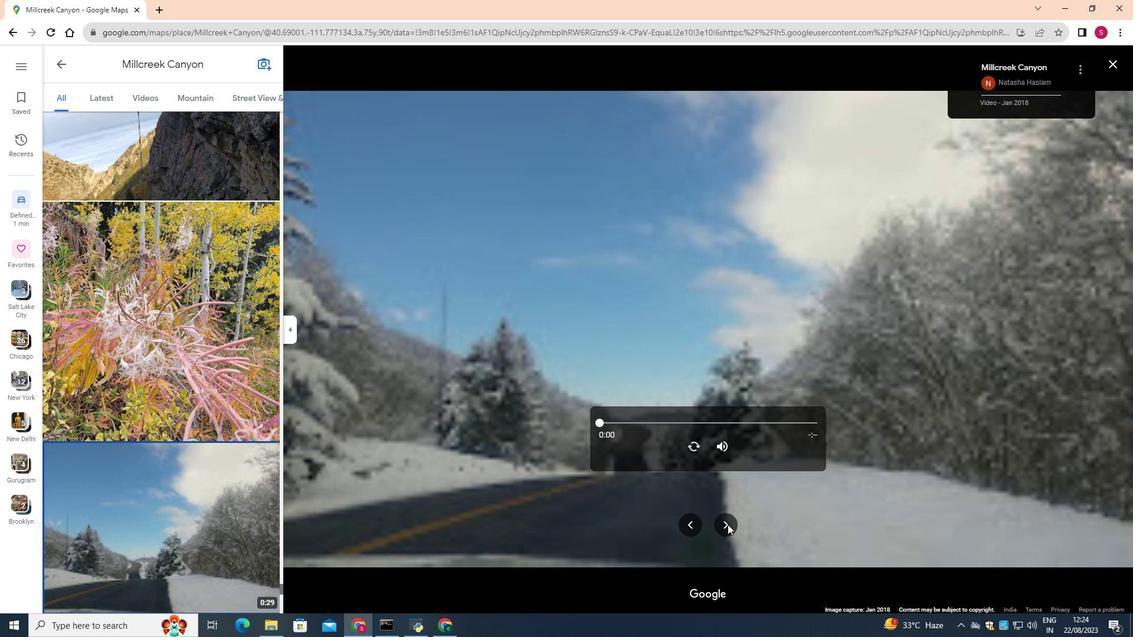 
Action: Mouse moved to (690, 445)
Screenshot: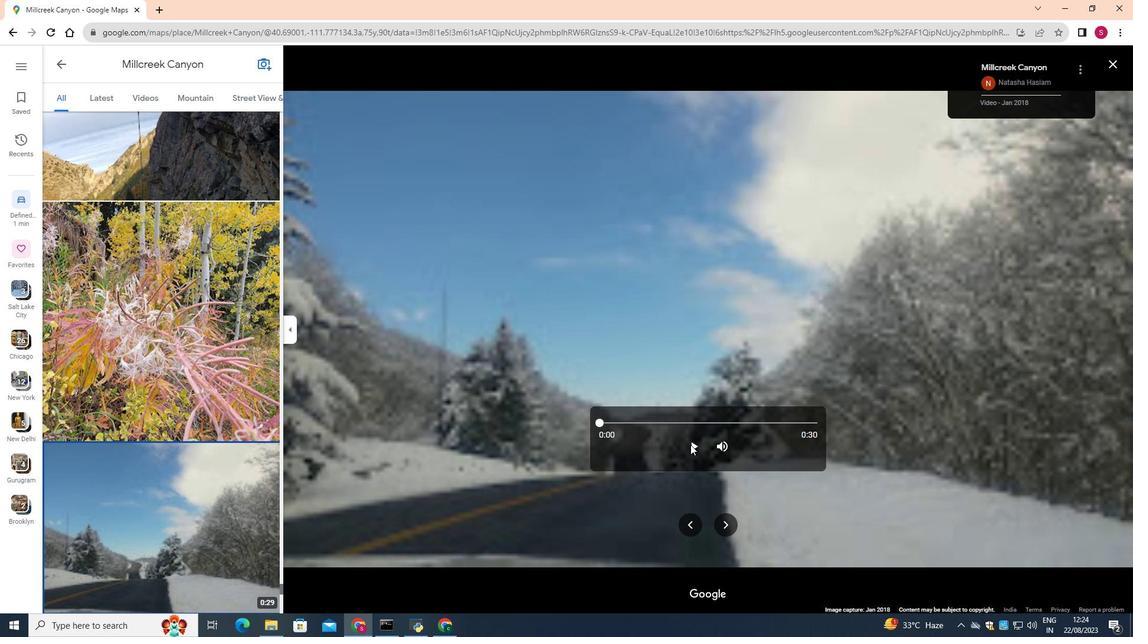 
Action: Mouse pressed left at (690, 445)
Screenshot: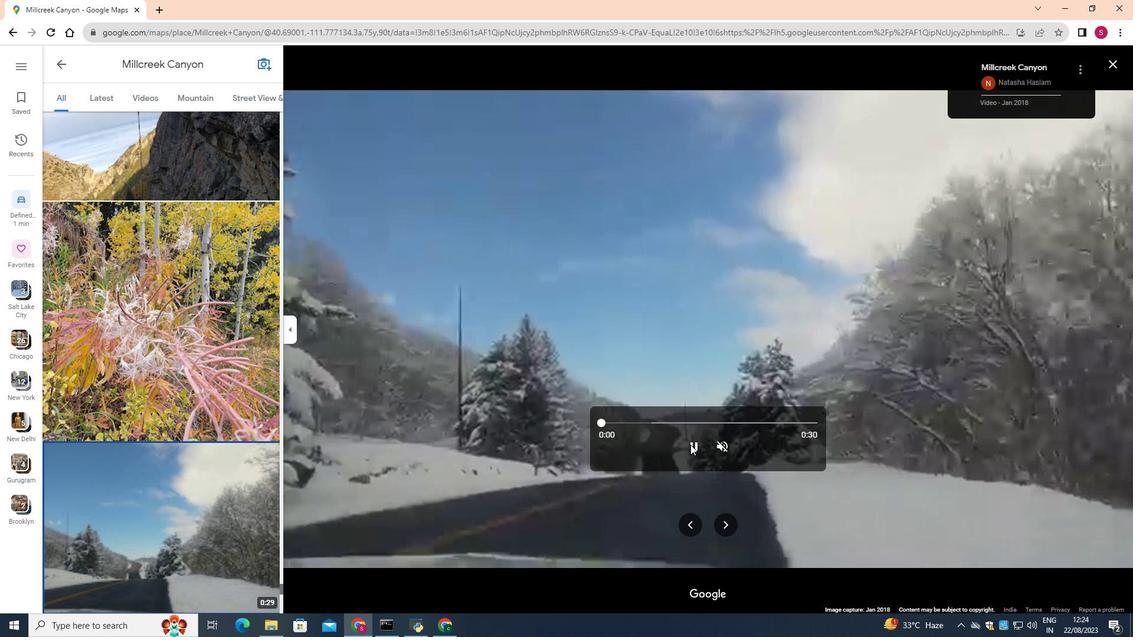 
Action: Mouse moved to (731, 528)
Screenshot: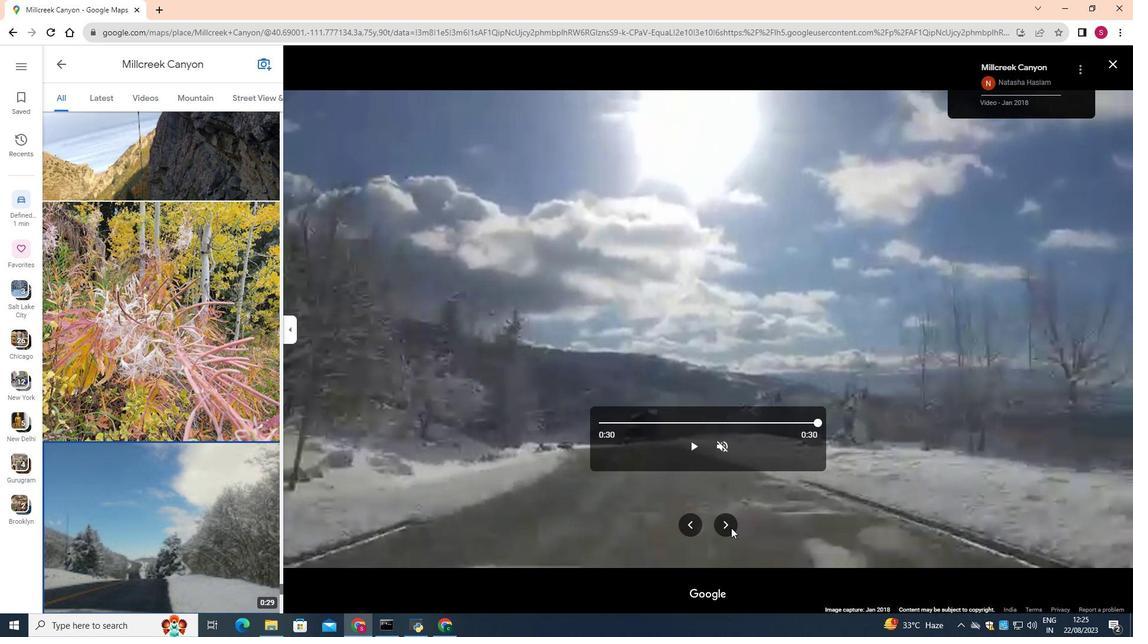 
Action: Mouse pressed left at (731, 528)
Screenshot: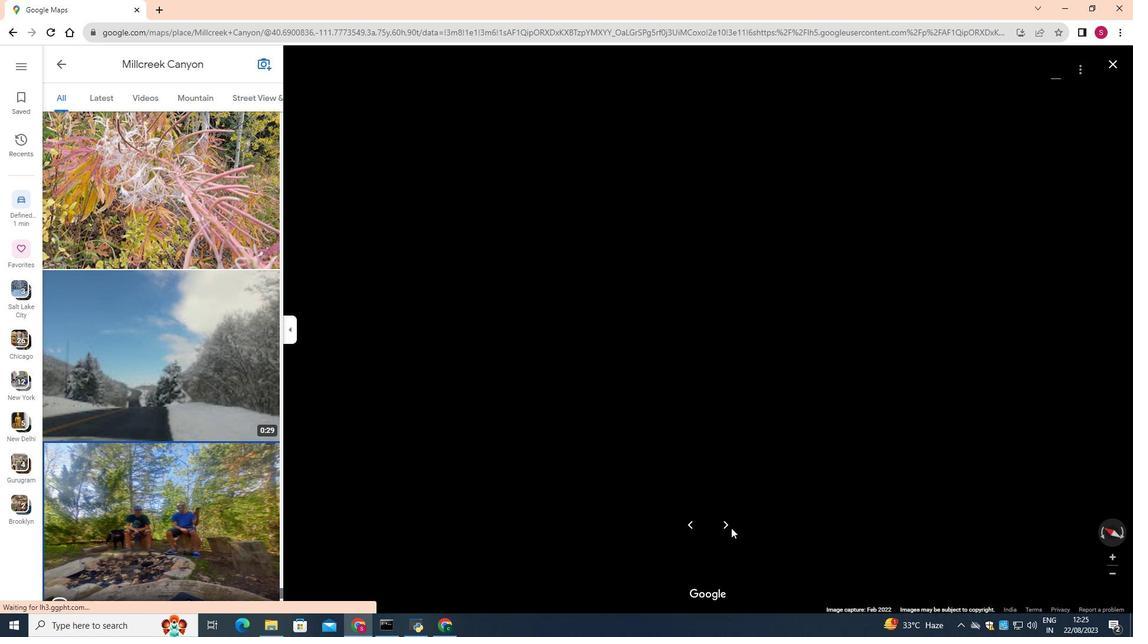 
Action: Key pressed <Key.right><Key.right><Key.right><Key.right><Key.right><Key.right><Key.right><Key.right><Key.right><Key.right><Key.right><Key.right><Key.right><Key.right><Key.right><Key.right><Key.right><Key.right><Key.right><Key.right><Key.right><Key.right><Key.right><Key.right><Key.right><Key.right><Key.right><Key.right>
Screenshot: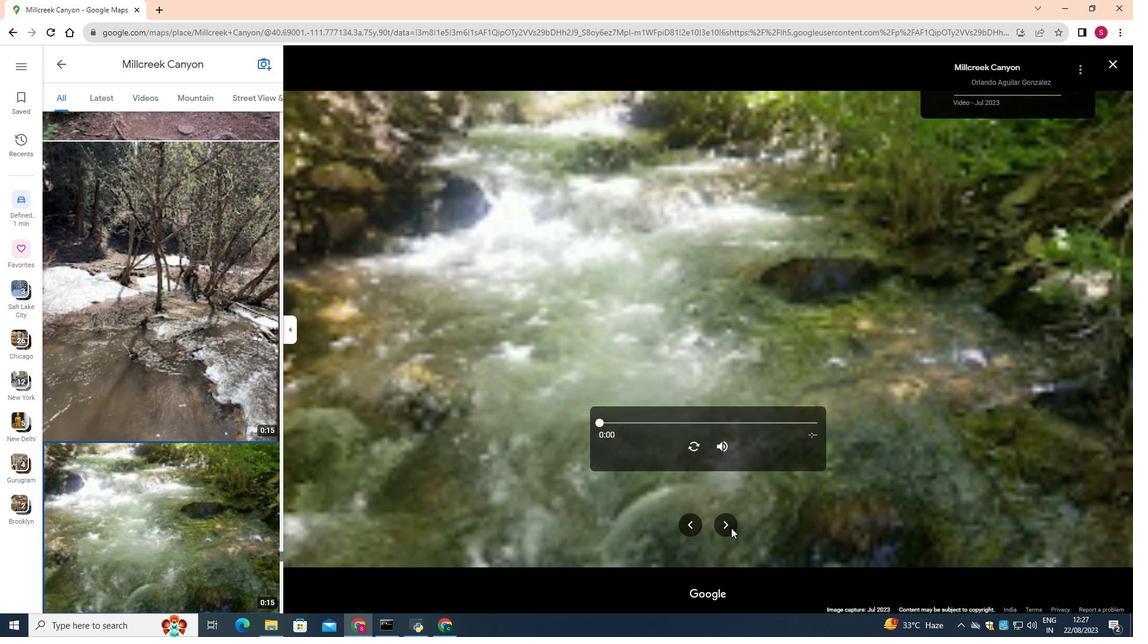
Action: Mouse moved to (695, 445)
Screenshot: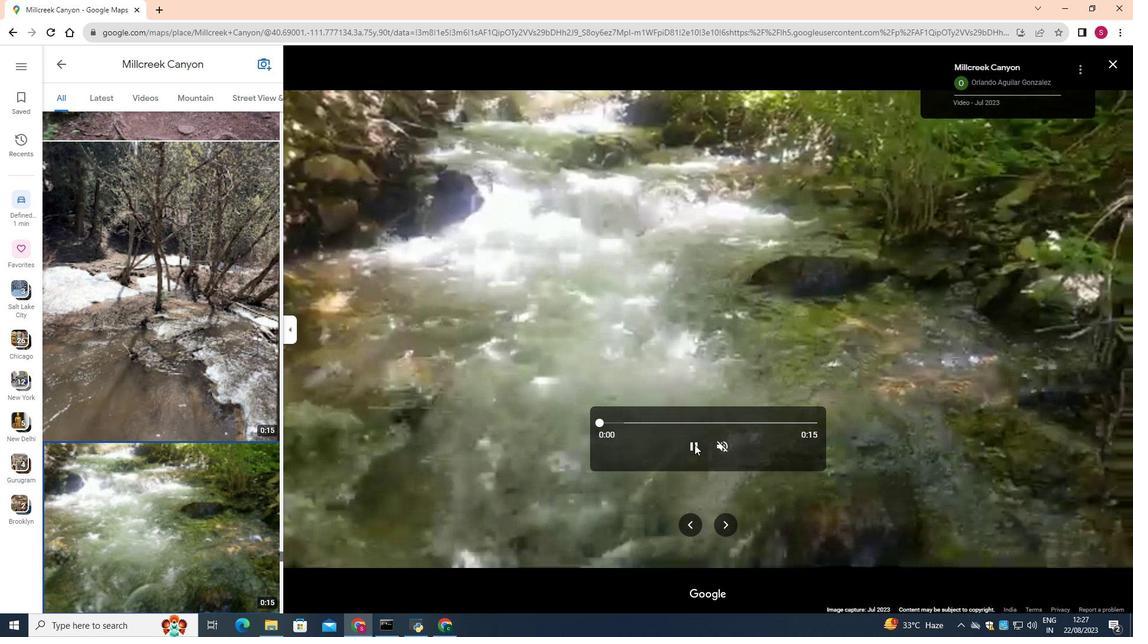 
Action: Mouse pressed left at (695, 445)
Screenshot: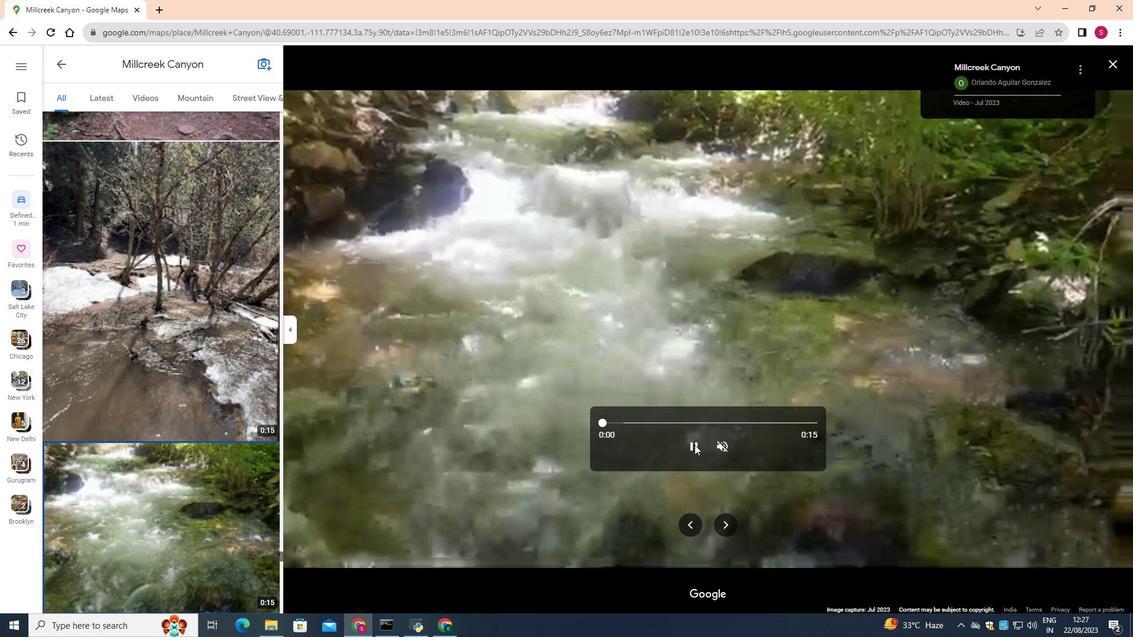 
Action: Mouse moved to (728, 528)
Screenshot: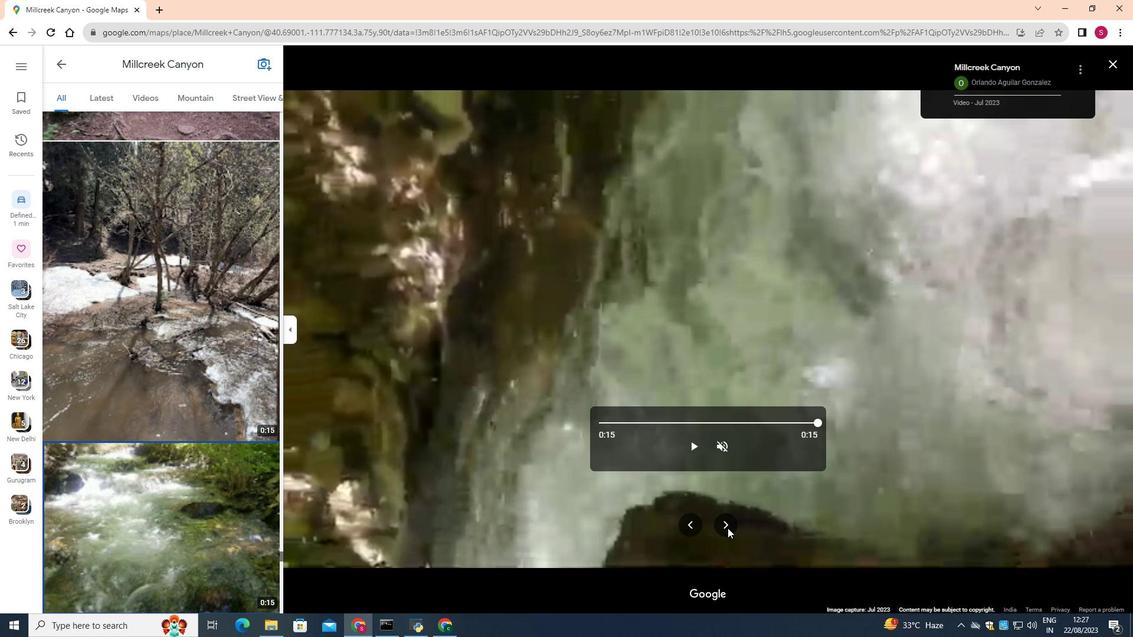 
Action: Mouse pressed left at (728, 528)
Screenshot: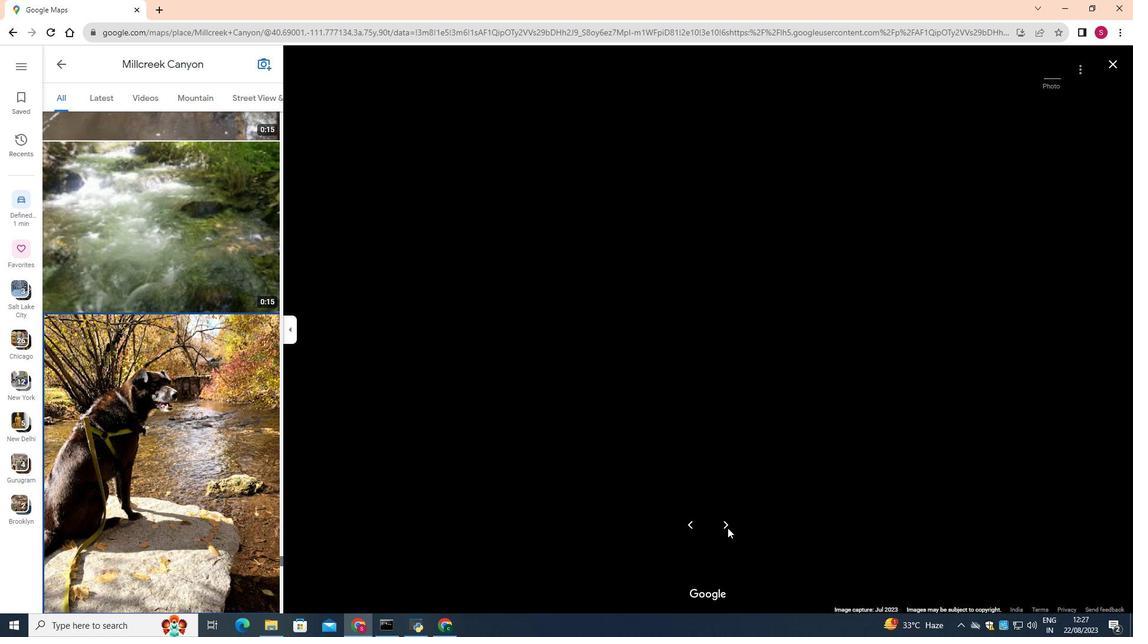 
Action: Key pressed <Key.right><Key.right><Key.right><Key.right><Key.right><Key.right><Key.right><Key.right><Key.right><Key.right><Key.right><Key.right>0
Screenshot: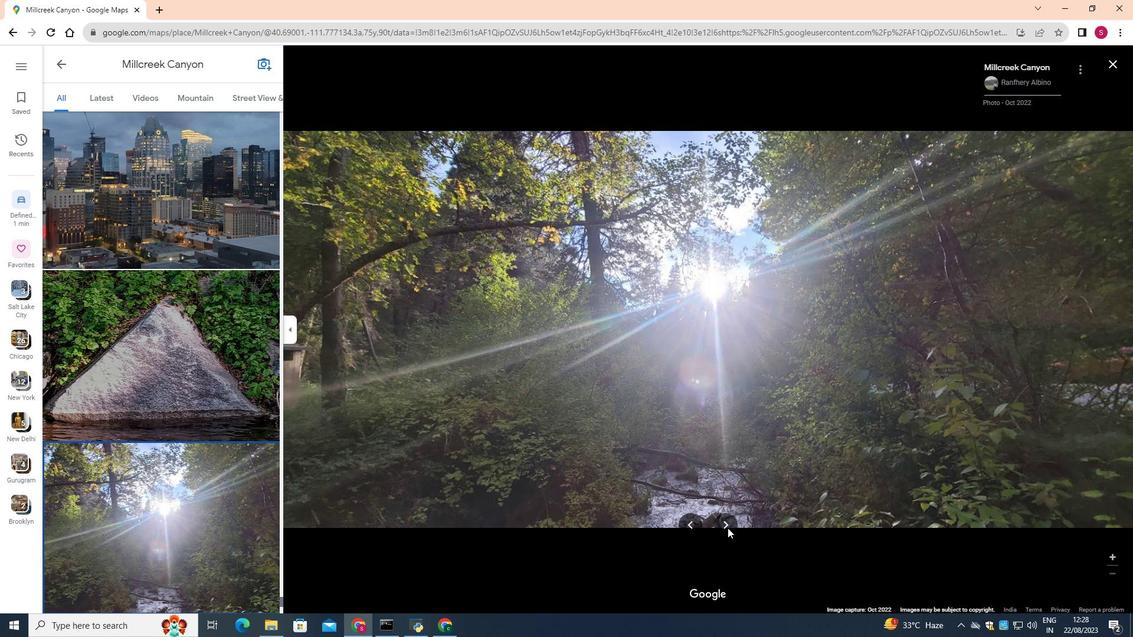 
Action: Mouse moved to (725, 519)
Screenshot: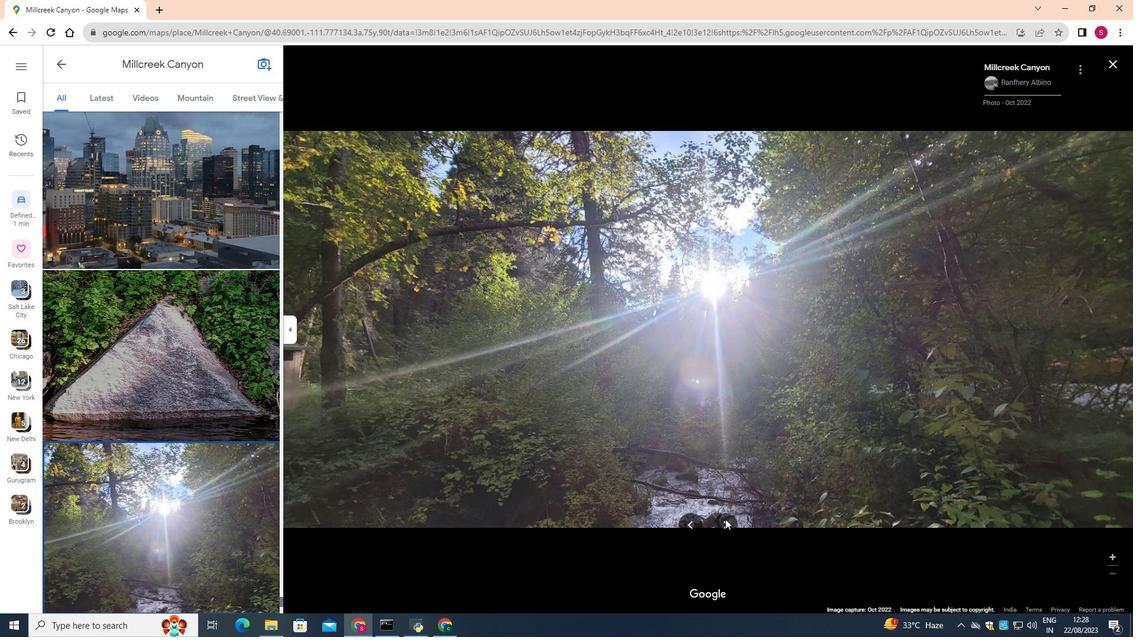 
Action: Mouse pressed left at (725, 519)
Screenshot: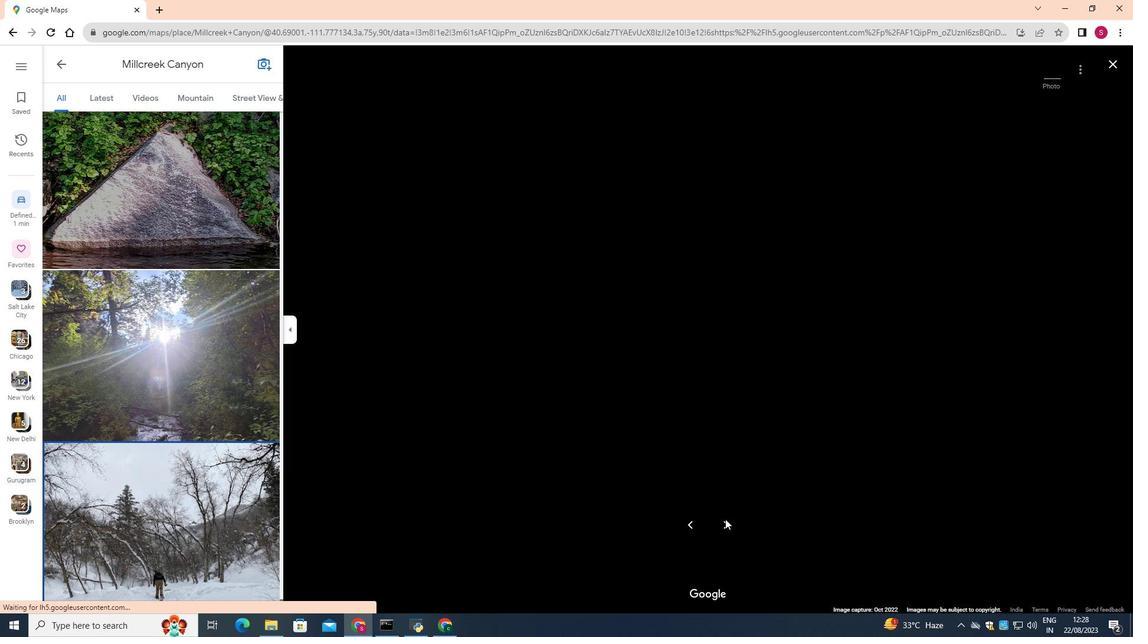 
Action: Key pressed <Key.right><Key.right><Key.right><Key.right><Key.right>
Screenshot: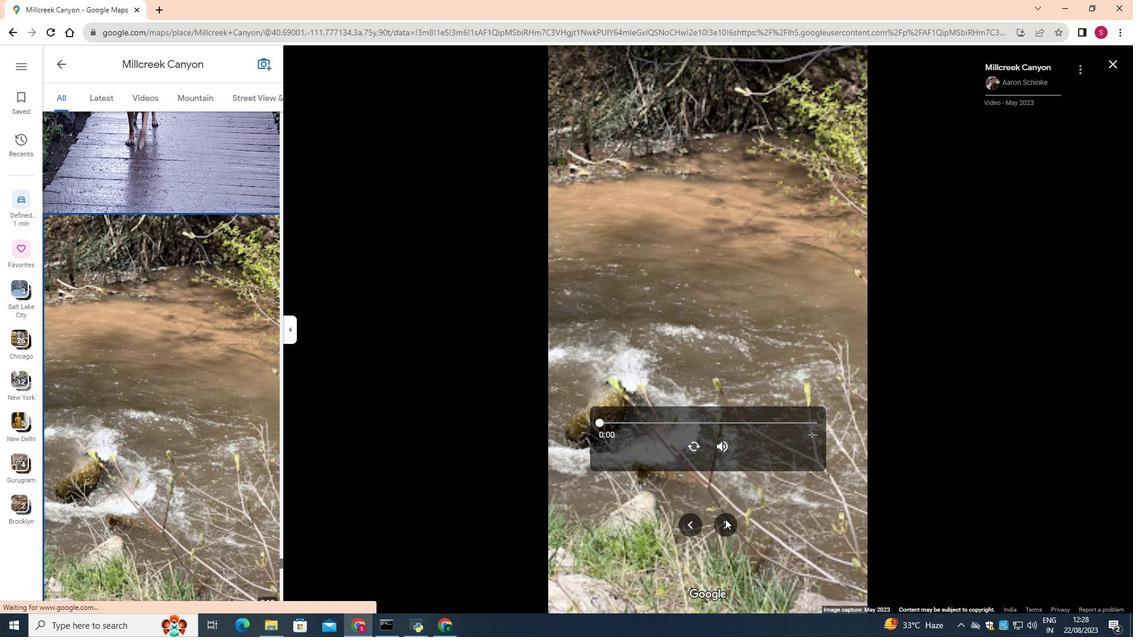
Action: Mouse moved to (689, 444)
Screenshot: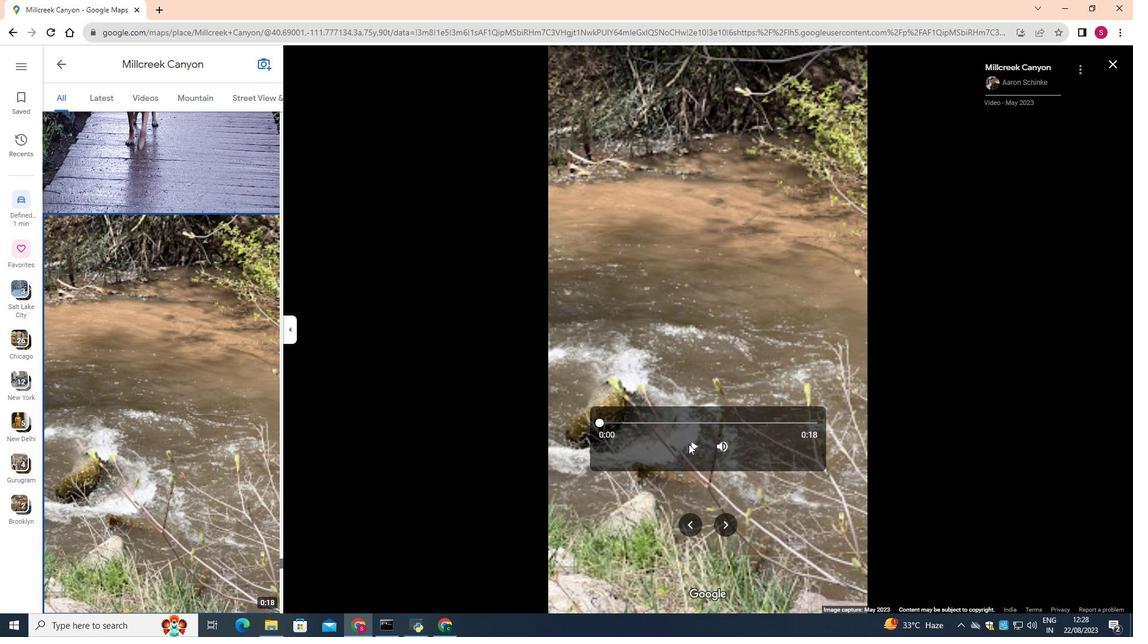 
Action: Mouse pressed left at (689, 444)
Screenshot: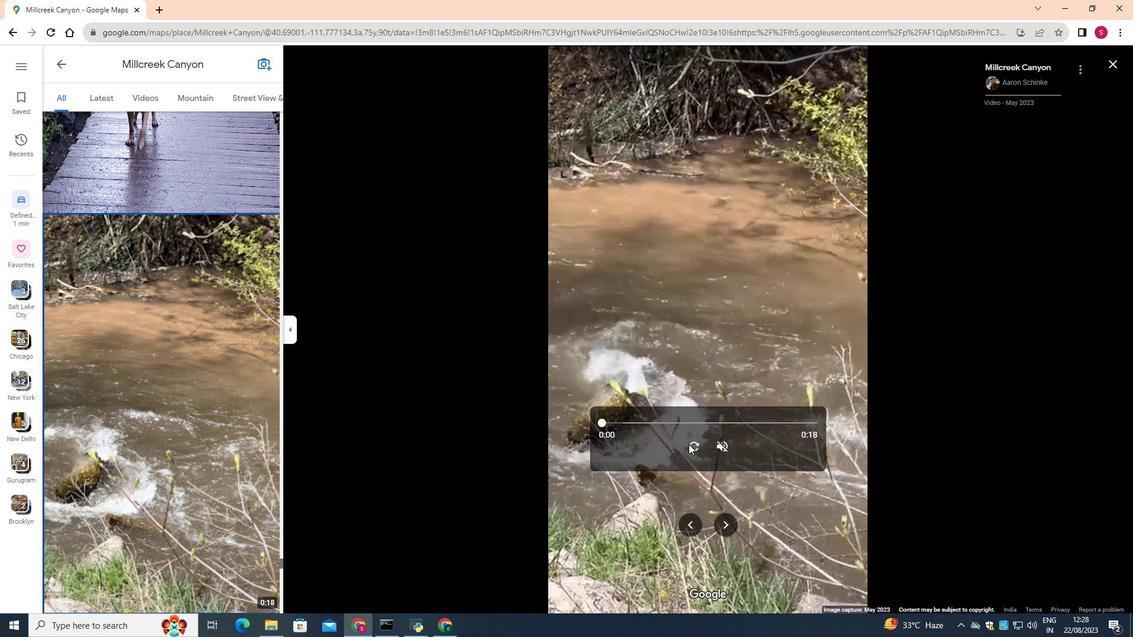 
Action: Mouse moved to (727, 527)
Screenshot: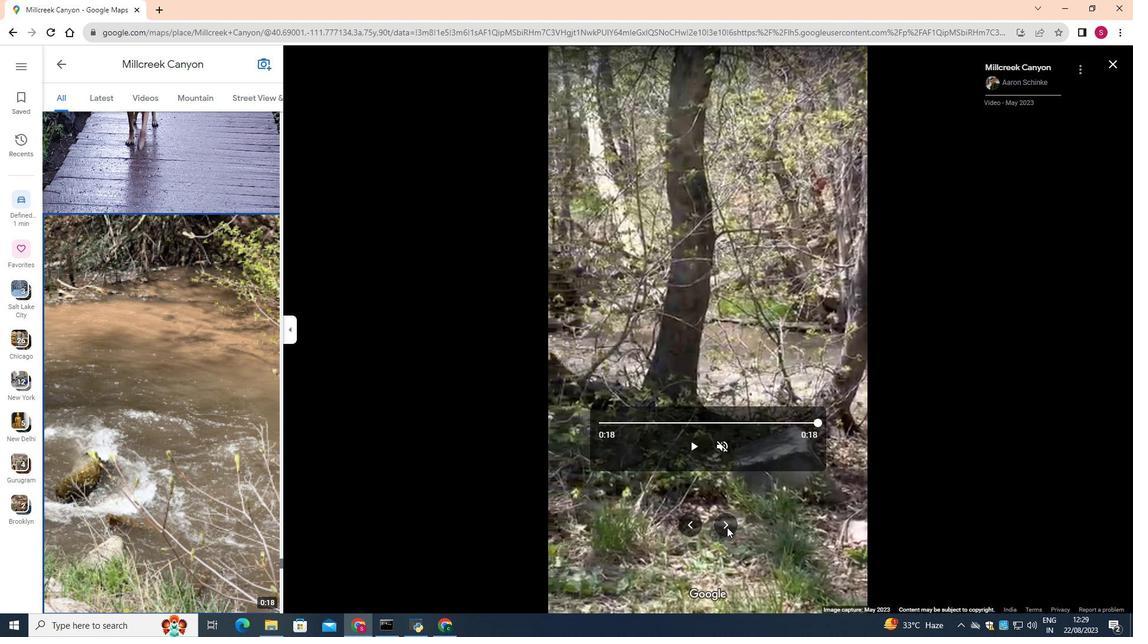 
Action: Mouse pressed left at (727, 527)
Screenshot: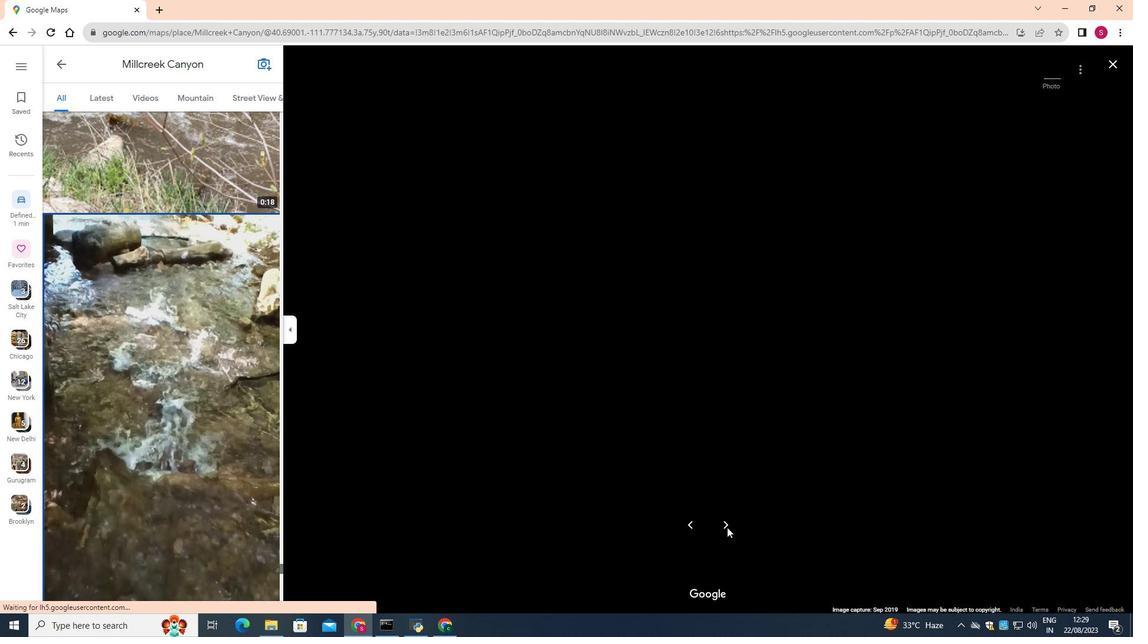 
Action: Mouse pressed left at (727, 527)
Screenshot: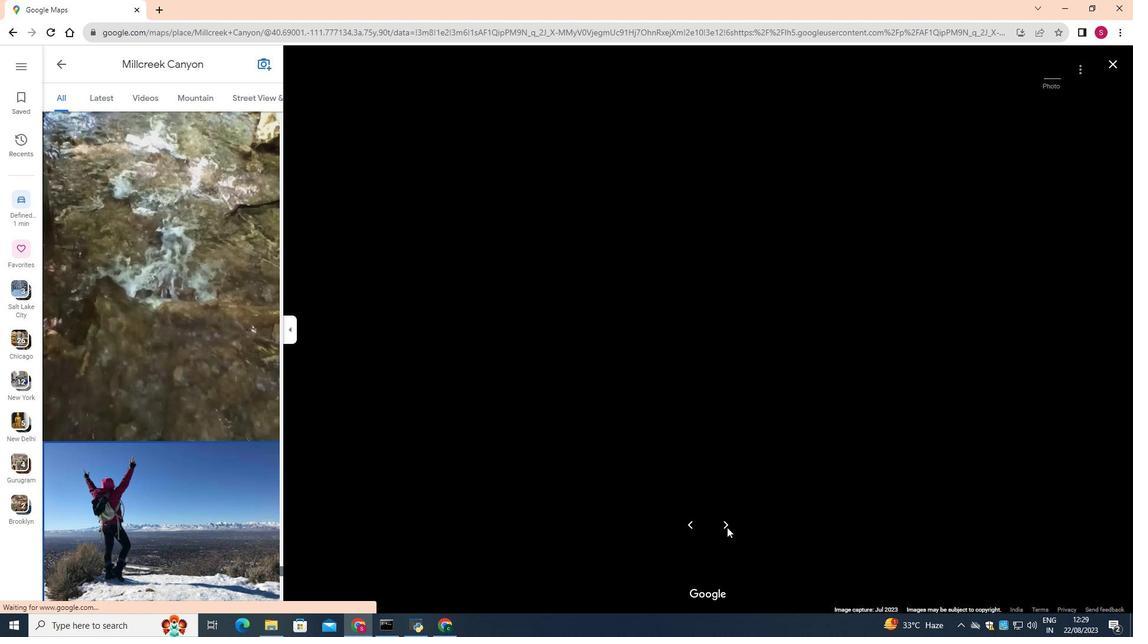 
Action: Key pressed <Key.right><Key.right><Key.right><Key.right><Key.right><Key.right><Key.right><Key.right><Key.right><Key.right><Key.right><Key.right><Key.right><Key.right><Key.right><Key.right><Key.right><Key.right><Key.right><Key.right><Key.right><Key.right><Key.right>
Screenshot: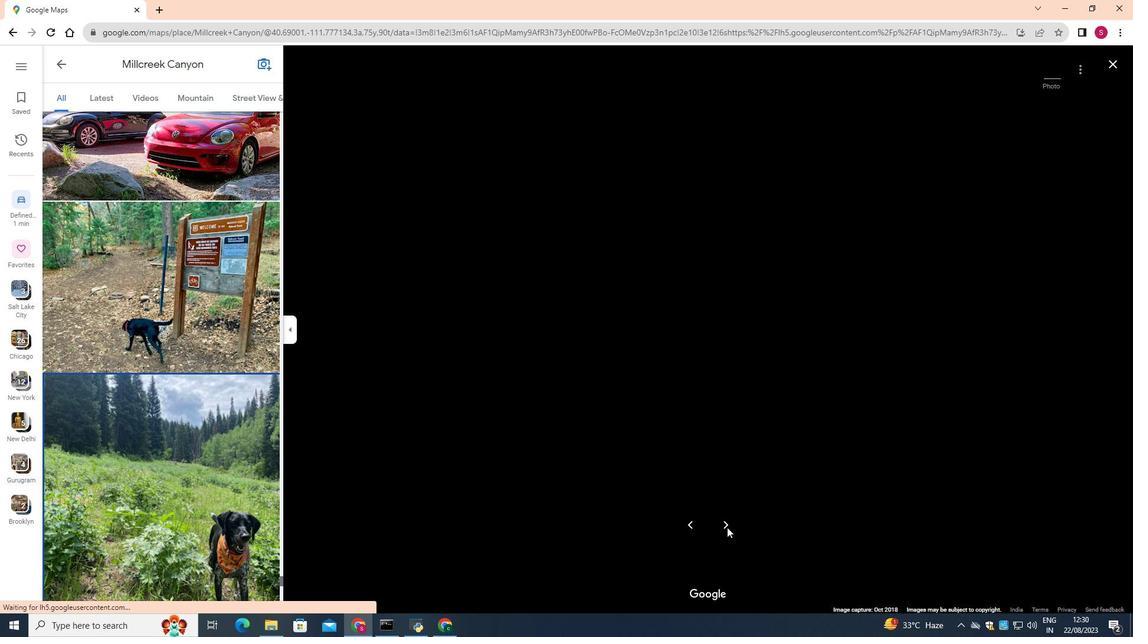 
Action: Mouse moved to (726, 523)
Screenshot: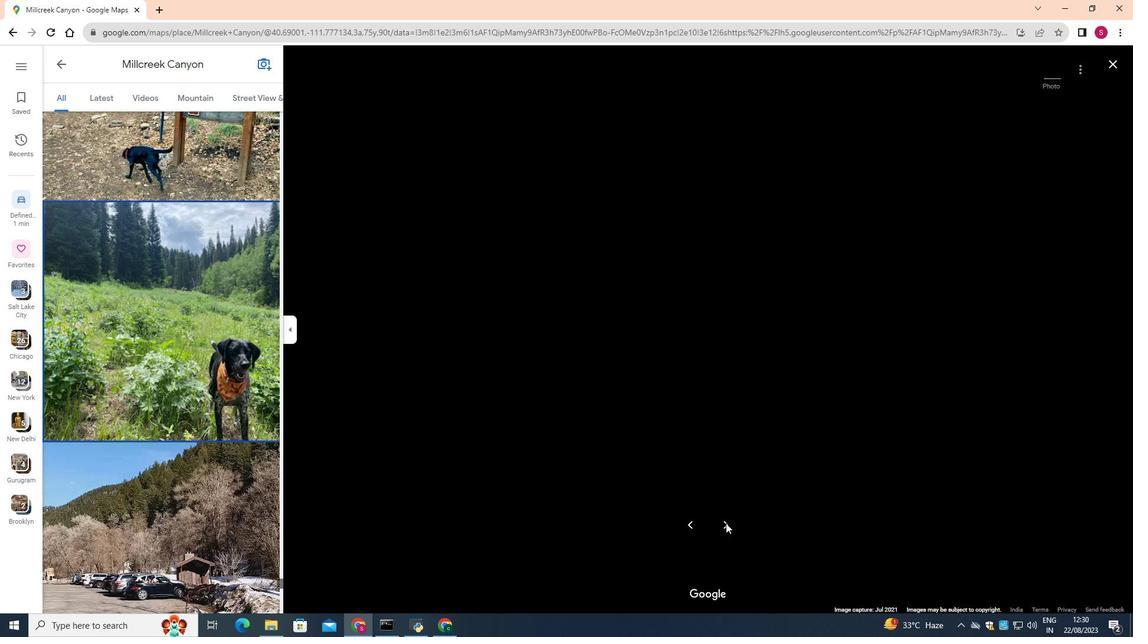 
Action: Mouse pressed left at (726, 523)
Screenshot: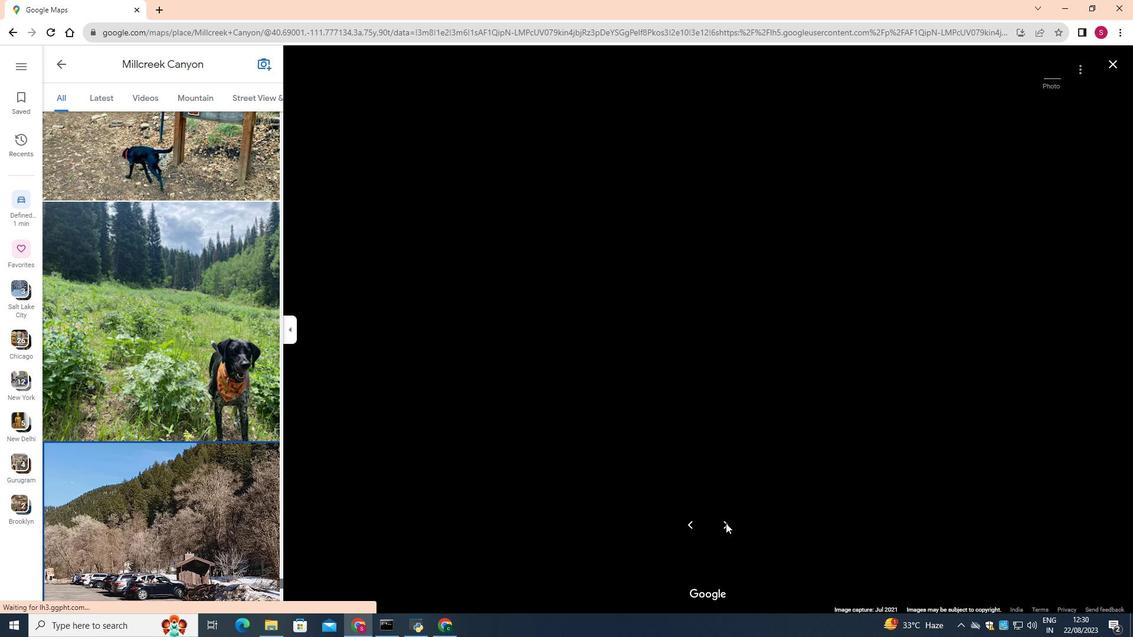 
Action: Mouse moved to (521, 435)
Screenshot: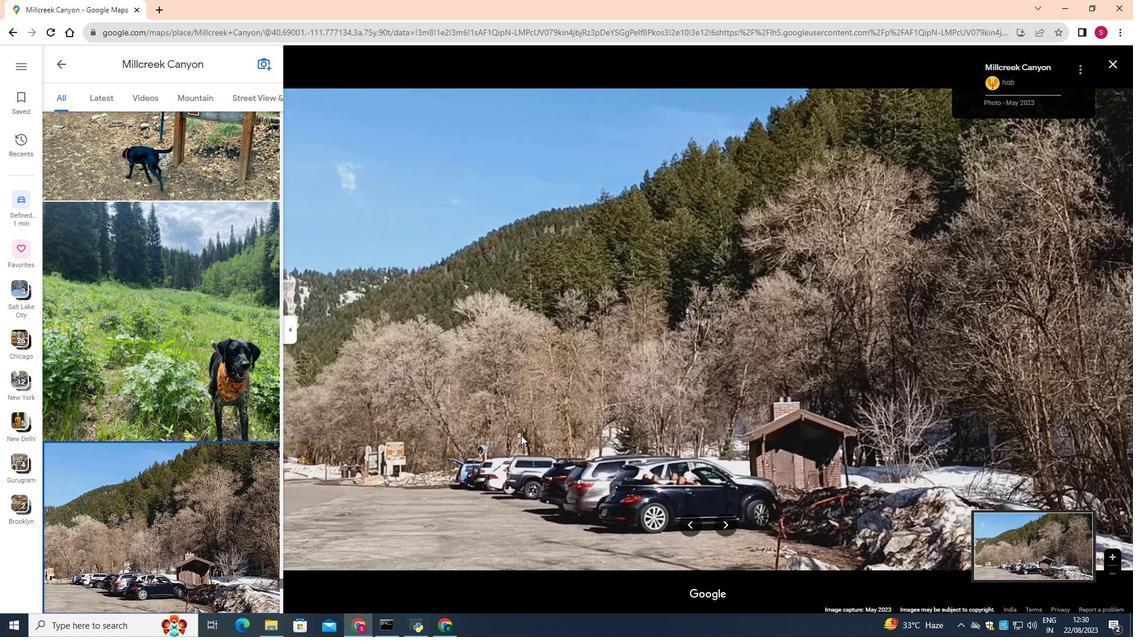 
Action: Mouse scrolled (521, 436) with delta (0, 0)
Screenshot: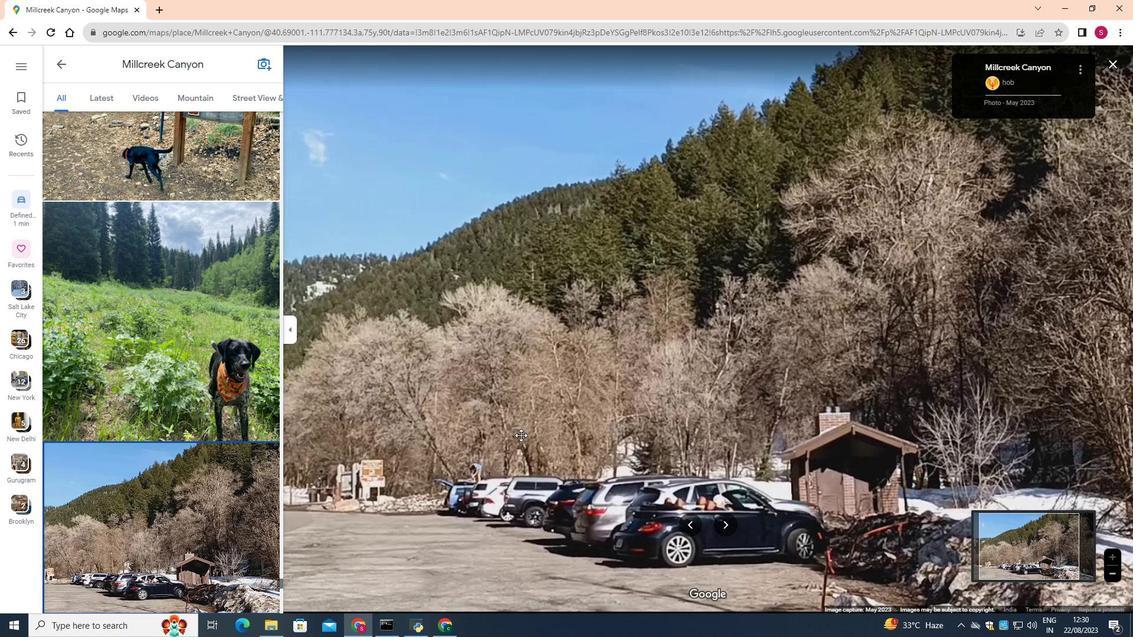 
Action: Mouse scrolled (521, 436) with delta (0, 0)
Screenshot: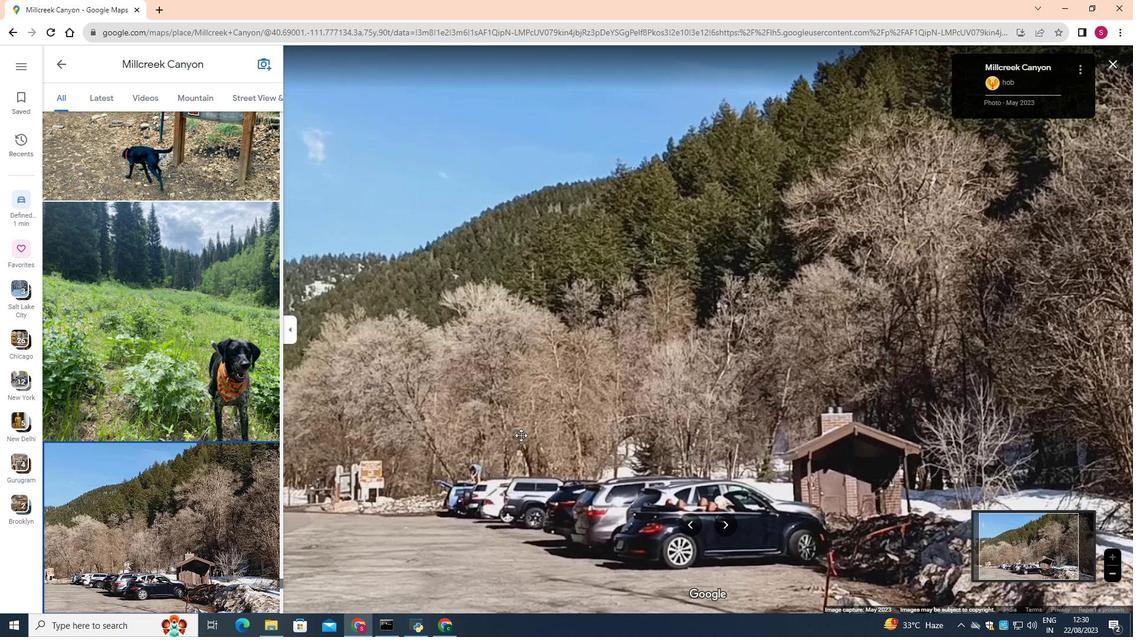 
Action: Mouse scrolled (521, 436) with delta (0, 0)
Screenshot: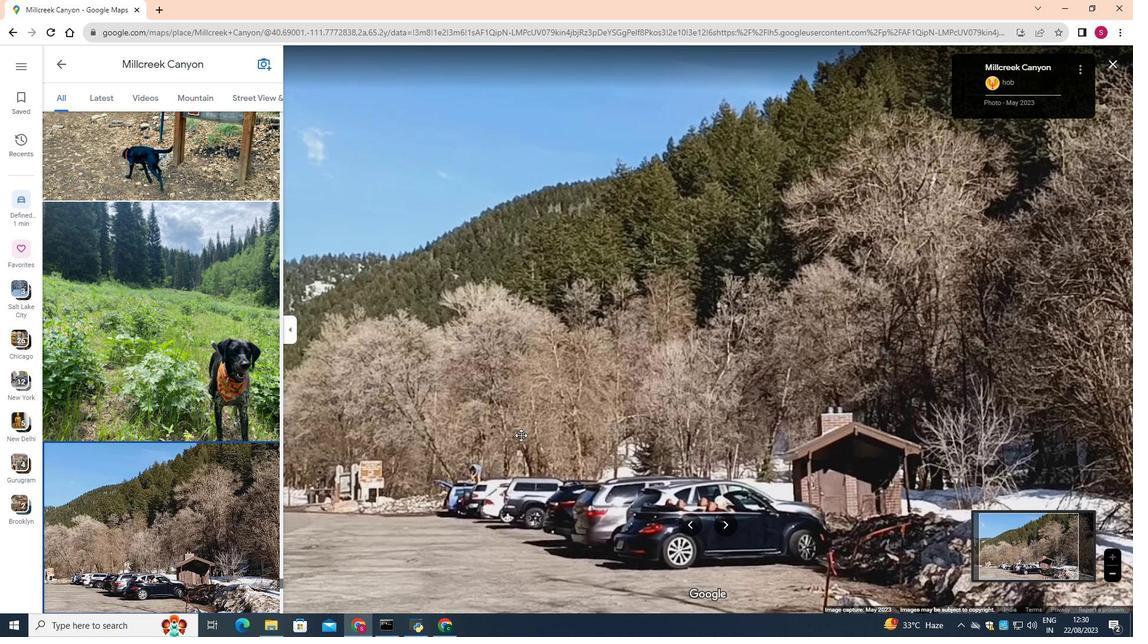 
Action: Mouse scrolled (521, 436) with delta (0, 0)
Screenshot: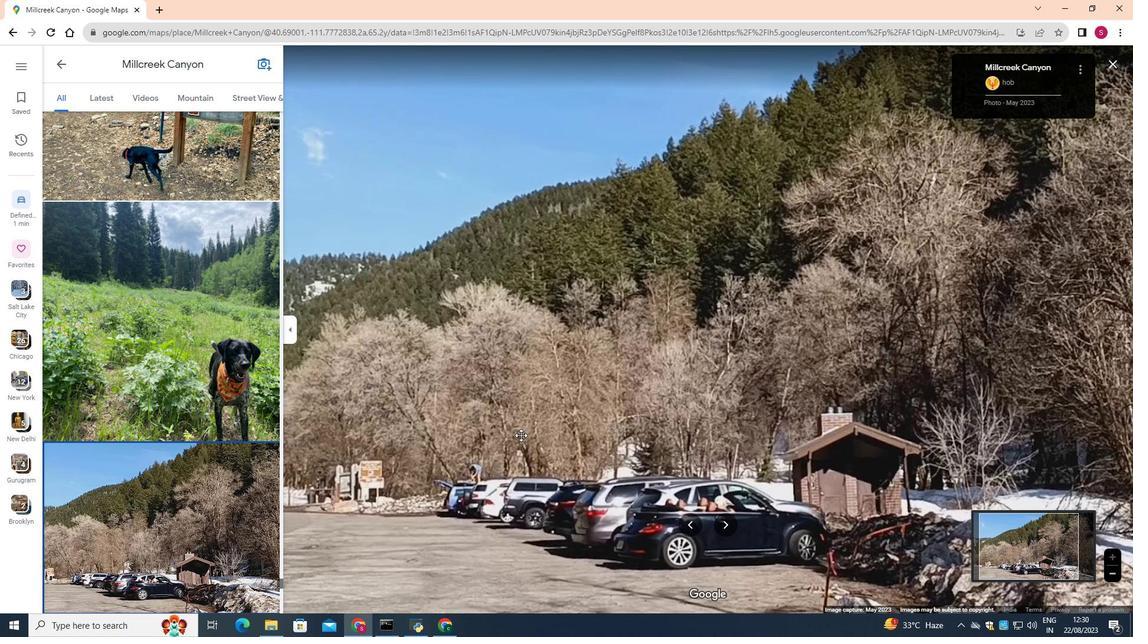 
Action: Mouse moved to (519, 436)
Screenshot: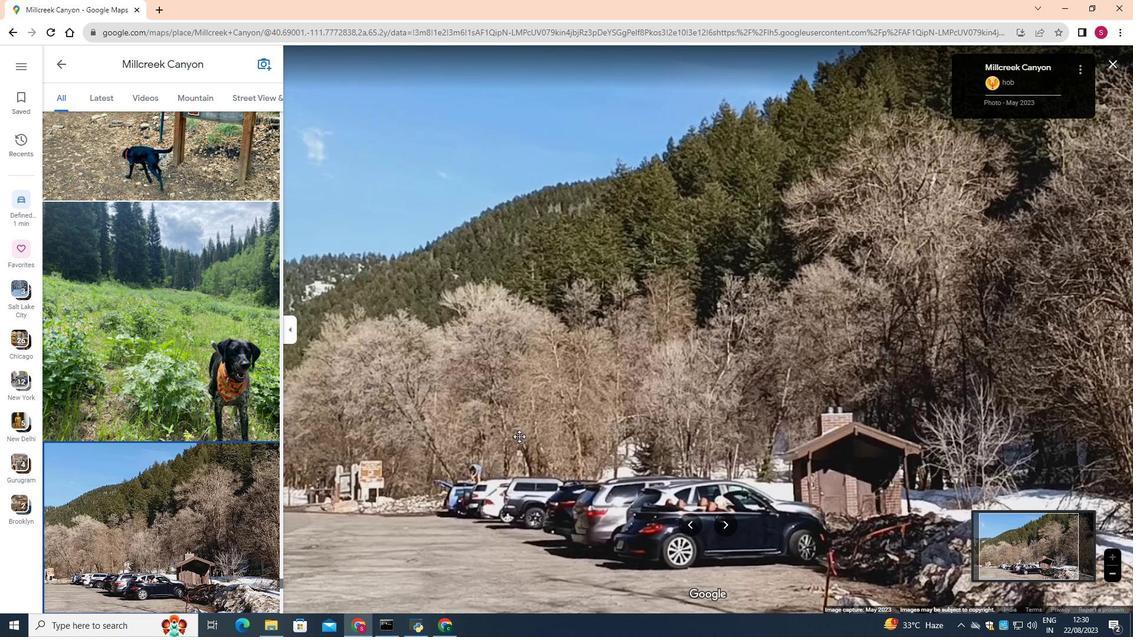 
Action: Mouse scrolled (519, 437) with delta (0, 0)
Screenshot: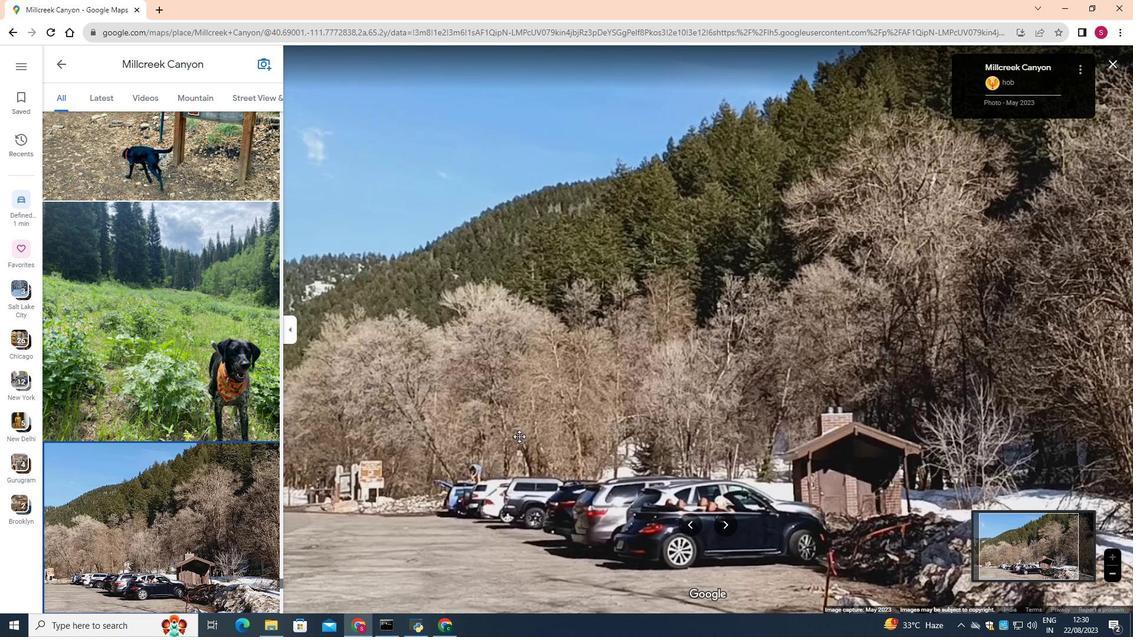 
Action: Mouse scrolled (519, 437) with delta (0, 0)
Screenshot: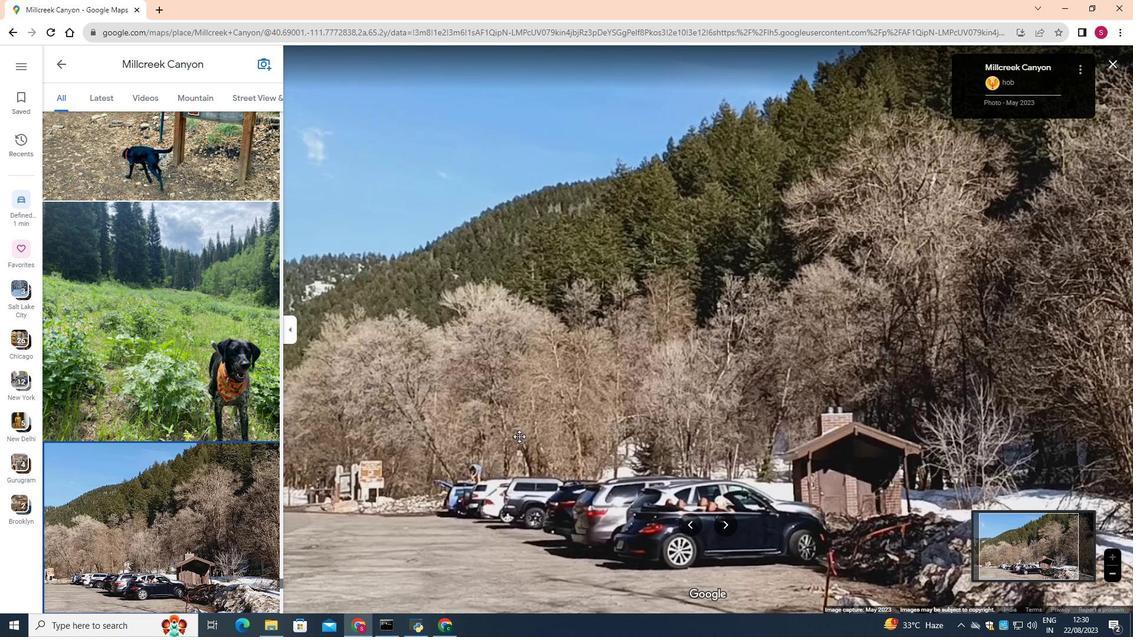 
Action: Mouse scrolled (519, 437) with delta (0, 0)
Screenshot: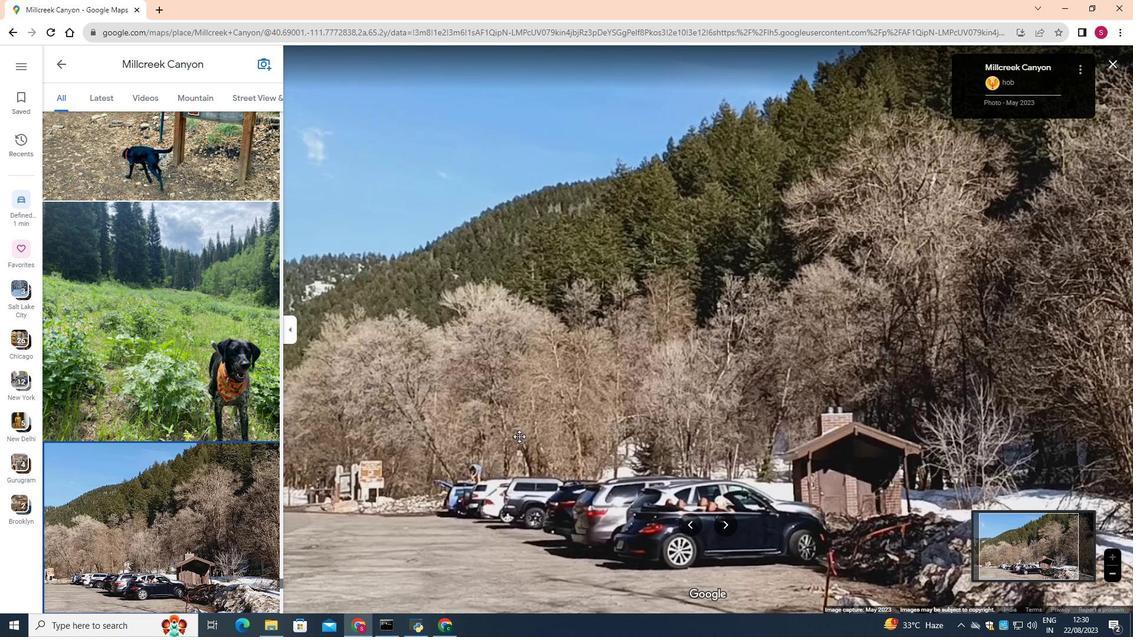 
Action: Mouse scrolled (519, 436) with delta (0, 0)
Screenshot: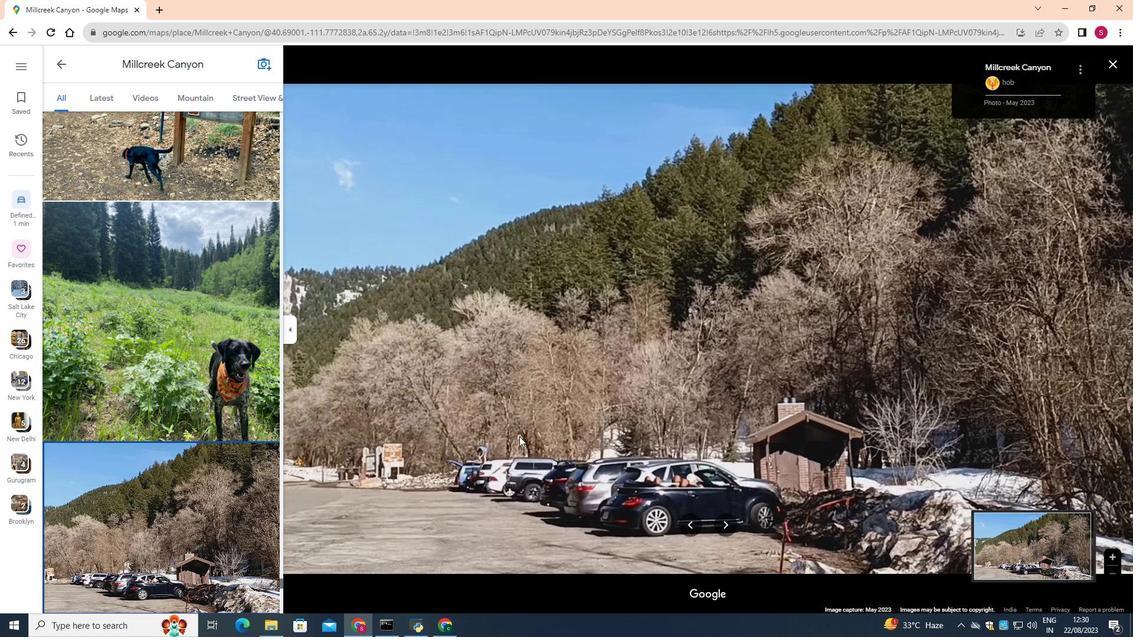 
Action: Mouse scrolled (519, 436) with delta (0, 0)
Screenshot: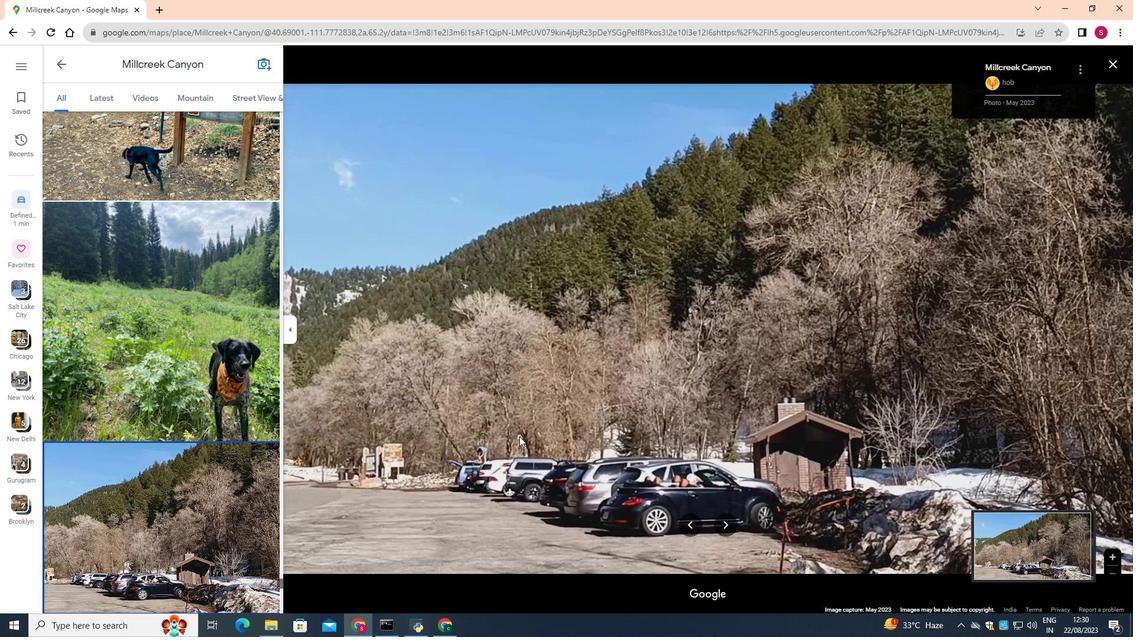
Action: Mouse scrolled (519, 436) with delta (0, 0)
Screenshot: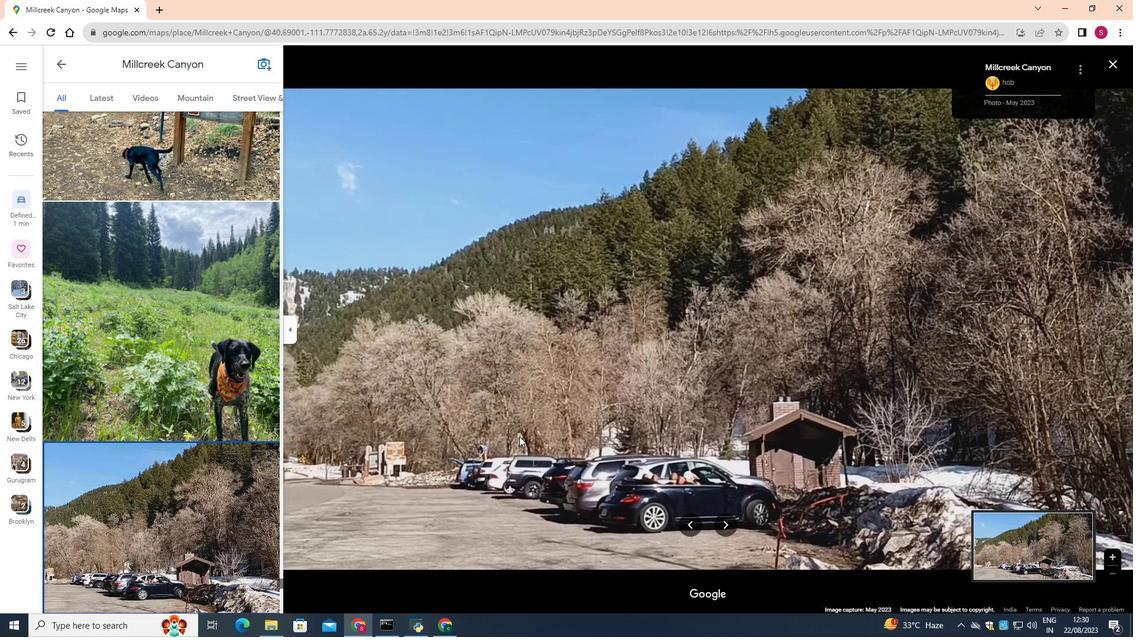 
Action: Mouse scrolled (519, 436) with delta (0, 0)
Screenshot: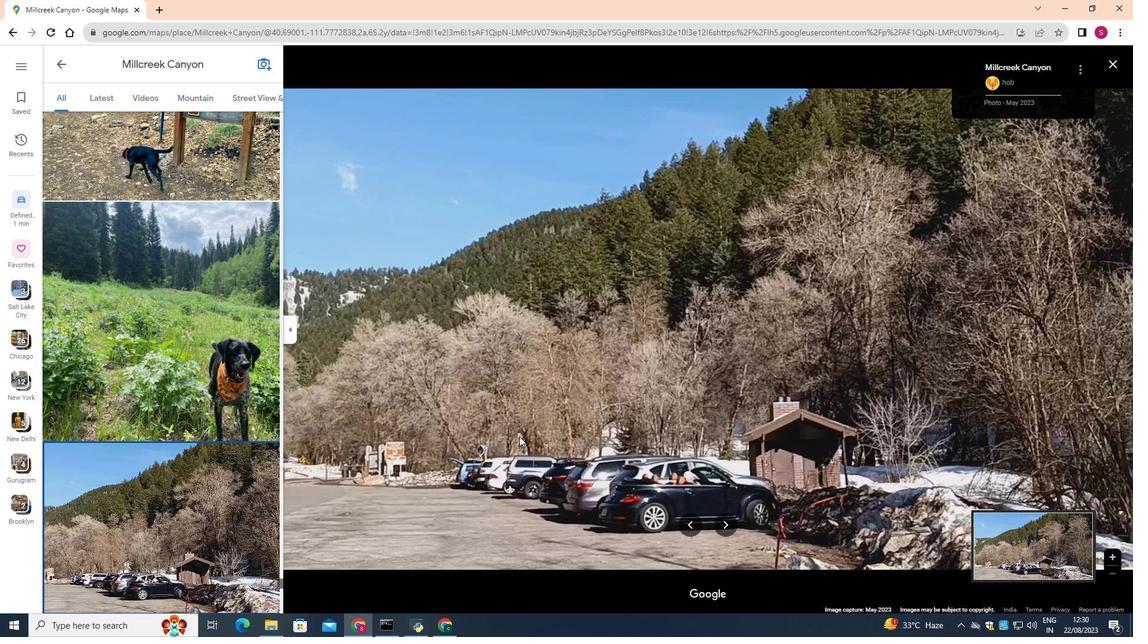 
Action: Mouse scrolled (519, 436) with delta (0, 0)
Screenshot: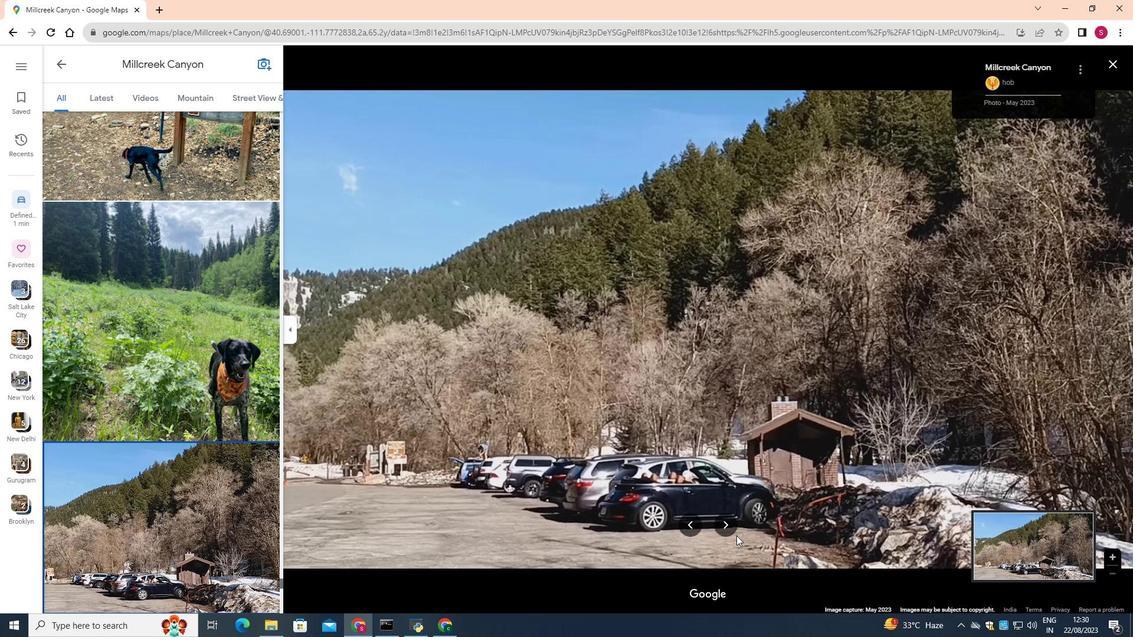 
Action: Mouse moved to (722, 520)
Screenshot: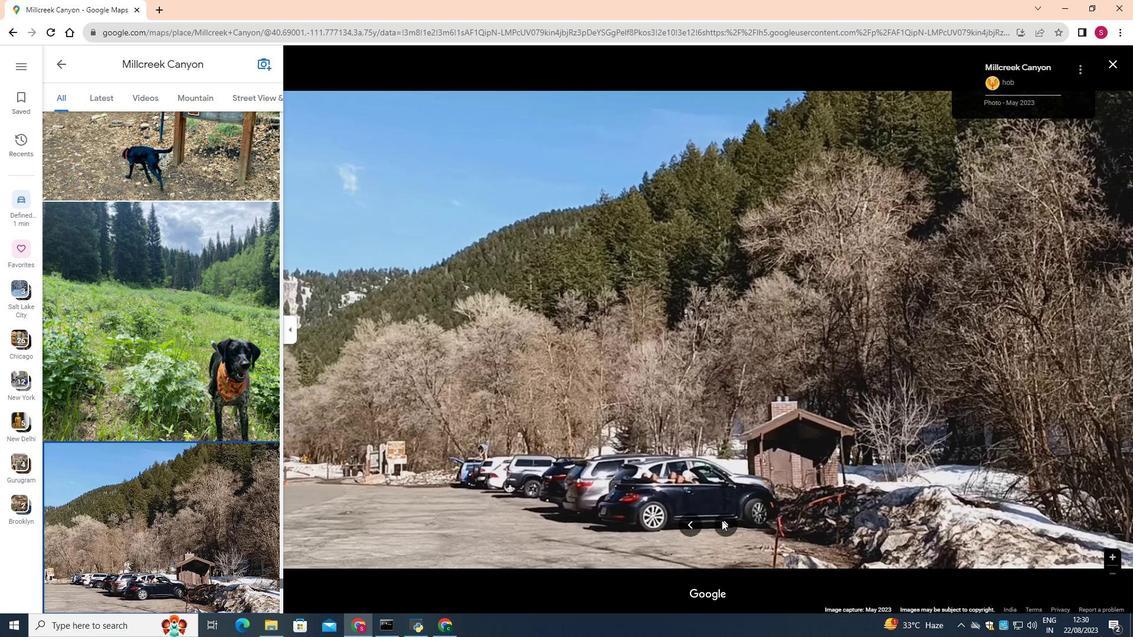 
Action: Mouse pressed left at (722, 520)
Screenshot: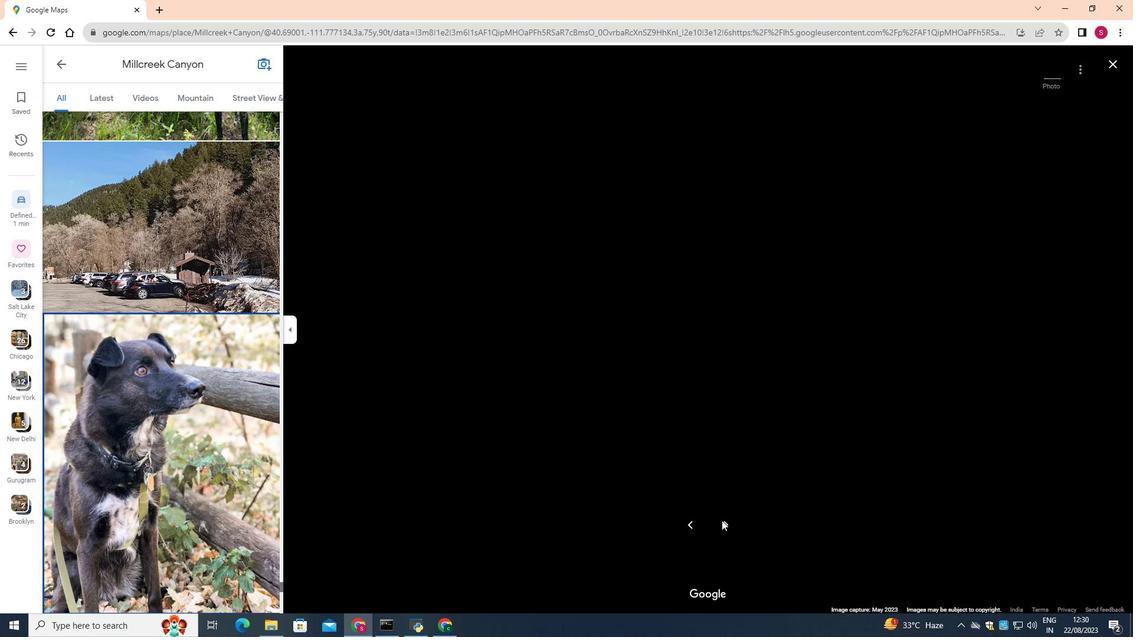 
Action: Mouse pressed left at (722, 520)
Screenshot: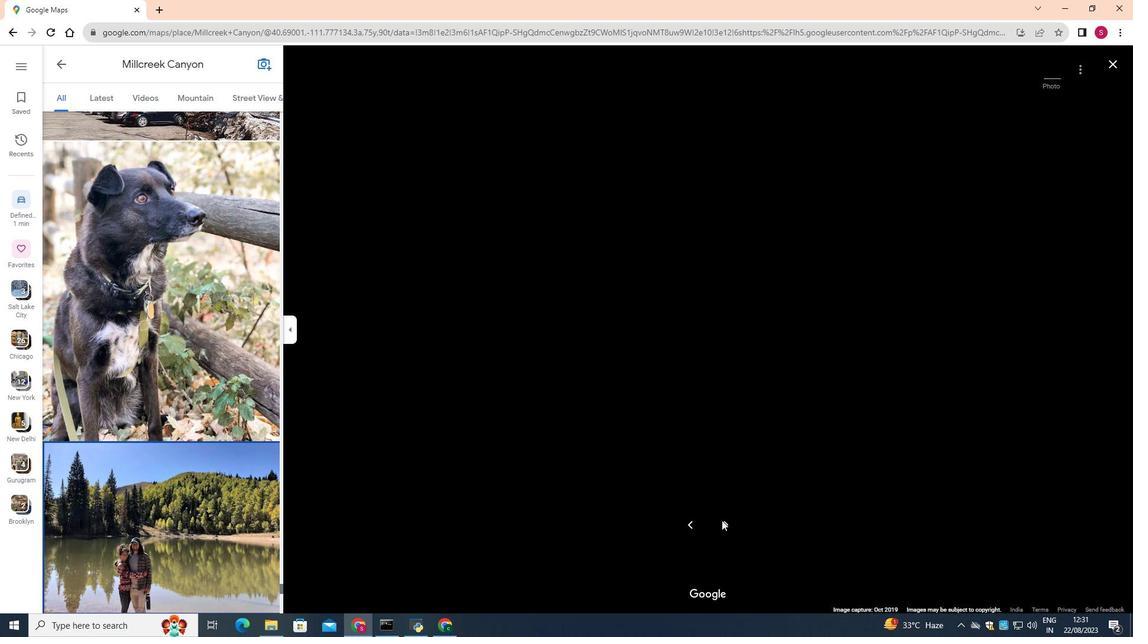 
Action: Mouse pressed left at (722, 520)
Screenshot: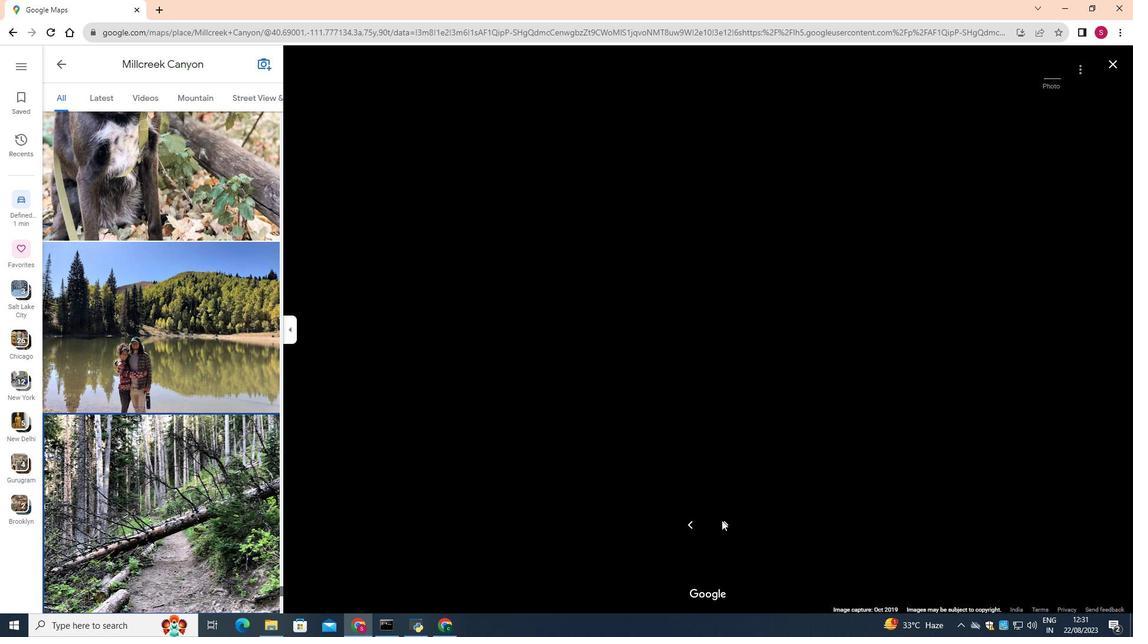
Action: Mouse pressed left at (722, 520)
Screenshot: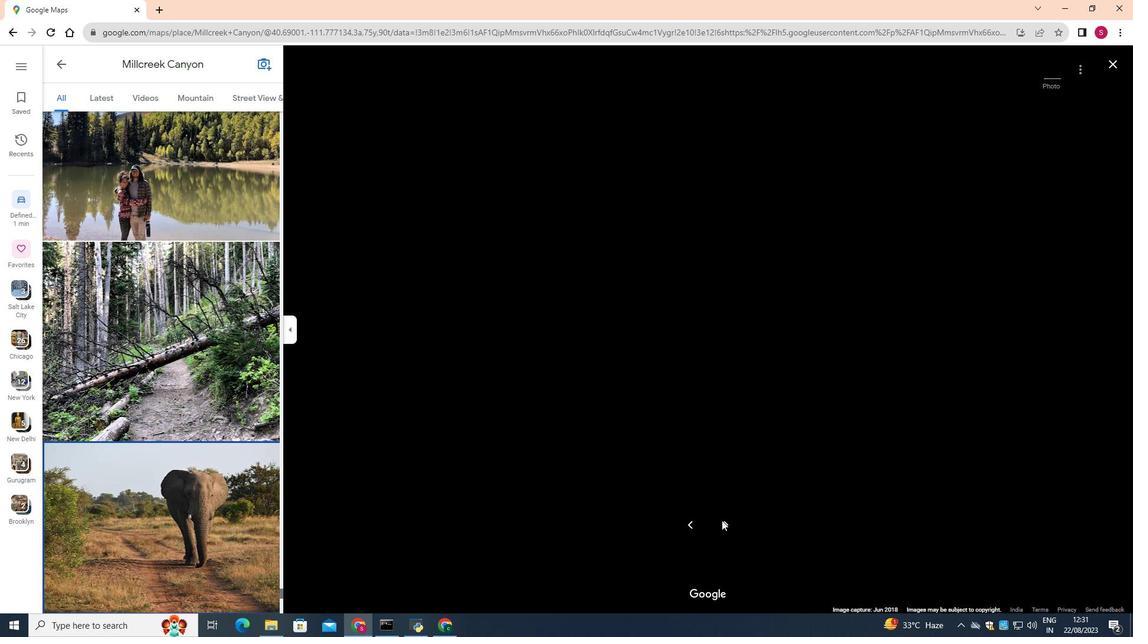 
Action: Mouse pressed left at (722, 520)
Screenshot: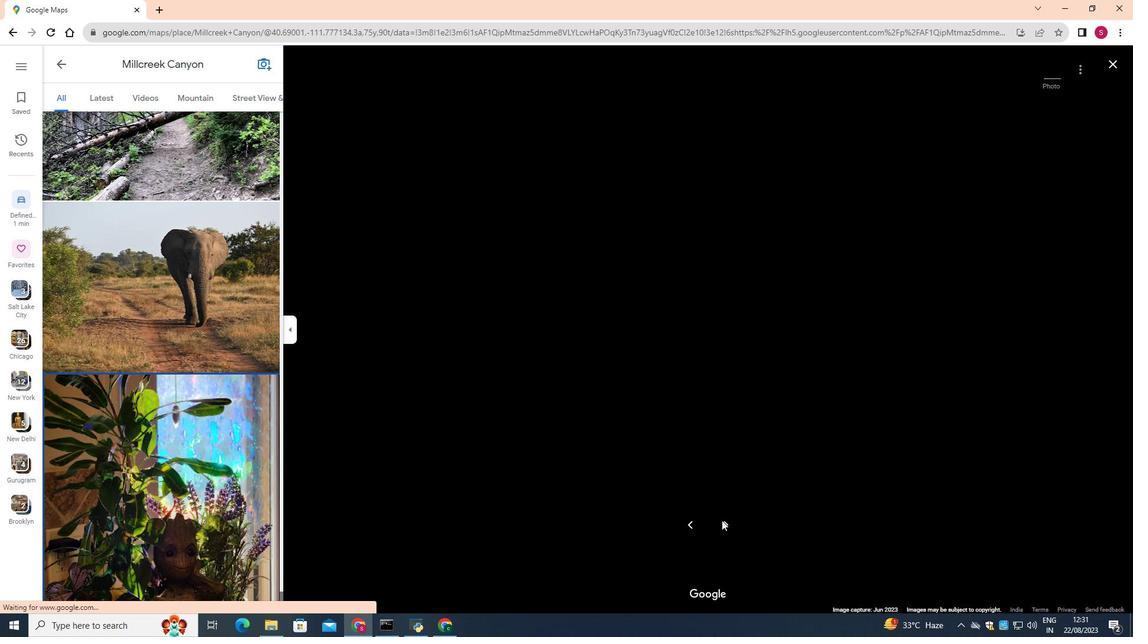 
Action: Mouse pressed left at (722, 520)
Screenshot: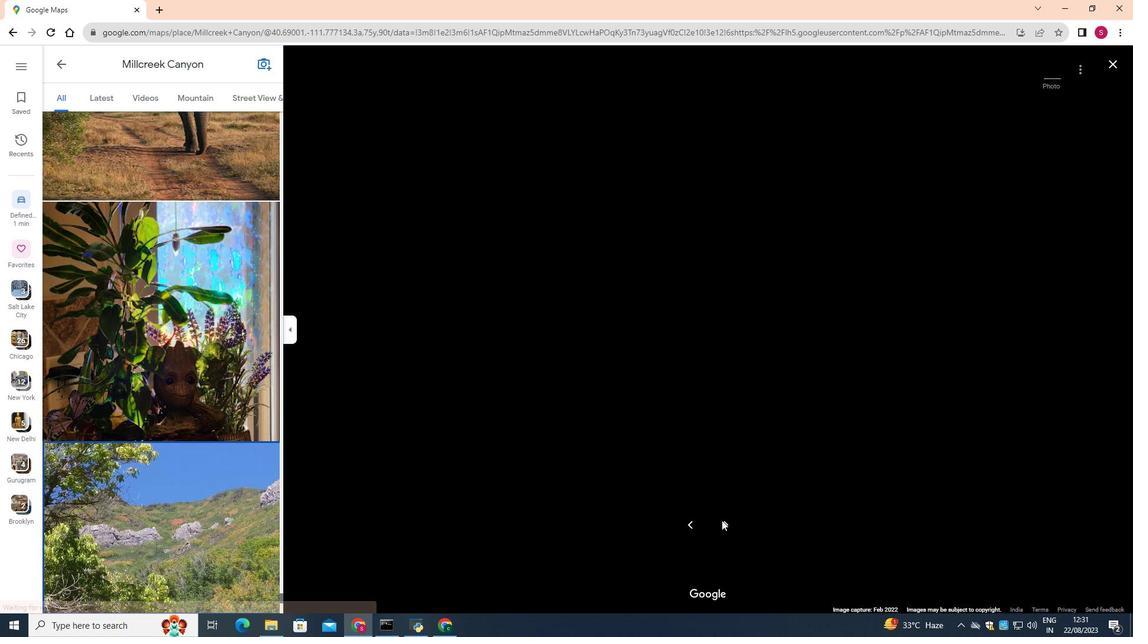 
Action: Mouse pressed left at (722, 520)
Screenshot: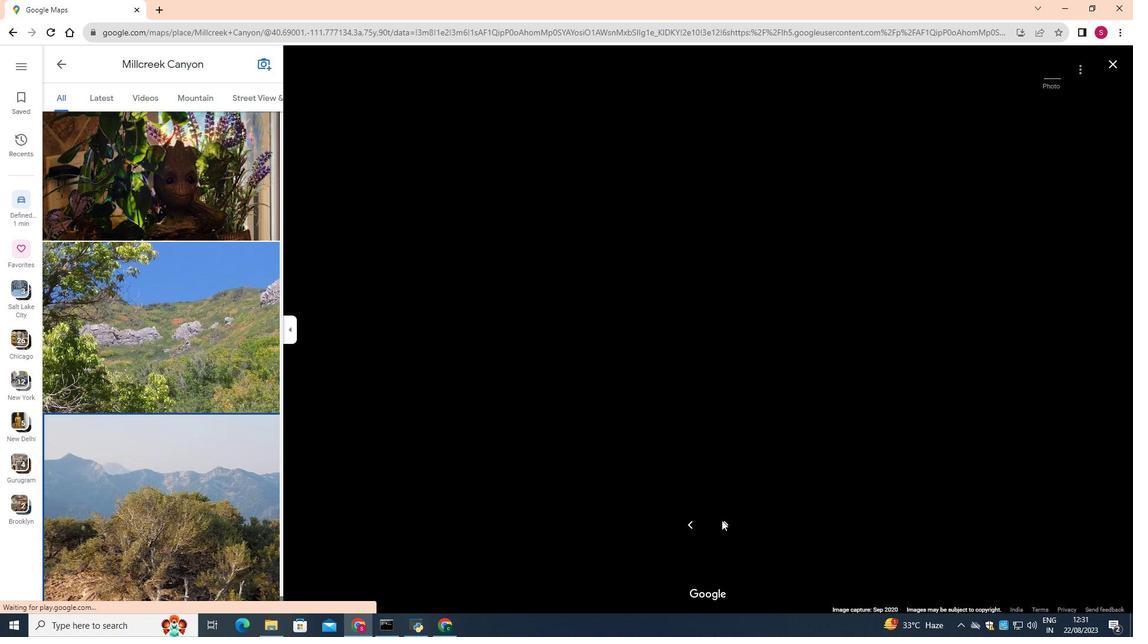 
Action: Mouse pressed left at (722, 520)
Screenshot: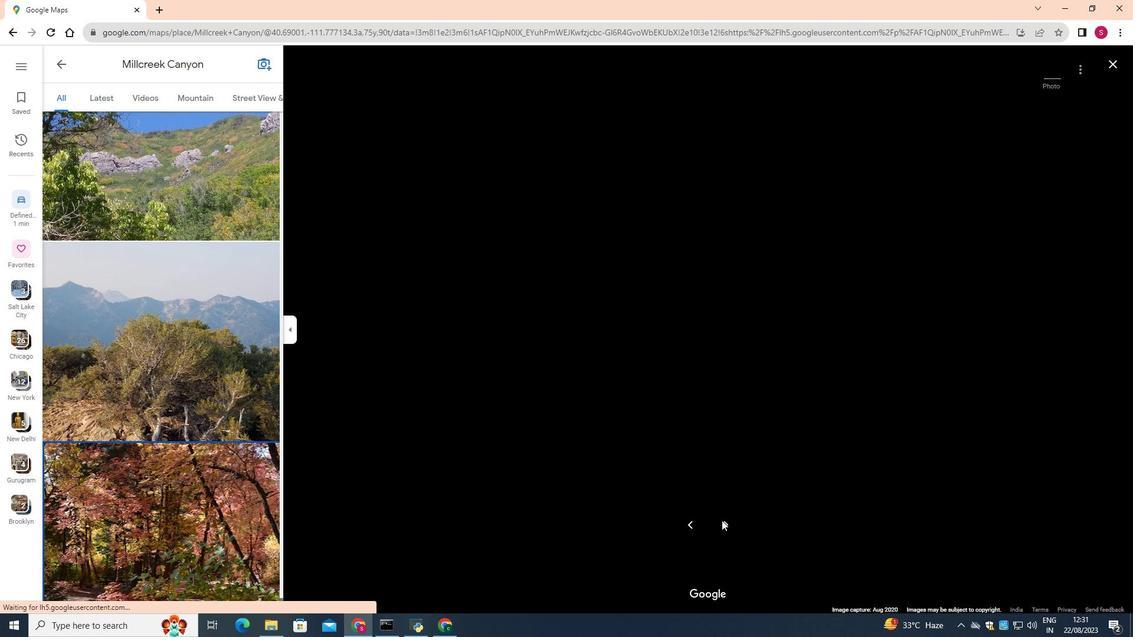 
Action: Mouse pressed left at (722, 520)
Screenshot: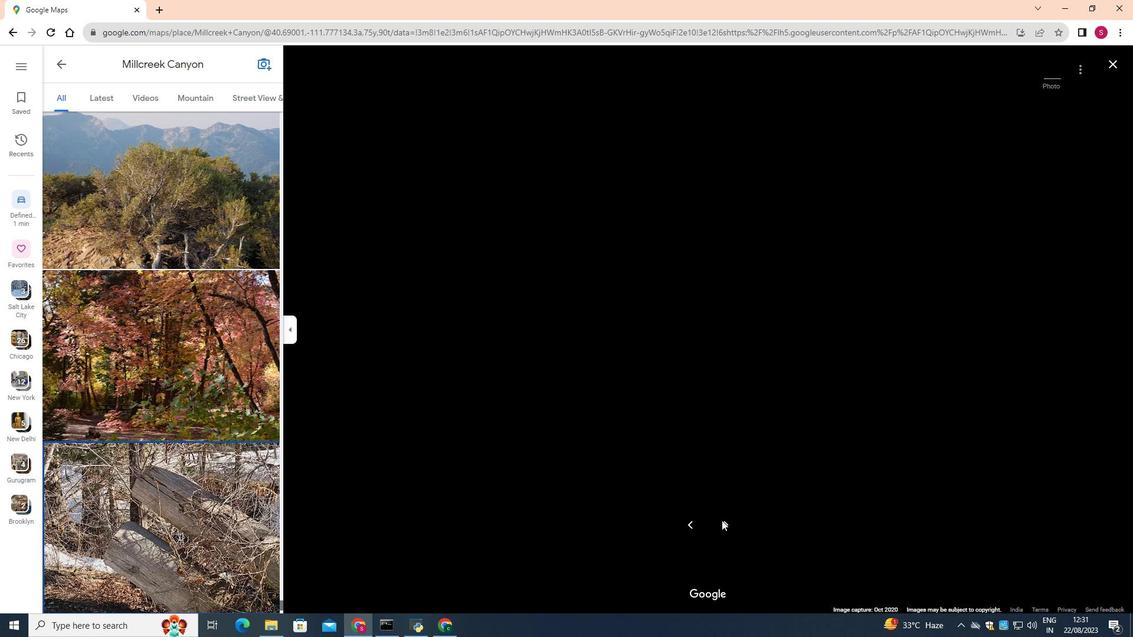
Action: Mouse pressed left at (722, 520)
Screenshot: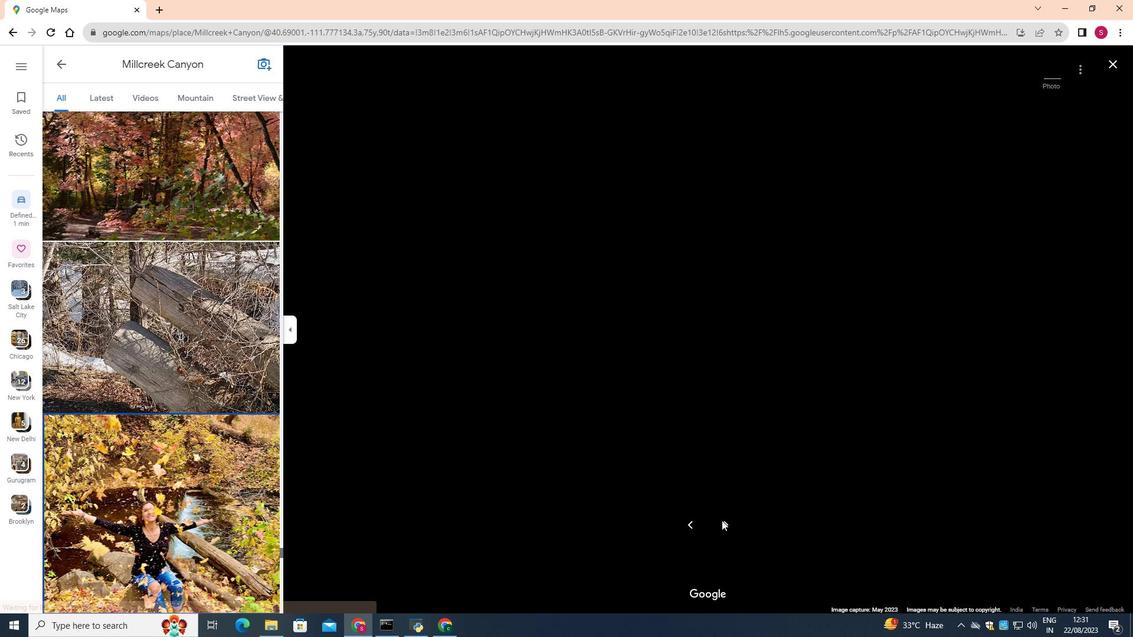 
Action: Key pressed <Key.right><Key.right><Key.right><Key.right><Key.right><Key.right><Key.right><Key.right><Key.right><Key.right><Key.right><Key.right><Key.right><Key.right><Key.right><Key.right><Key.right><Key.right><Key.right>
Screenshot: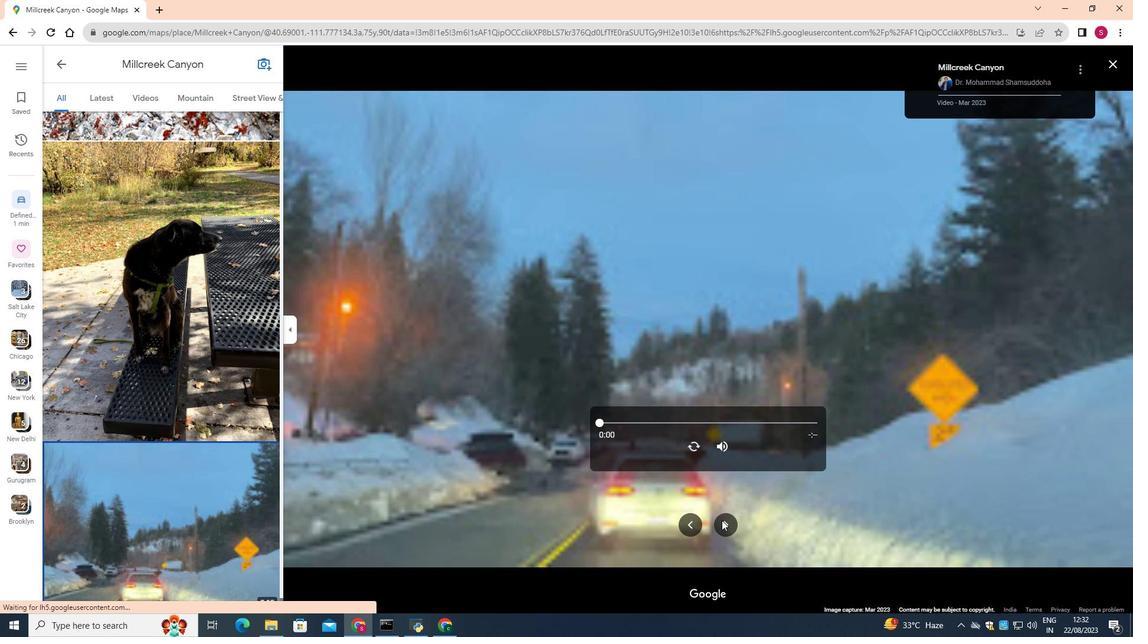 
Action: Mouse moved to (696, 441)
Screenshot: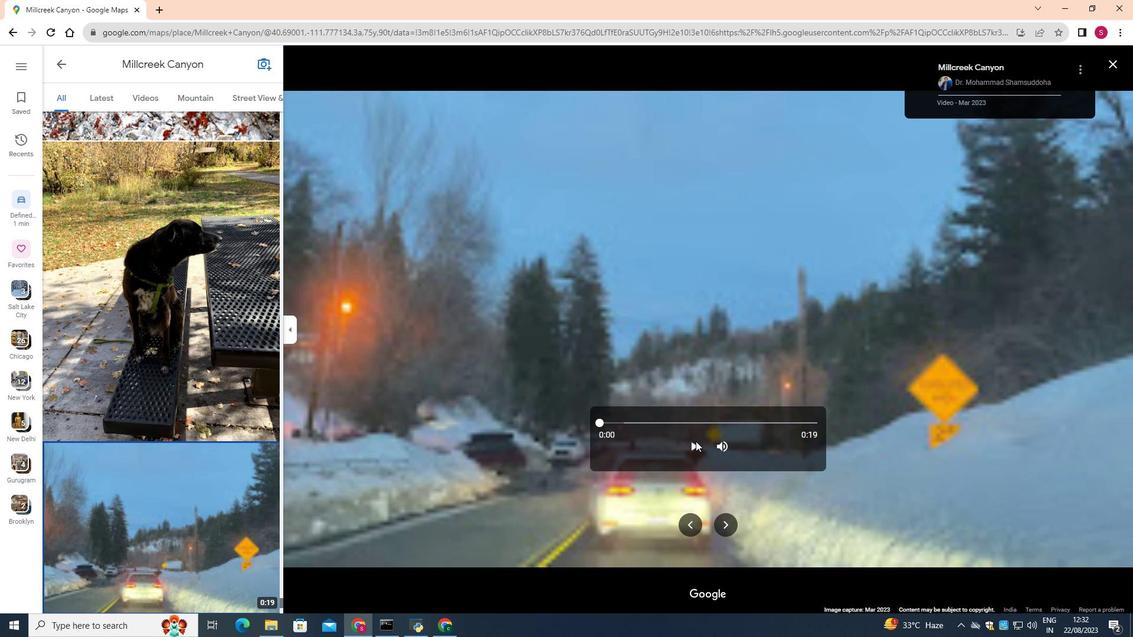 
Action: Mouse pressed left at (696, 441)
Screenshot: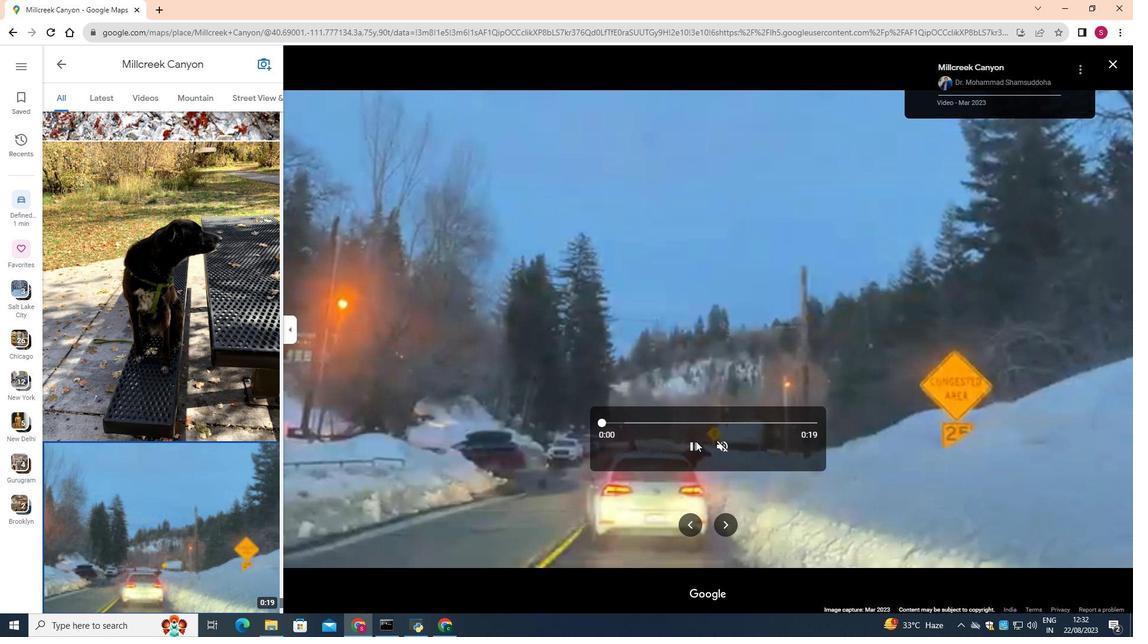 
Action: Mouse moved to (726, 523)
Screenshot: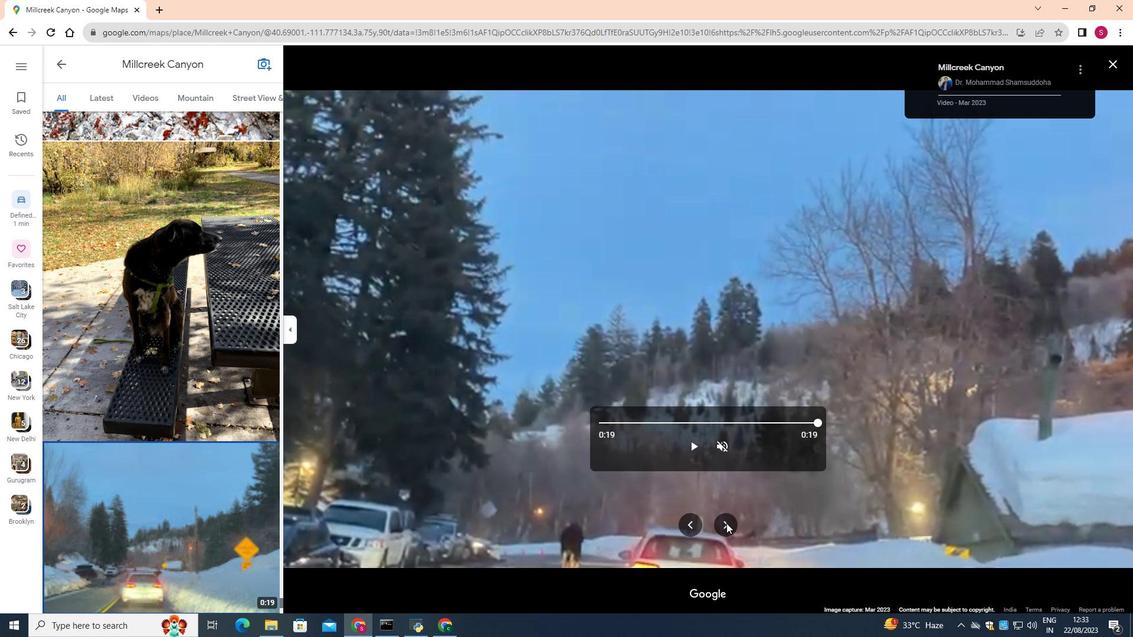 
Action: Mouse pressed left at (726, 523)
Screenshot: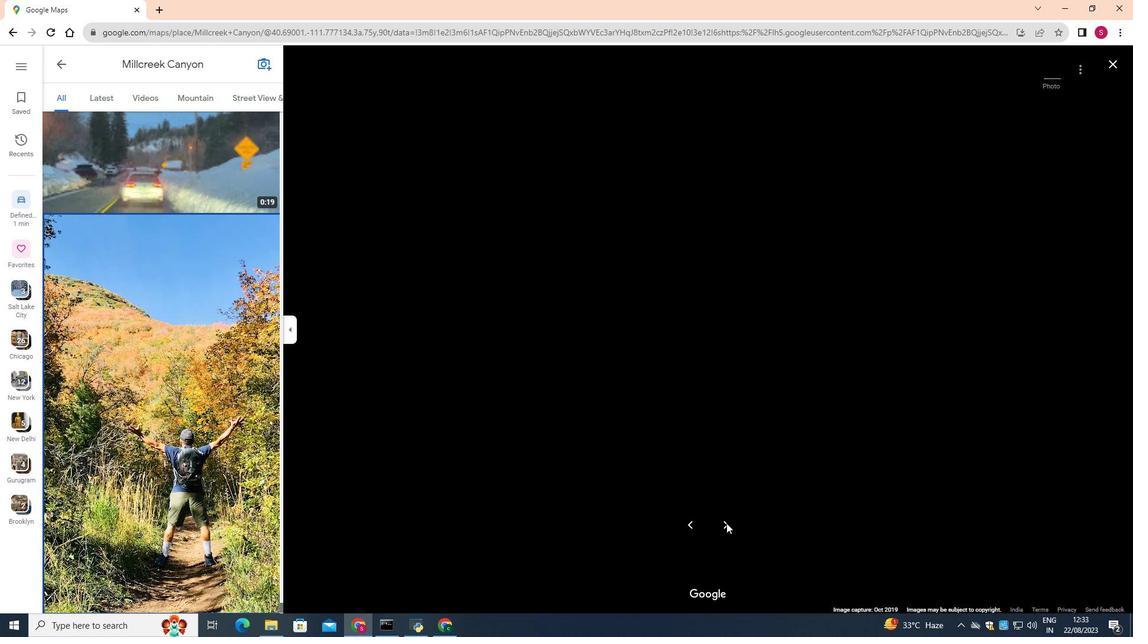 
Action: Mouse pressed left at (726, 523)
Screenshot: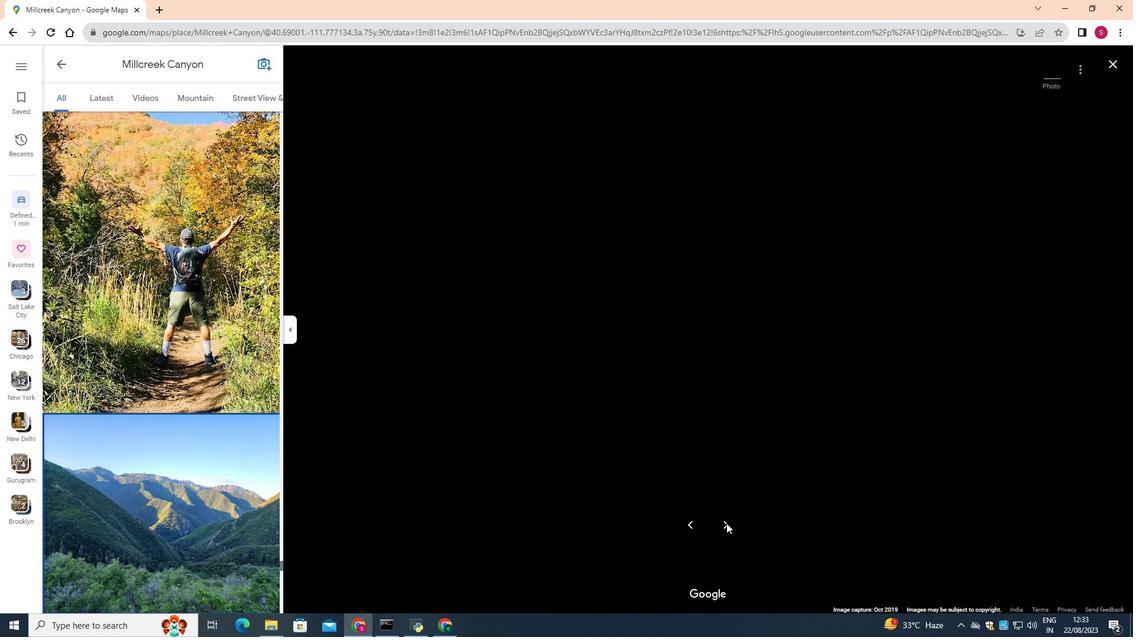 
Action: Mouse moved to (727, 523)
Screenshot: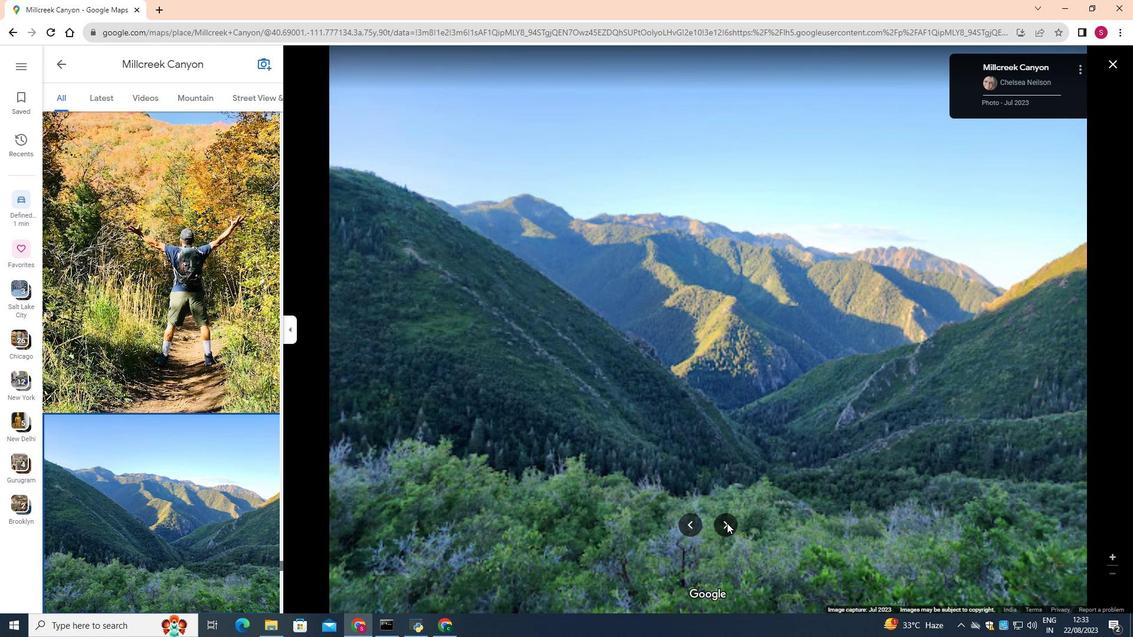 
Action: Mouse pressed left at (727, 523)
Screenshot: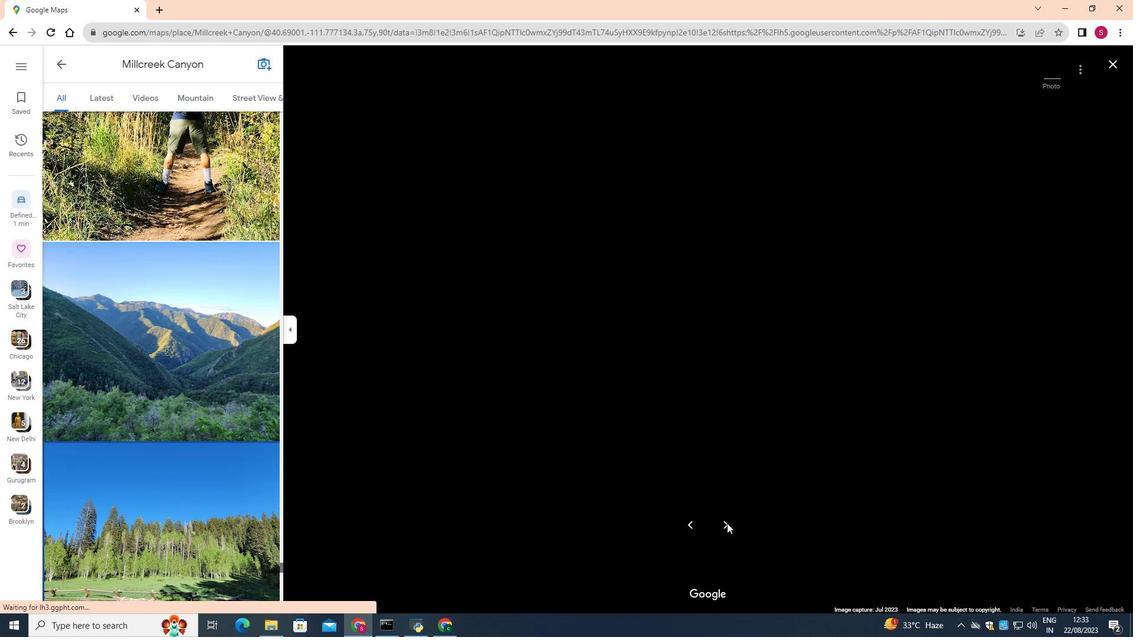 
Action: Mouse pressed left at (727, 523)
Screenshot: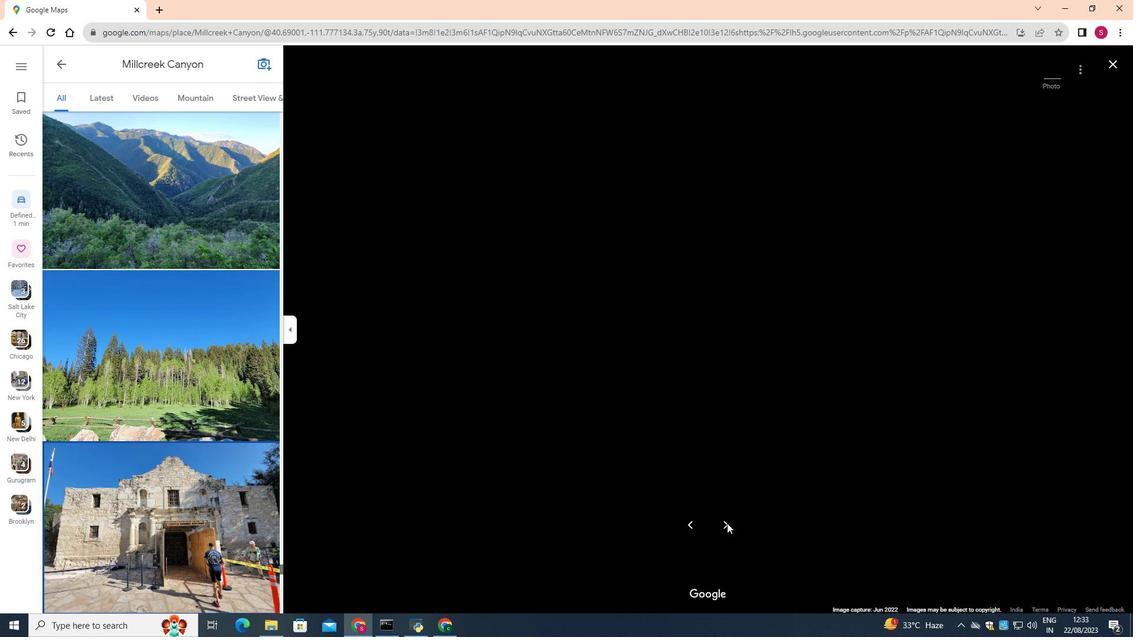 
Action: Mouse pressed left at (727, 523)
Screenshot: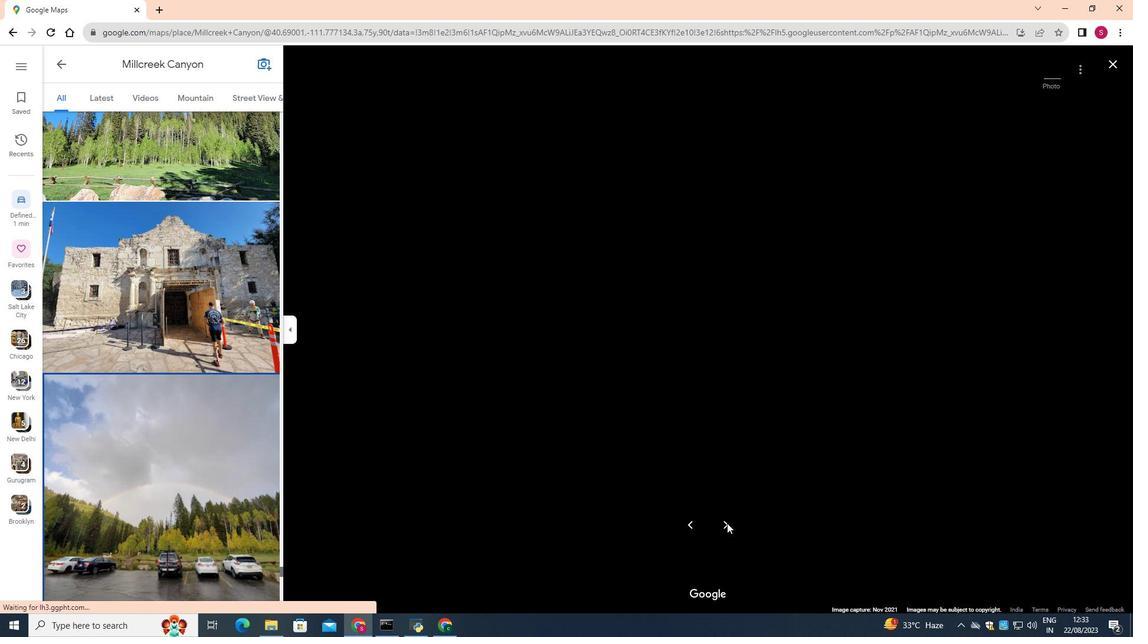 
Action: Mouse pressed left at (727, 523)
Screenshot: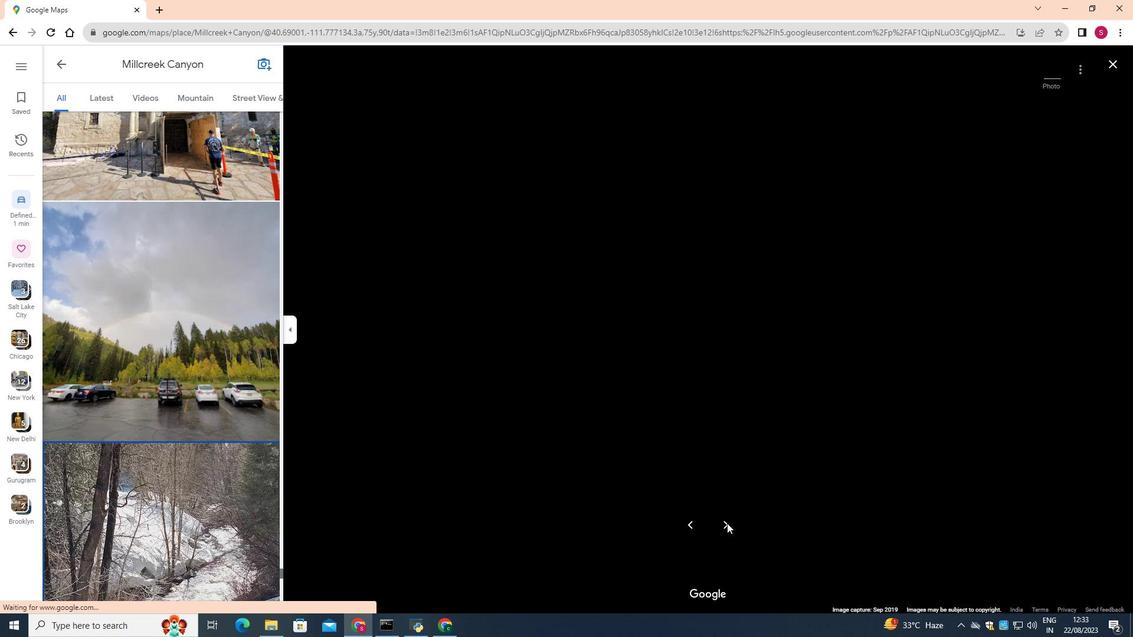 
Action: Mouse pressed left at (727, 523)
Screenshot: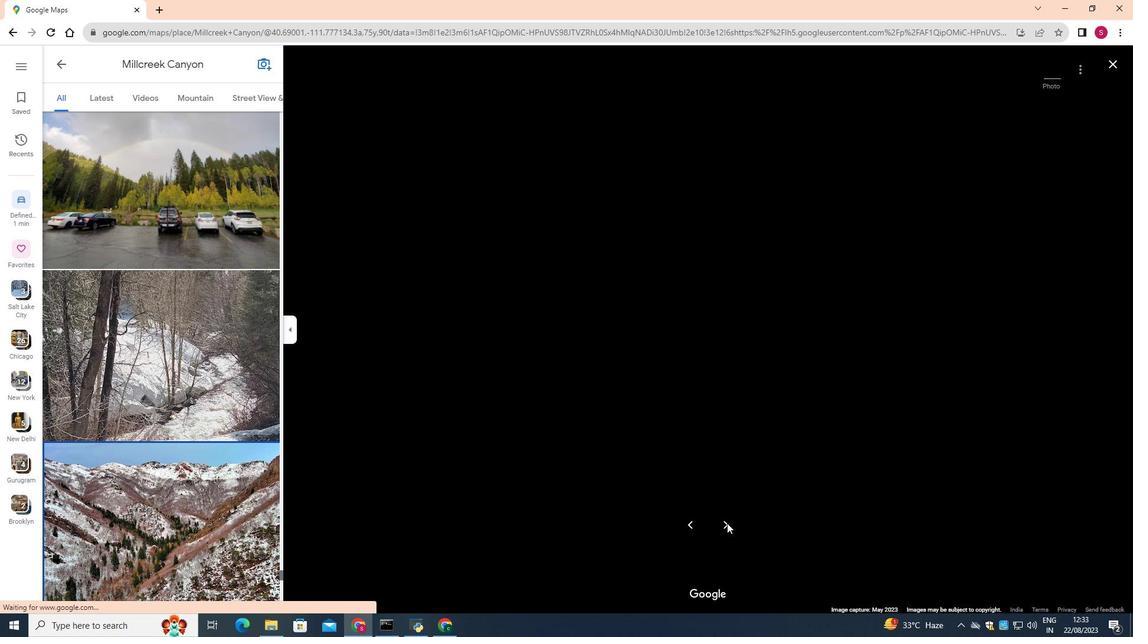 
Action: Mouse pressed left at (727, 523)
Screenshot: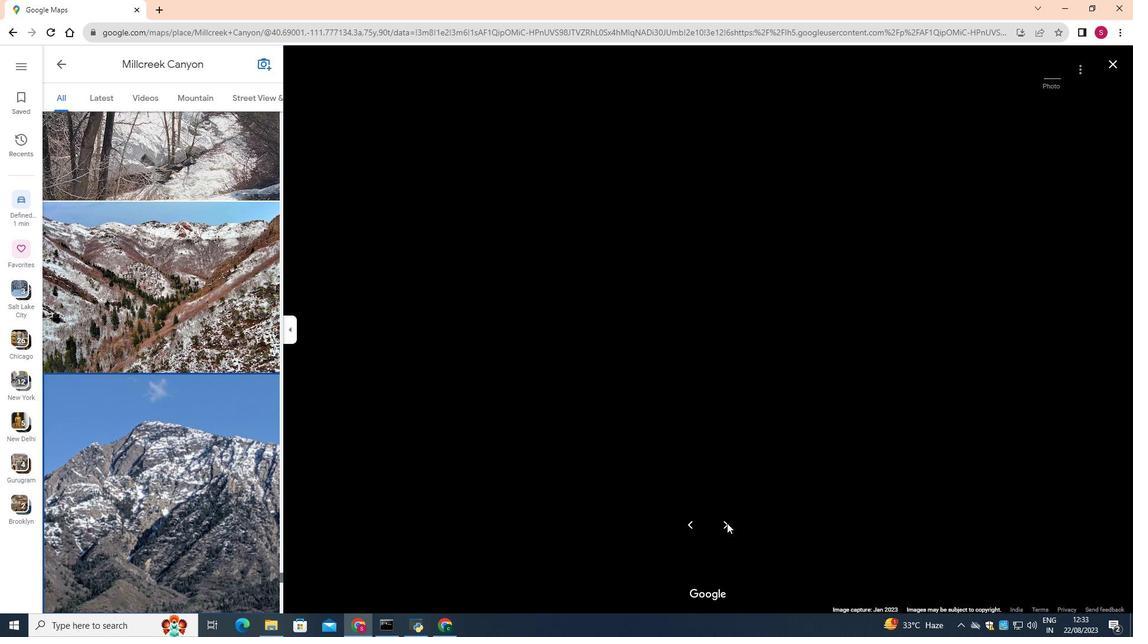 
Action: Mouse pressed left at (727, 523)
Screenshot: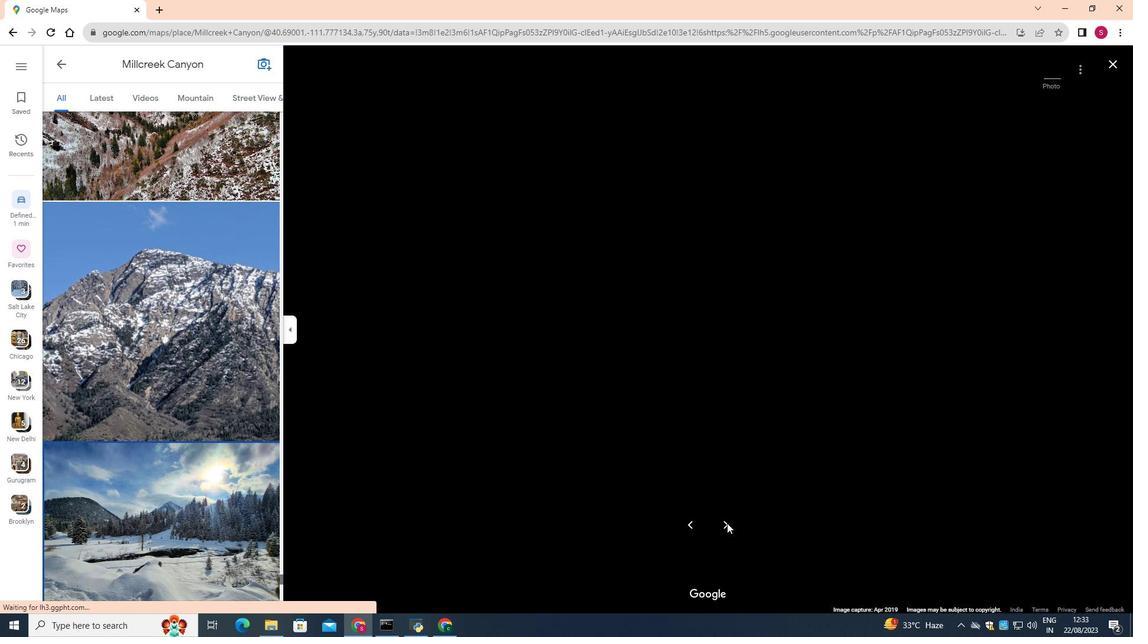 
Action: Mouse pressed left at (727, 523)
Screenshot: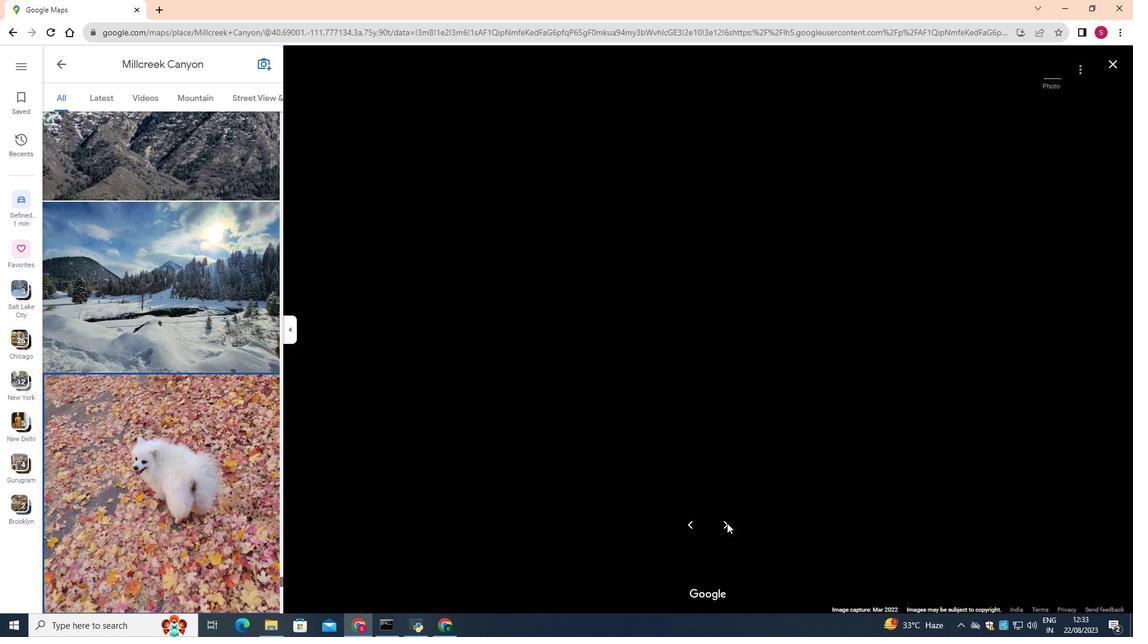 
Action: Mouse pressed left at (727, 523)
